 Task: Research Airbnb properties in Kenscoff, Haiti from 1st December, 2023 to 8th December, 2023 for 2 adults, 1 child.1  bedroom having 1 bed and 1 bathroom. Property type can be hotel. Look for 3 properties as per requirement.
Action: Mouse moved to (481, 103)
Screenshot: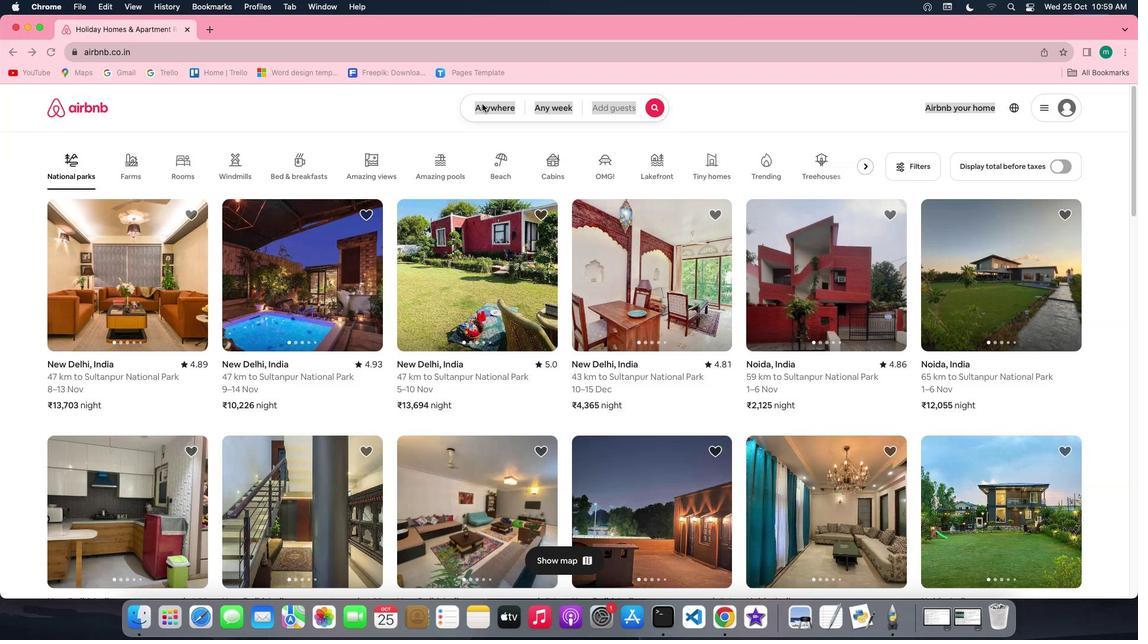 
Action: Mouse pressed left at (481, 103)
Screenshot: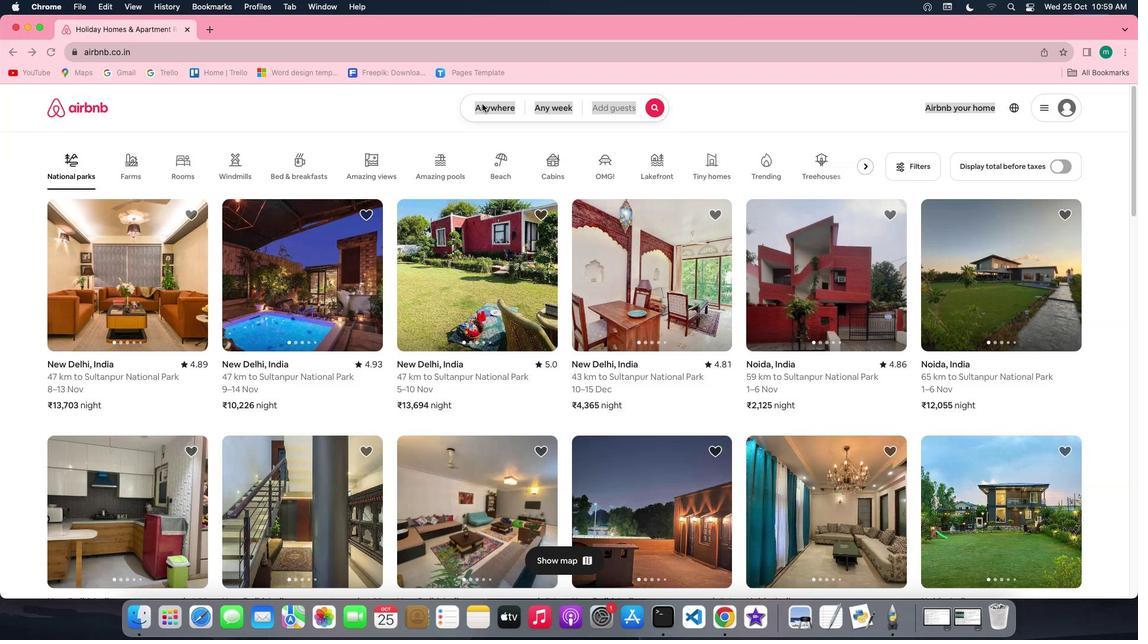 
Action: Mouse pressed left at (481, 103)
Screenshot: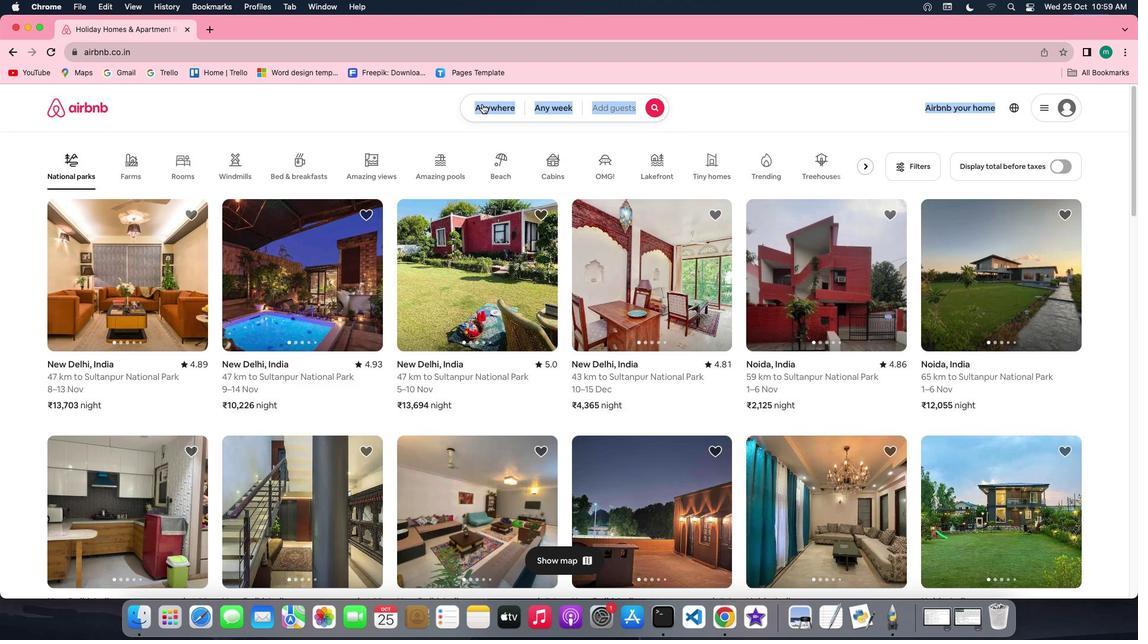 
Action: Mouse moved to (412, 151)
Screenshot: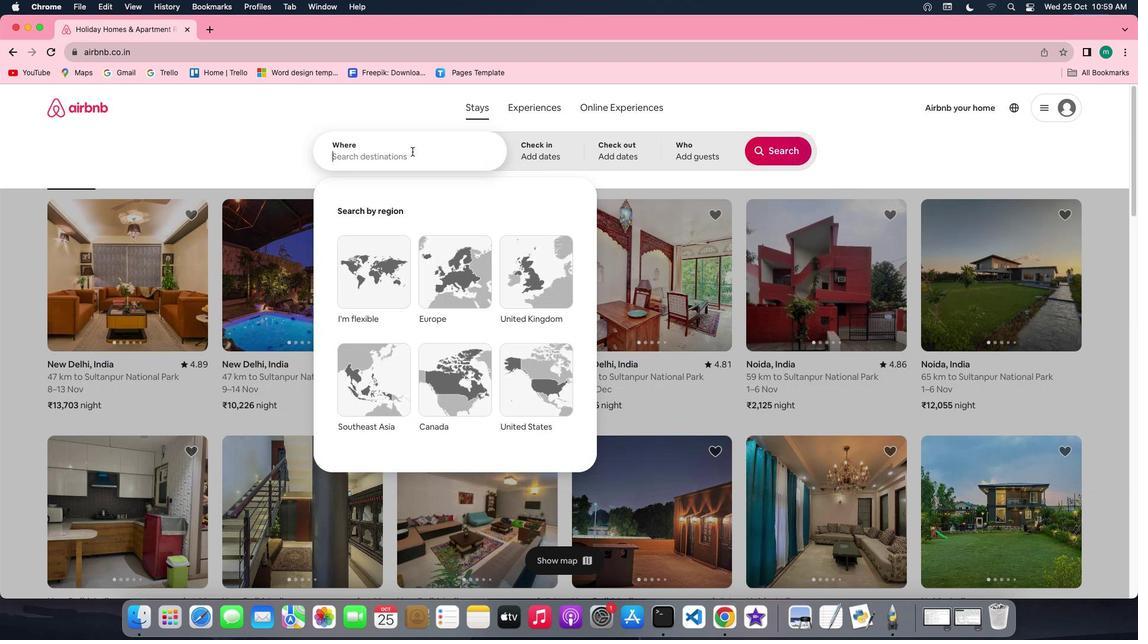 
Action: Key pressed Key.shift'K''e''n''s''c''o''f''f'','Key.spaceKey.shift'H''a''i''t''i'
Screenshot: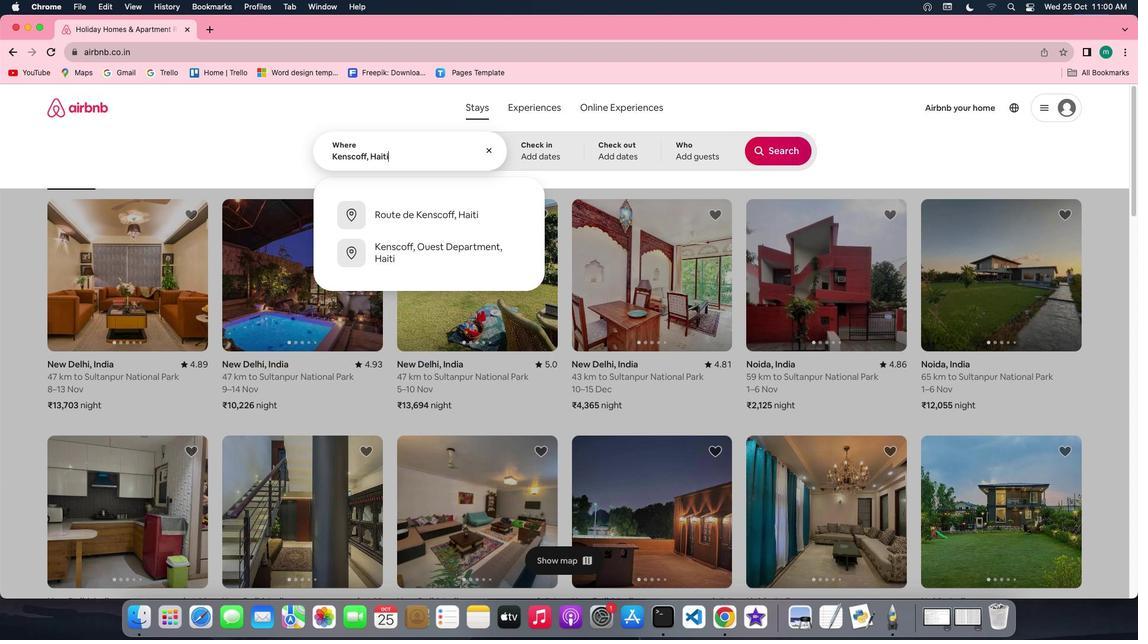 
Action: Mouse moved to (556, 154)
Screenshot: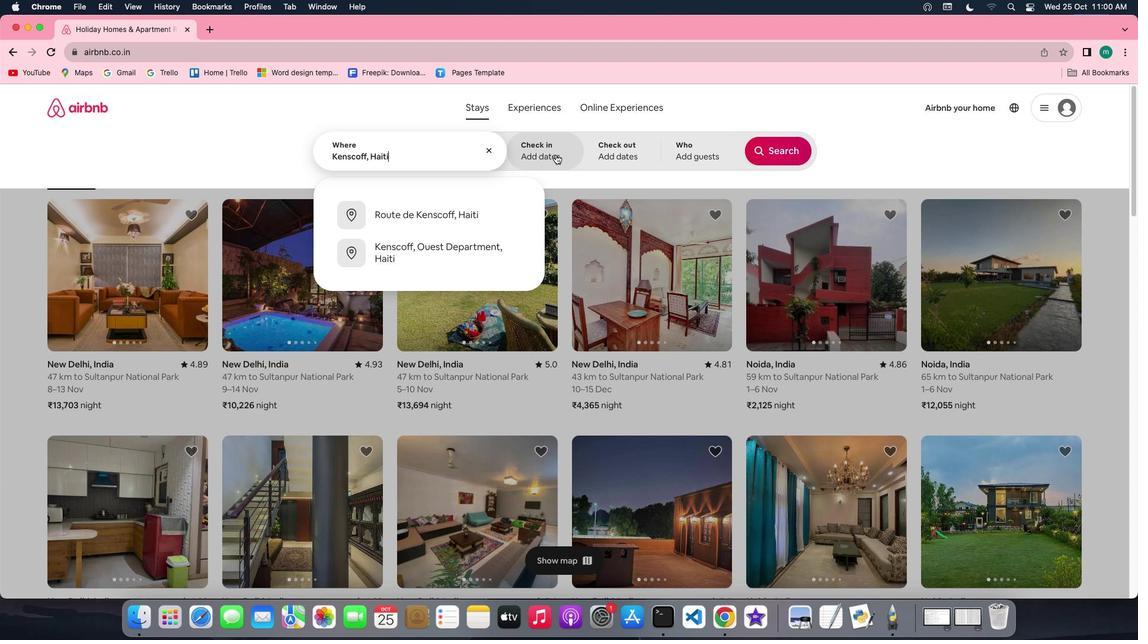 
Action: Mouse pressed left at (556, 154)
Screenshot: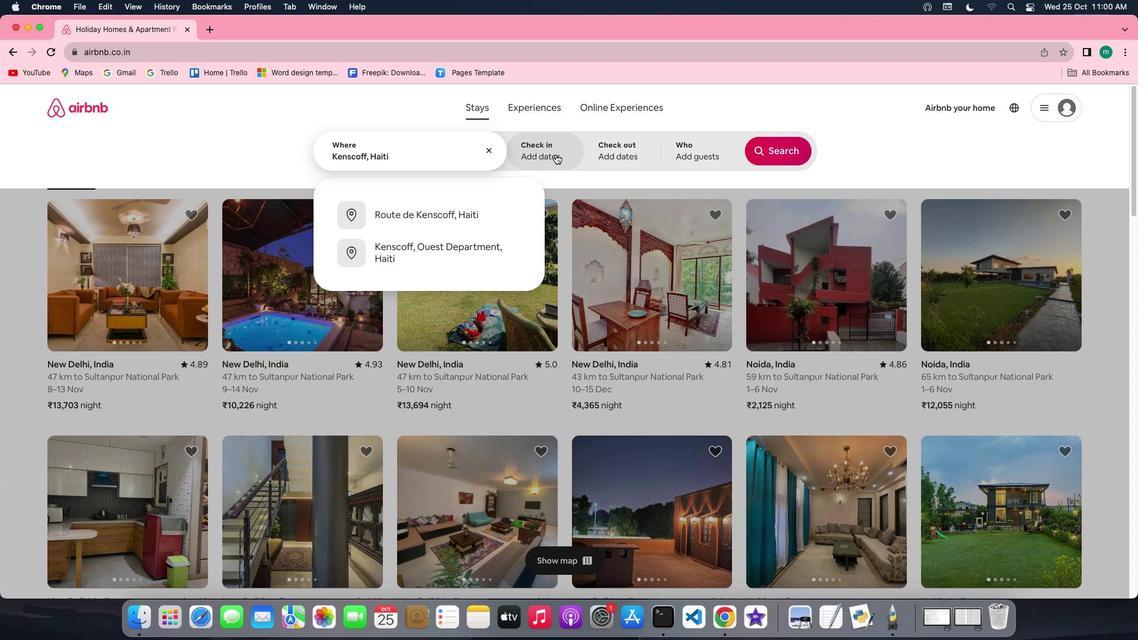 
Action: Mouse moved to (770, 242)
Screenshot: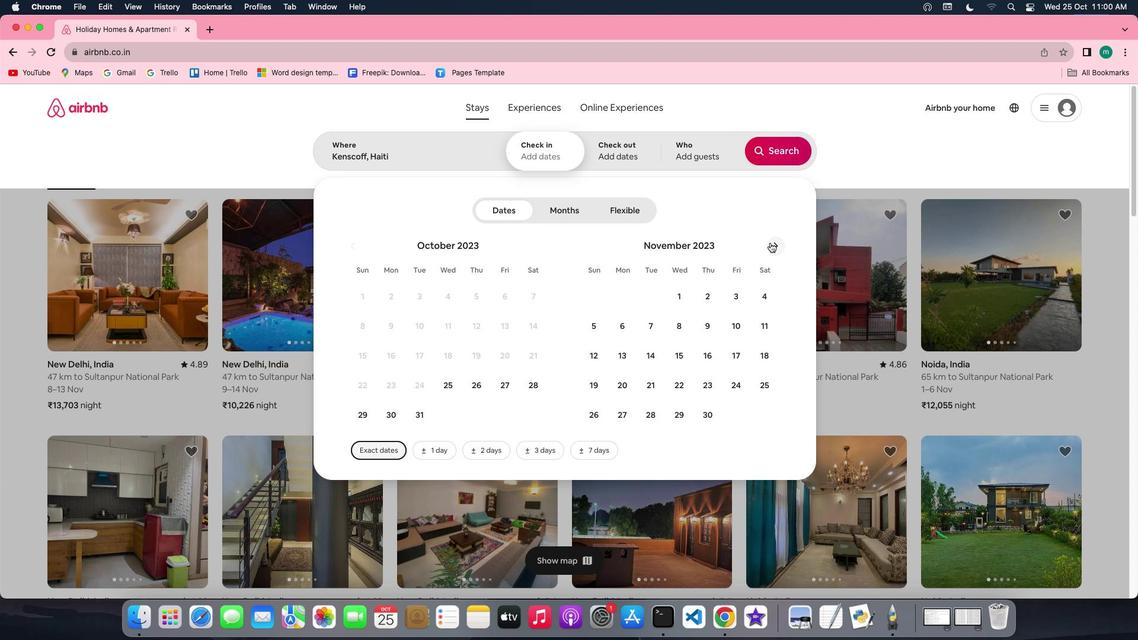 
Action: Mouse pressed left at (770, 242)
Screenshot: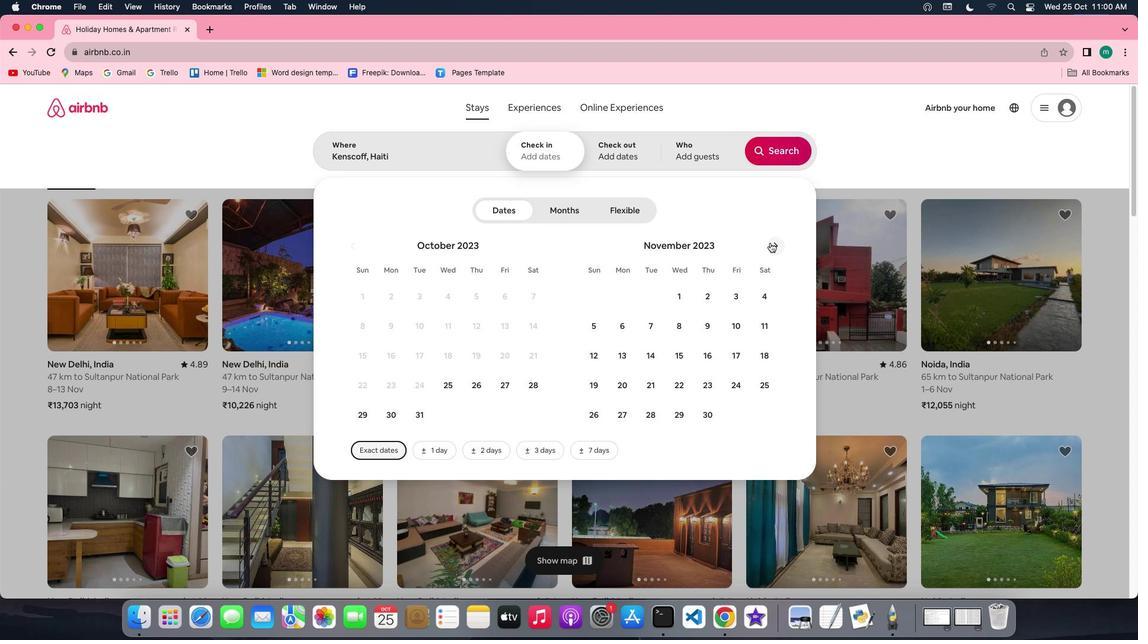 
Action: Mouse moved to (743, 298)
Screenshot: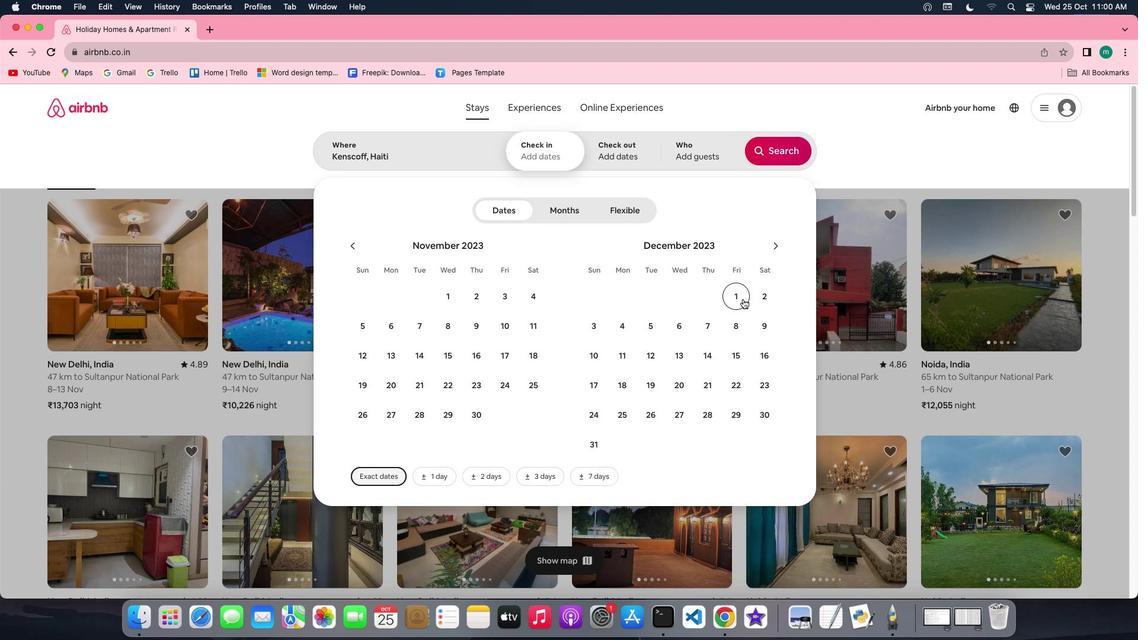 
Action: Mouse pressed left at (743, 298)
Screenshot: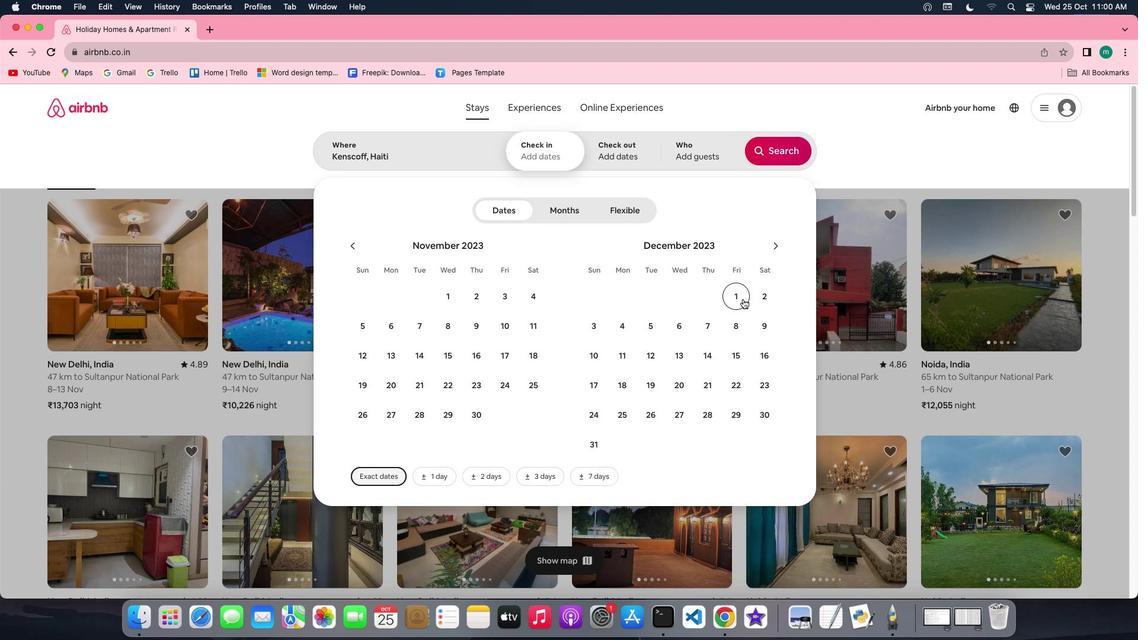 
Action: Mouse moved to (736, 322)
Screenshot: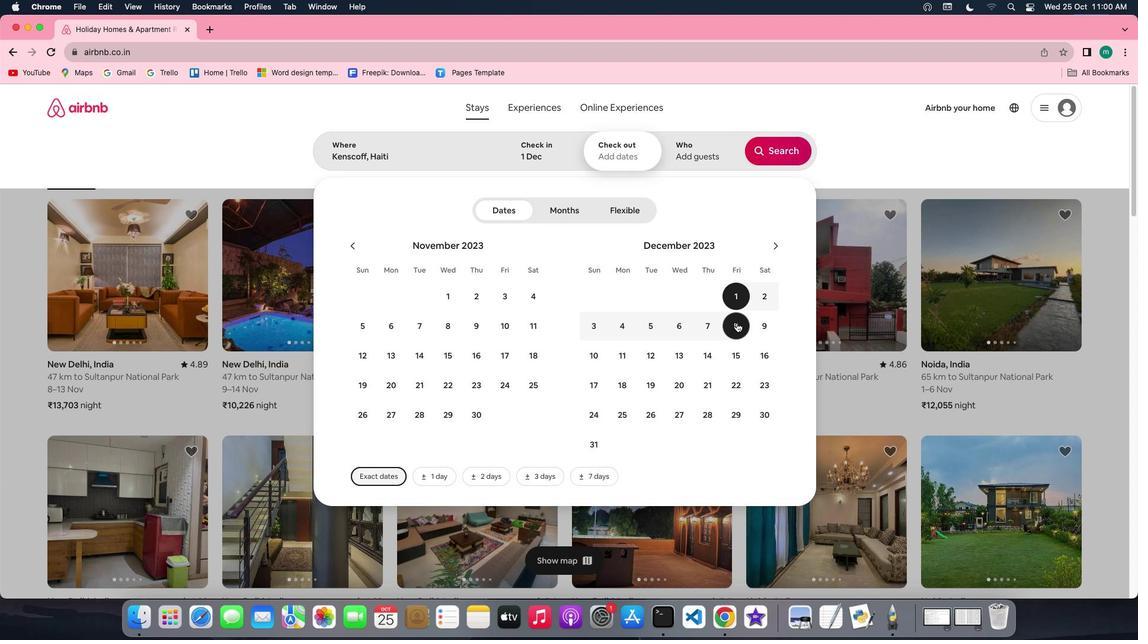 
Action: Mouse pressed left at (736, 322)
Screenshot: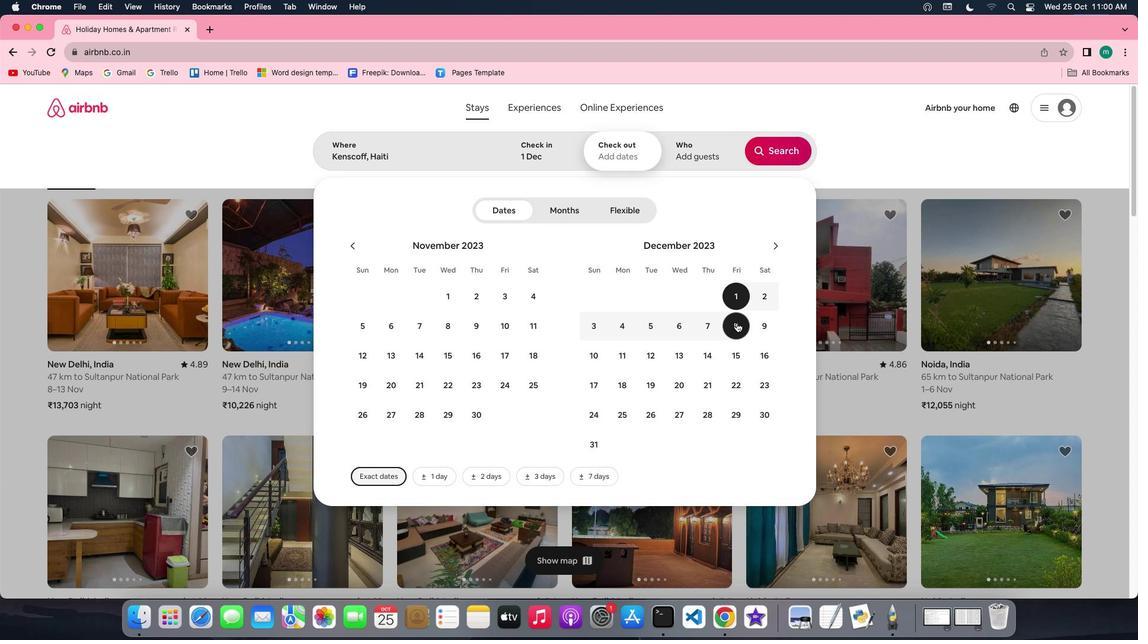 
Action: Mouse moved to (689, 154)
Screenshot: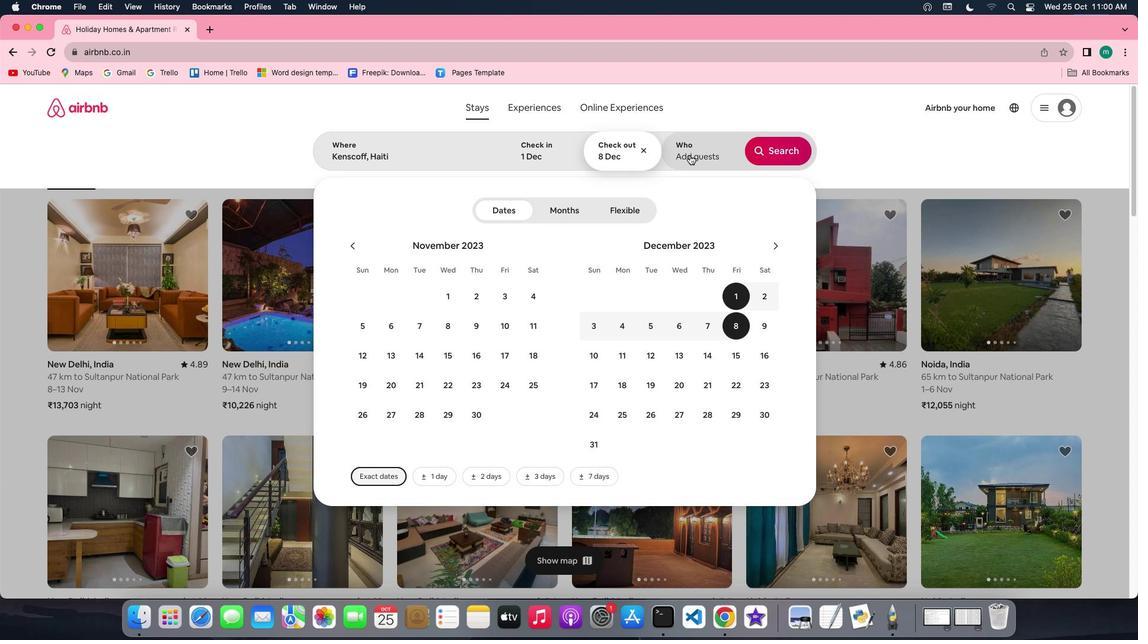 
Action: Mouse pressed left at (689, 154)
Screenshot: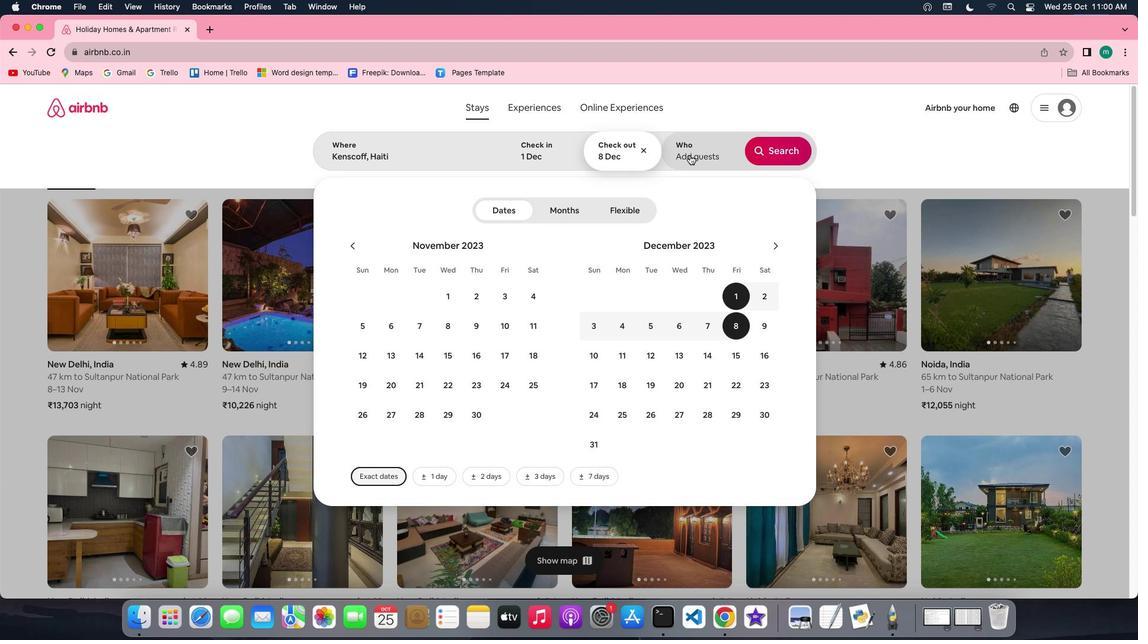 
Action: Mouse moved to (789, 213)
Screenshot: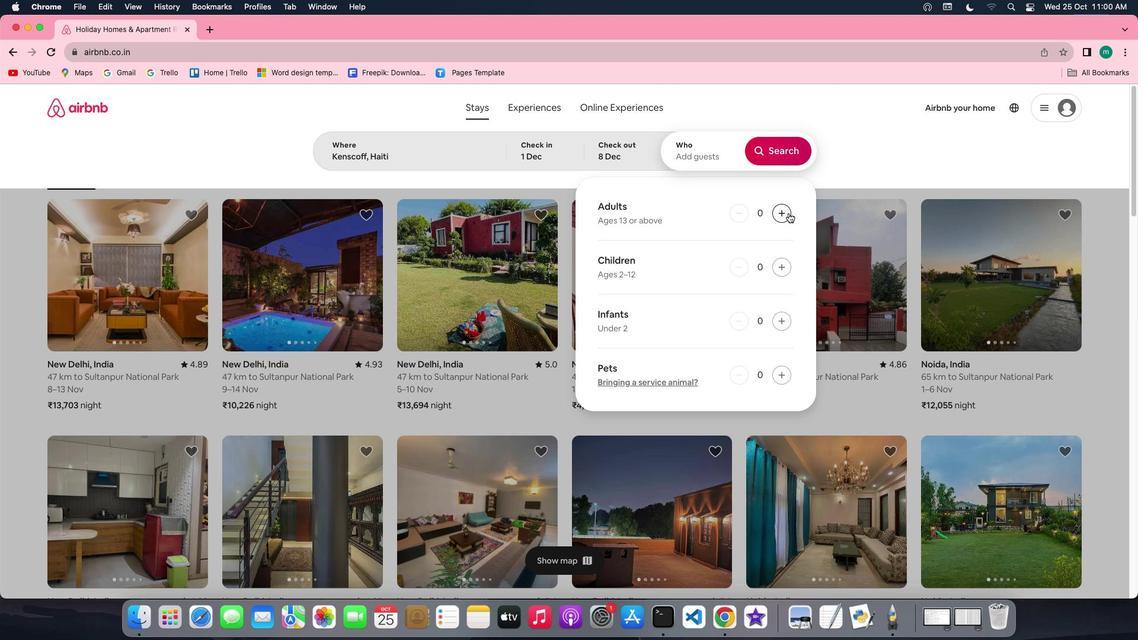 
Action: Mouse pressed left at (789, 213)
Screenshot: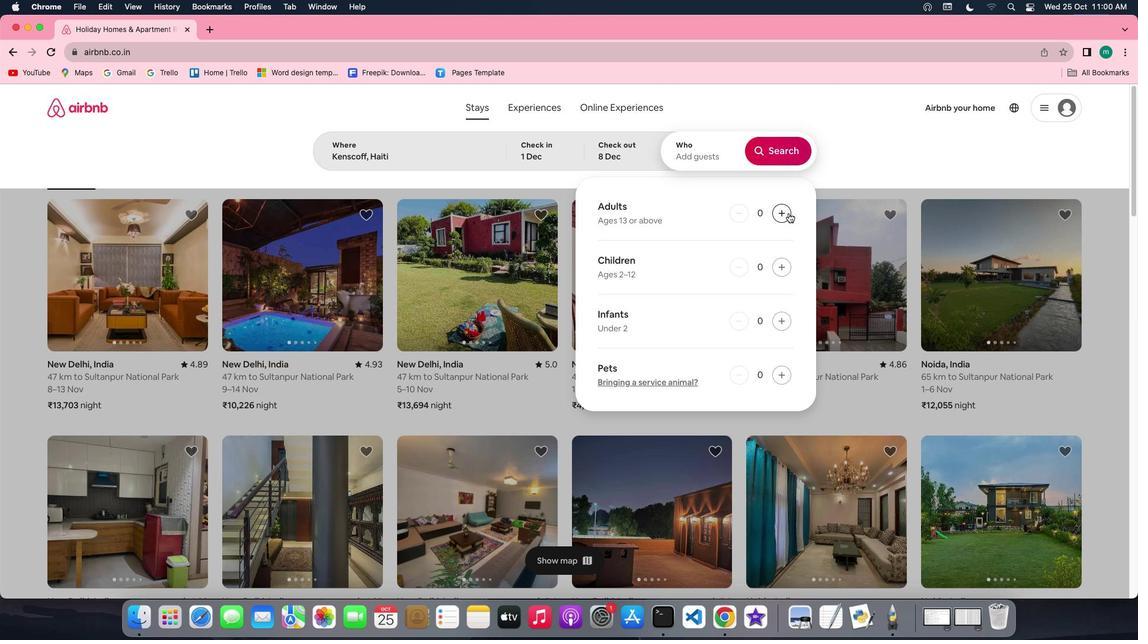 
Action: Mouse pressed left at (789, 213)
Screenshot: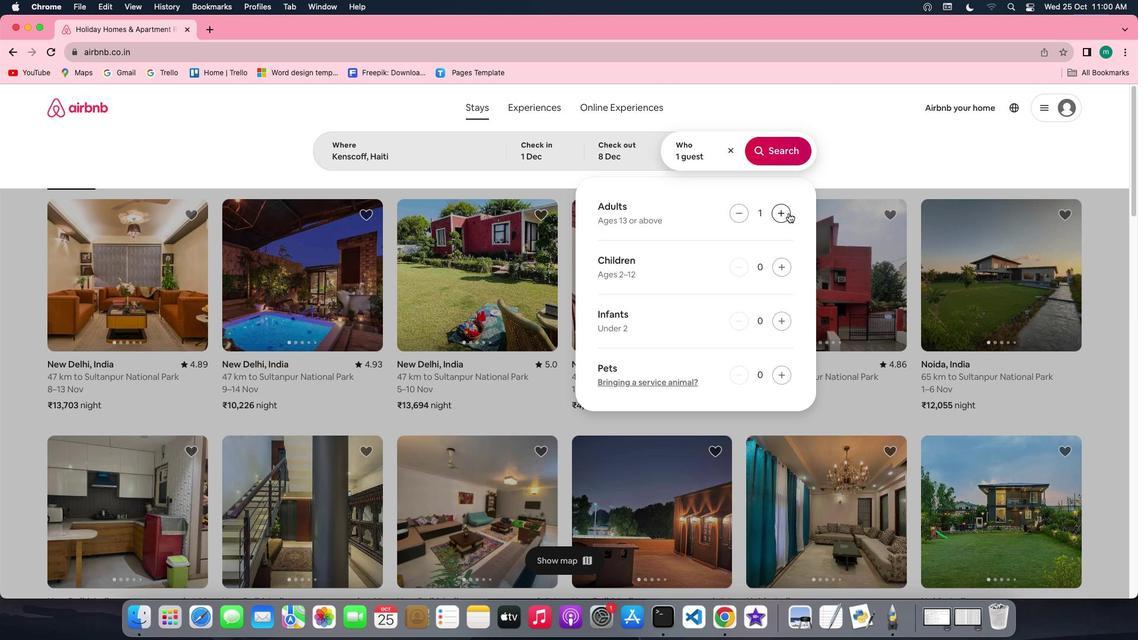 
Action: Mouse moved to (786, 148)
Screenshot: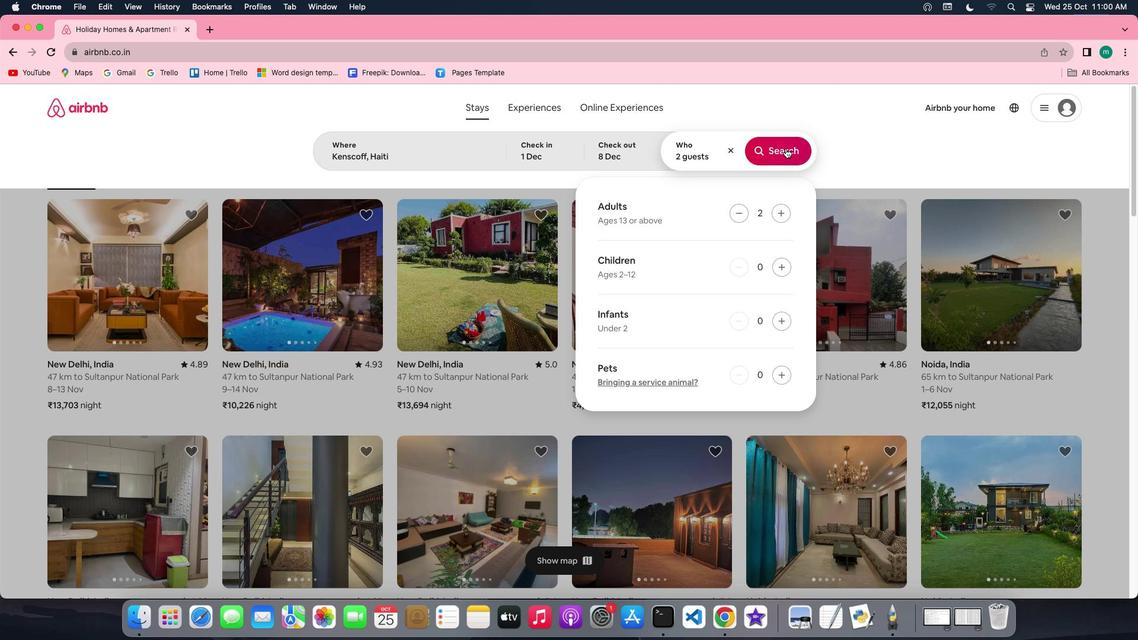 
Action: Mouse pressed left at (786, 148)
Screenshot: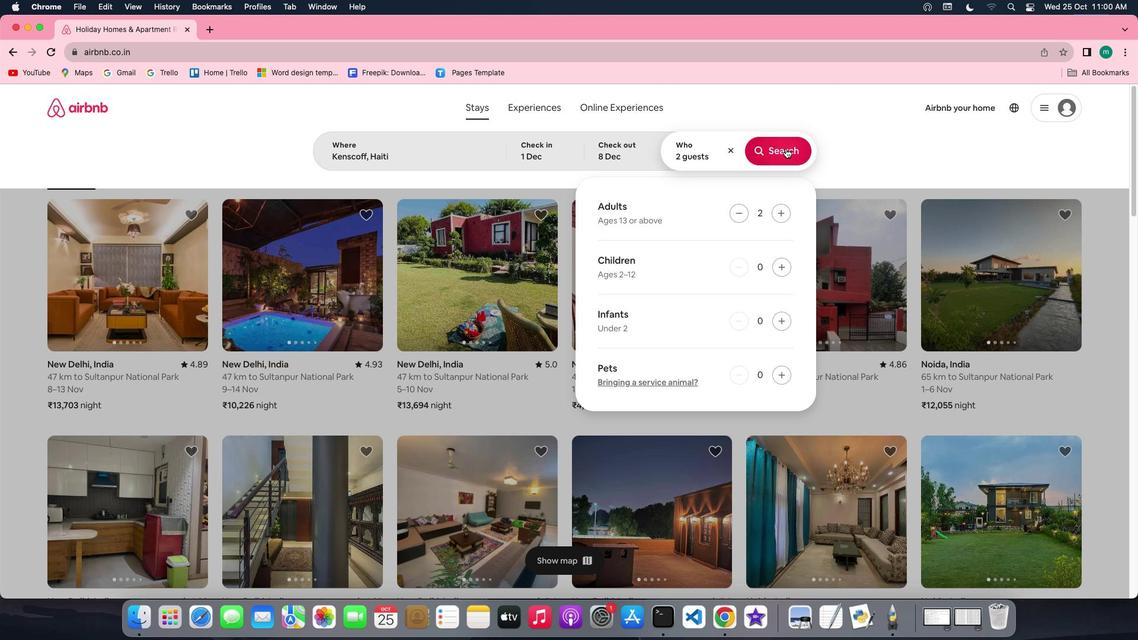 
Action: Mouse moved to (628, 117)
Screenshot: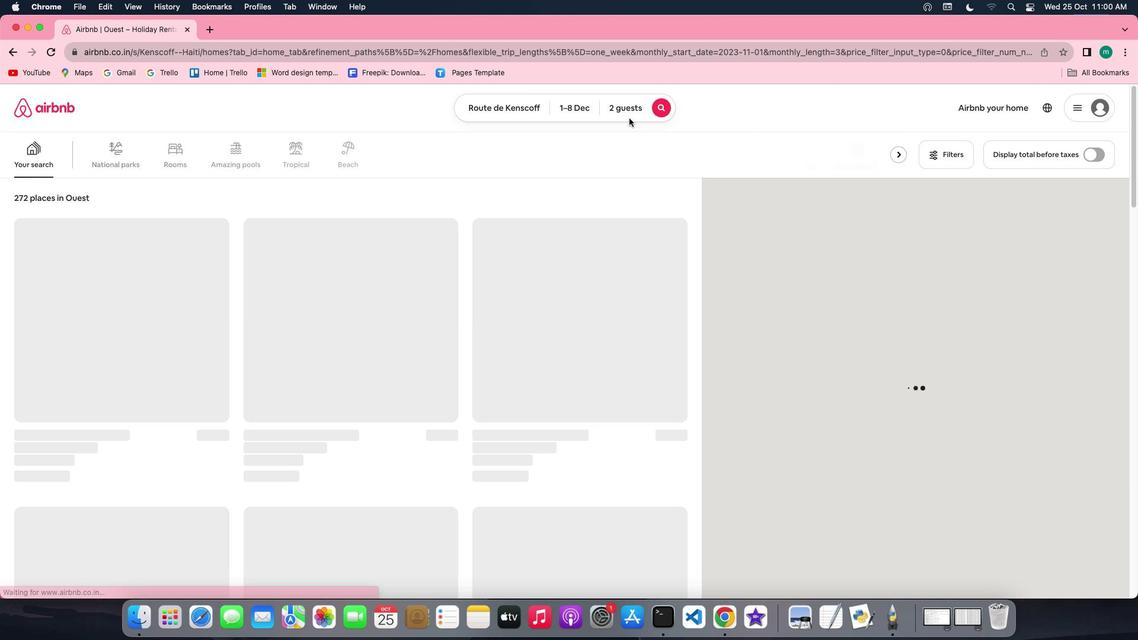 
Action: Mouse pressed left at (628, 117)
Screenshot: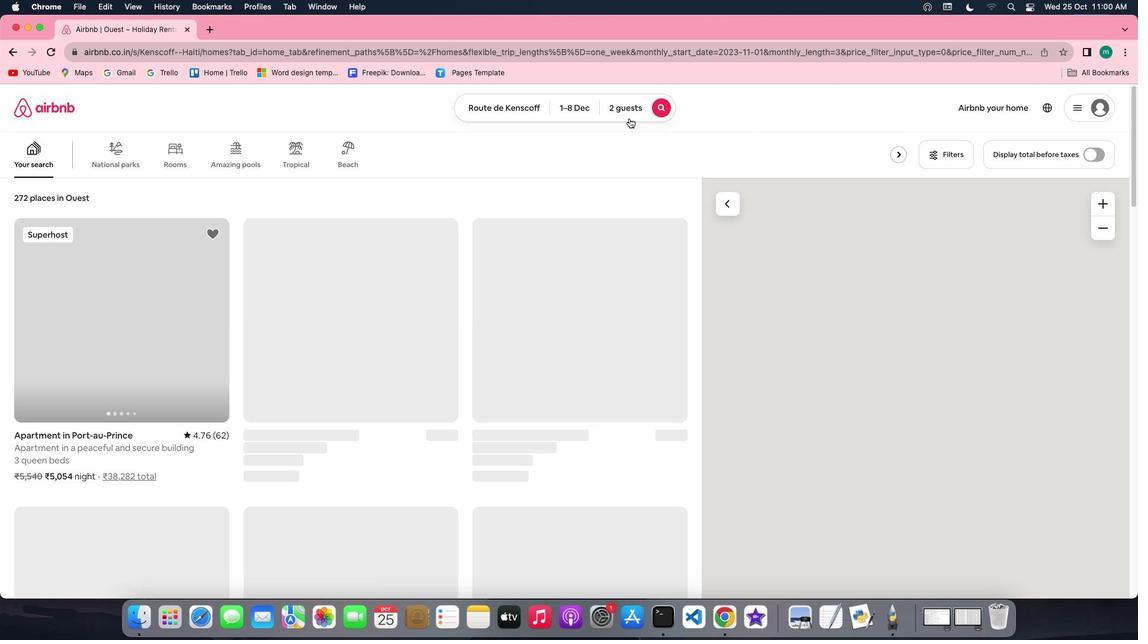 
Action: Mouse moved to (786, 270)
Screenshot: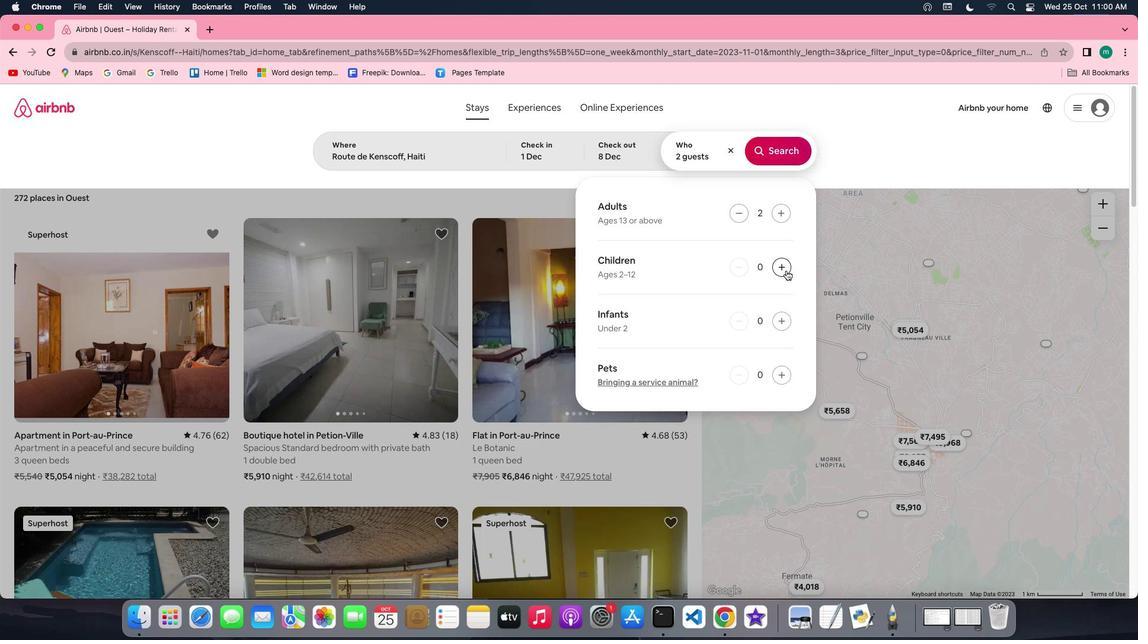 
Action: Mouse pressed left at (786, 270)
Screenshot: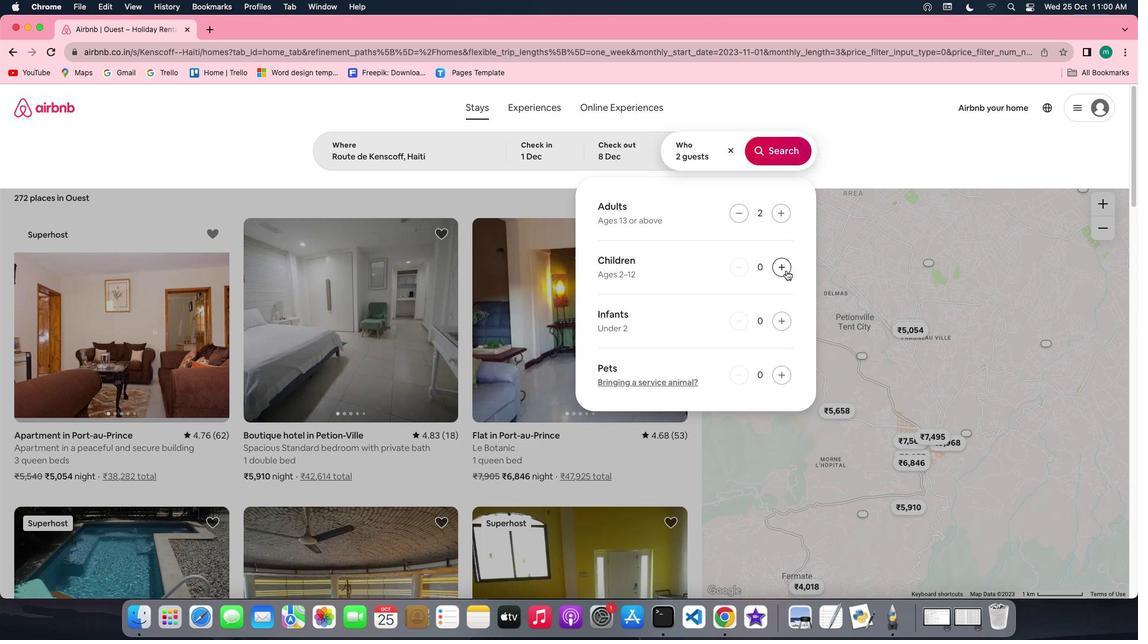 
Action: Mouse moved to (771, 154)
Screenshot: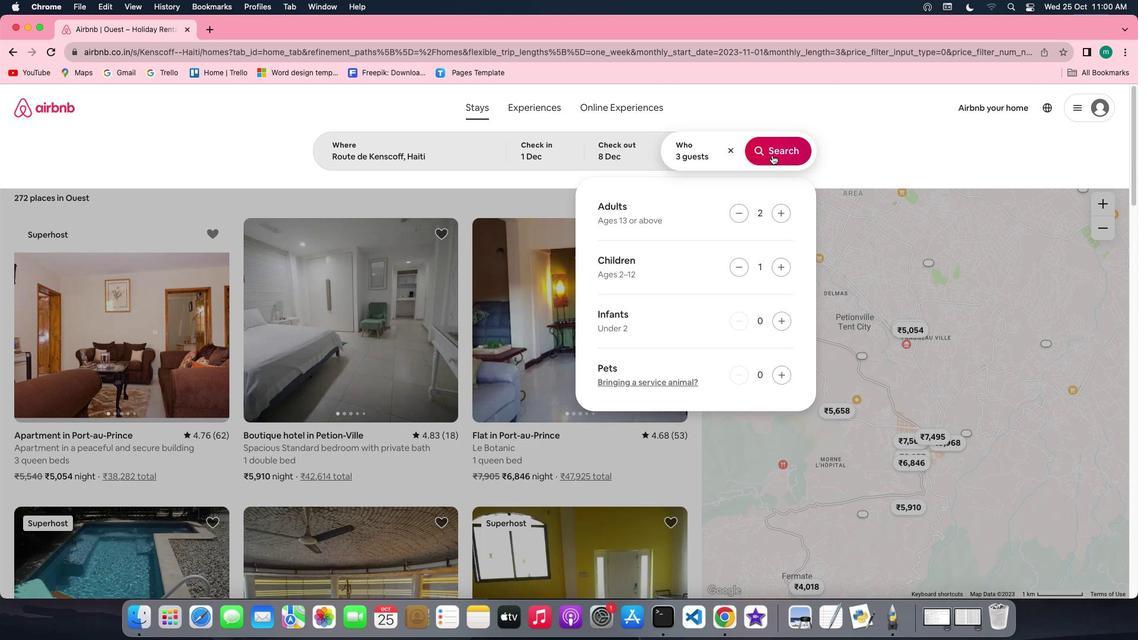 
Action: Mouse pressed left at (771, 154)
Screenshot: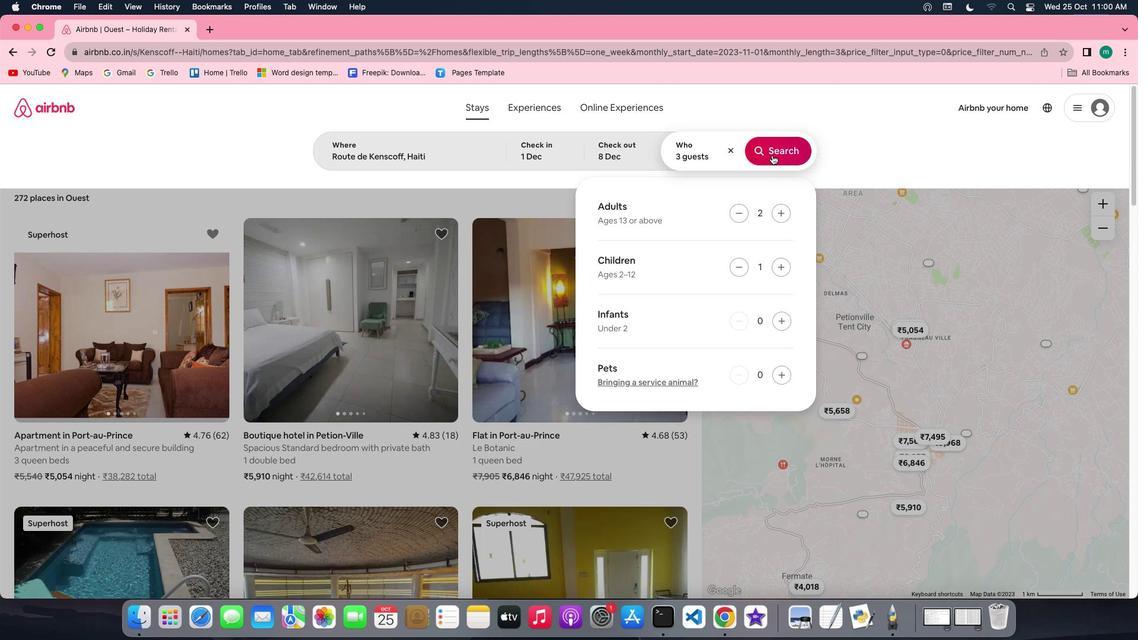
Action: Mouse moved to (963, 147)
Screenshot: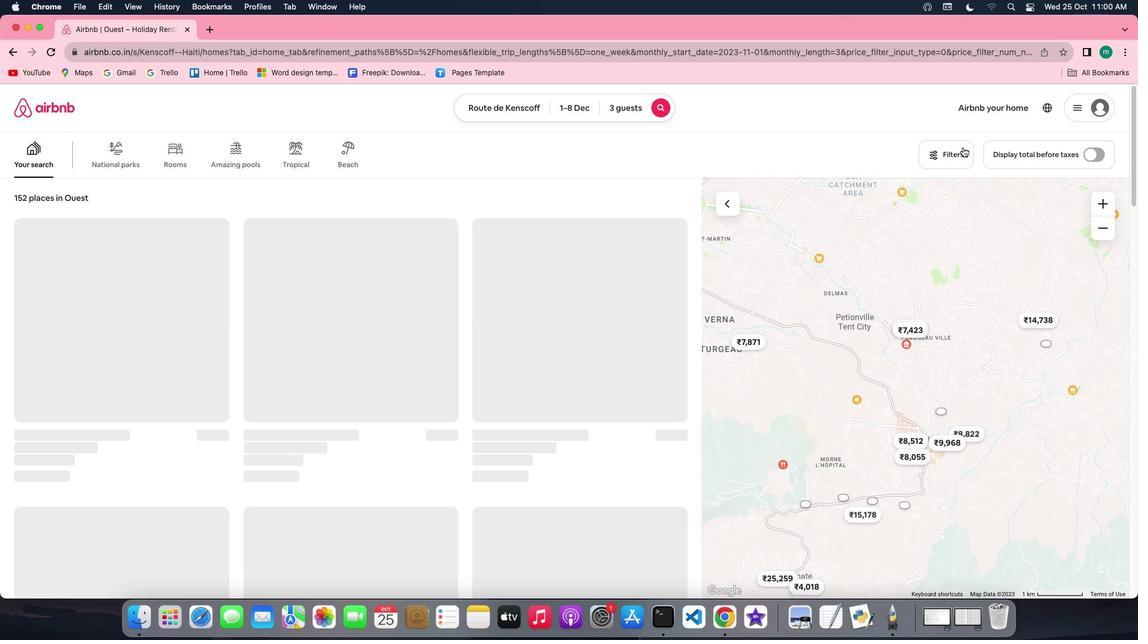 
Action: Mouse pressed left at (963, 147)
Screenshot: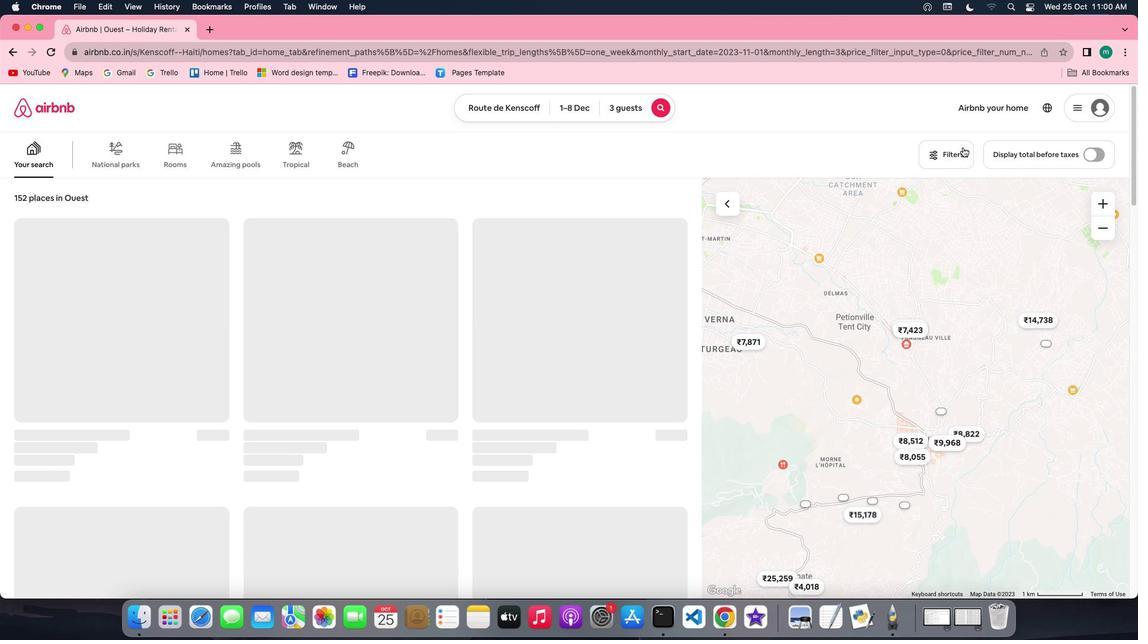 
Action: Mouse moved to (572, 300)
Screenshot: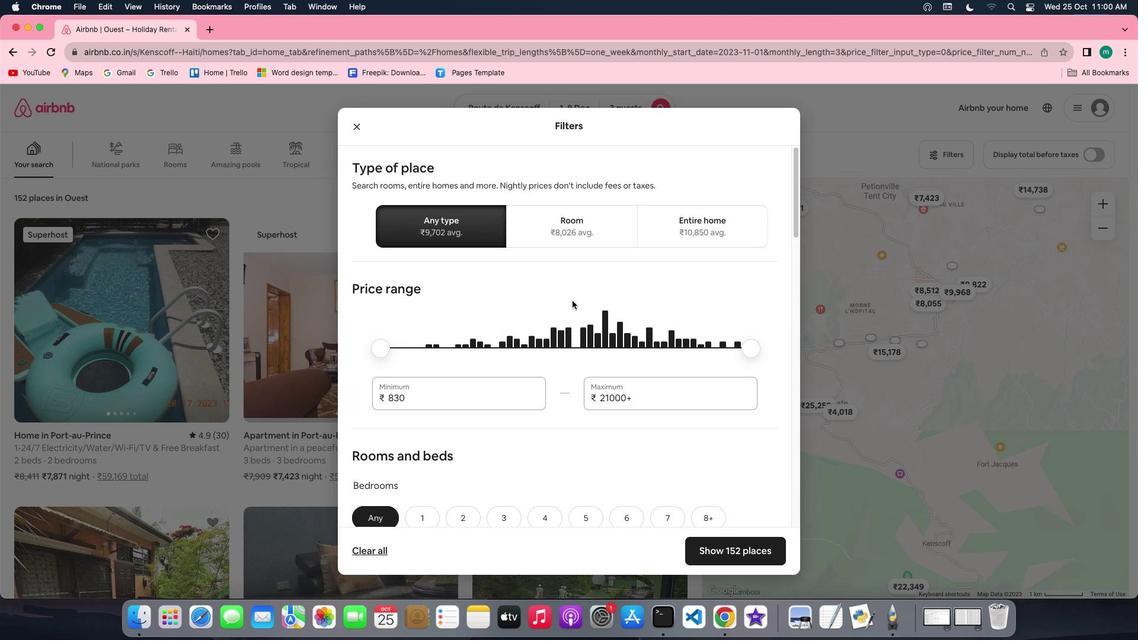 
Action: Mouse scrolled (572, 300) with delta (0, 0)
Screenshot: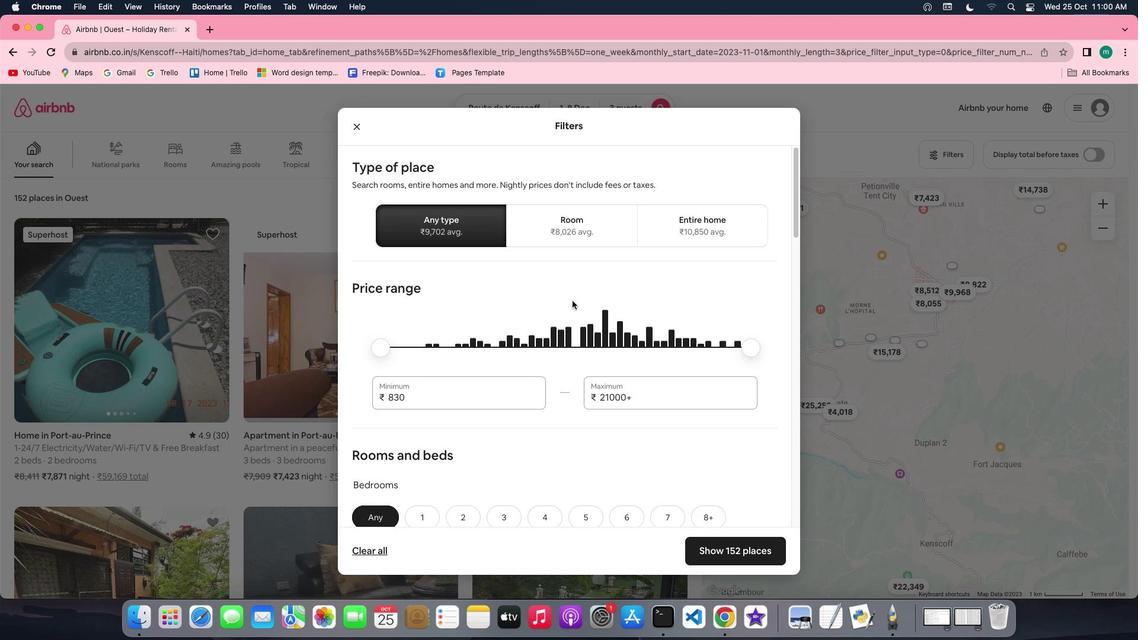 
Action: Mouse scrolled (572, 300) with delta (0, 0)
Screenshot: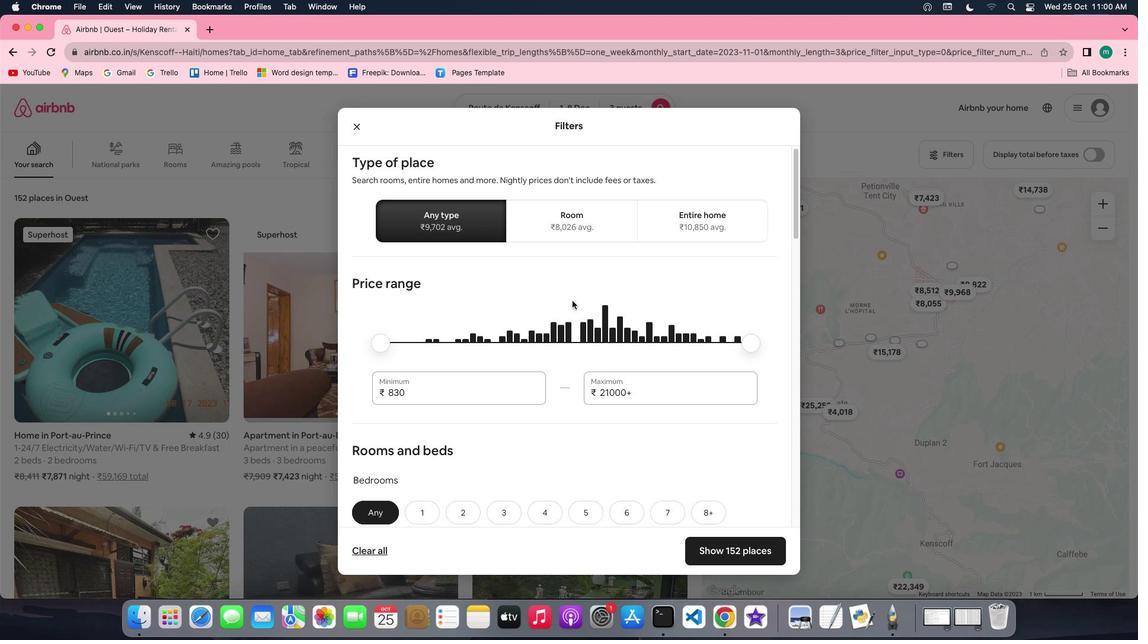 
Action: Mouse scrolled (572, 300) with delta (0, 0)
Screenshot: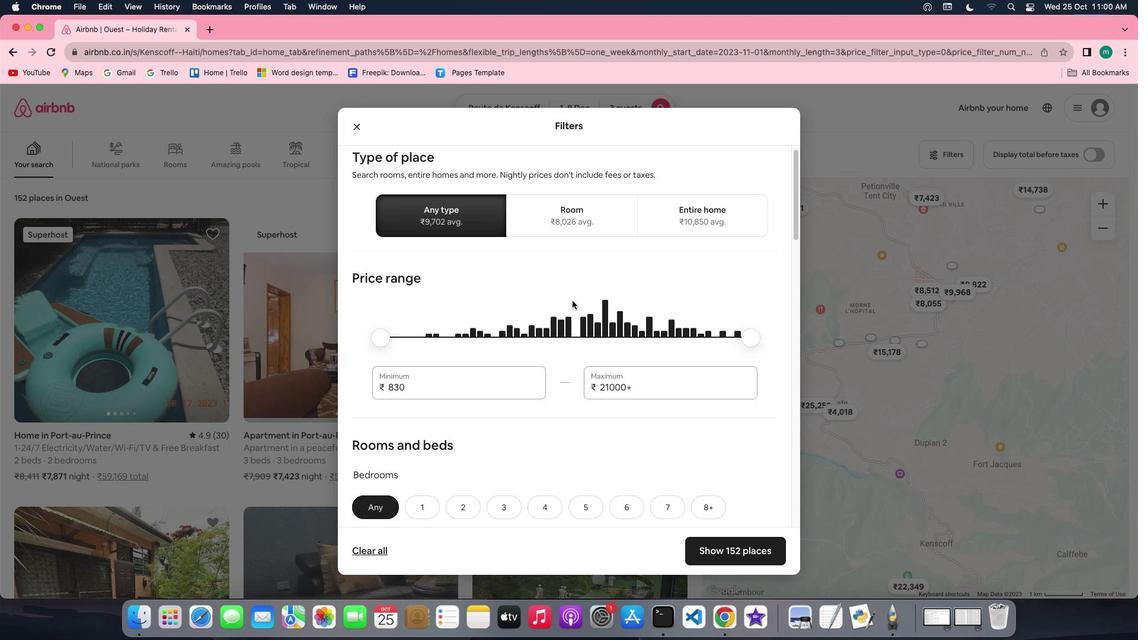 
Action: Mouse scrolled (572, 300) with delta (0, 0)
Screenshot: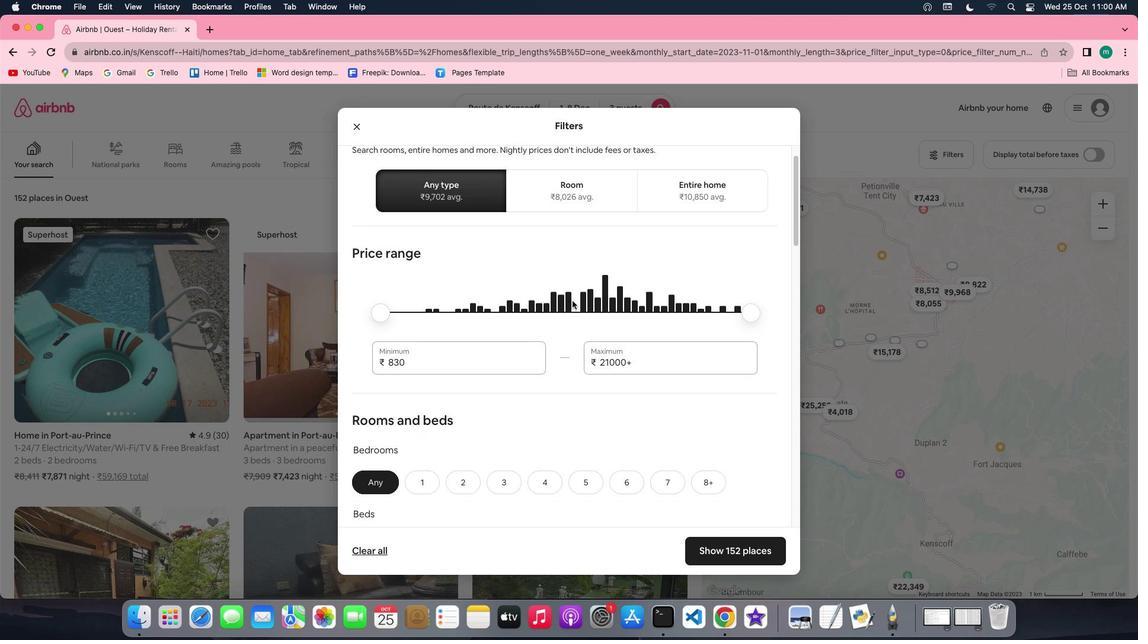 
Action: Mouse scrolled (572, 300) with delta (0, 0)
Screenshot: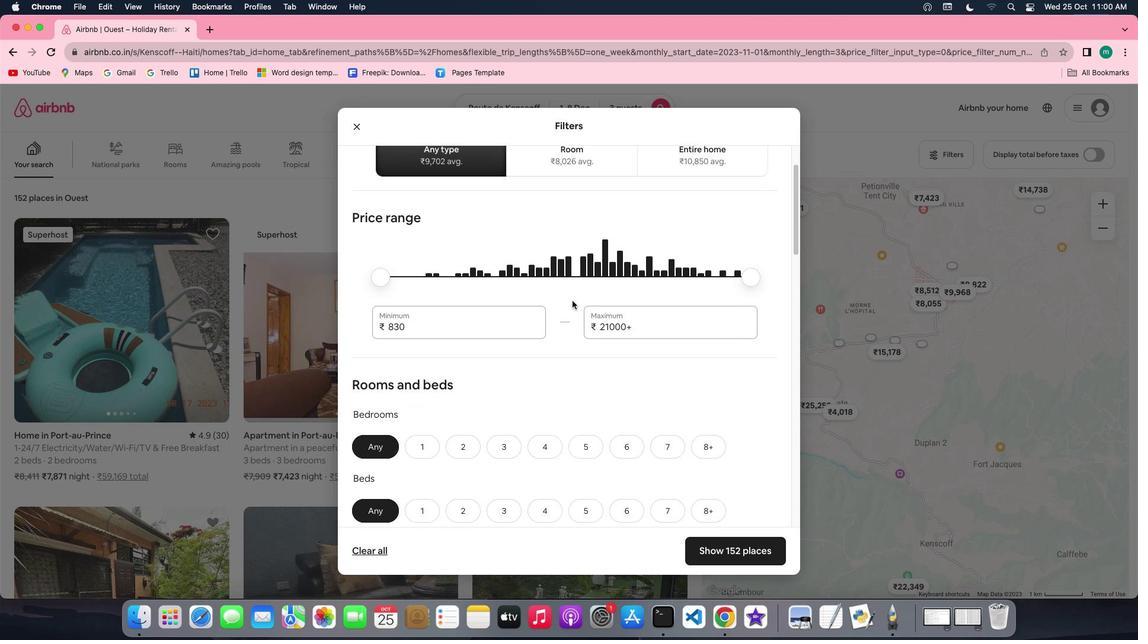 
Action: Mouse scrolled (572, 300) with delta (0, 0)
Screenshot: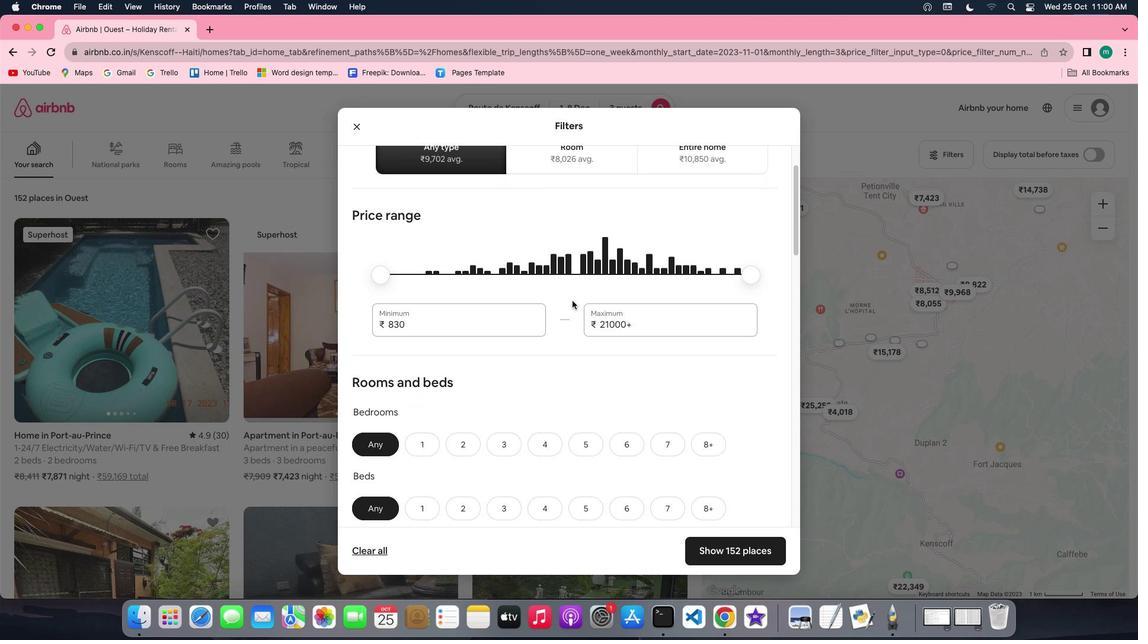 
Action: Mouse scrolled (572, 300) with delta (0, -1)
Screenshot: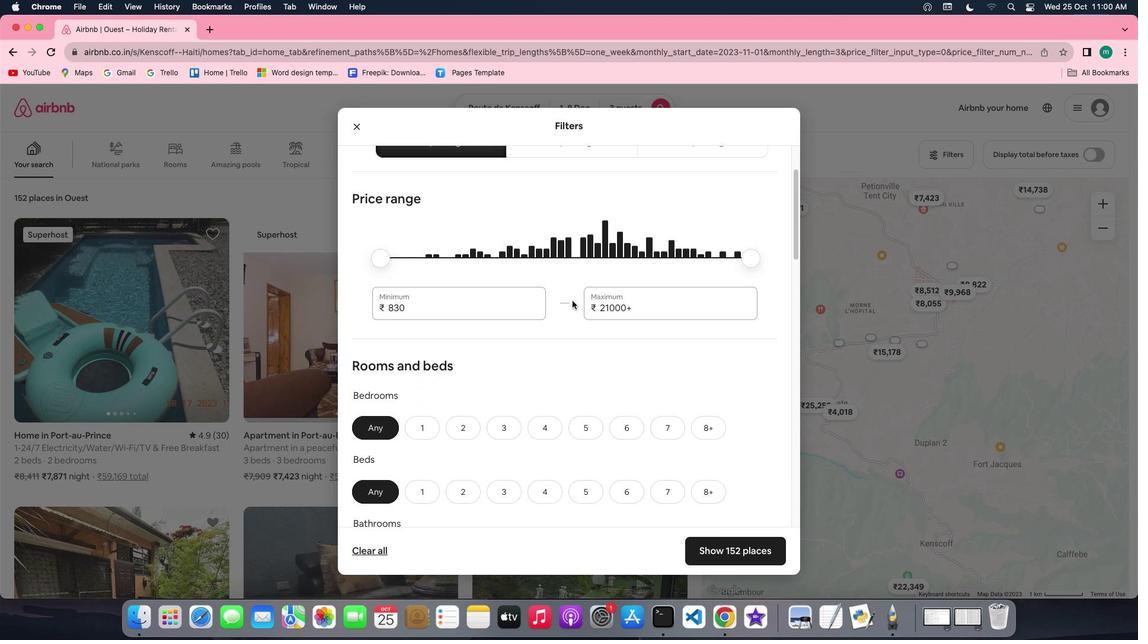 
Action: Mouse scrolled (572, 300) with delta (0, -1)
Screenshot: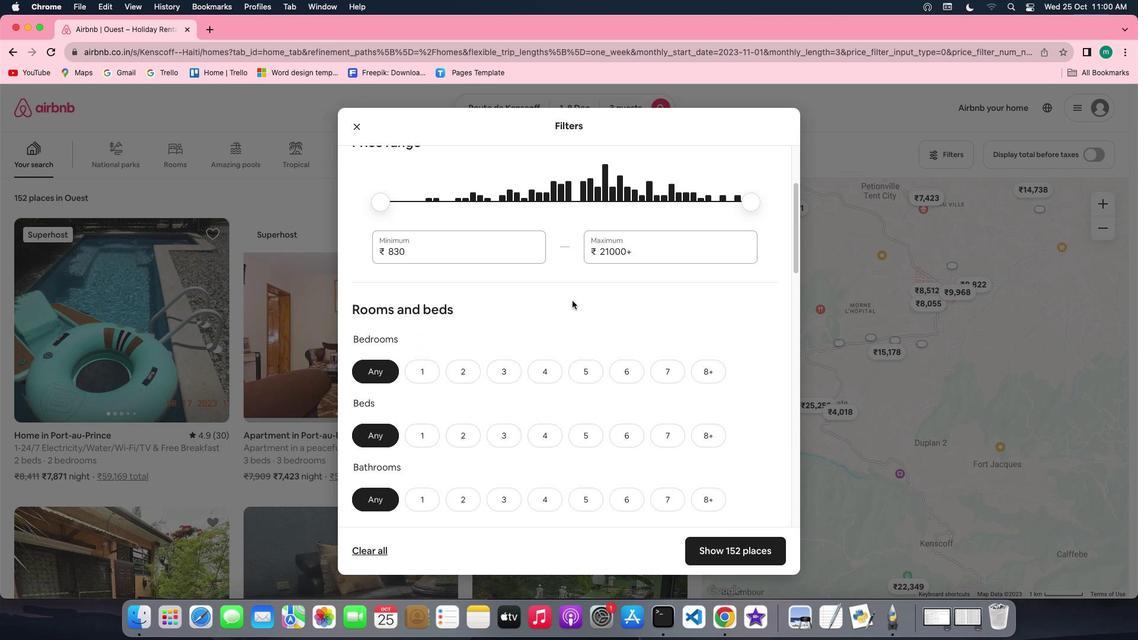 
Action: Mouse scrolled (572, 300) with delta (0, 0)
Screenshot: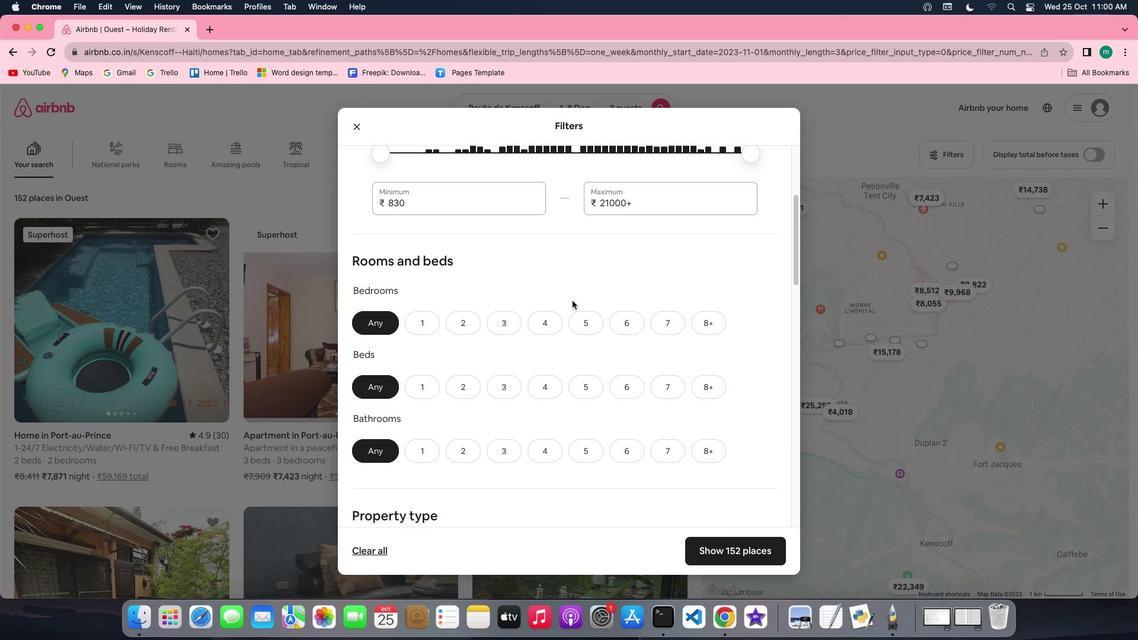 
Action: Mouse scrolled (572, 300) with delta (0, 0)
Screenshot: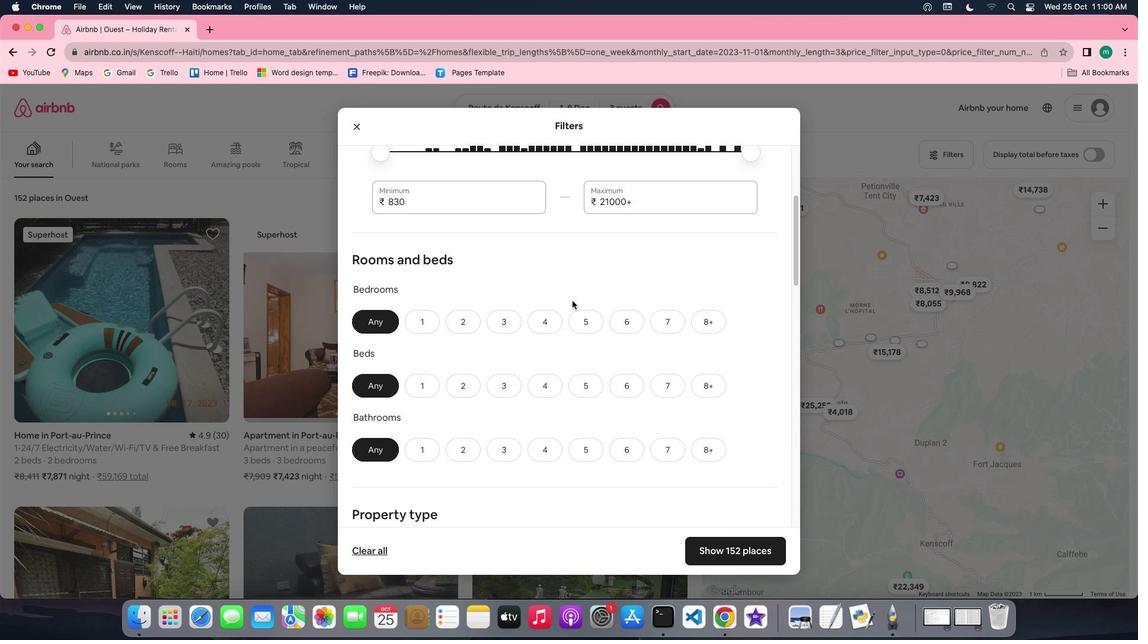 
Action: Mouse scrolled (572, 300) with delta (0, 0)
Screenshot: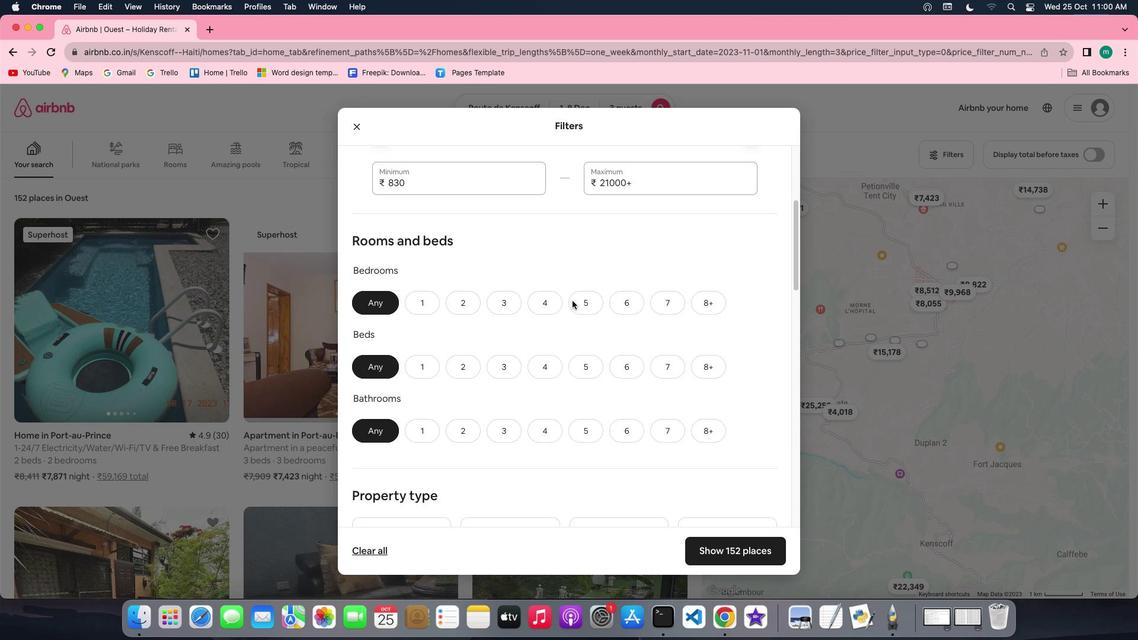 
Action: Mouse moved to (436, 287)
Screenshot: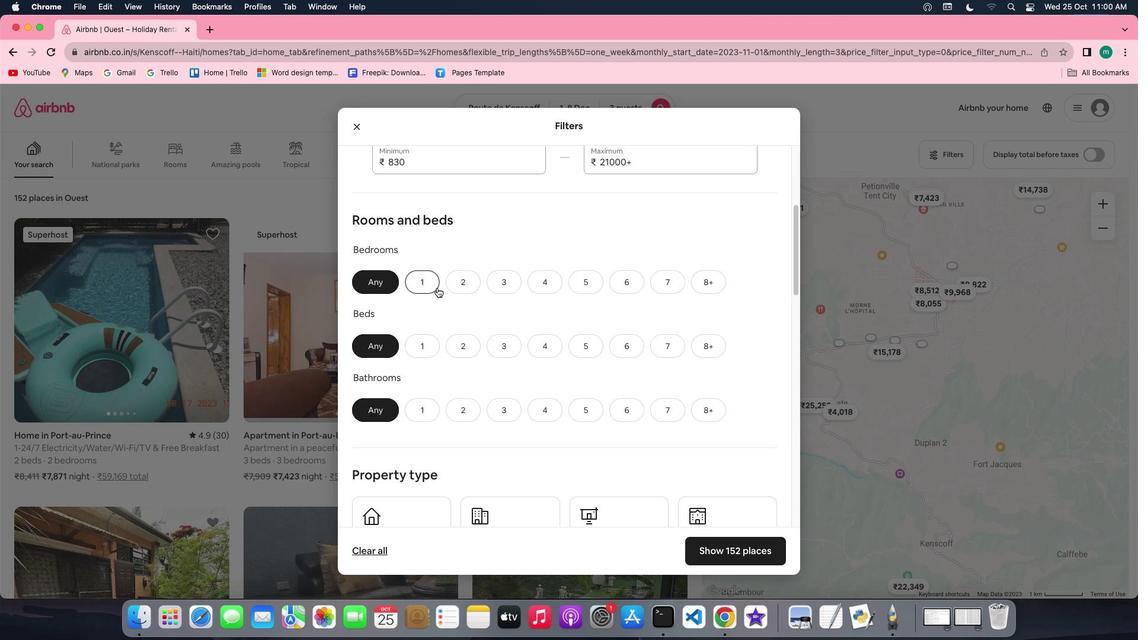 
Action: Mouse pressed left at (436, 287)
Screenshot: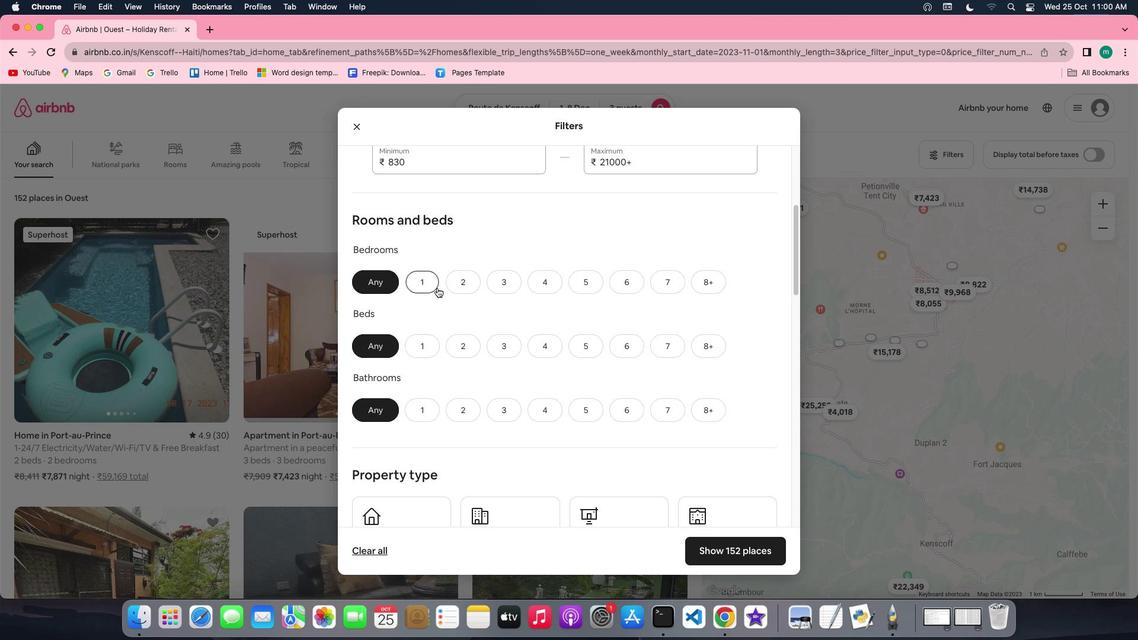 
Action: Mouse moved to (419, 280)
Screenshot: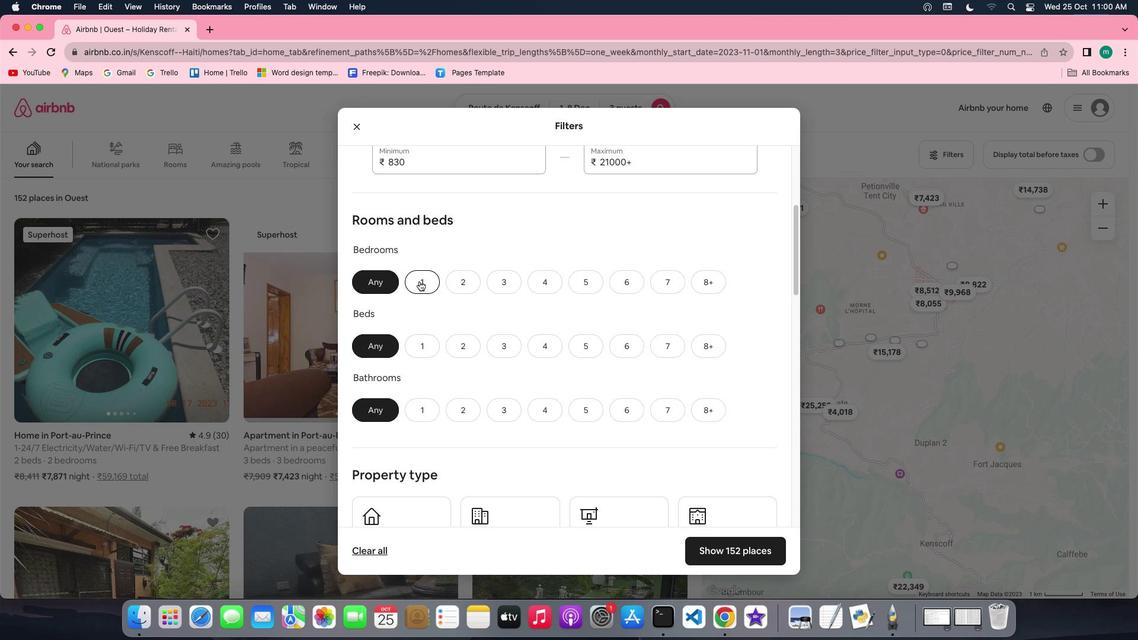 
Action: Mouse pressed left at (419, 280)
Screenshot: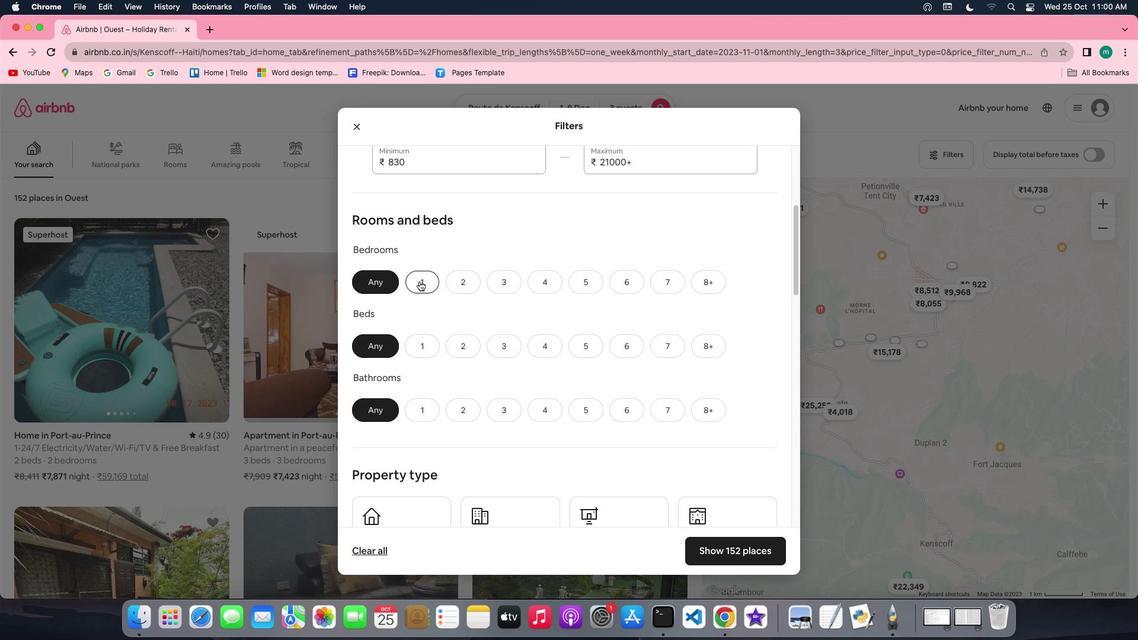 
Action: Mouse moved to (422, 346)
Screenshot: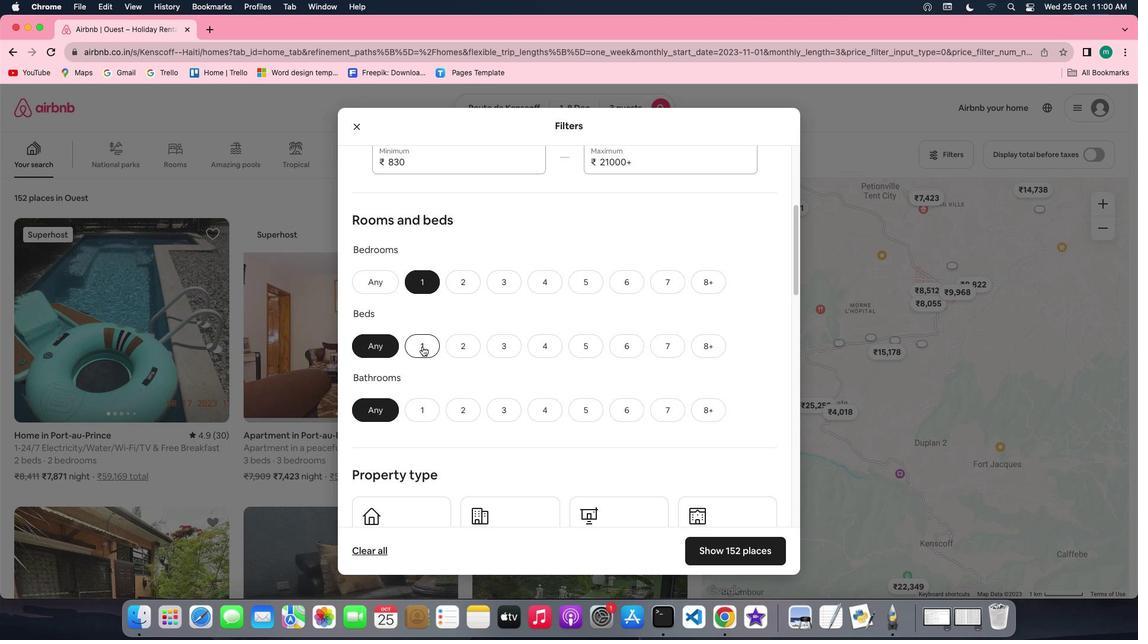 
Action: Mouse pressed left at (422, 346)
Screenshot: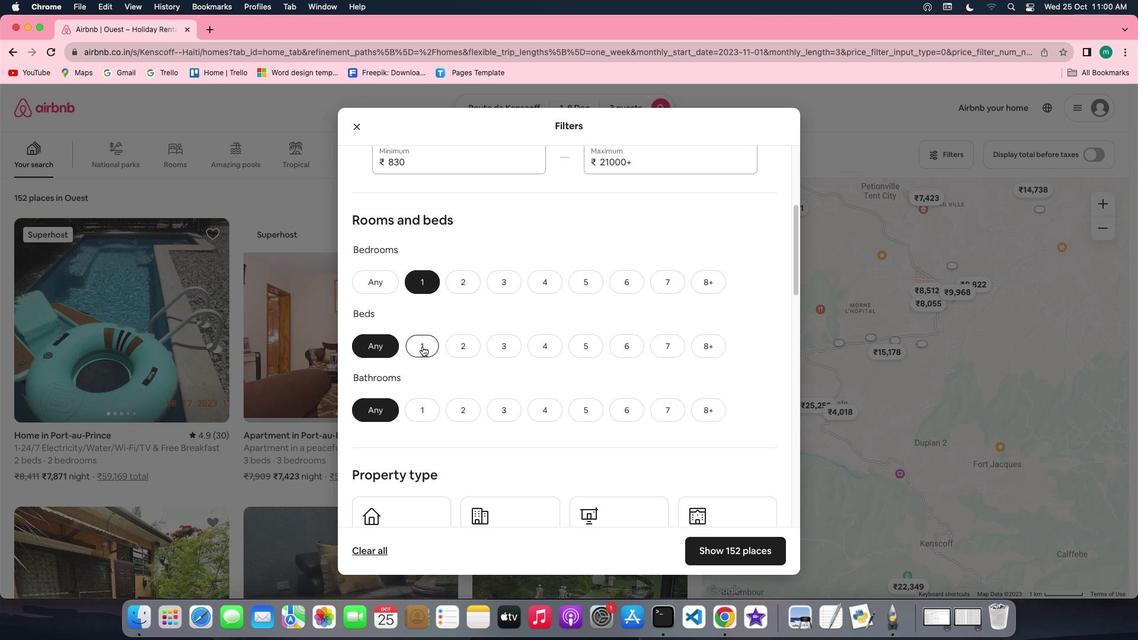 
Action: Mouse moved to (422, 412)
Screenshot: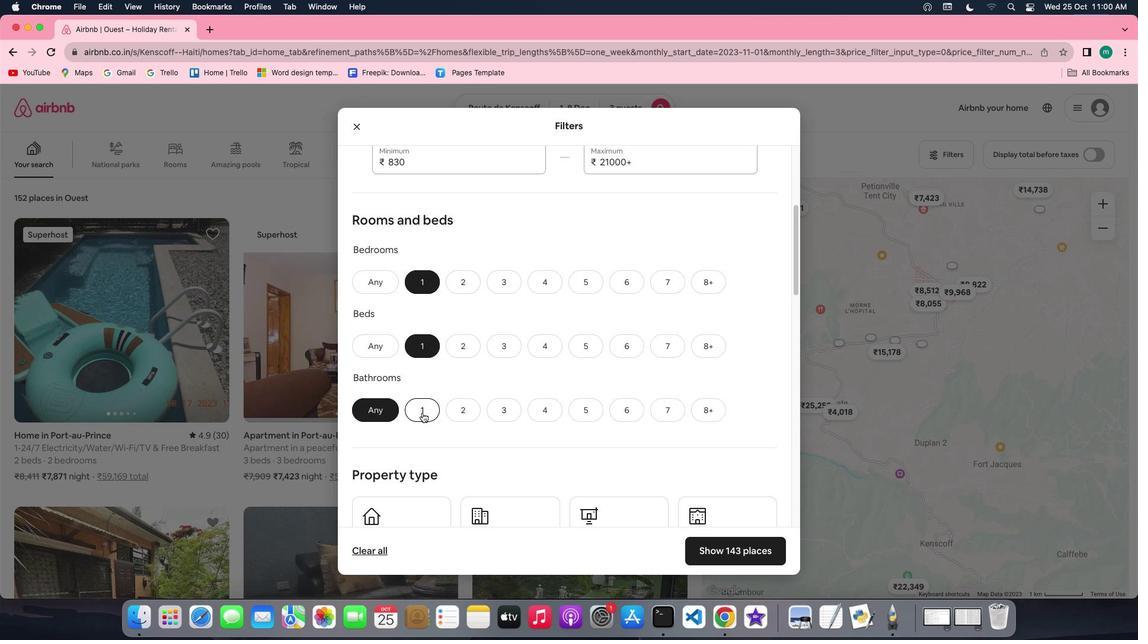 
Action: Mouse pressed left at (422, 412)
Screenshot: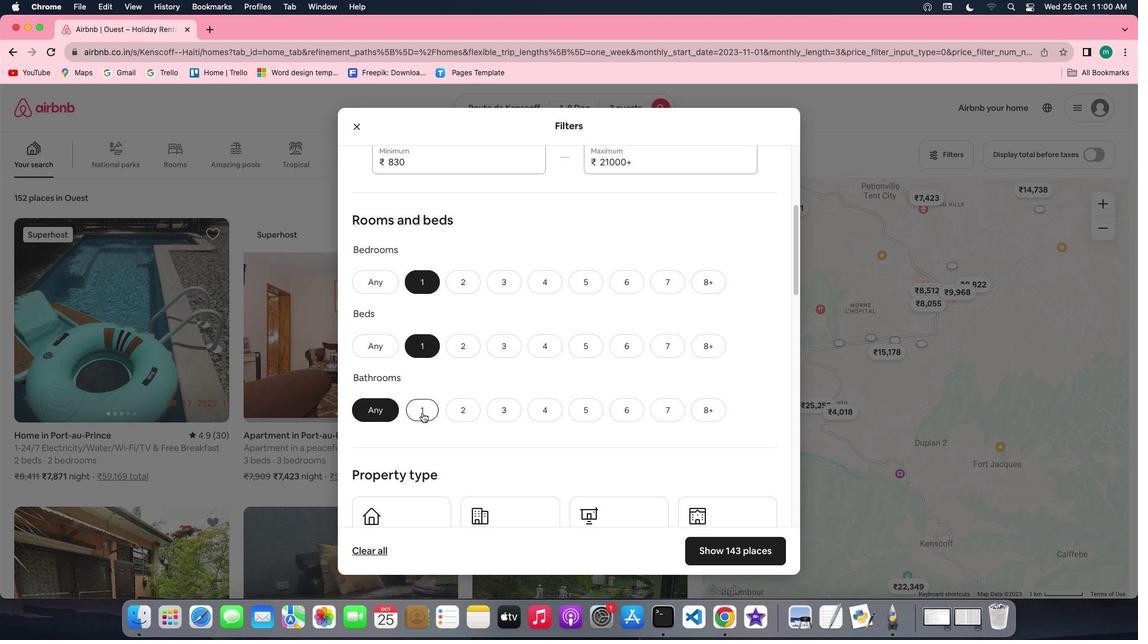 
Action: Mouse moved to (573, 404)
Screenshot: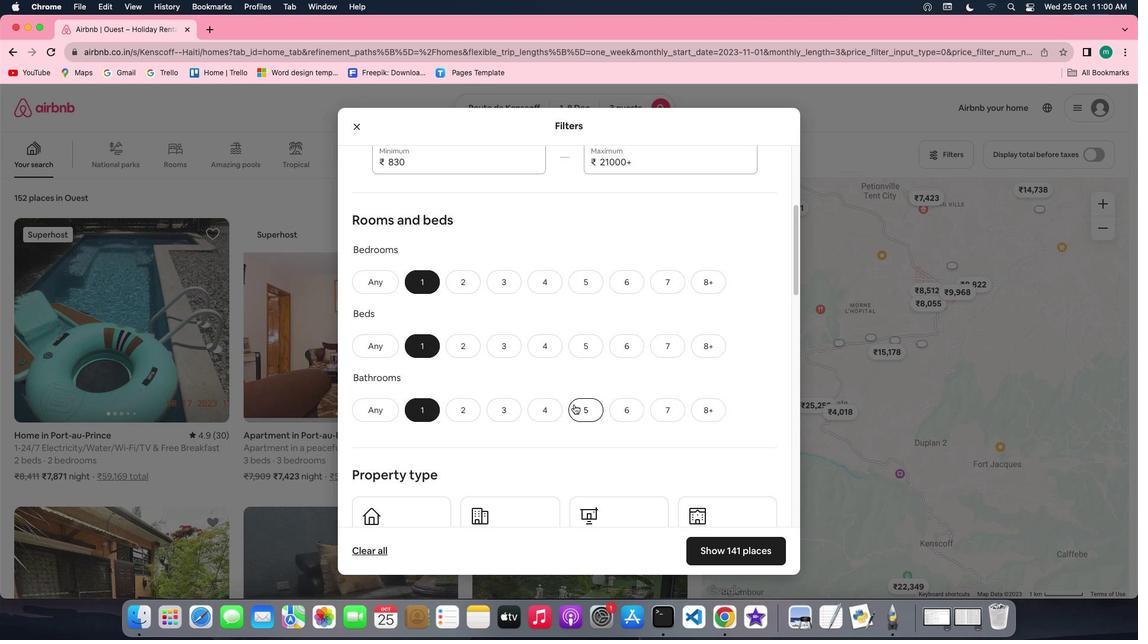 
Action: Mouse scrolled (573, 404) with delta (0, 0)
Screenshot: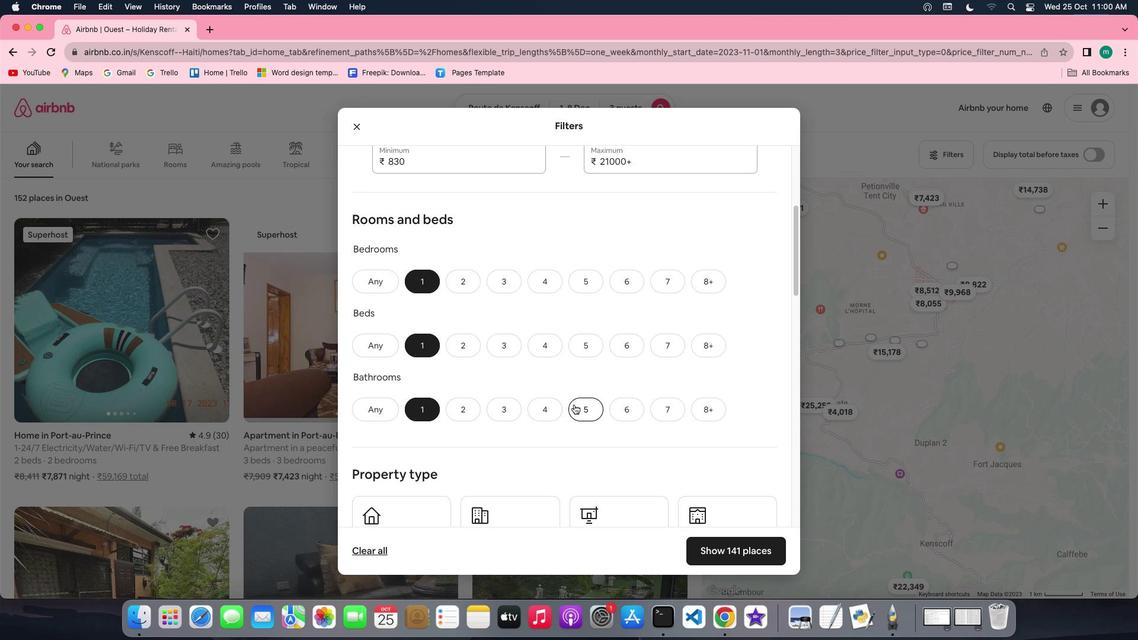 
Action: Mouse scrolled (573, 404) with delta (0, 0)
Screenshot: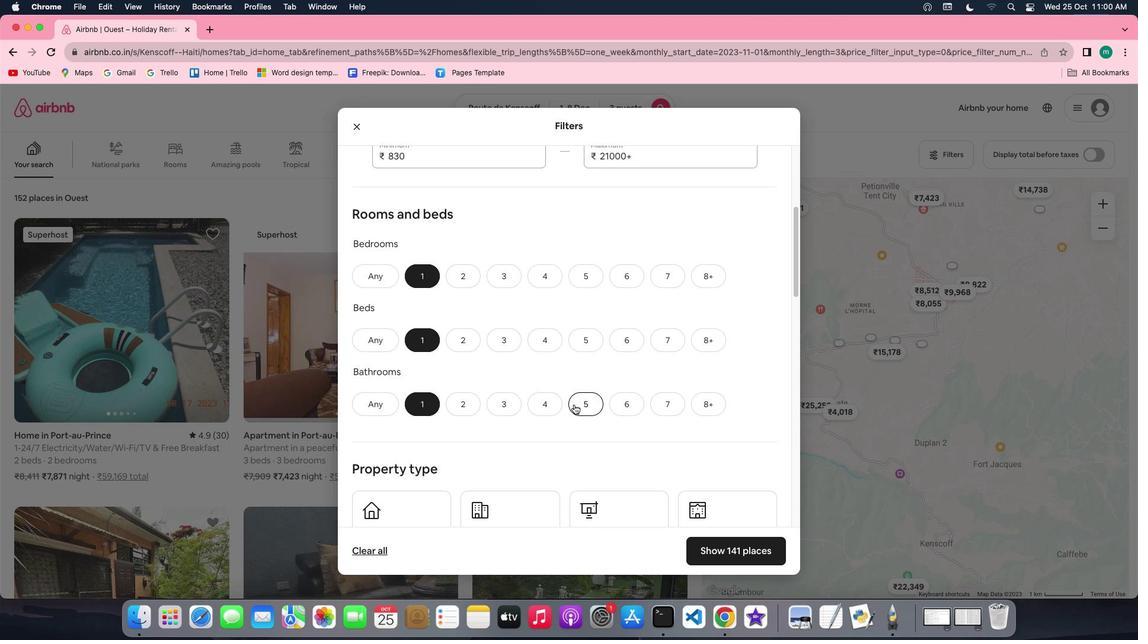 
Action: Mouse scrolled (573, 404) with delta (0, 0)
Screenshot: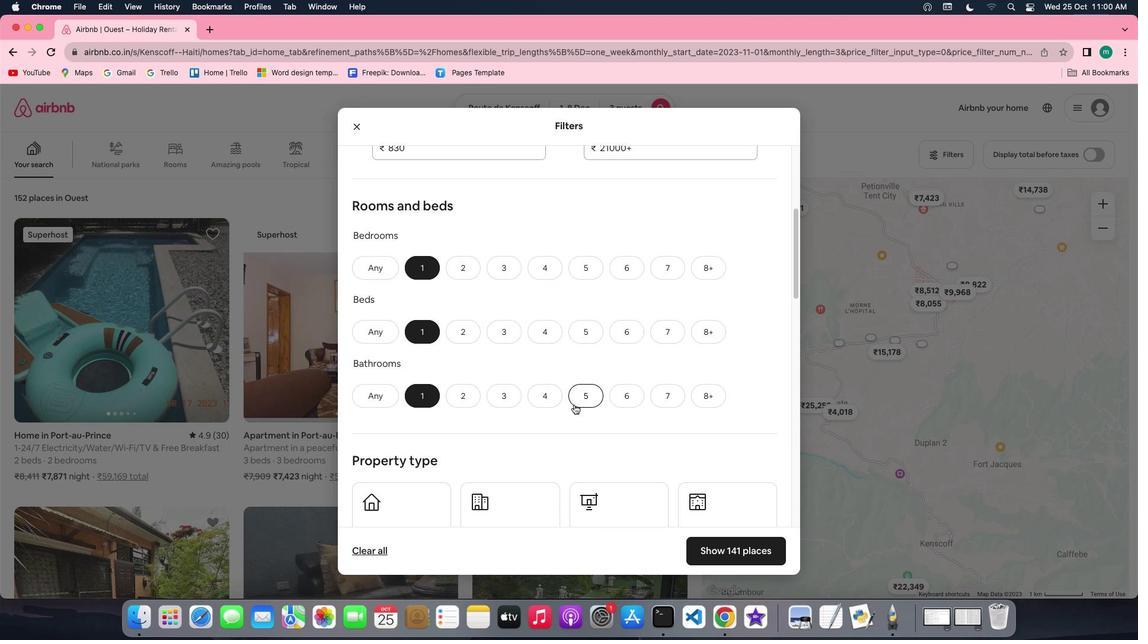 
Action: Mouse scrolled (573, 404) with delta (0, 0)
Screenshot: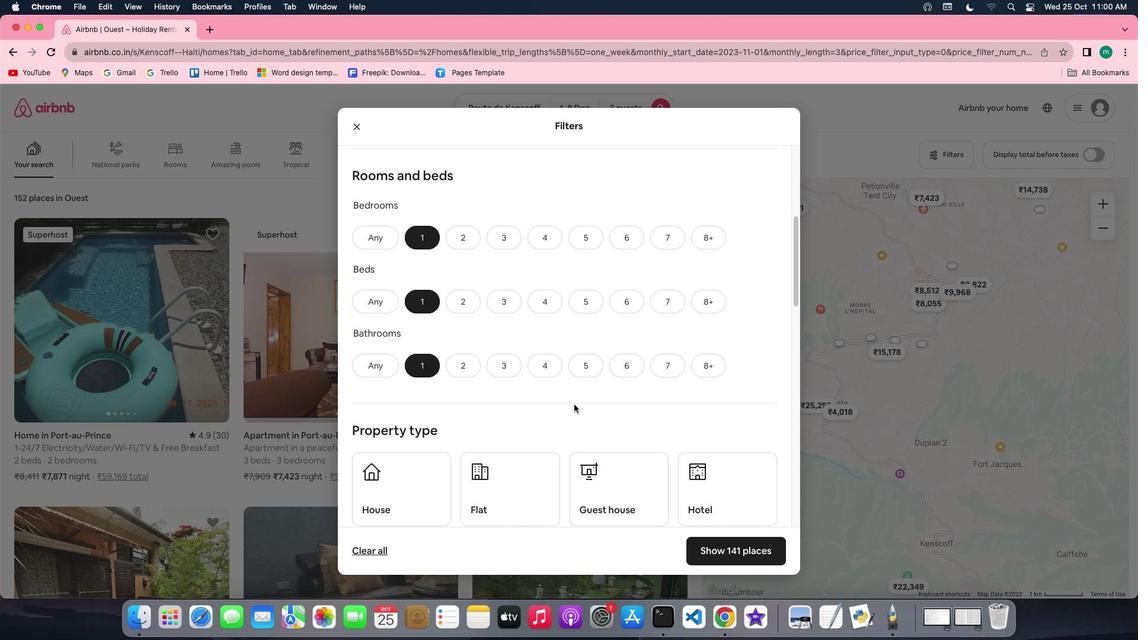 
Action: Mouse scrolled (573, 404) with delta (0, 0)
Screenshot: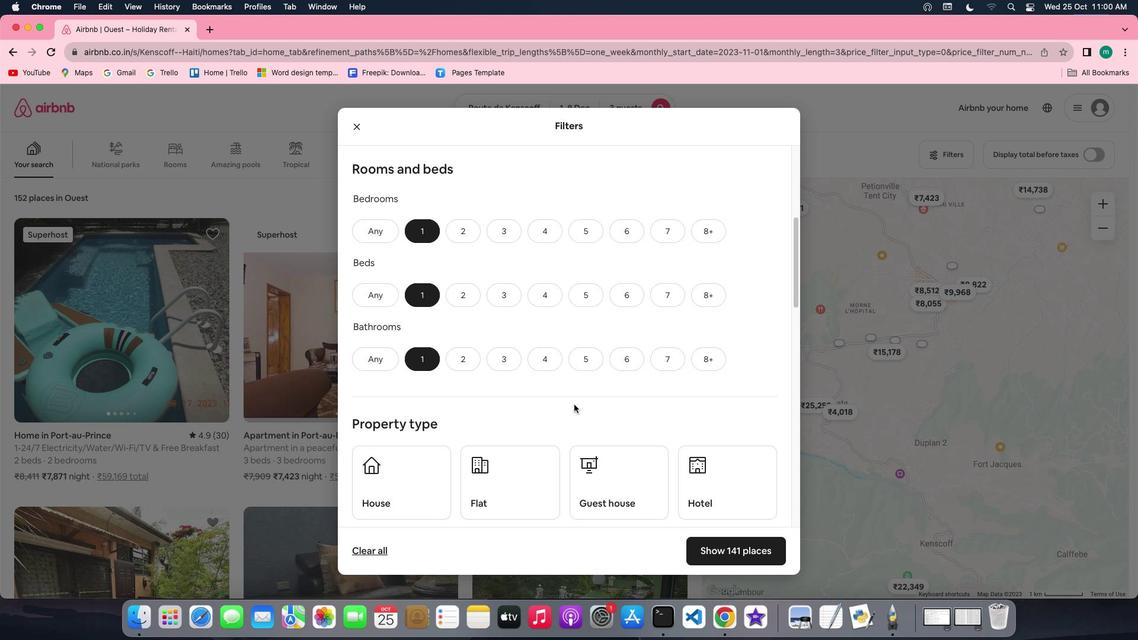 
Action: Mouse scrolled (573, 404) with delta (0, 0)
Screenshot: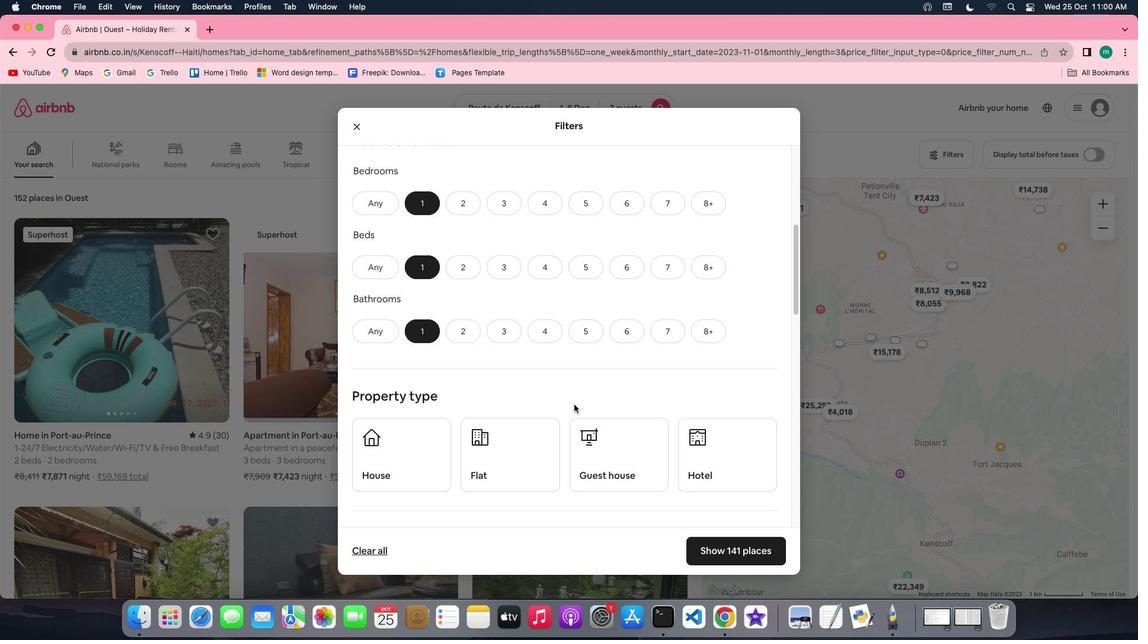 
Action: Mouse scrolled (573, 404) with delta (0, -1)
Screenshot: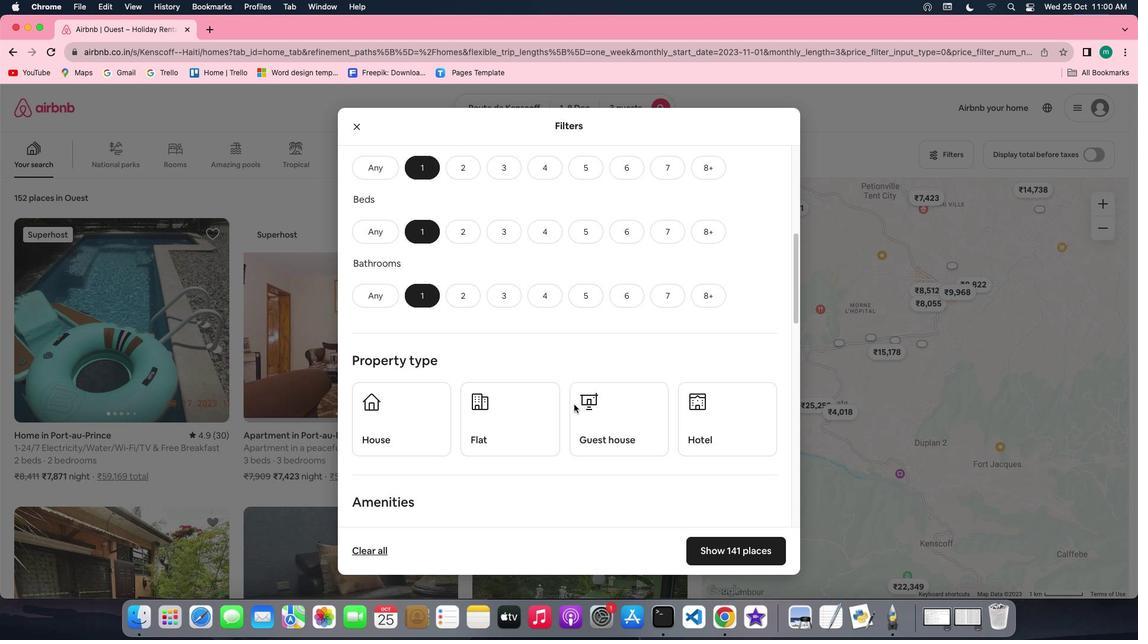 
Action: Mouse scrolled (573, 404) with delta (0, 0)
Screenshot: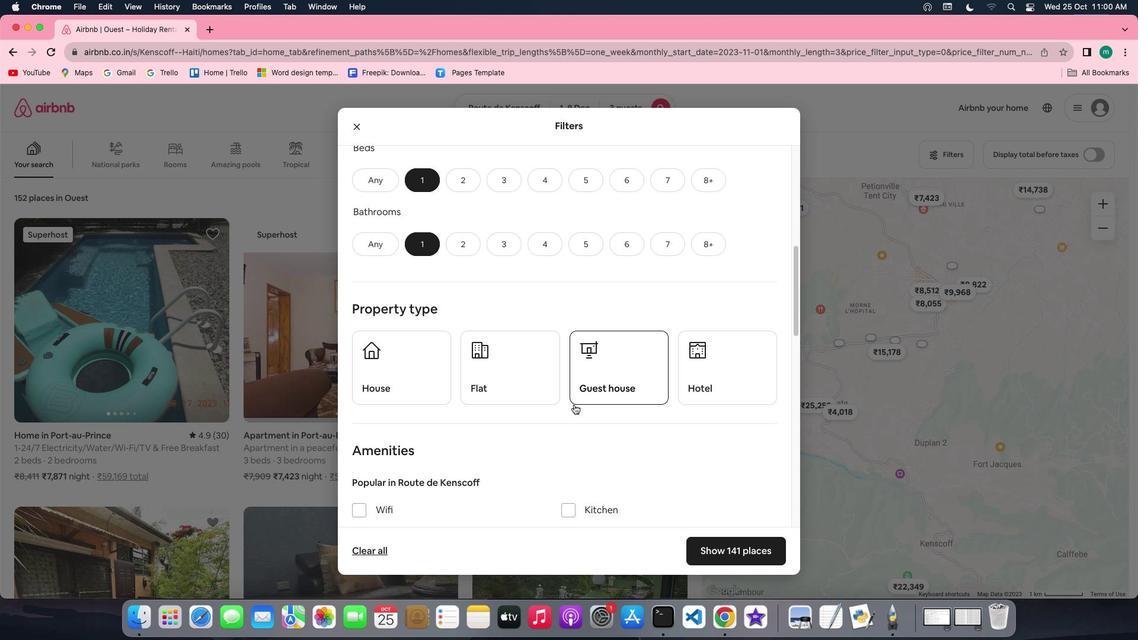 
Action: Mouse scrolled (573, 404) with delta (0, 0)
Screenshot: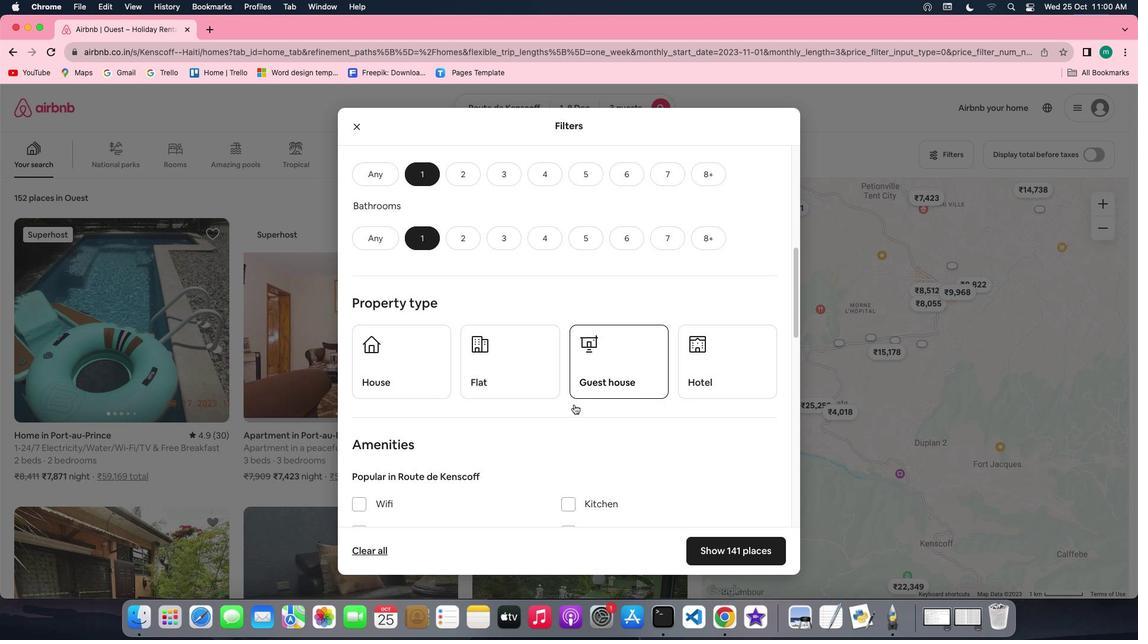 
Action: Mouse scrolled (573, 404) with delta (0, 0)
Screenshot: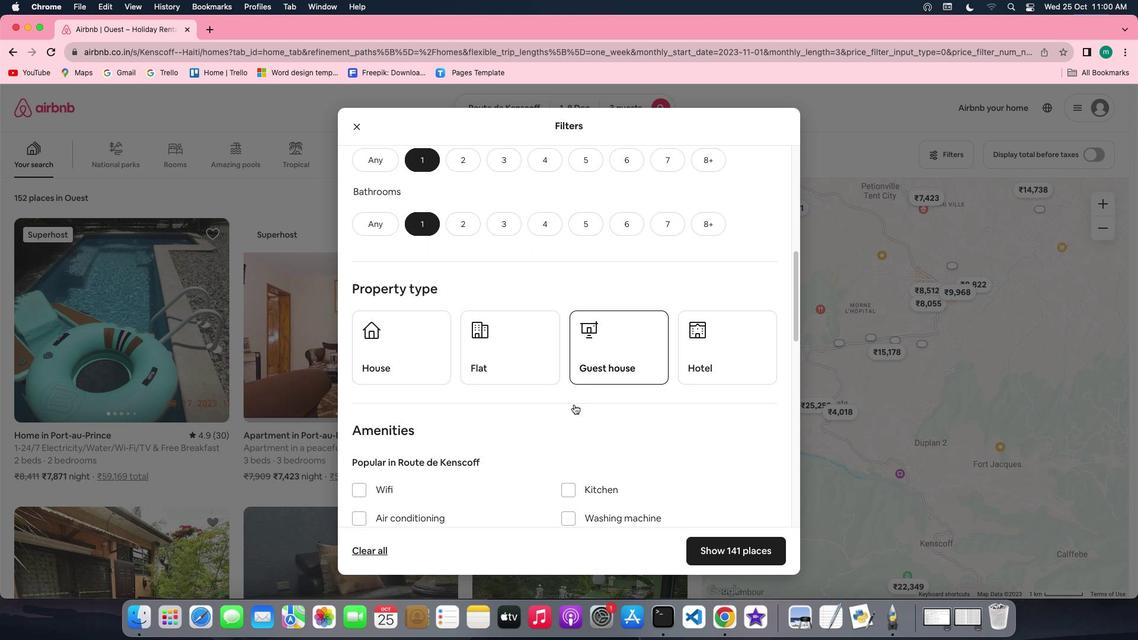 
Action: Mouse scrolled (573, 404) with delta (0, 0)
Screenshot: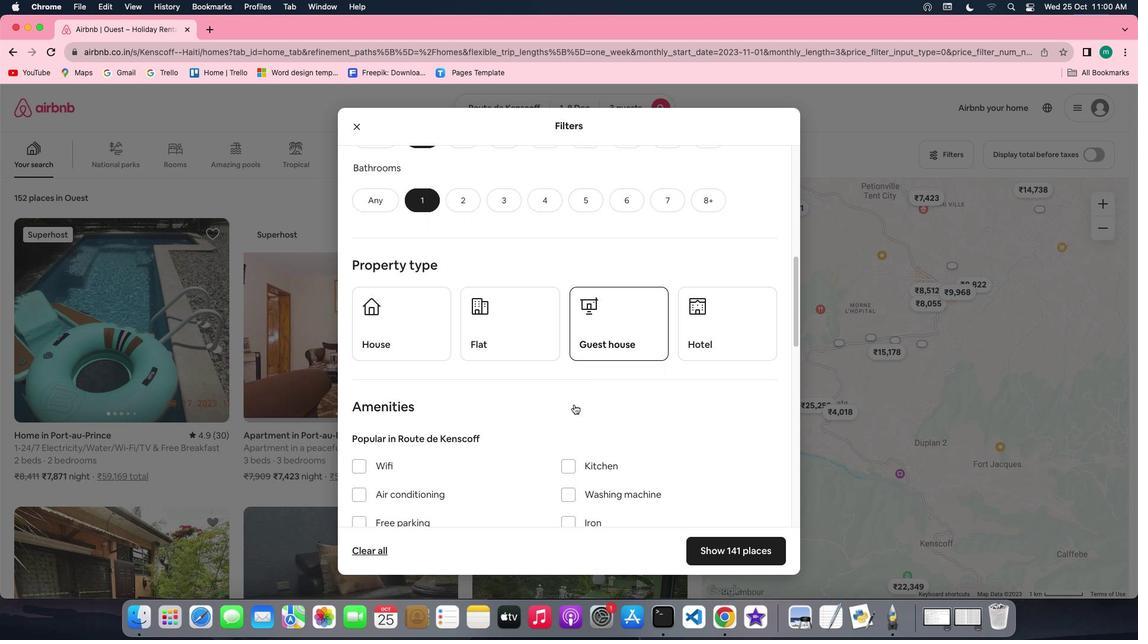 
Action: Mouse moved to (705, 282)
Screenshot: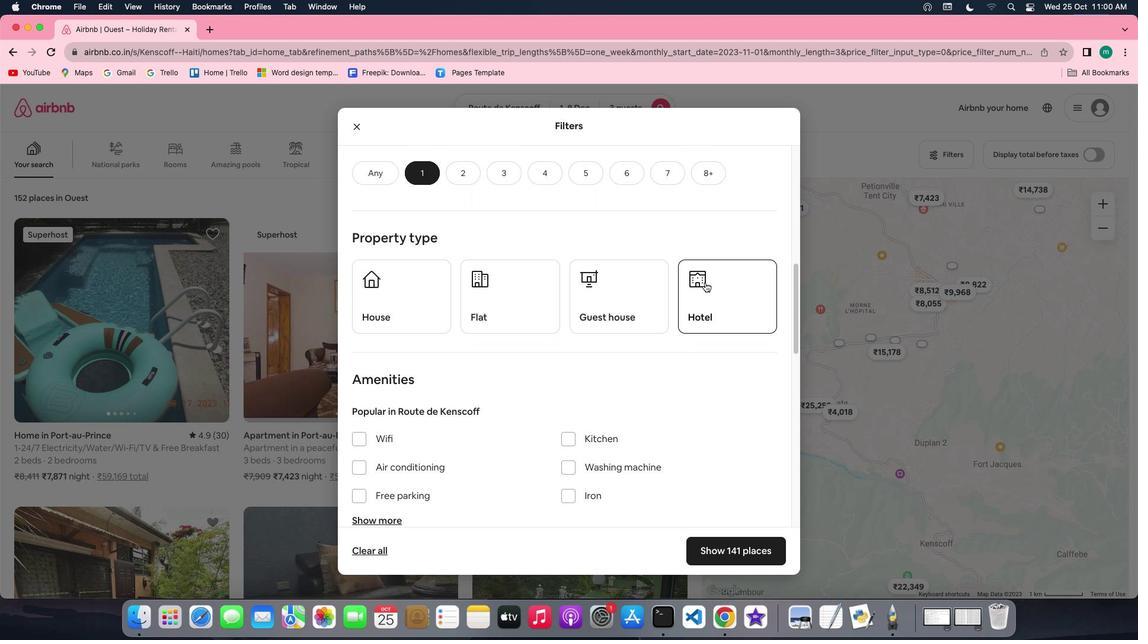 
Action: Mouse pressed left at (705, 282)
Screenshot: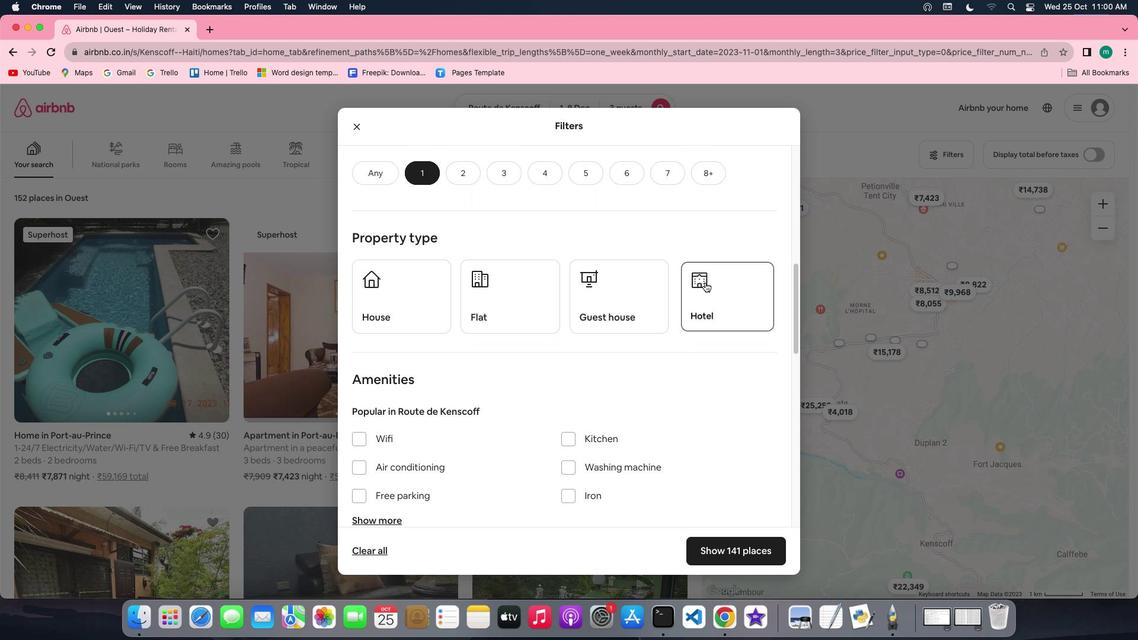 
Action: Mouse moved to (755, 386)
Screenshot: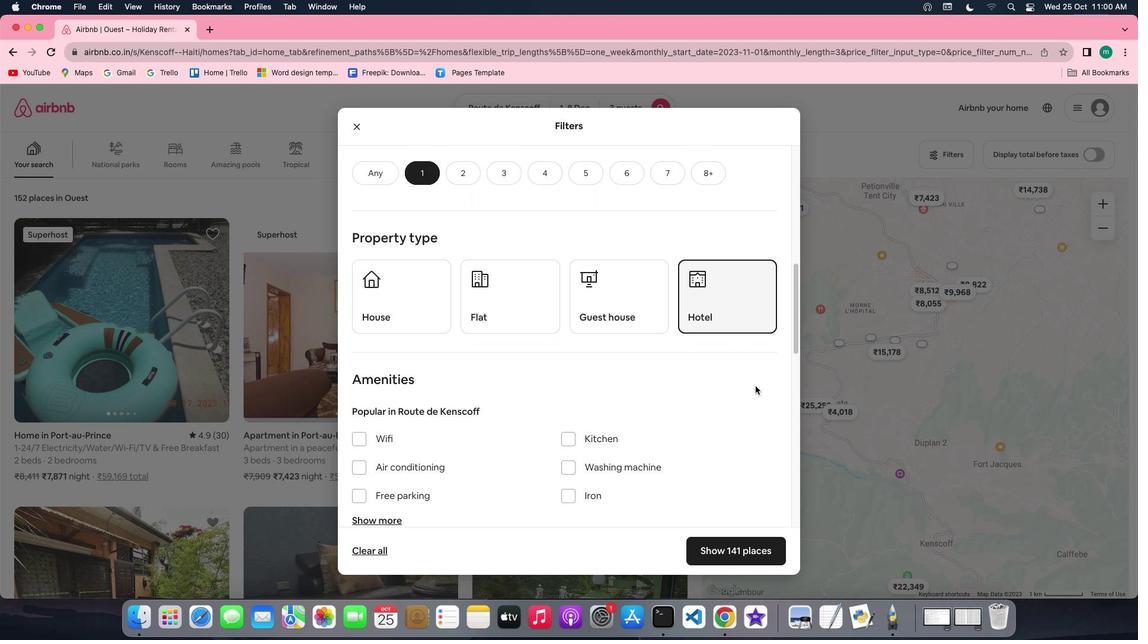 
Action: Mouse scrolled (755, 386) with delta (0, 0)
Screenshot: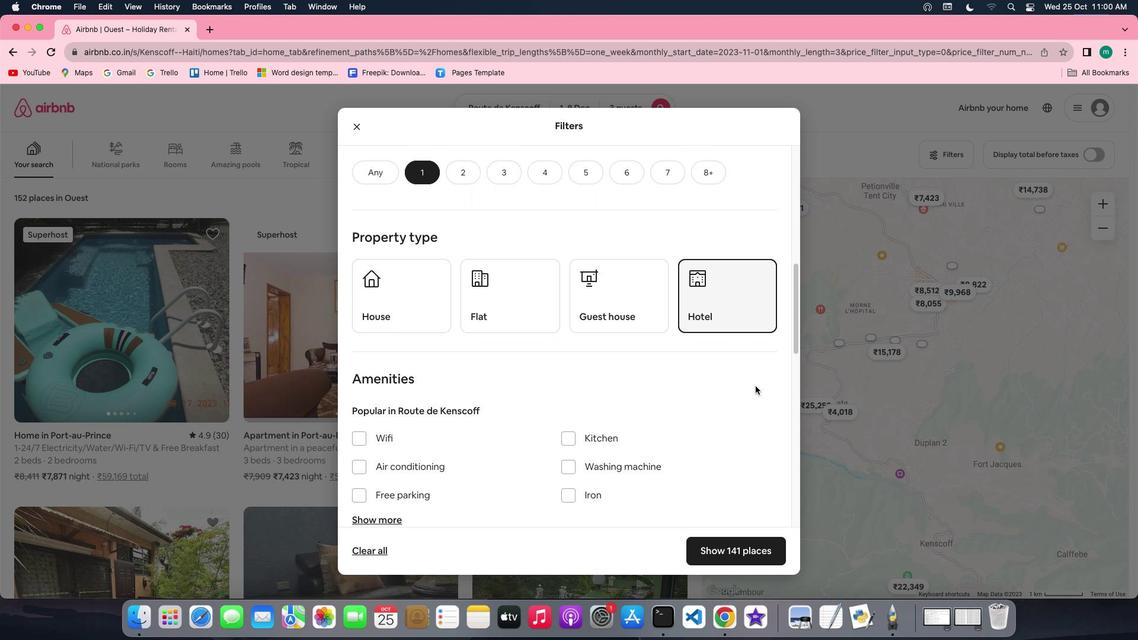 
Action: Mouse scrolled (755, 386) with delta (0, 0)
Screenshot: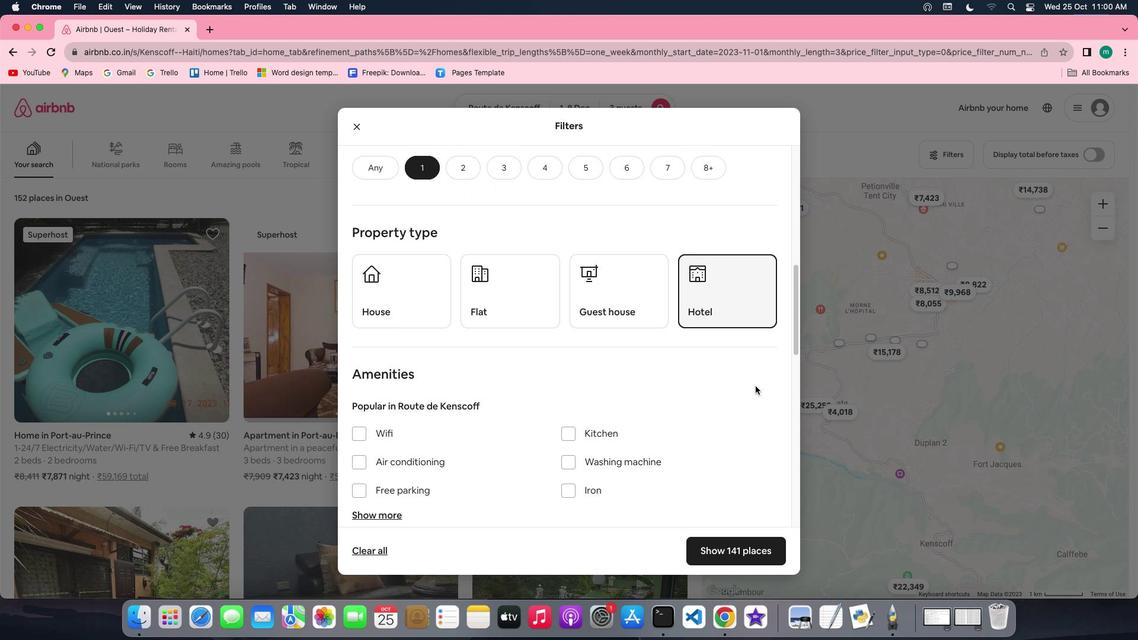 
Action: Mouse scrolled (755, 386) with delta (0, 0)
Screenshot: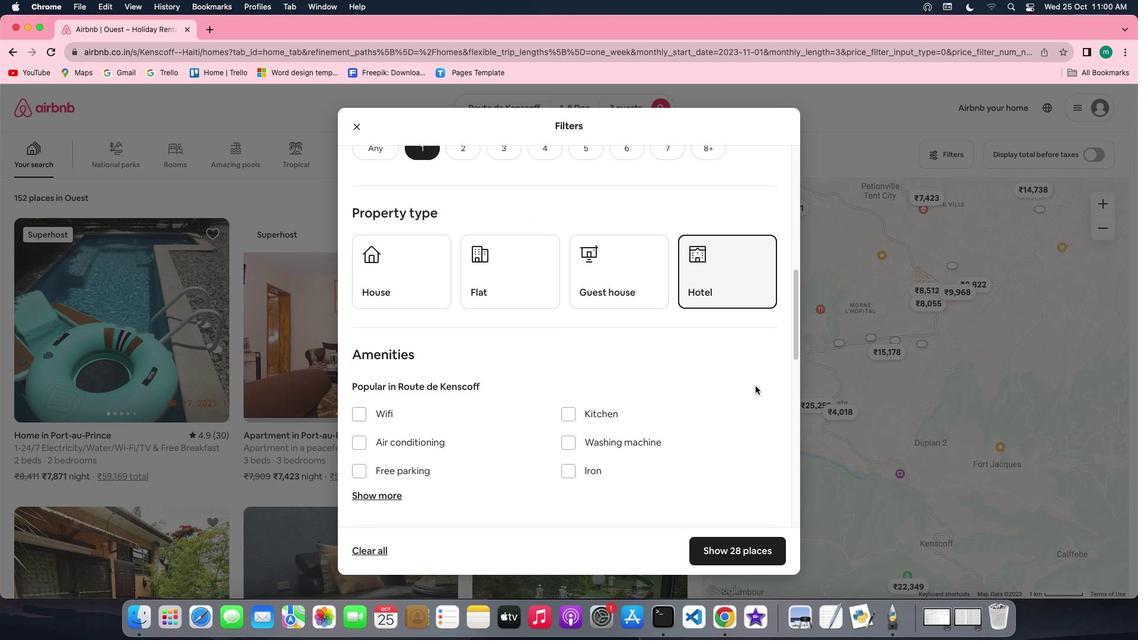 
Action: Mouse scrolled (755, 386) with delta (0, -1)
Screenshot: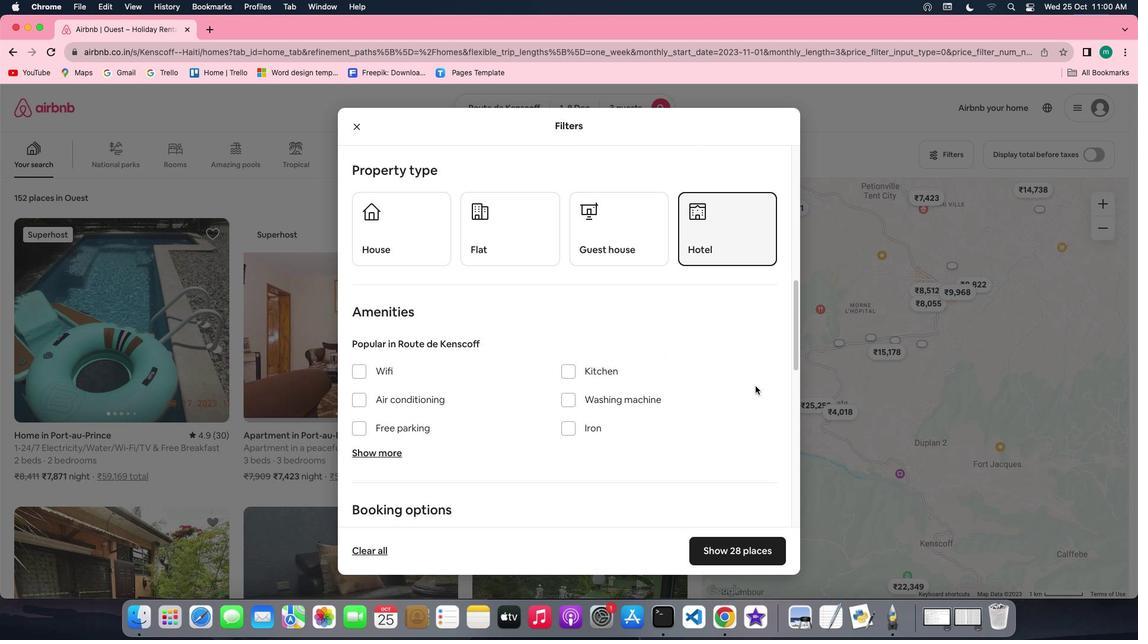 
Action: Mouse scrolled (755, 386) with delta (0, 0)
Screenshot: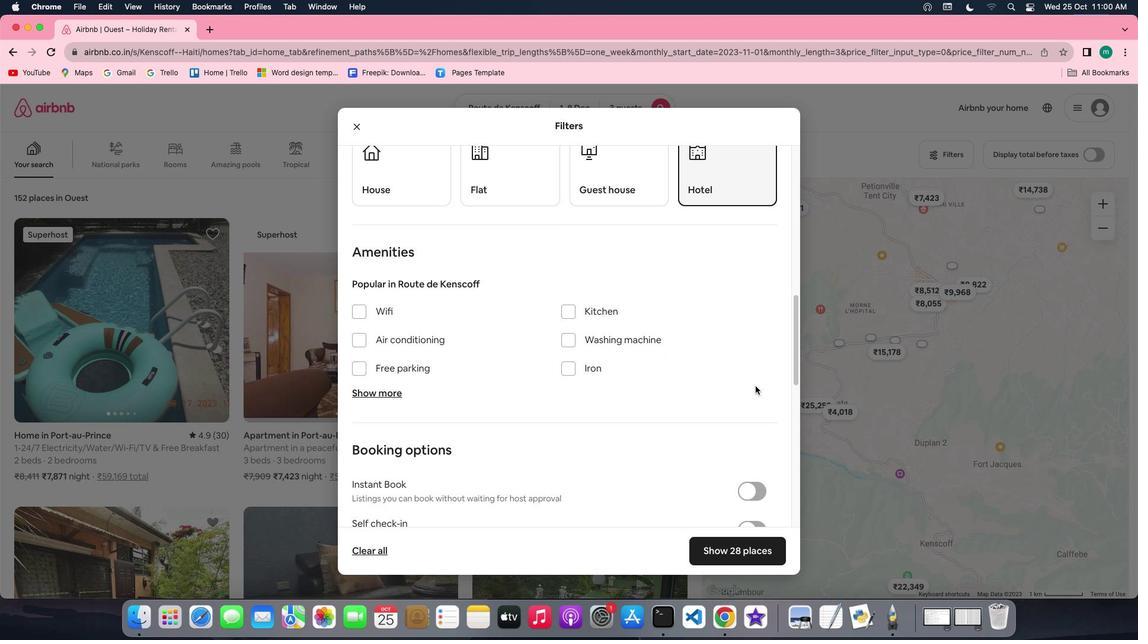 
Action: Mouse scrolled (755, 386) with delta (0, 0)
Screenshot: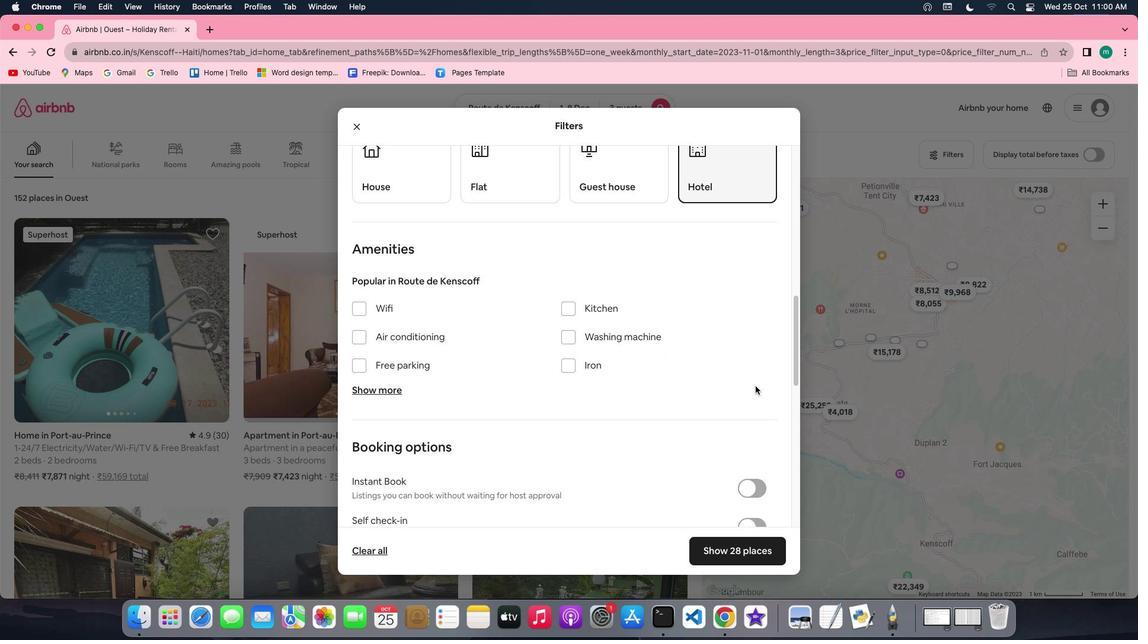 
Action: Mouse scrolled (755, 386) with delta (0, 0)
Screenshot: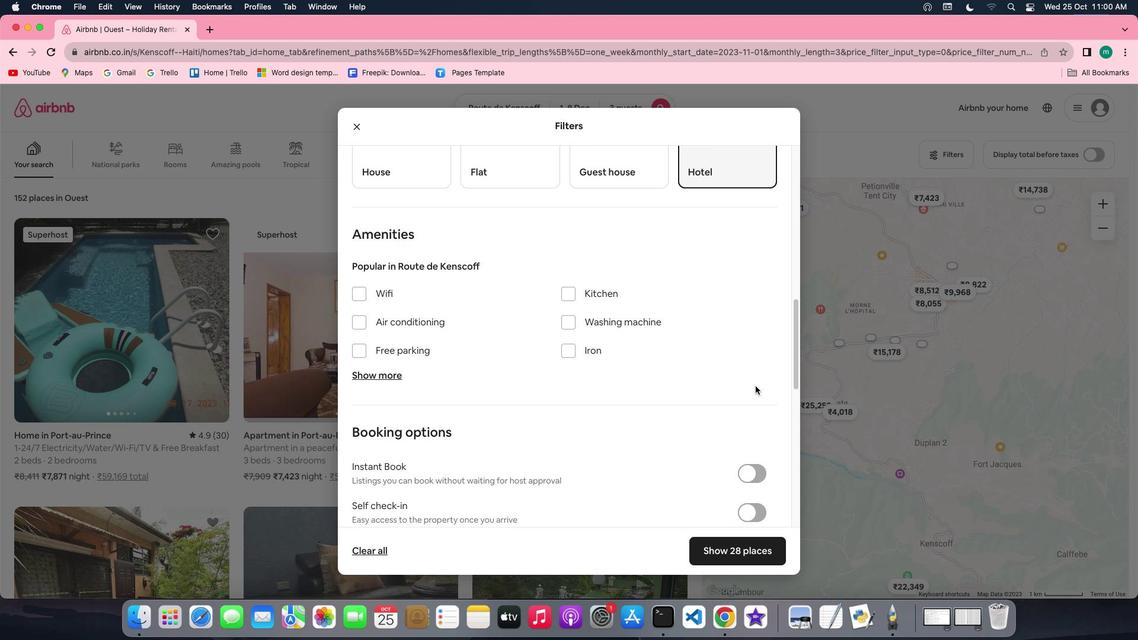 
Action: Mouse scrolled (755, 386) with delta (0, 0)
Screenshot: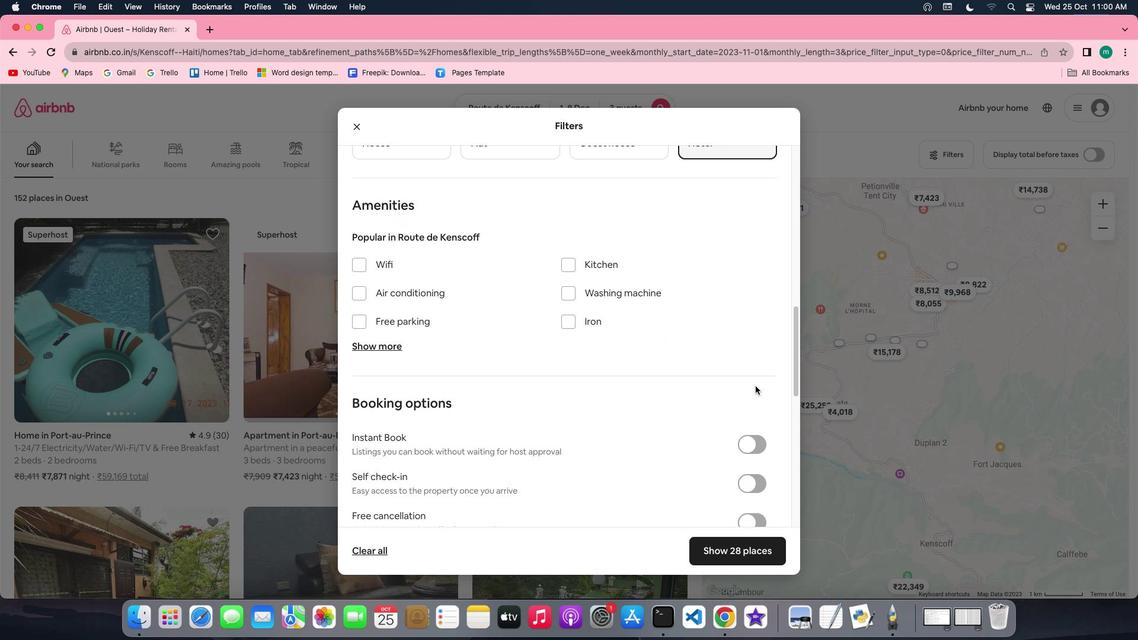 
Action: Mouse scrolled (755, 386) with delta (0, 0)
Screenshot: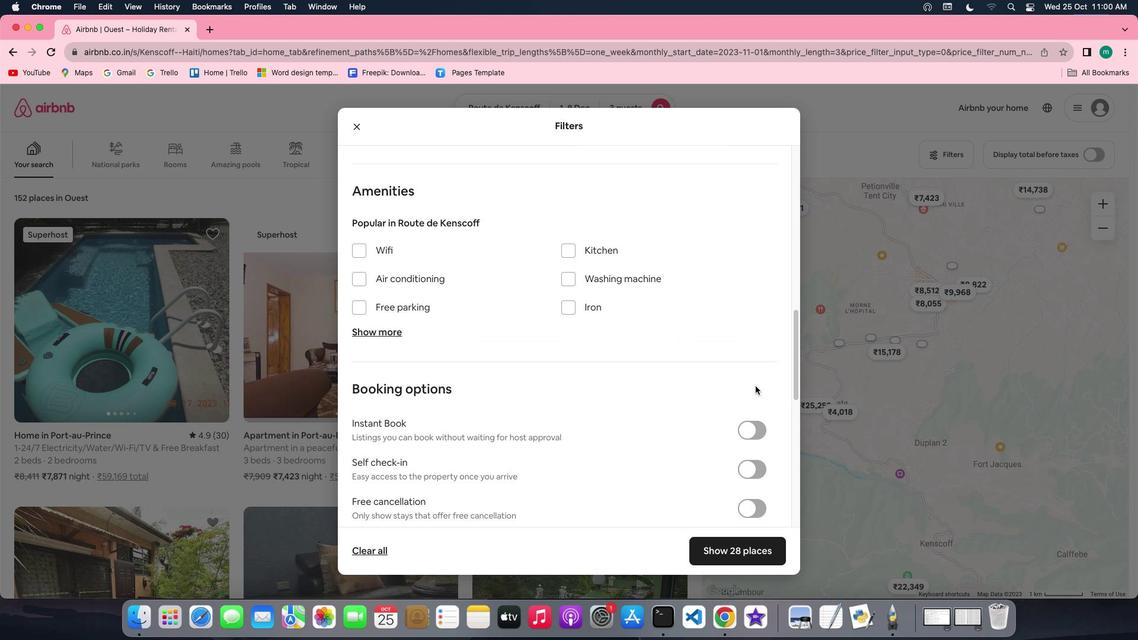 
Action: Mouse scrolled (755, 386) with delta (0, 0)
Screenshot: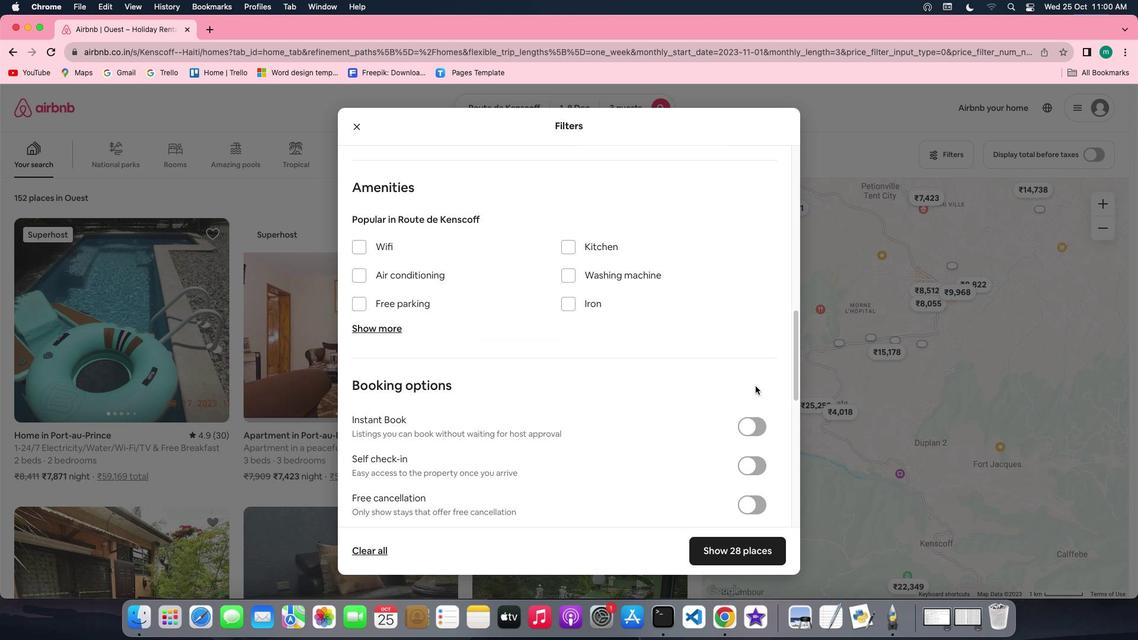 
Action: Mouse scrolled (755, 386) with delta (0, 0)
Screenshot: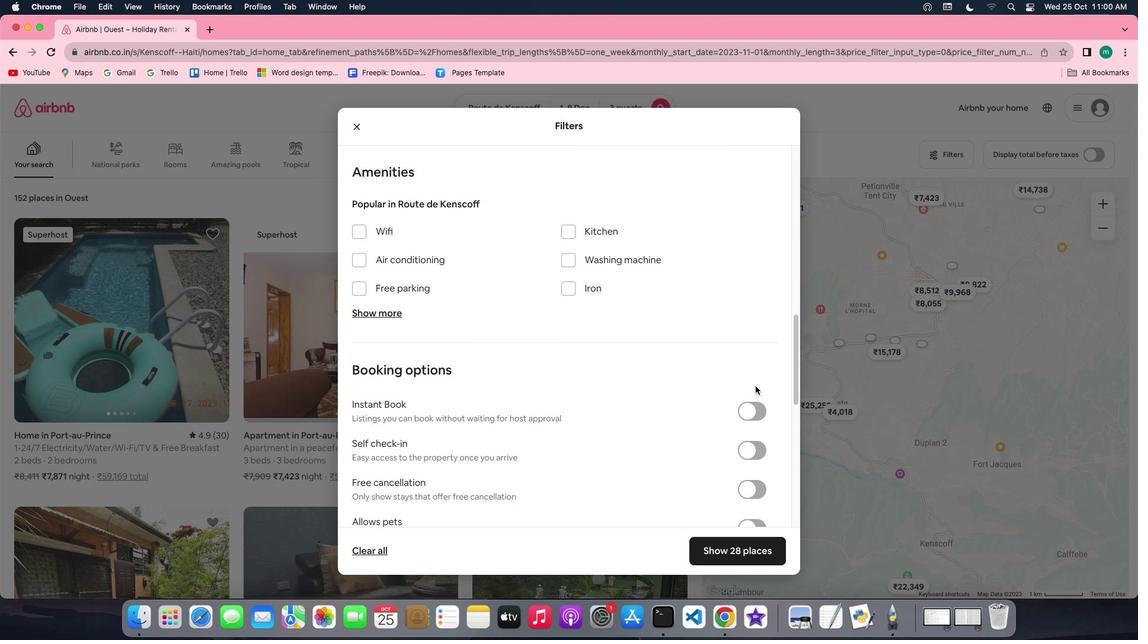 
Action: Mouse scrolled (755, 386) with delta (0, -1)
Screenshot: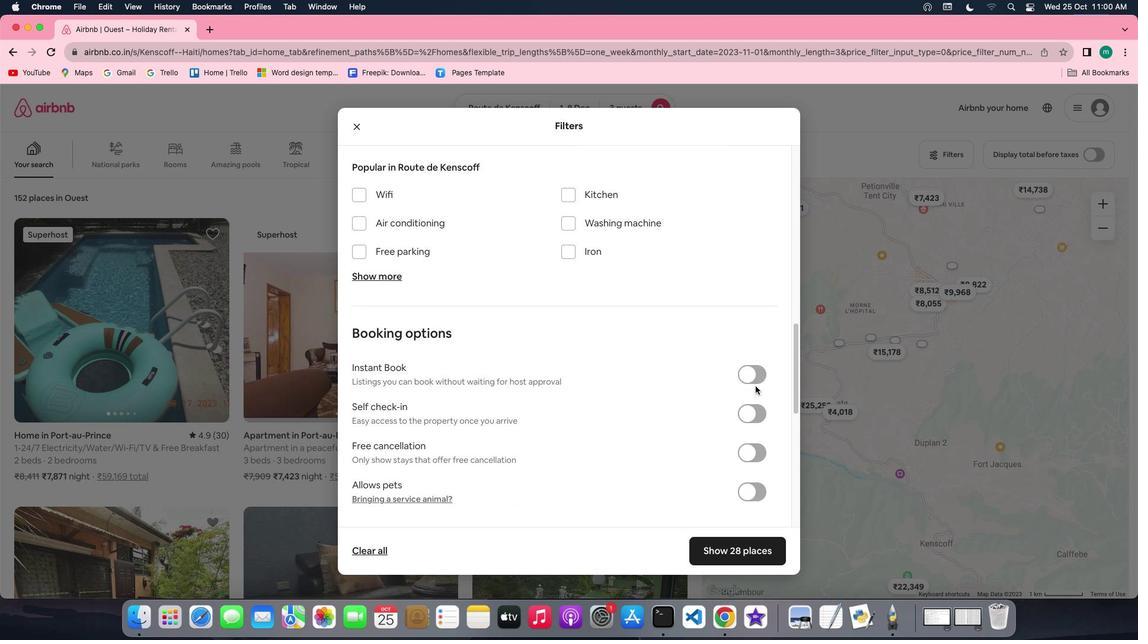 
Action: Mouse scrolled (755, 386) with delta (0, 0)
Screenshot: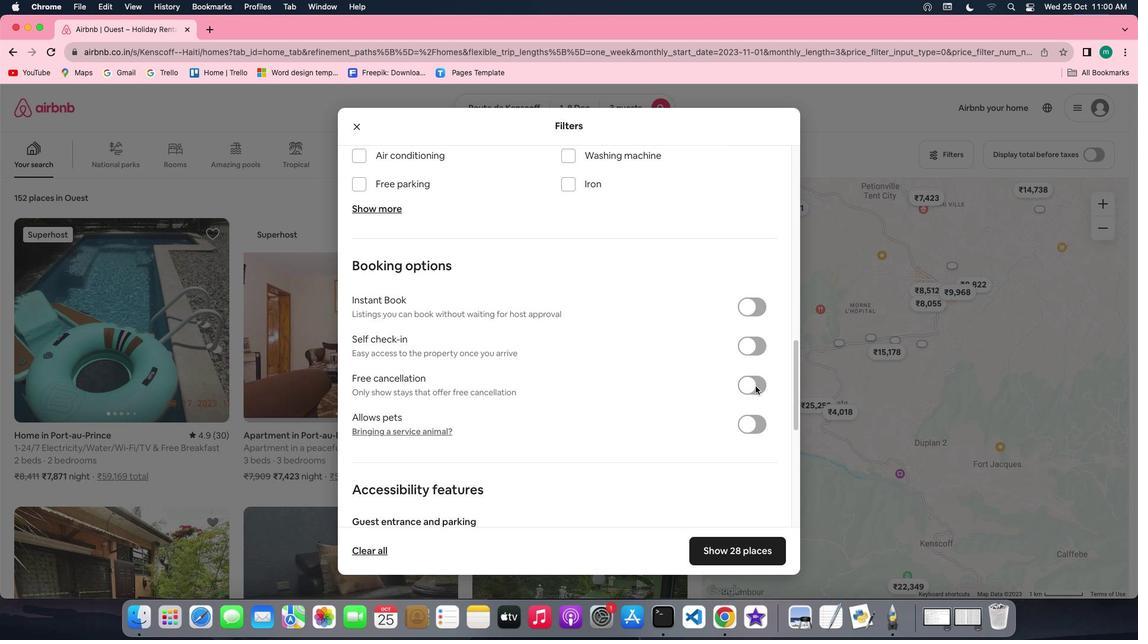
Action: Mouse scrolled (755, 386) with delta (0, 0)
Screenshot: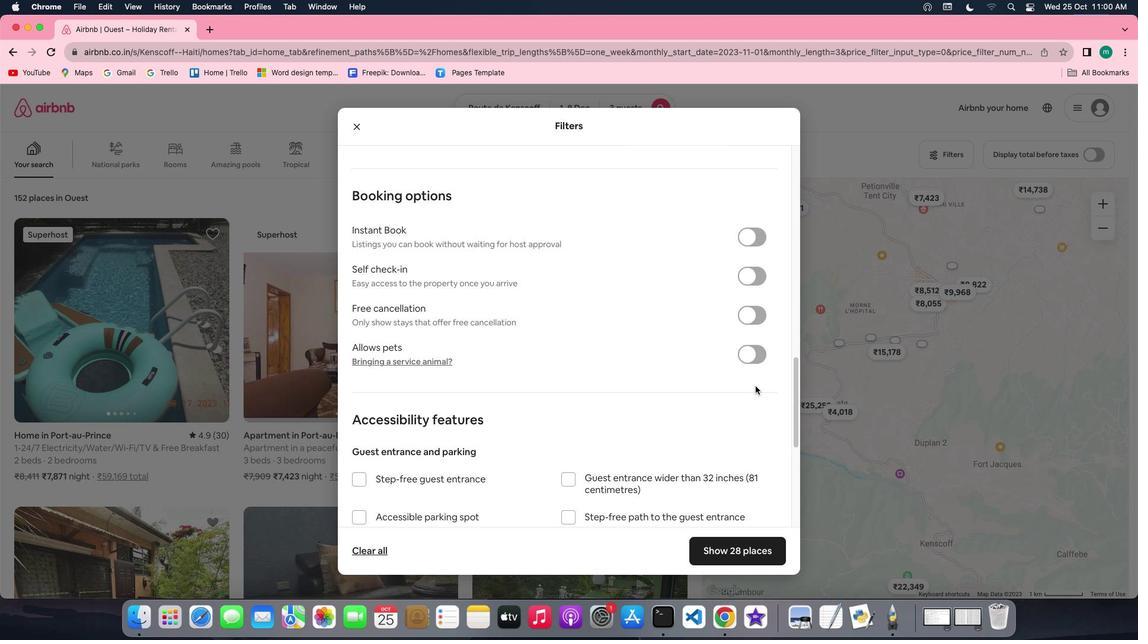 
Action: Mouse scrolled (755, 386) with delta (0, -1)
Screenshot: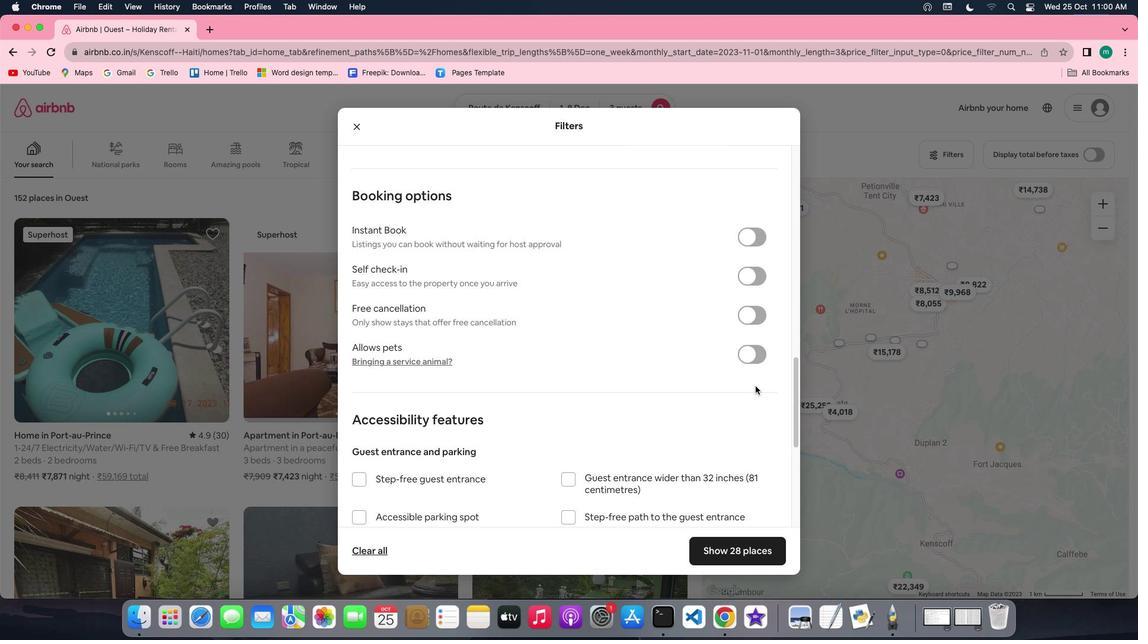 
Action: Mouse scrolled (755, 386) with delta (0, -2)
Screenshot: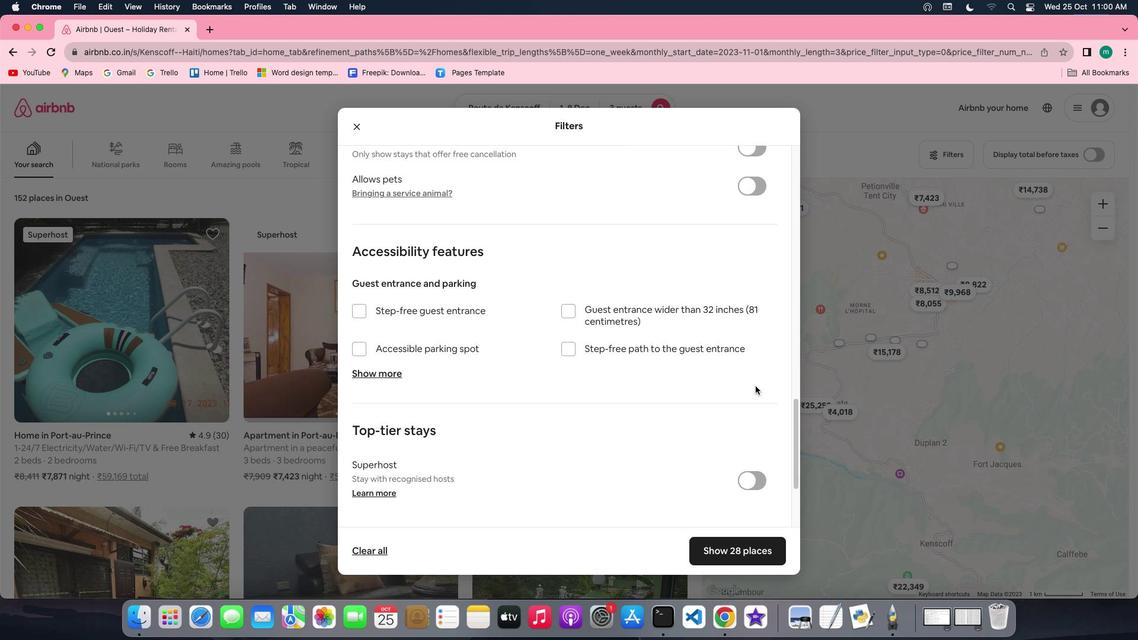 
Action: Mouse scrolled (755, 386) with delta (0, -3)
Screenshot: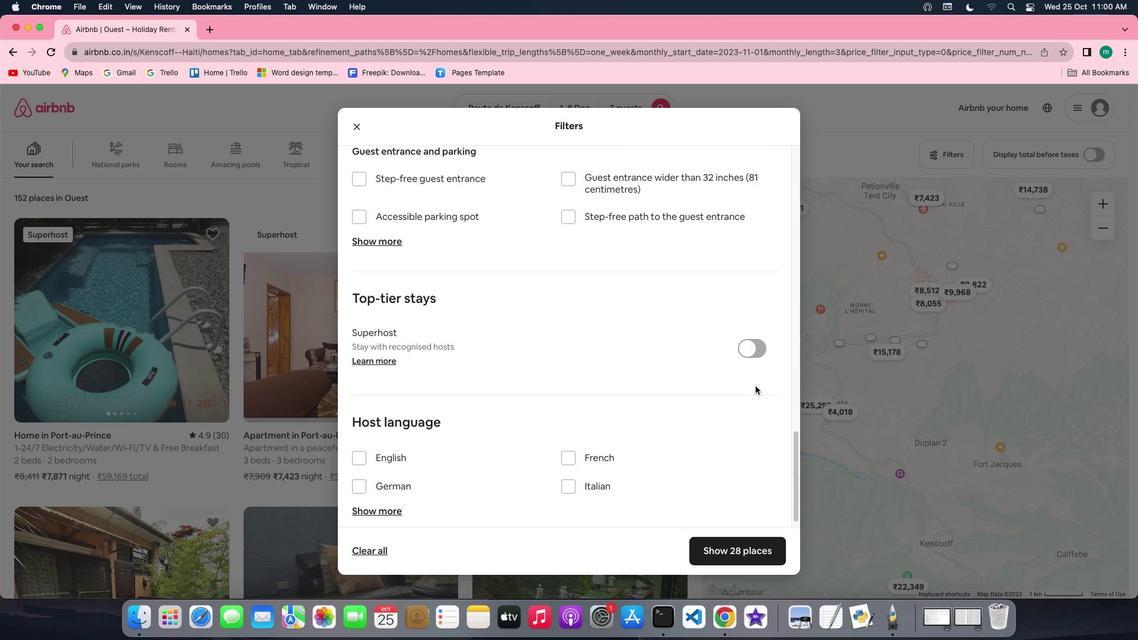
Action: Mouse scrolled (755, 386) with delta (0, -3)
Screenshot: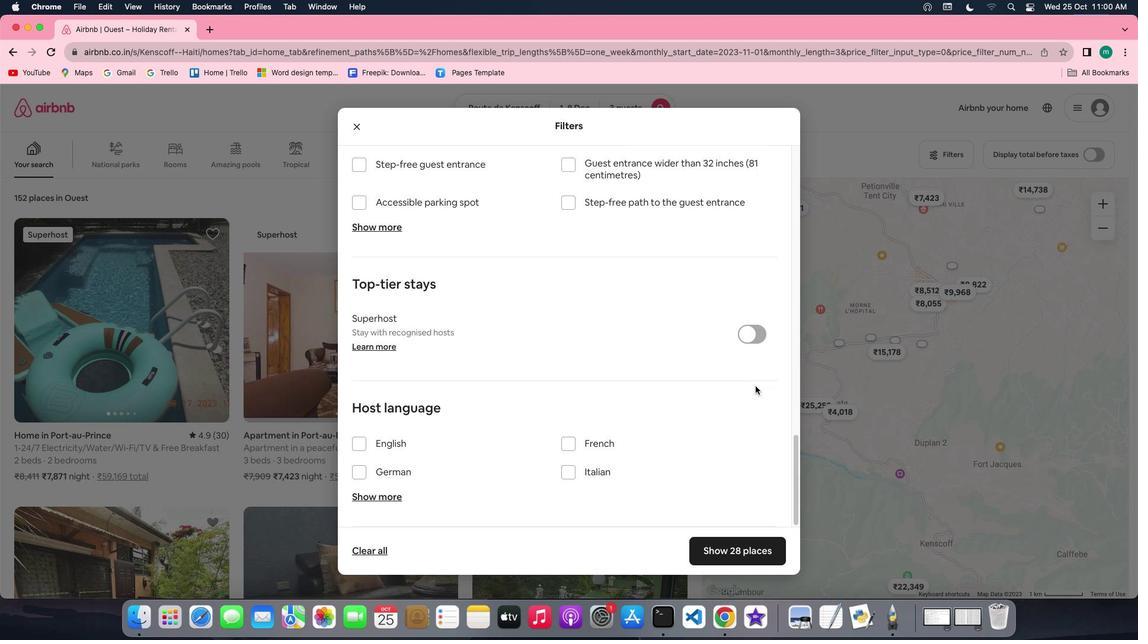 
Action: Mouse scrolled (755, 386) with delta (0, 0)
Screenshot: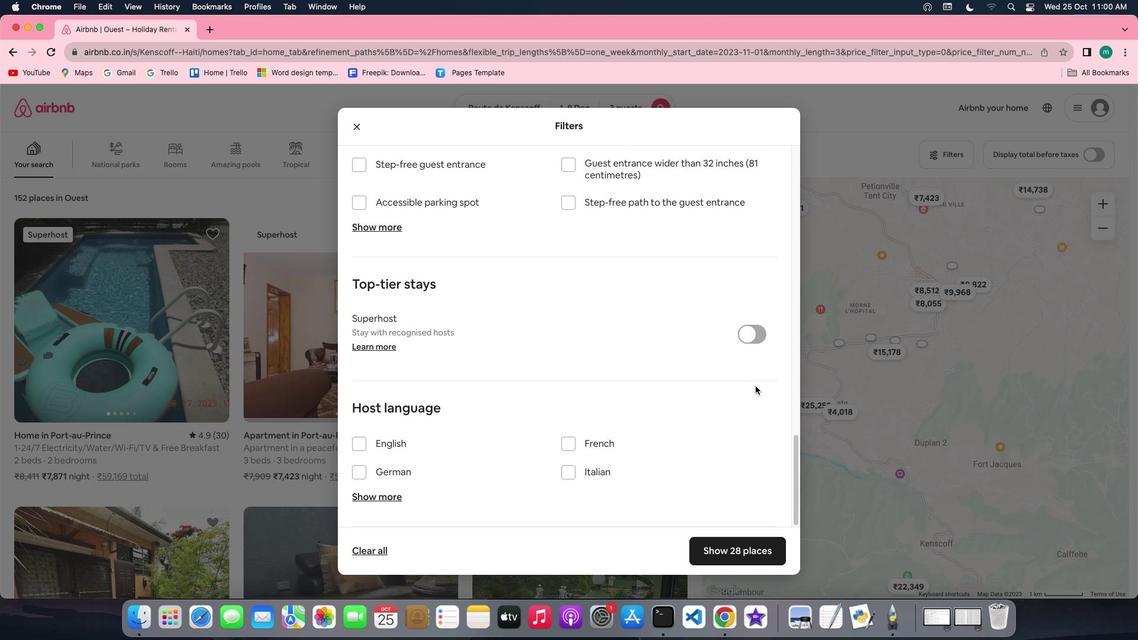 
Action: Mouse scrolled (755, 386) with delta (0, 0)
Screenshot: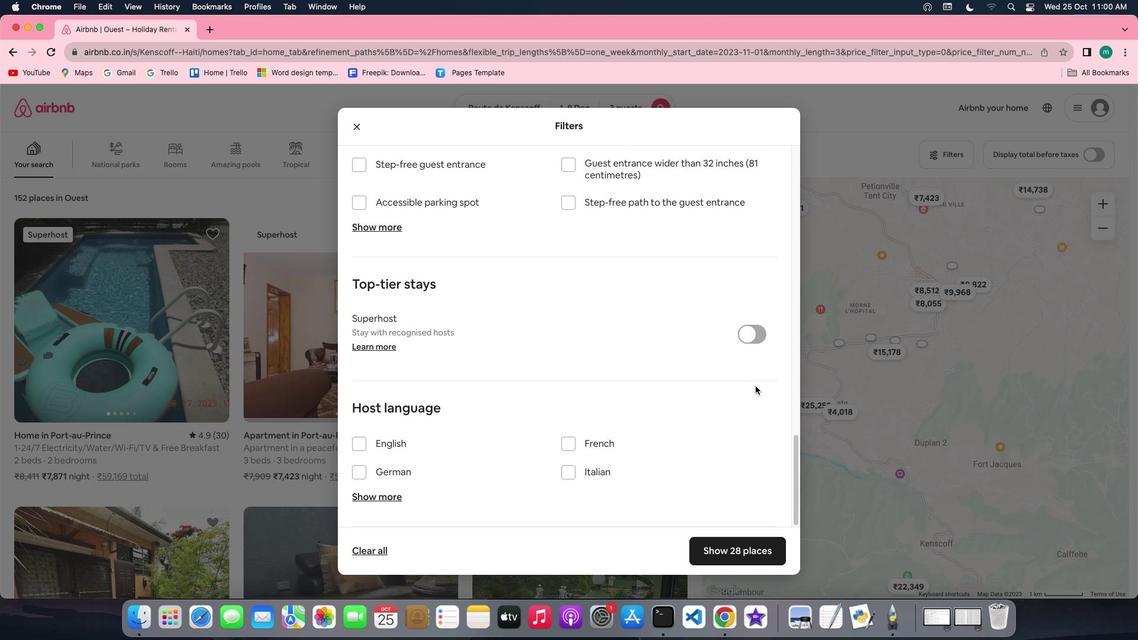 
Action: Mouse scrolled (755, 386) with delta (0, -1)
Screenshot: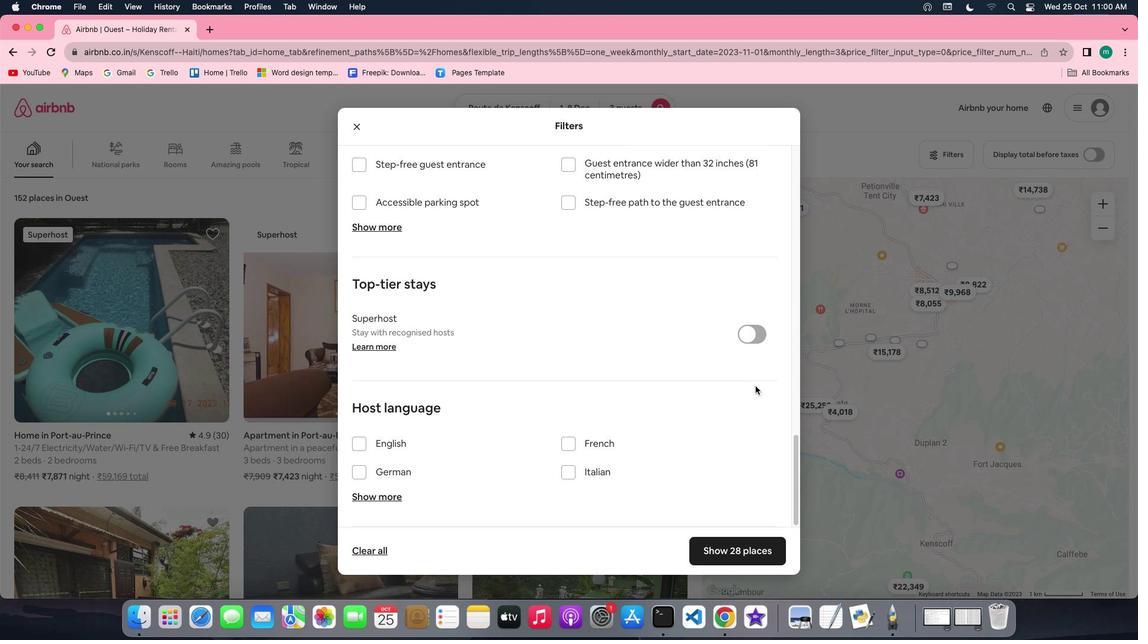 
Action: Mouse scrolled (755, 386) with delta (0, -2)
Screenshot: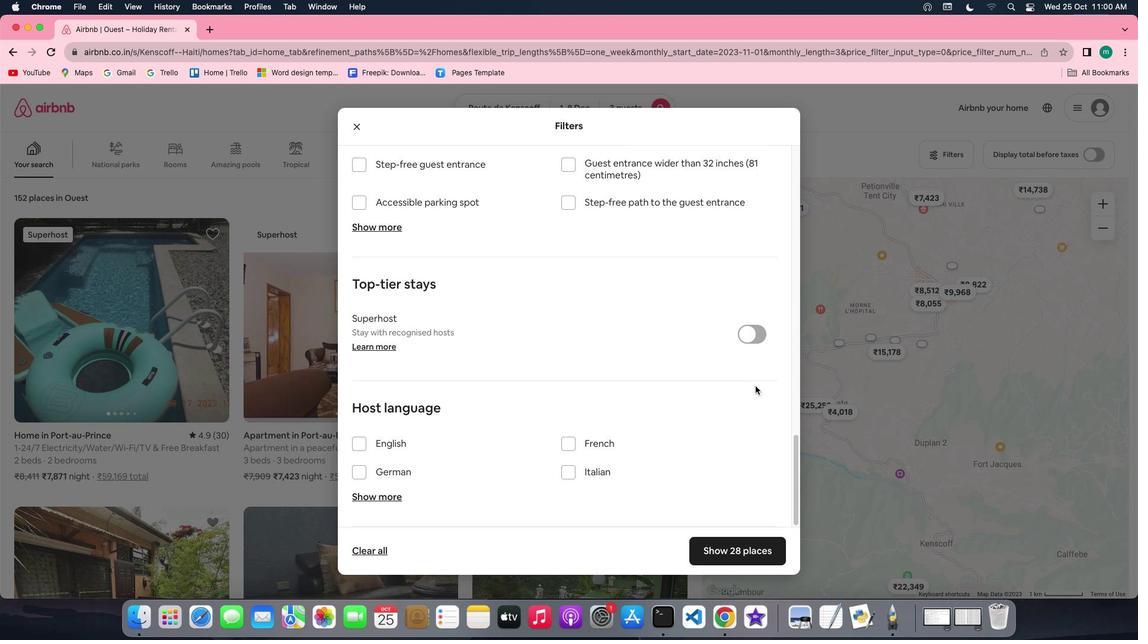 
Action: Mouse scrolled (755, 386) with delta (0, -3)
Screenshot: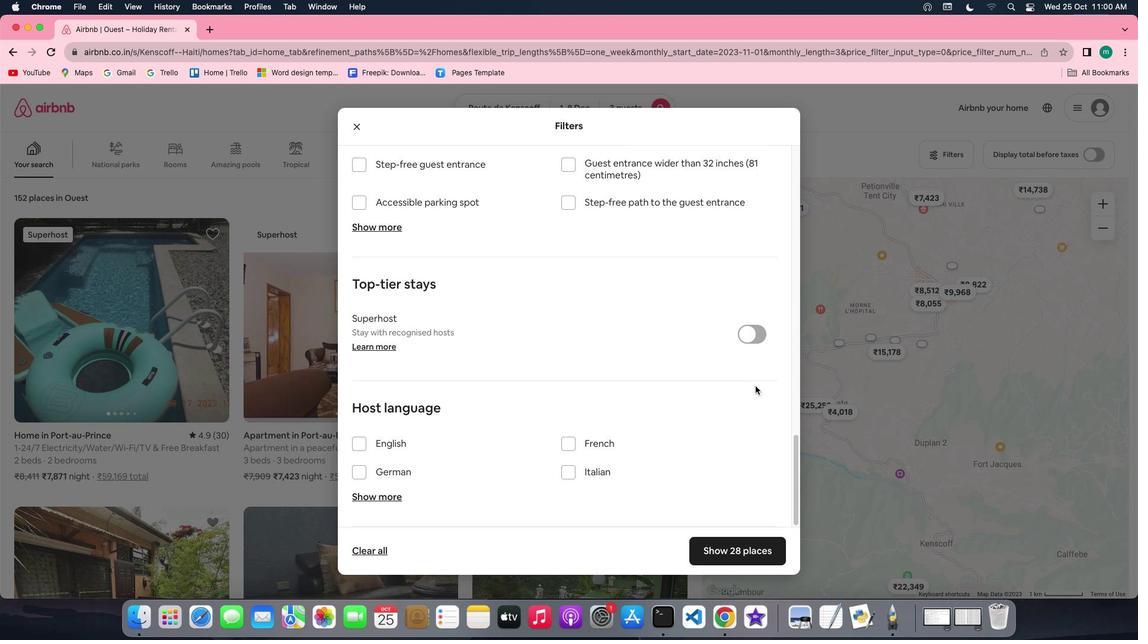 
Action: Mouse moved to (768, 559)
Screenshot: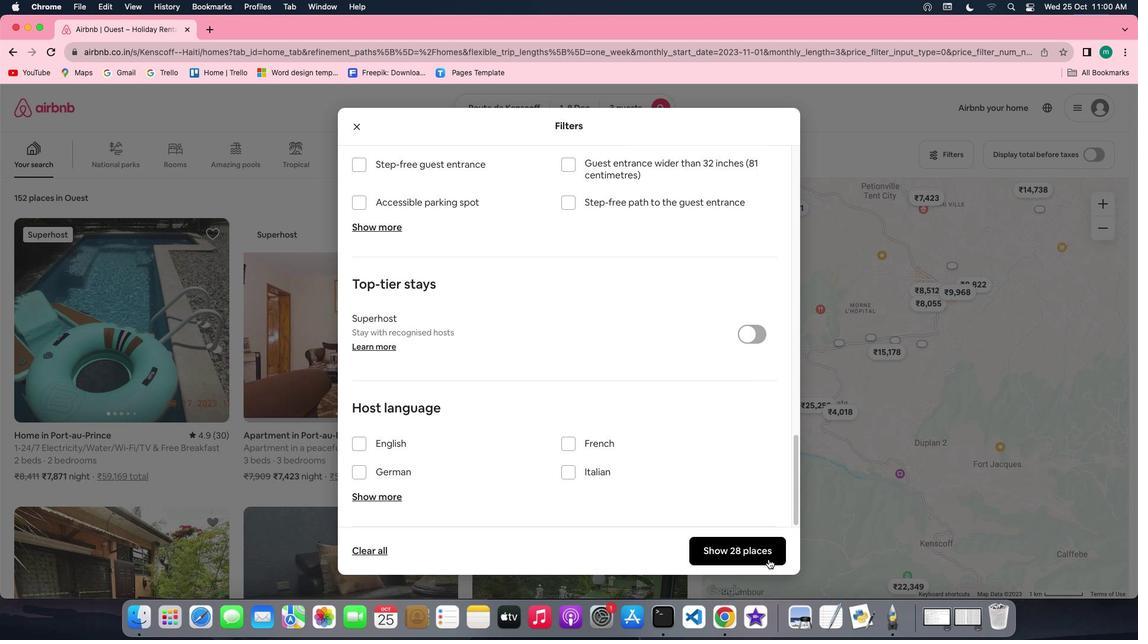 
Action: Mouse pressed left at (768, 559)
Screenshot: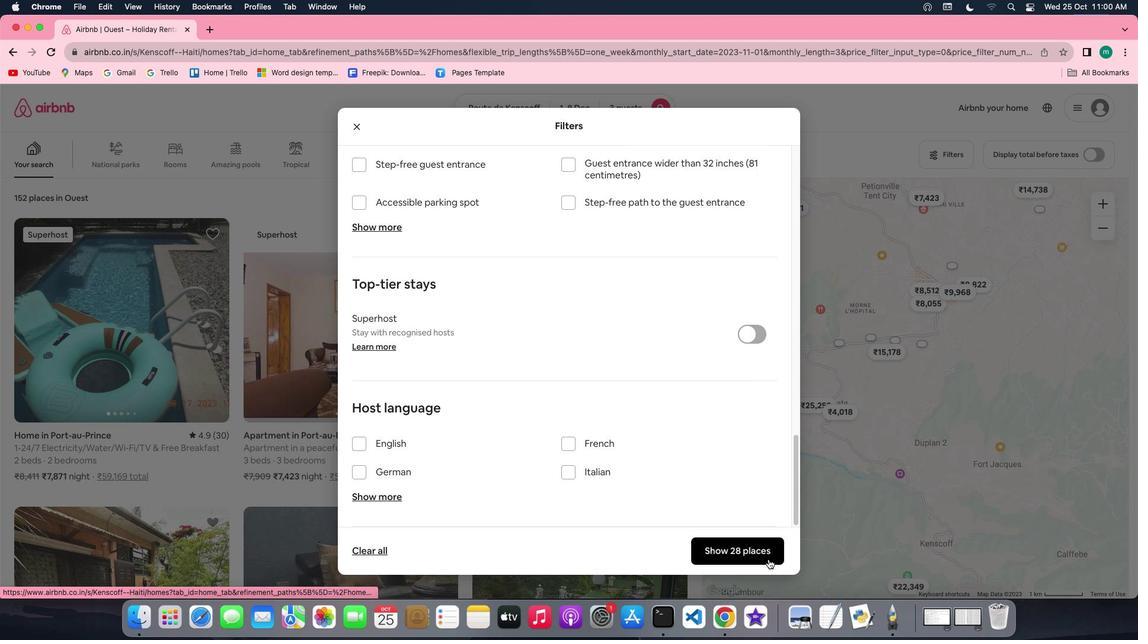 
Action: Mouse moved to (426, 384)
Screenshot: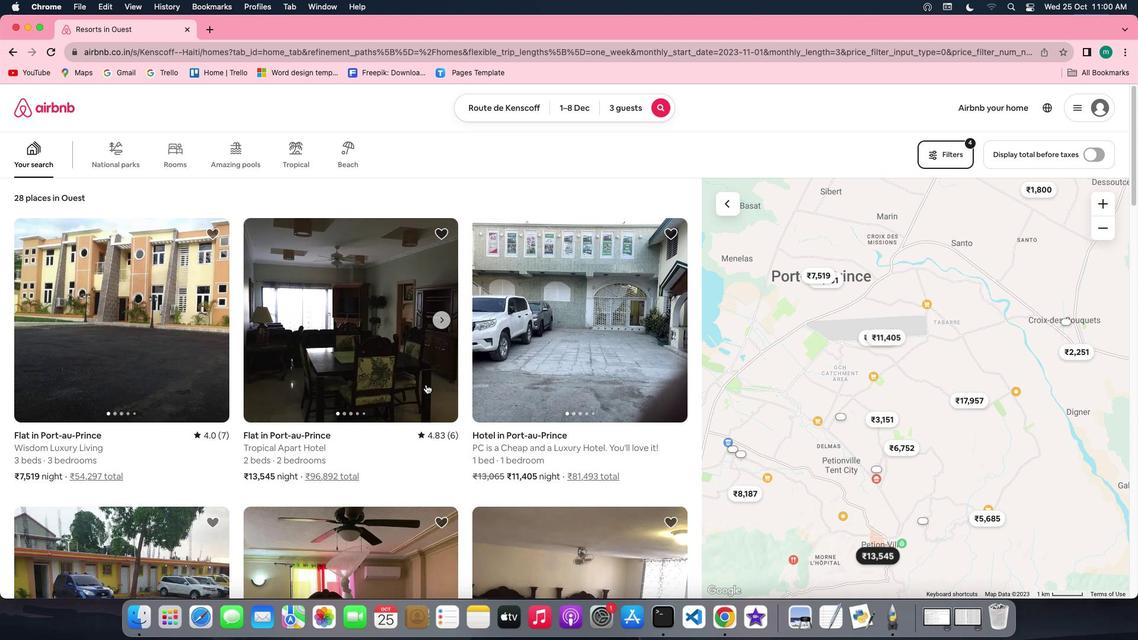 
Action: Mouse scrolled (426, 384) with delta (0, 0)
Screenshot: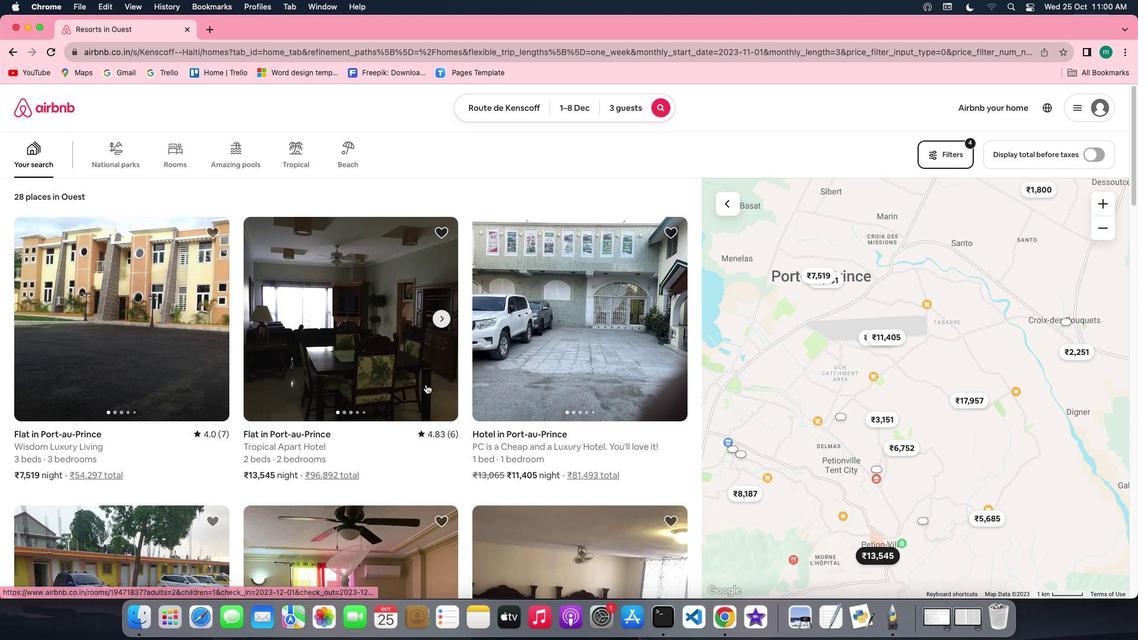 
Action: Mouse scrolled (426, 384) with delta (0, 0)
Screenshot: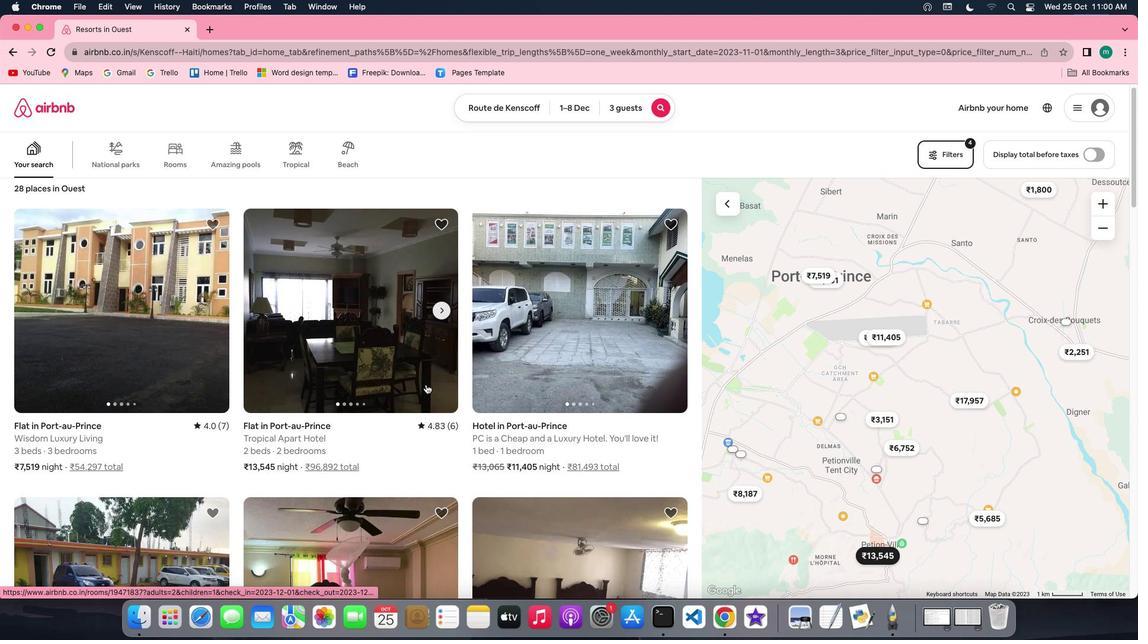 
Action: Mouse scrolled (426, 384) with delta (0, -1)
Screenshot: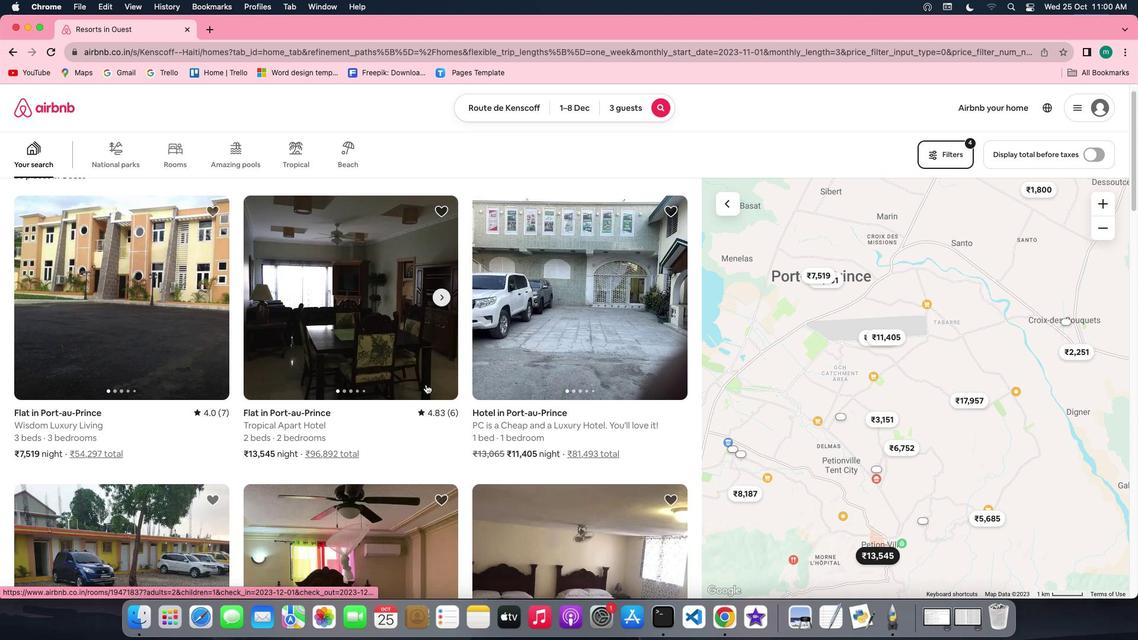 
Action: Mouse scrolled (426, 384) with delta (0, -1)
Screenshot: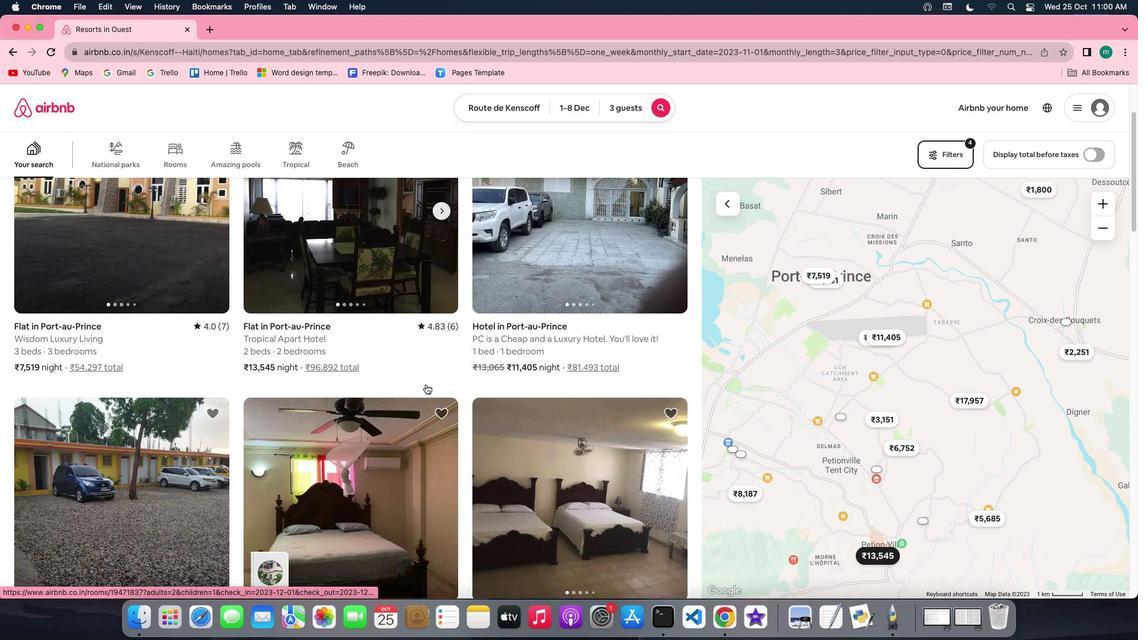 
Action: Mouse scrolled (426, 384) with delta (0, 0)
Screenshot: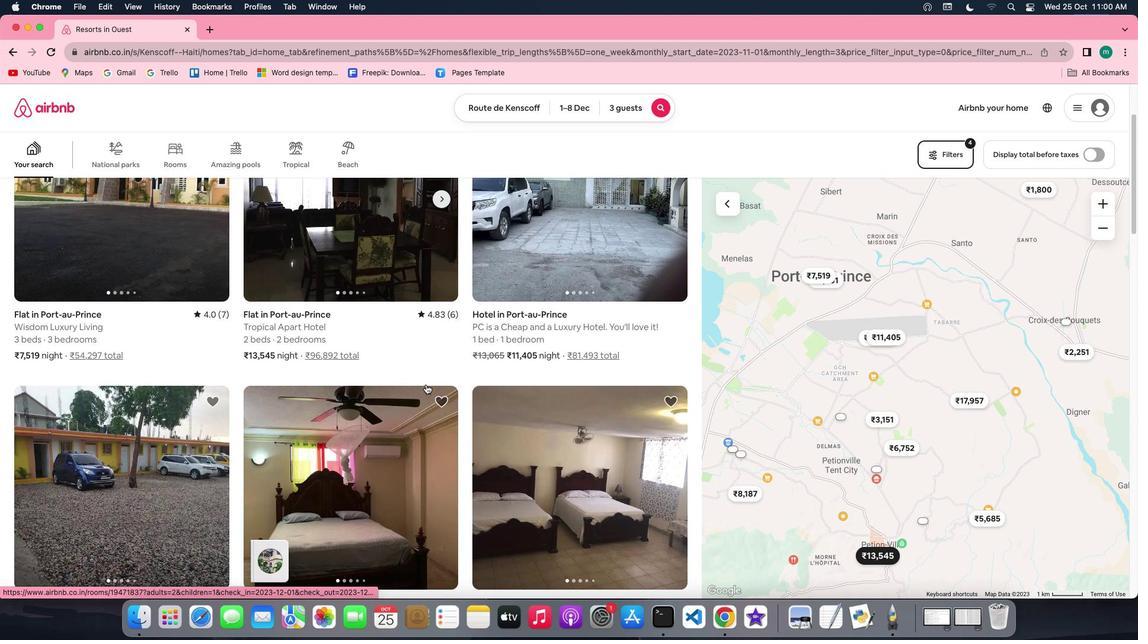 
Action: Mouse scrolled (426, 384) with delta (0, 0)
Screenshot: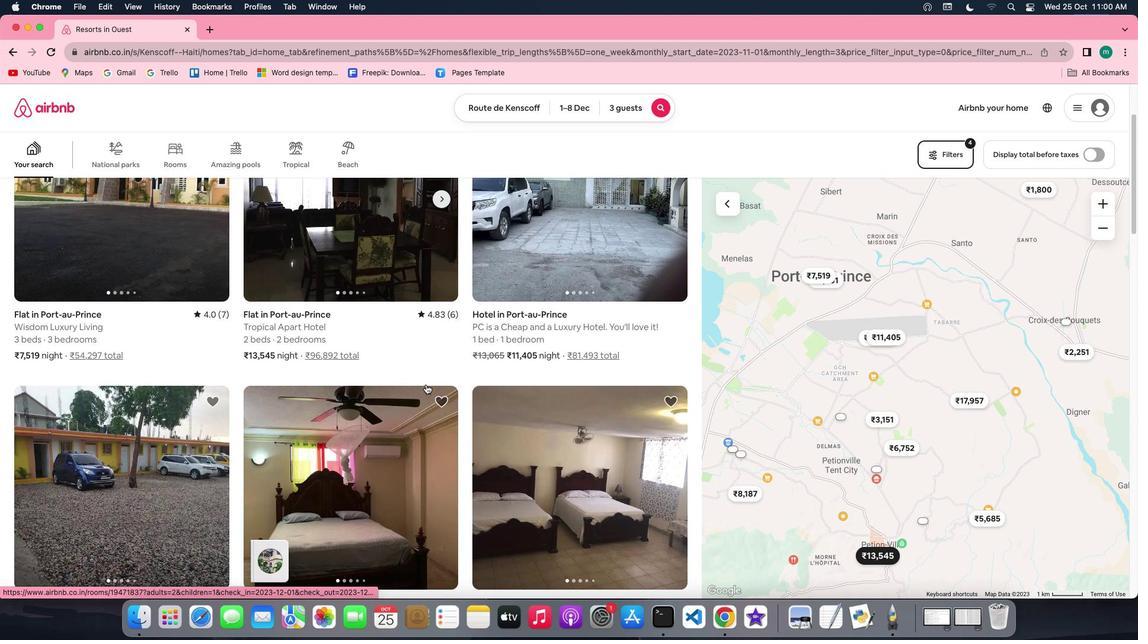 
Action: Mouse scrolled (426, 384) with delta (0, 1)
Screenshot: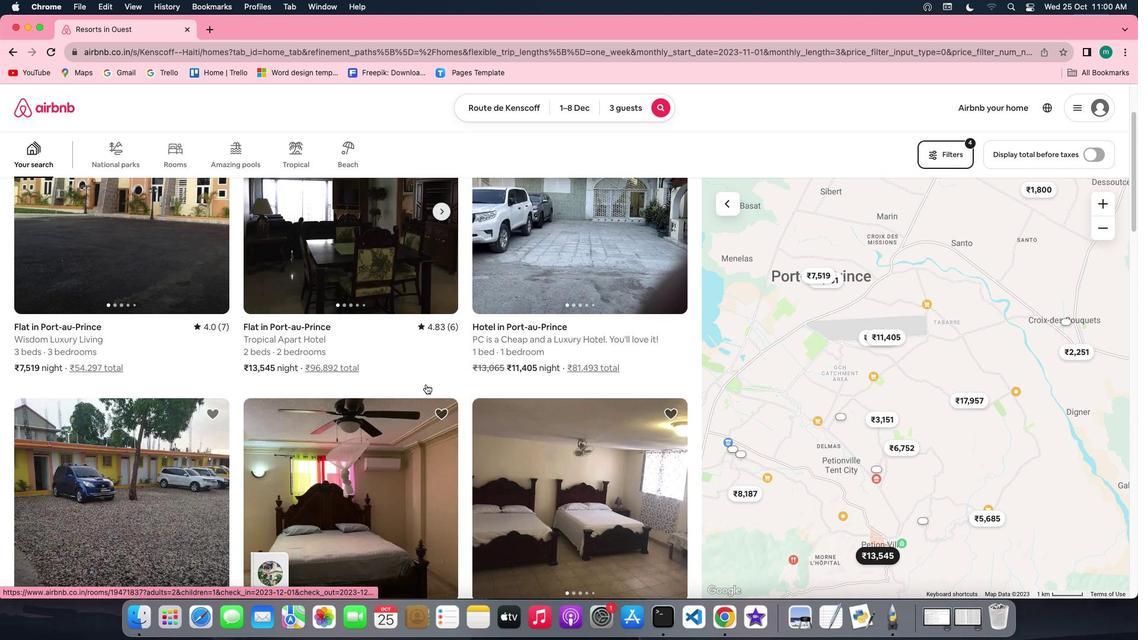 
Action: Mouse scrolled (426, 384) with delta (0, 2)
Screenshot: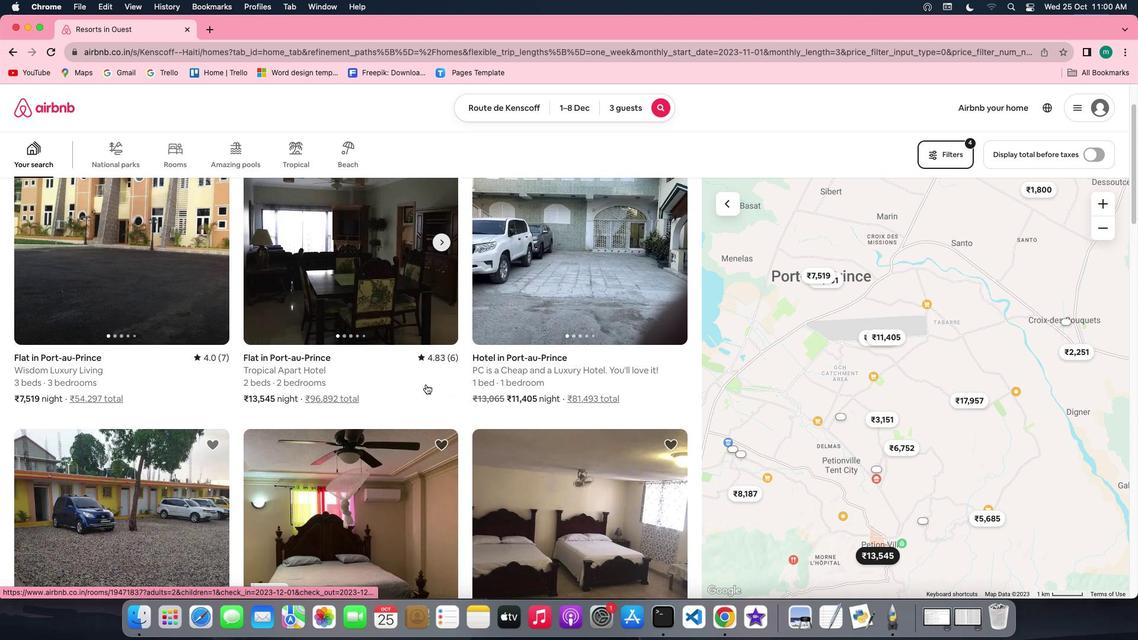 
Action: Mouse moved to (93, 280)
Screenshot: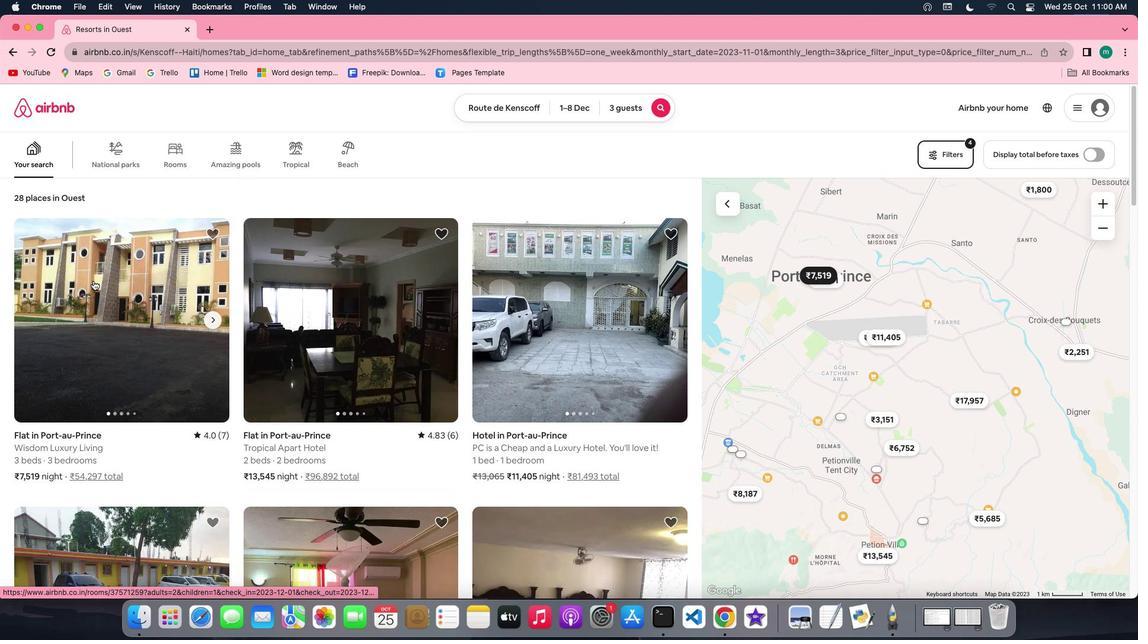 
Action: Mouse pressed left at (93, 280)
Screenshot: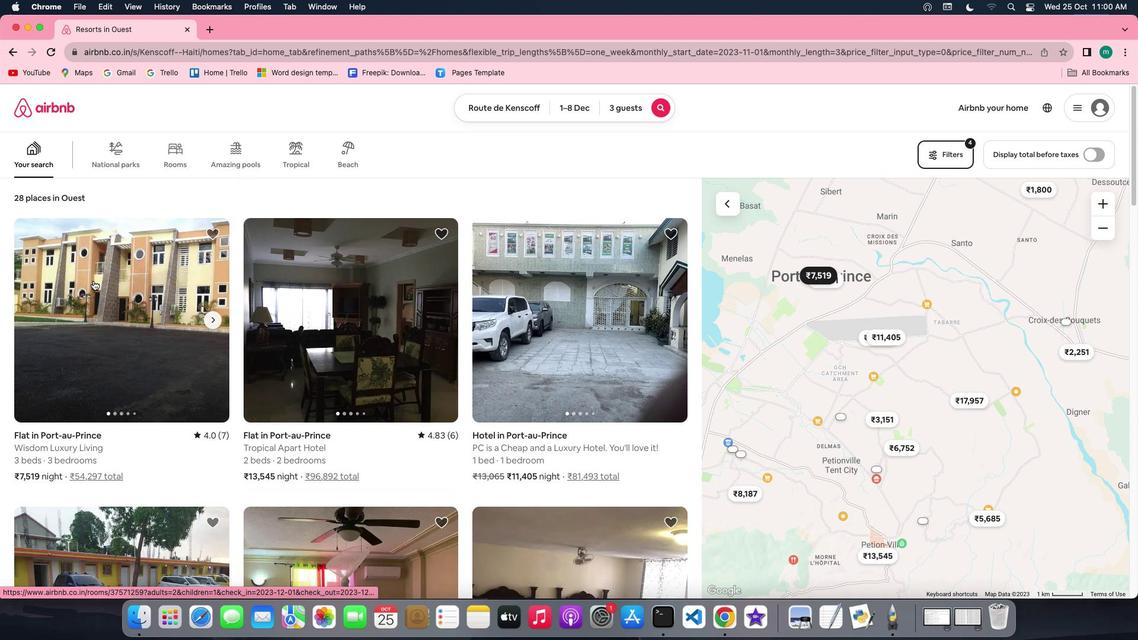 
Action: Mouse moved to (871, 446)
Screenshot: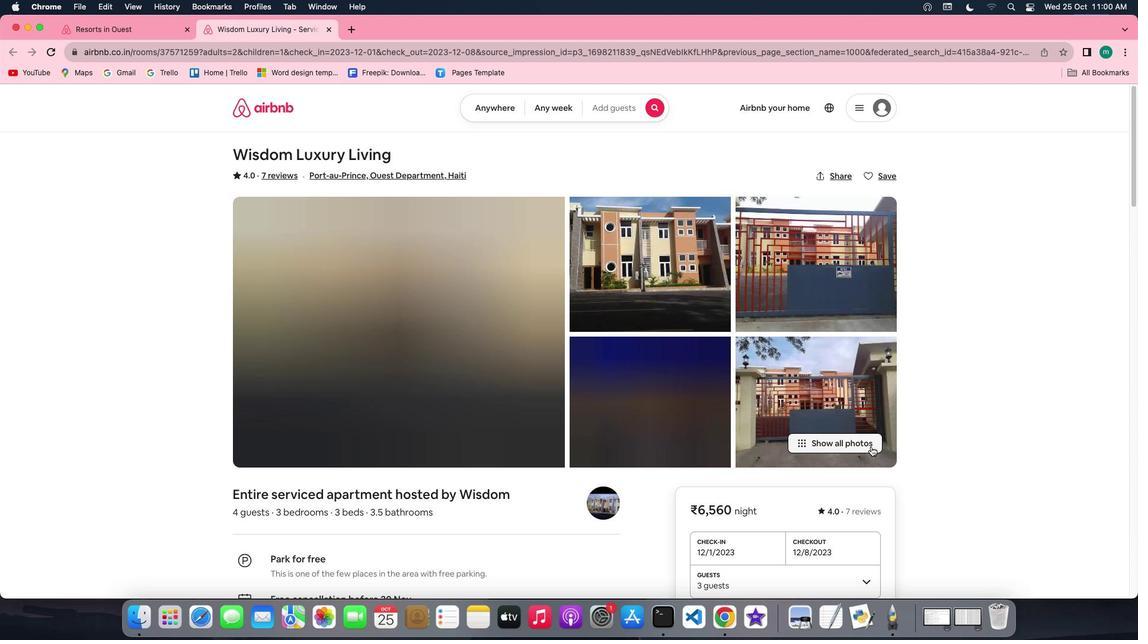 
Action: Mouse pressed left at (871, 446)
Screenshot: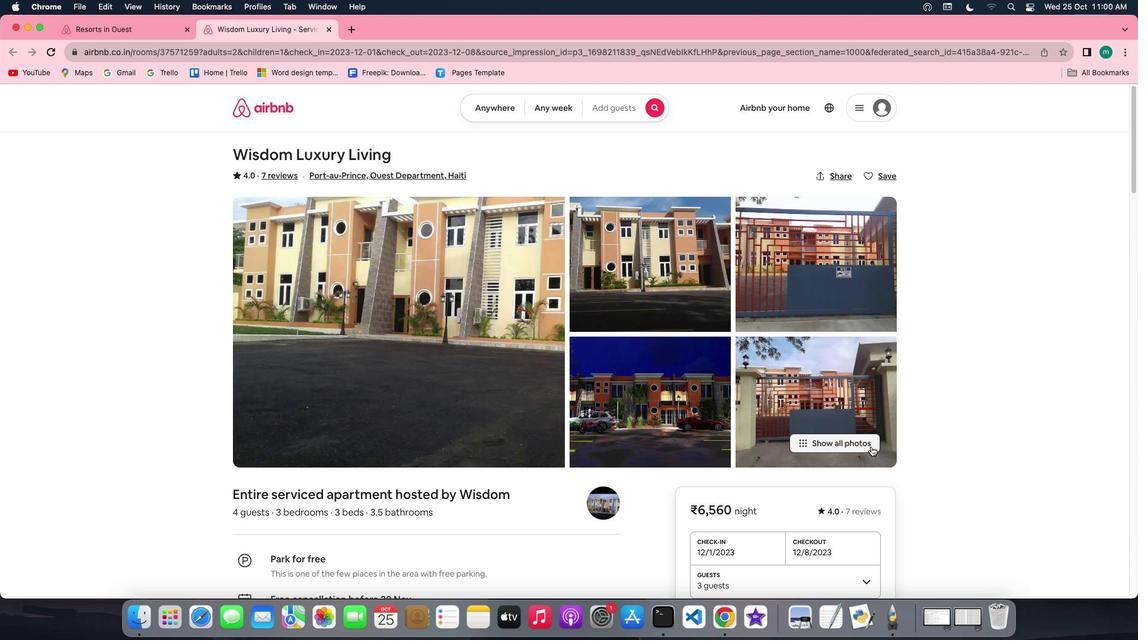 
Action: Mouse moved to (656, 425)
Screenshot: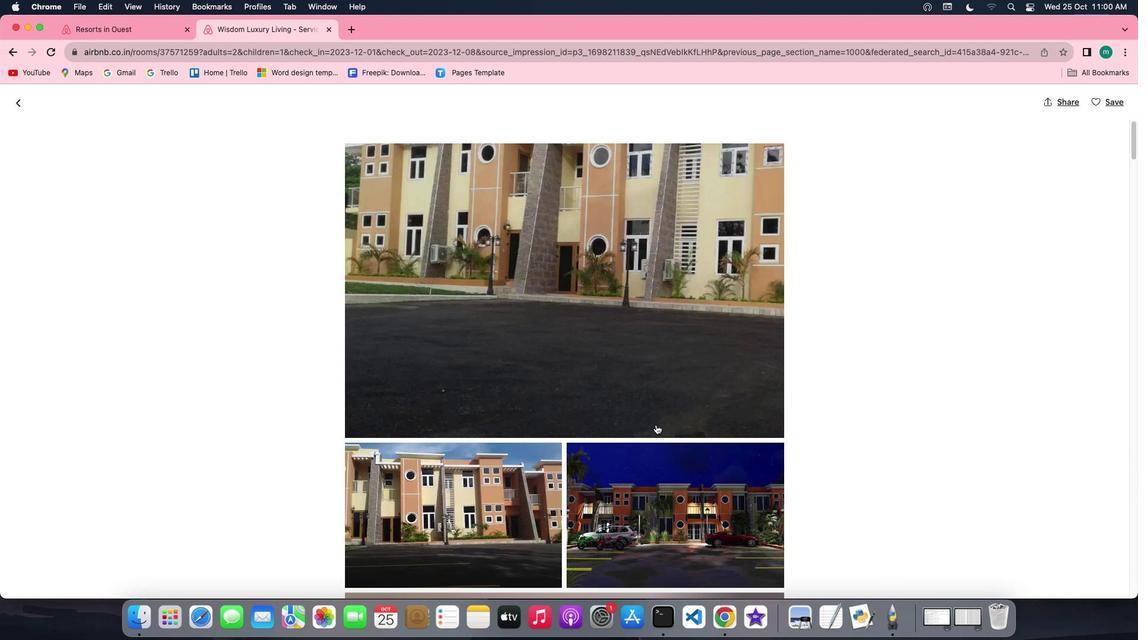 
Action: Mouse scrolled (656, 425) with delta (0, 0)
Screenshot: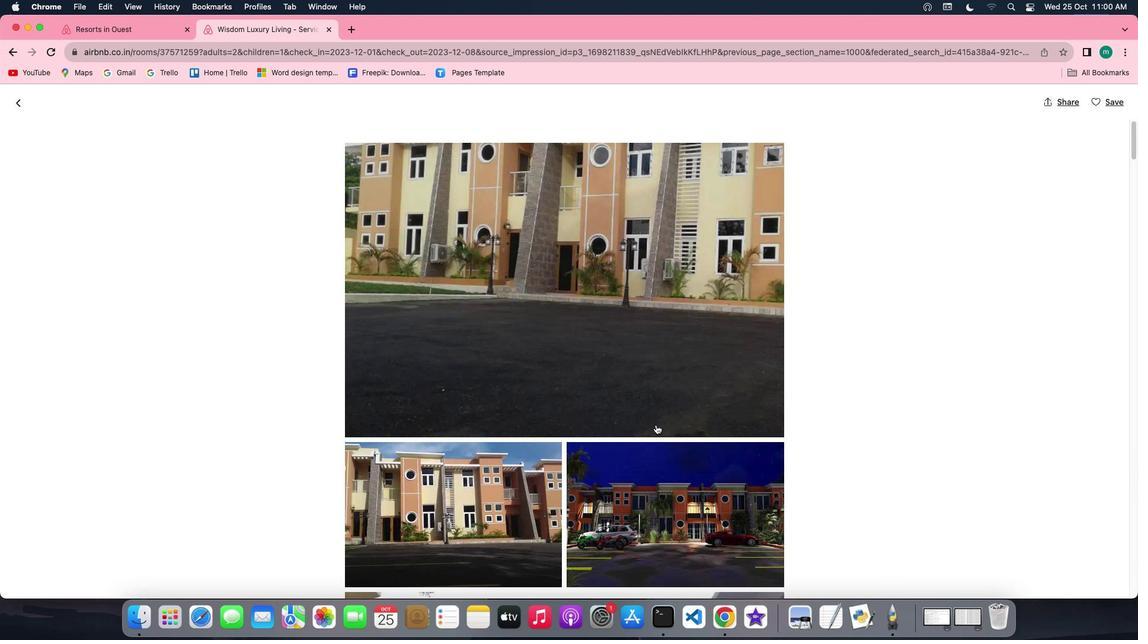 
Action: Mouse scrolled (656, 425) with delta (0, 0)
Screenshot: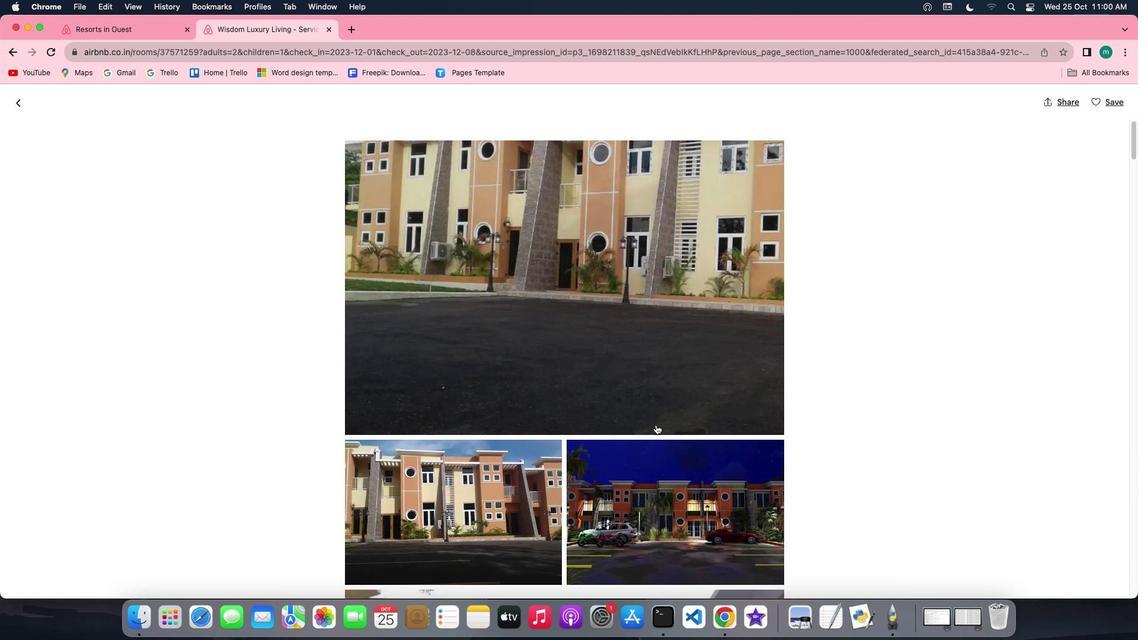 
Action: Mouse scrolled (656, 425) with delta (0, 0)
Screenshot: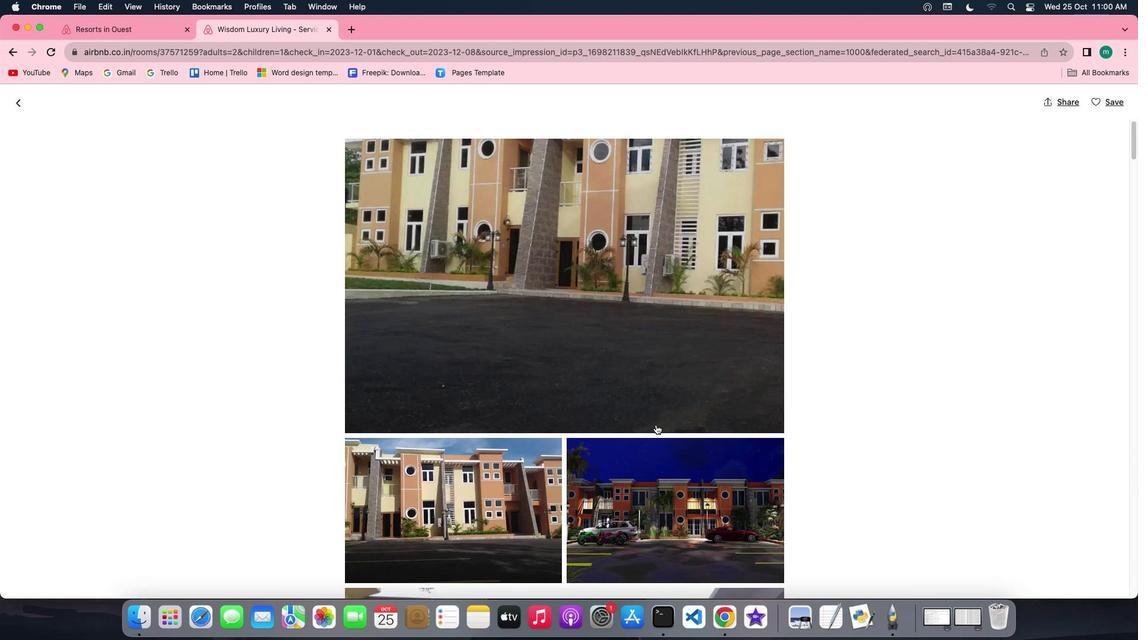 
Action: Mouse scrolled (656, 425) with delta (0, 0)
Screenshot: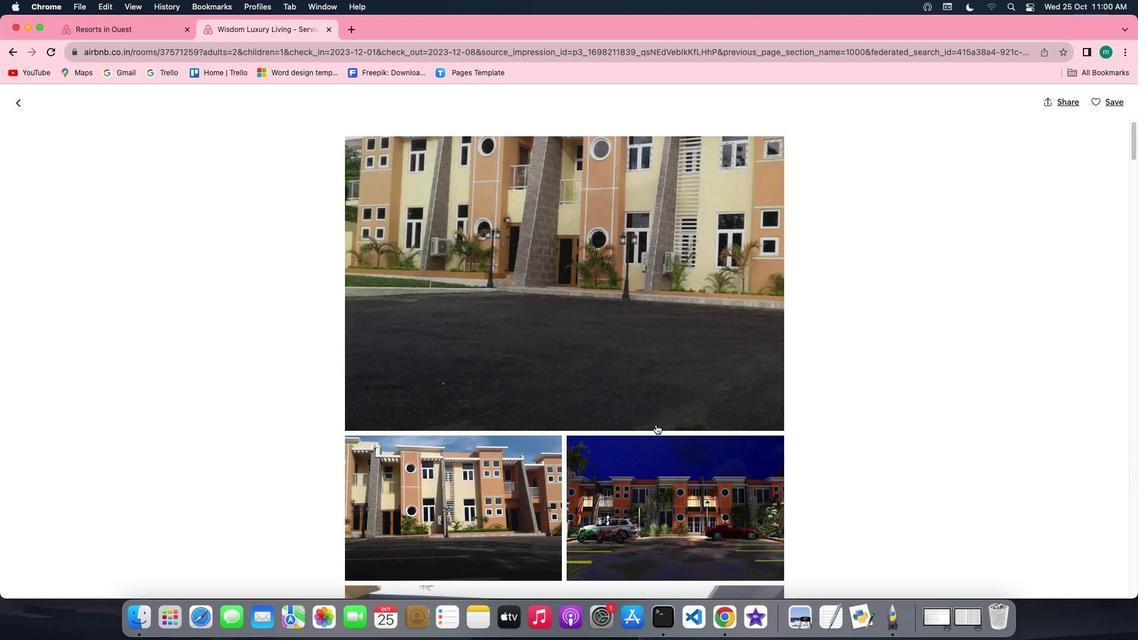 
Action: Mouse scrolled (656, 425) with delta (0, 0)
Screenshot: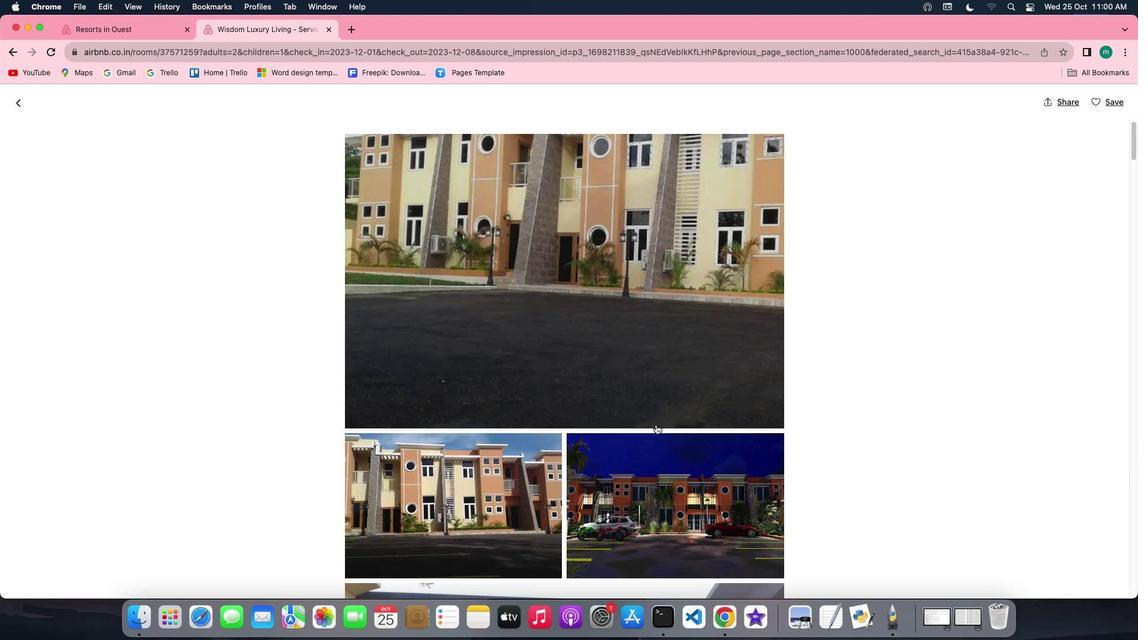 
Action: Mouse scrolled (656, 425) with delta (0, 0)
Screenshot: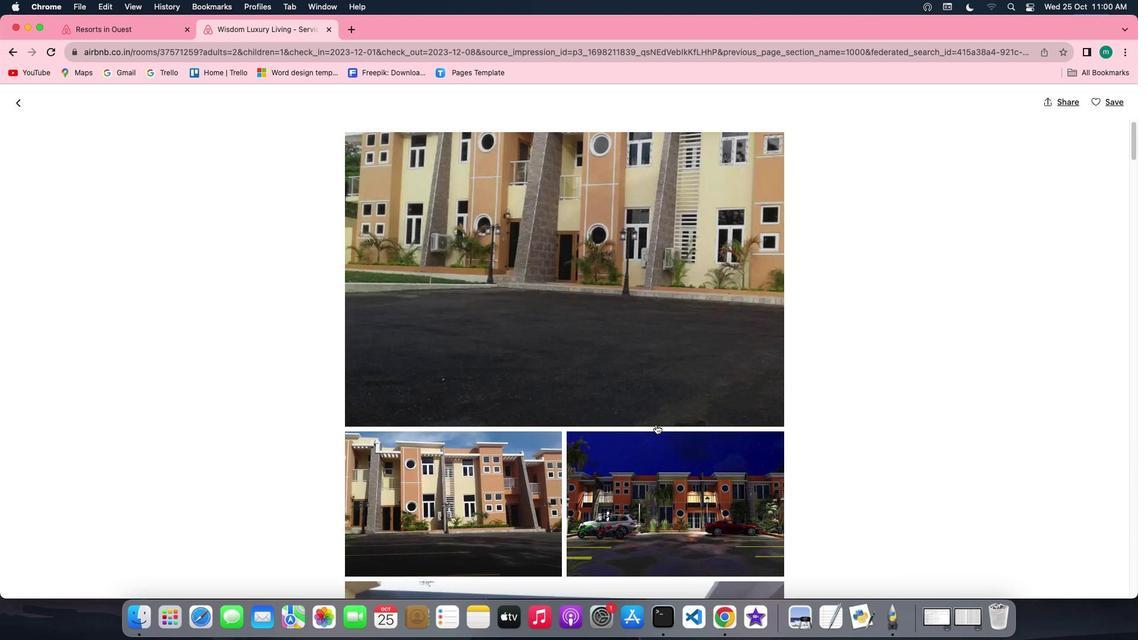 
Action: Mouse scrolled (656, 425) with delta (0, 0)
Screenshot: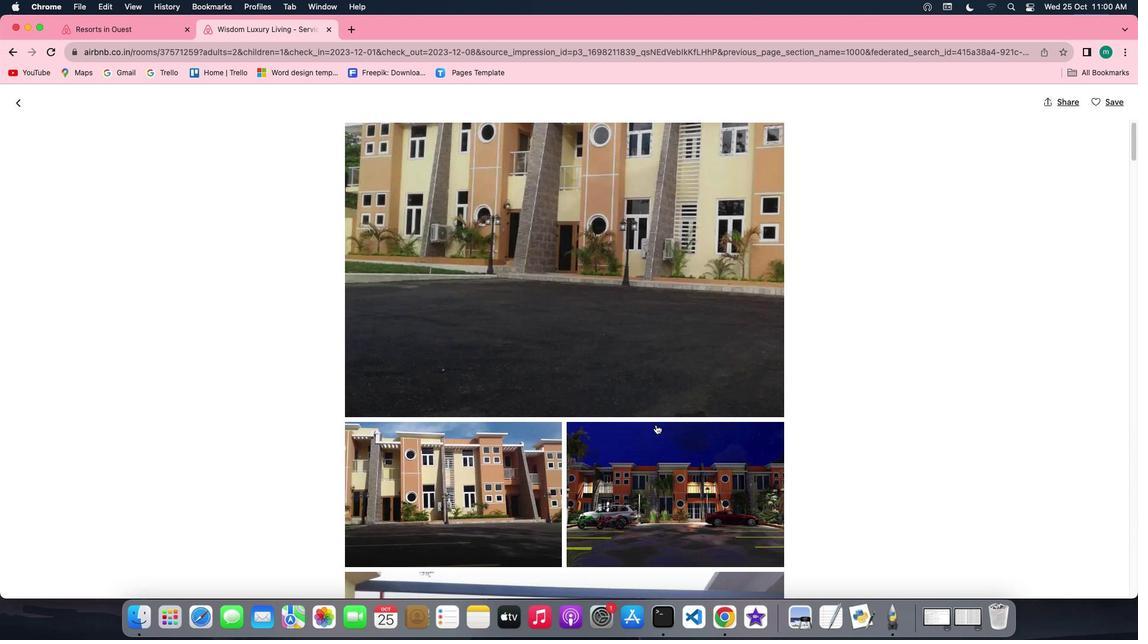 
Action: Mouse scrolled (656, 425) with delta (0, -1)
Screenshot: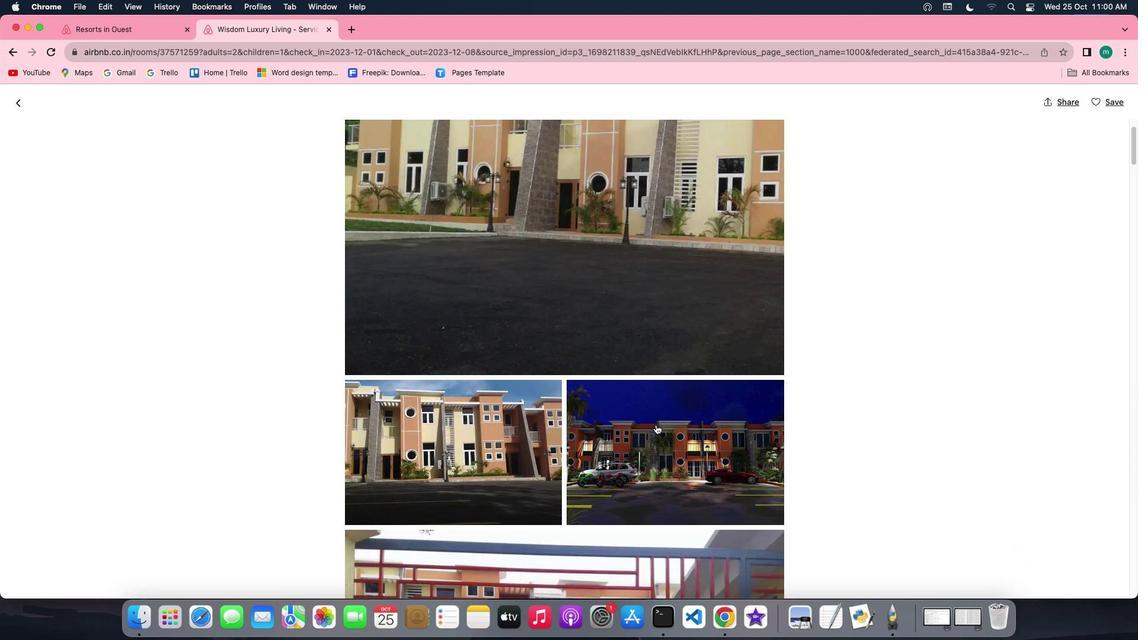 
Action: Mouse scrolled (656, 425) with delta (0, 0)
Screenshot: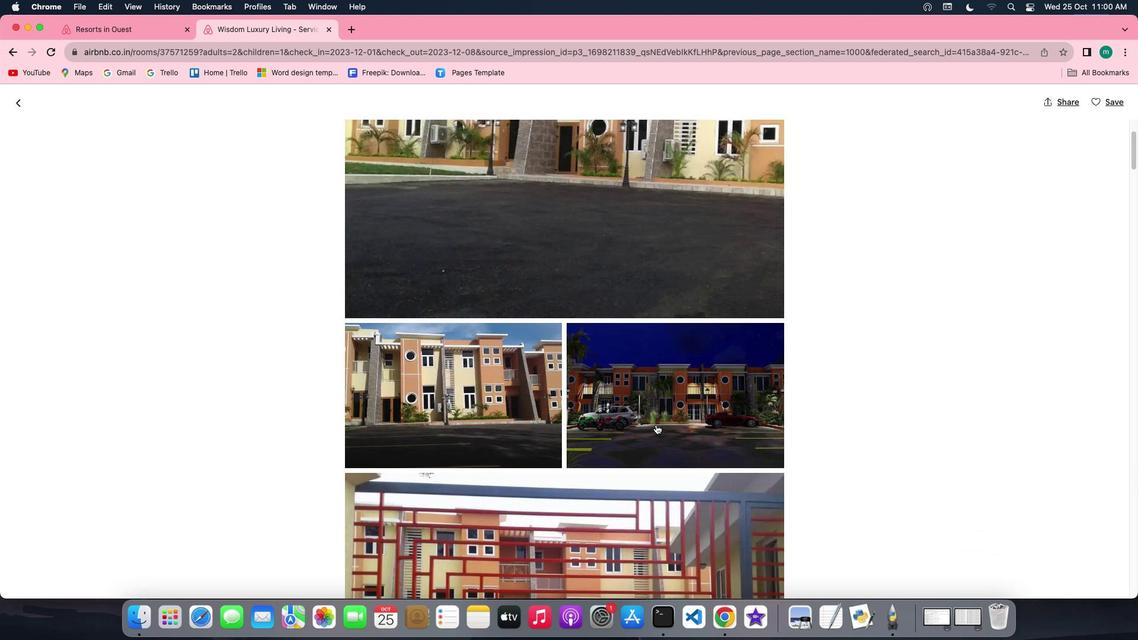 
Action: Mouse scrolled (656, 425) with delta (0, 0)
Screenshot: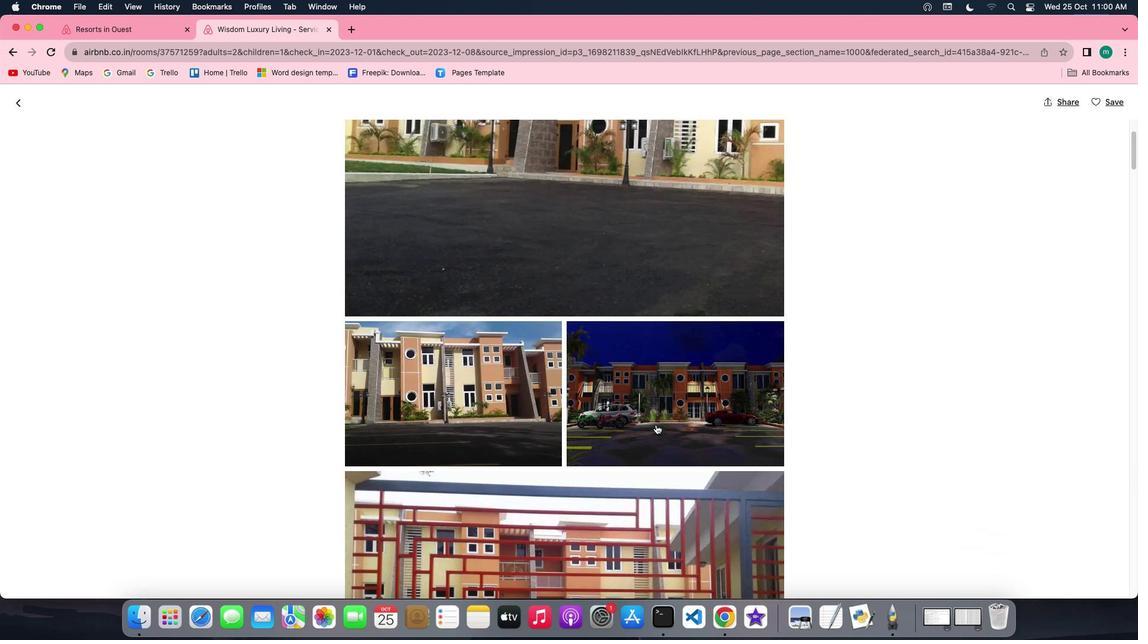
Action: Mouse scrolled (656, 425) with delta (0, 0)
Screenshot: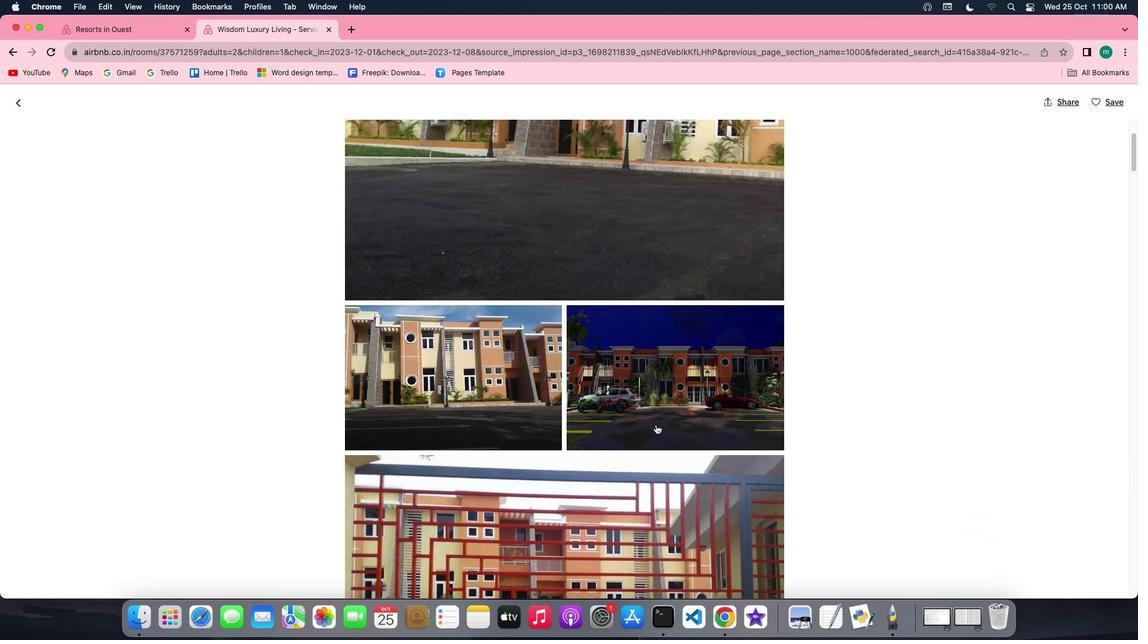 
Action: Mouse scrolled (656, 425) with delta (0, 0)
Screenshot: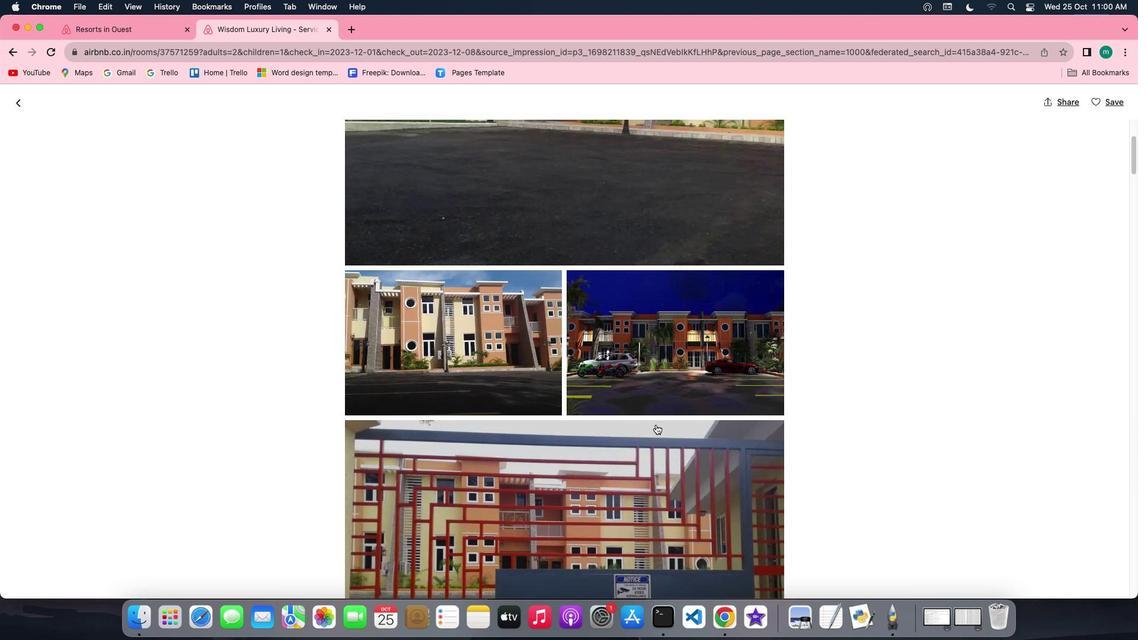 
Action: Mouse scrolled (656, 425) with delta (0, 0)
Screenshot: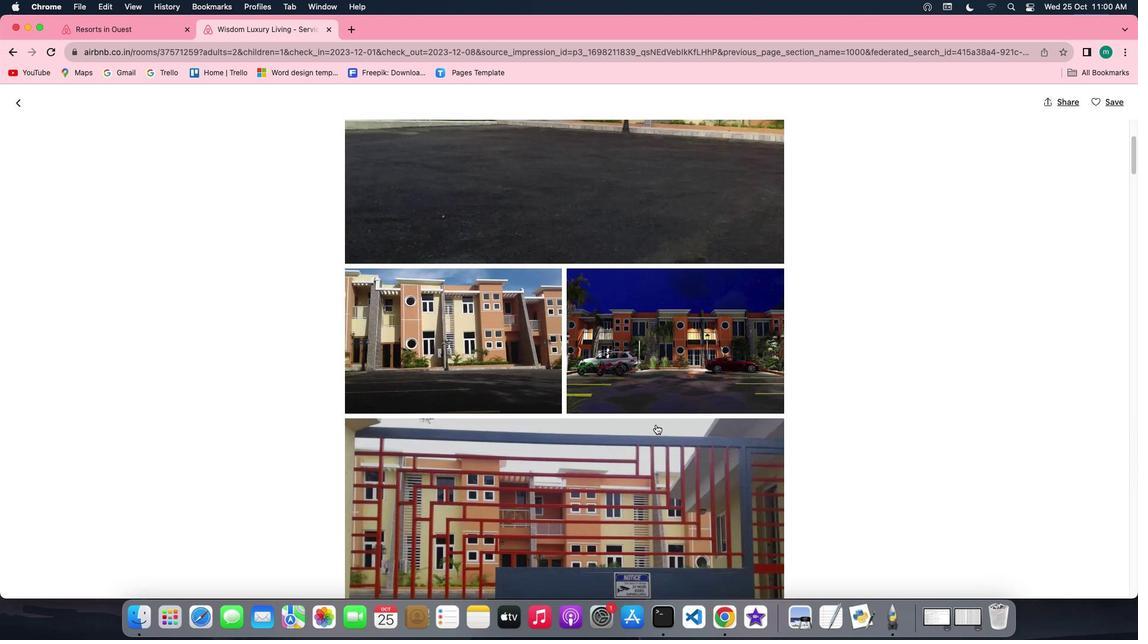 
Action: Mouse scrolled (656, 425) with delta (0, 0)
Screenshot: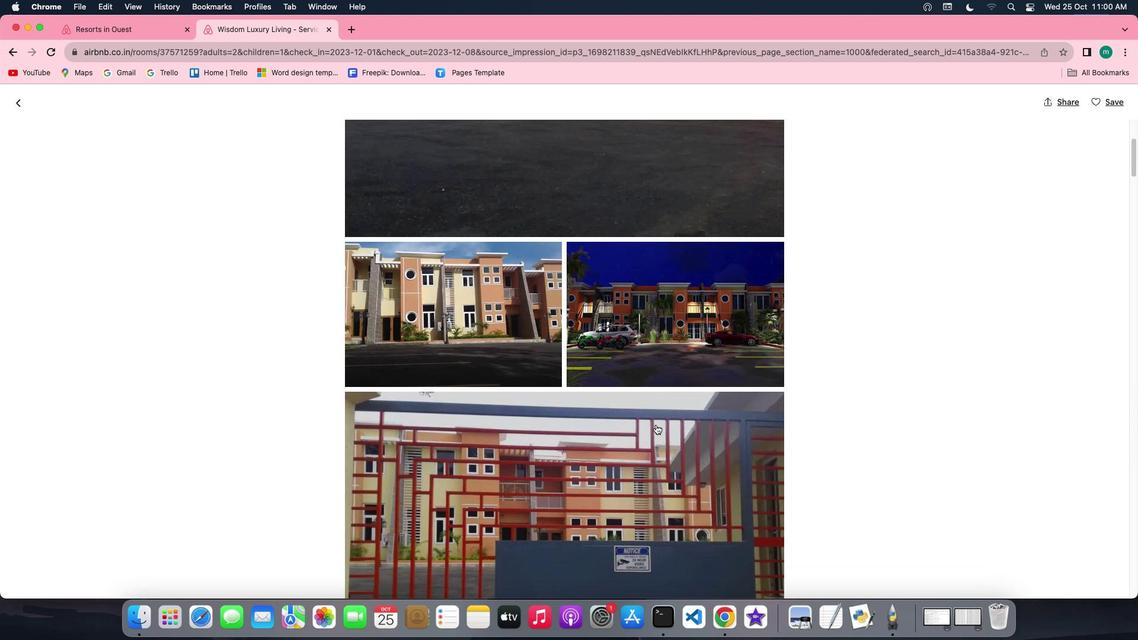 
Action: Mouse scrolled (656, 425) with delta (0, 0)
Screenshot: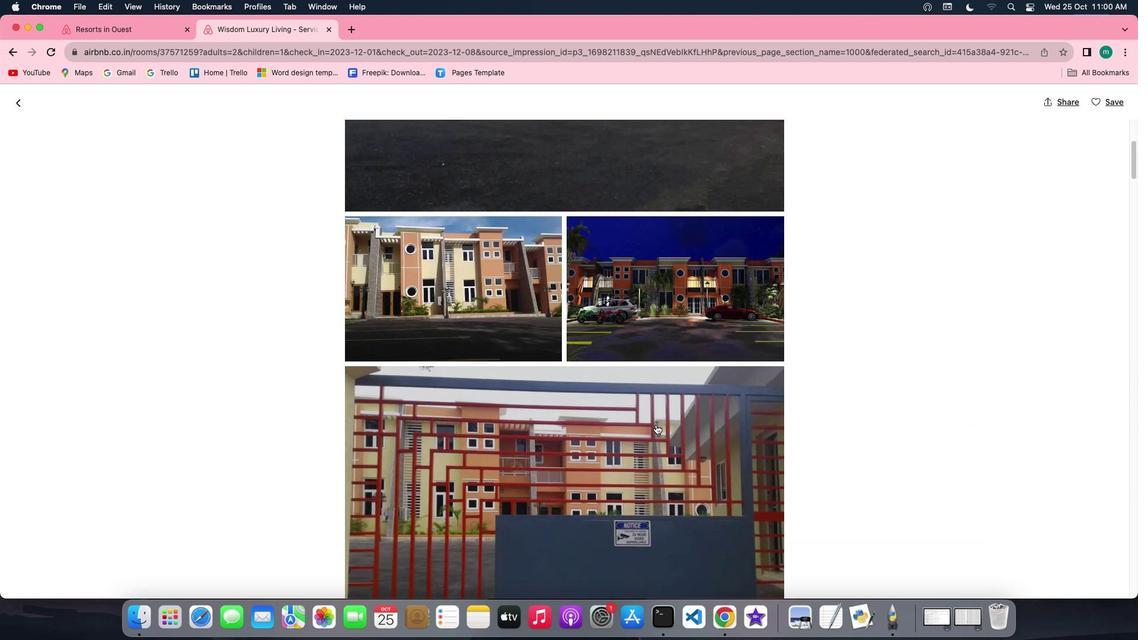 
Action: Mouse scrolled (656, 425) with delta (0, 0)
Screenshot: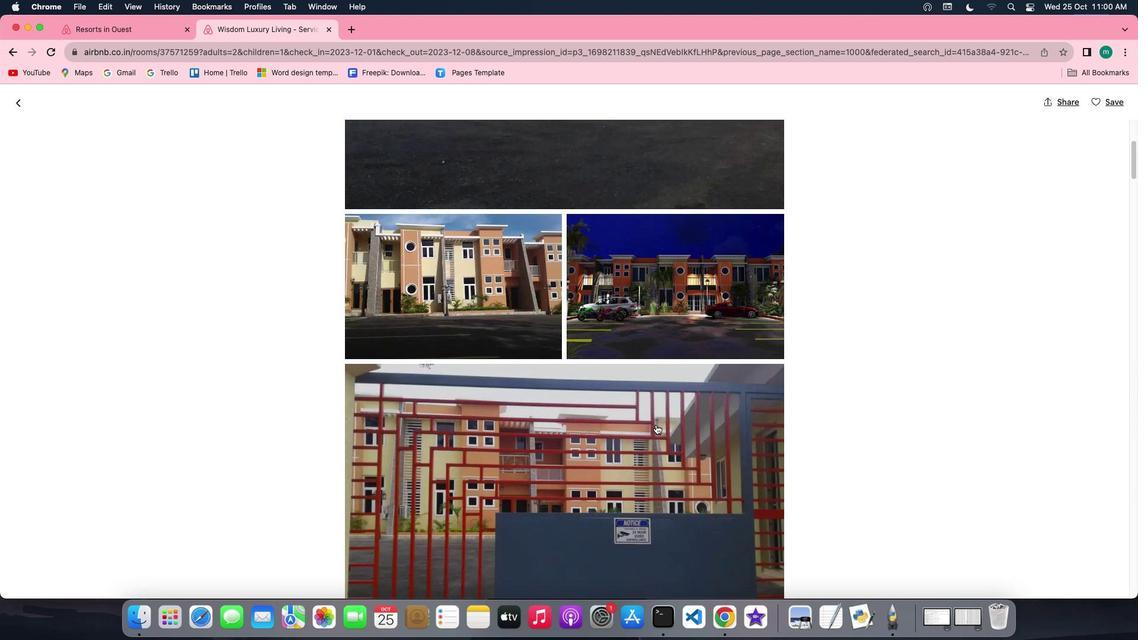 
Action: Mouse scrolled (656, 425) with delta (0, 0)
Screenshot: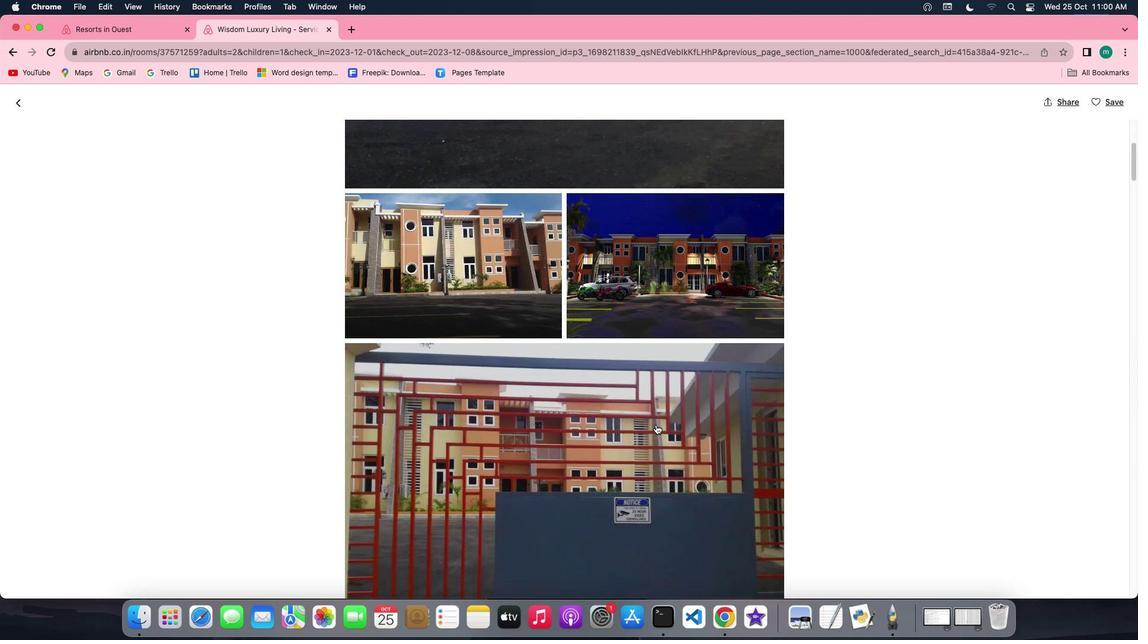 
Action: Mouse scrolled (656, 425) with delta (0, 0)
Screenshot: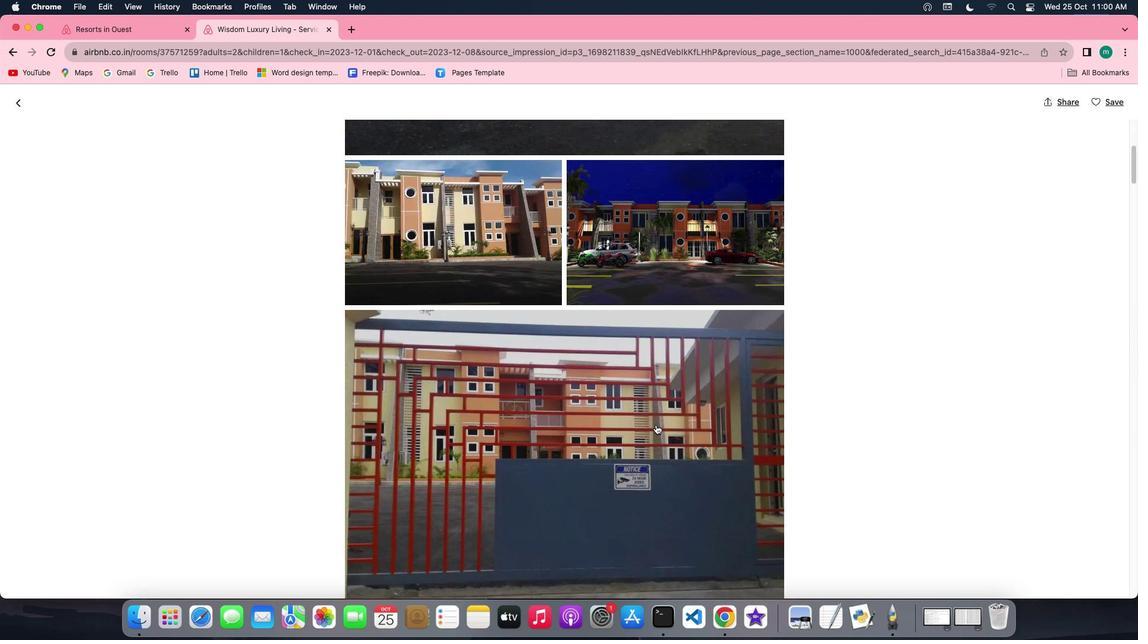 
Action: Mouse scrolled (656, 425) with delta (0, 0)
Screenshot: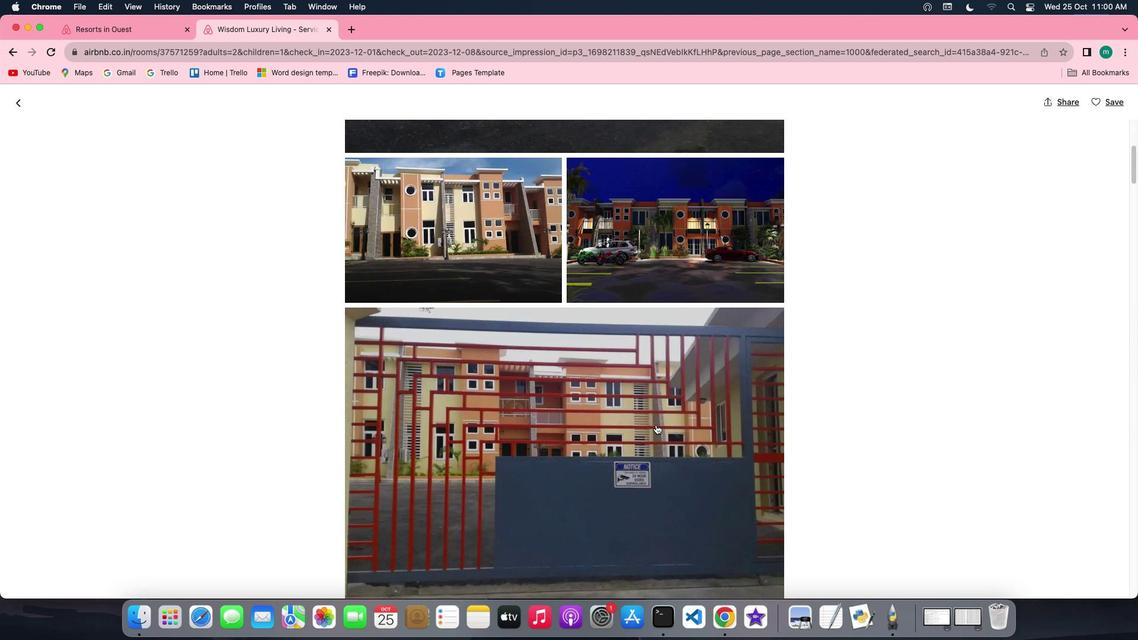 
Action: Mouse scrolled (656, 425) with delta (0, 0)
Screenshot: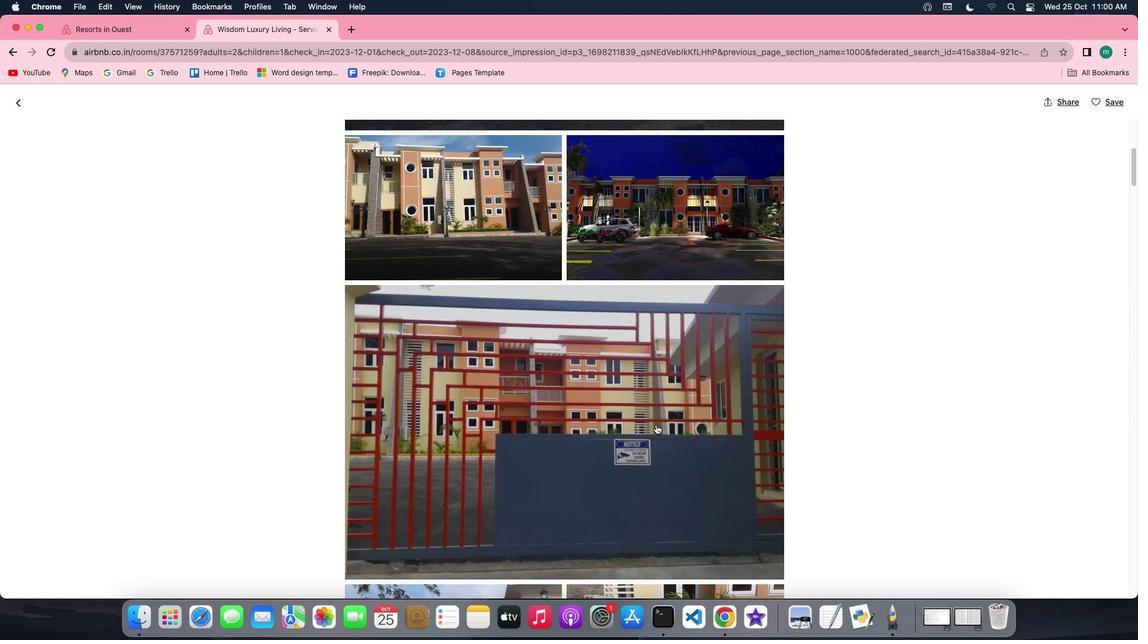 
Action: Mouse scrolled (656, 425) with delta (0, 0)
Screenshot: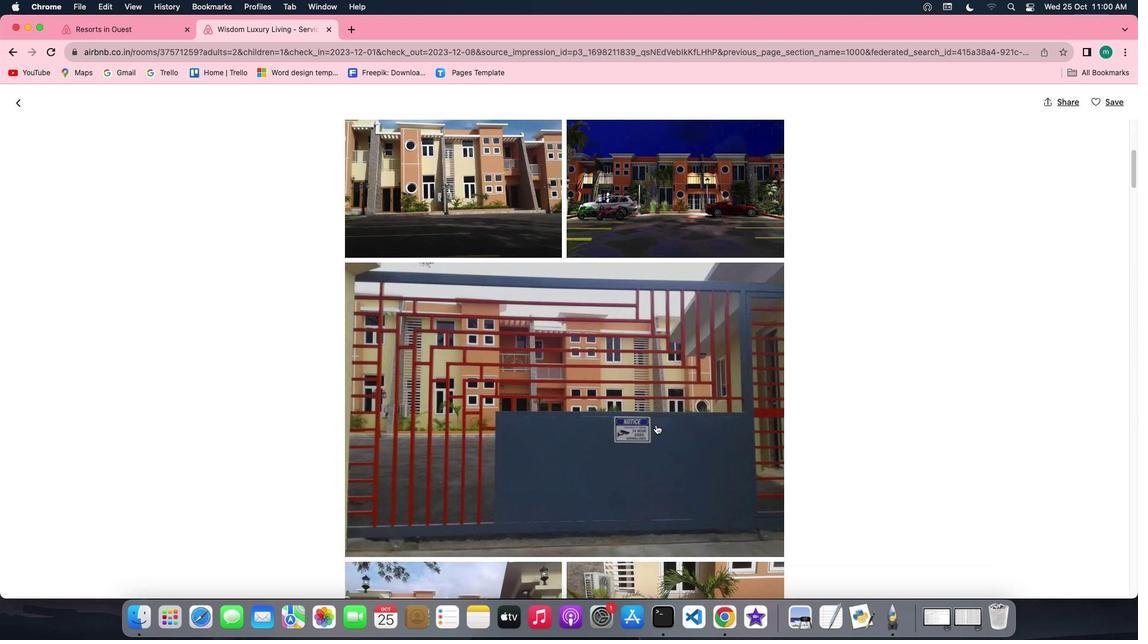 
Action: Mouse scrolled (656, 425) with delta (0, 0)
Screenshot: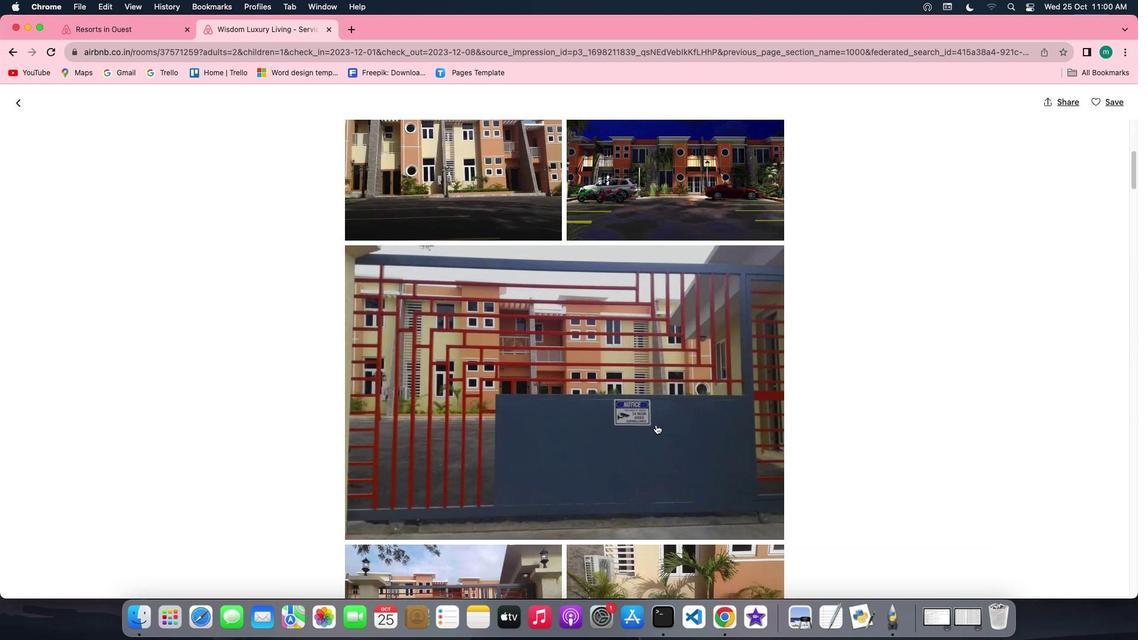 
Action: Mouse scrolled (656, 425) with delta (0, 0)
Screenshot: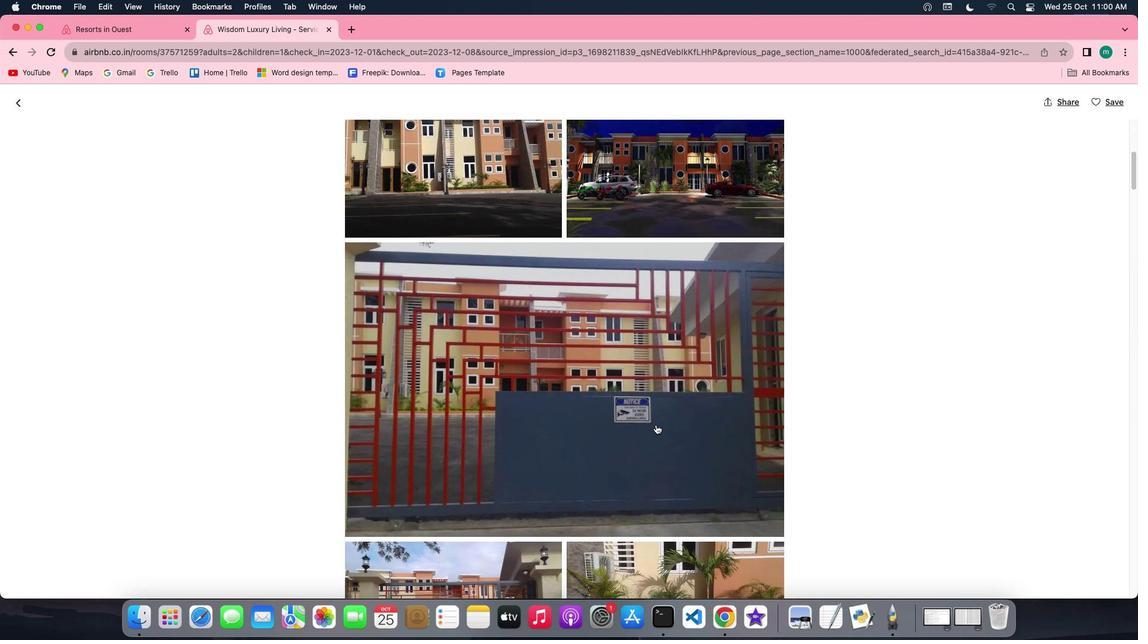
Action: Mouse scrolled (656, 425) with delta (0, -1)
Screenshot: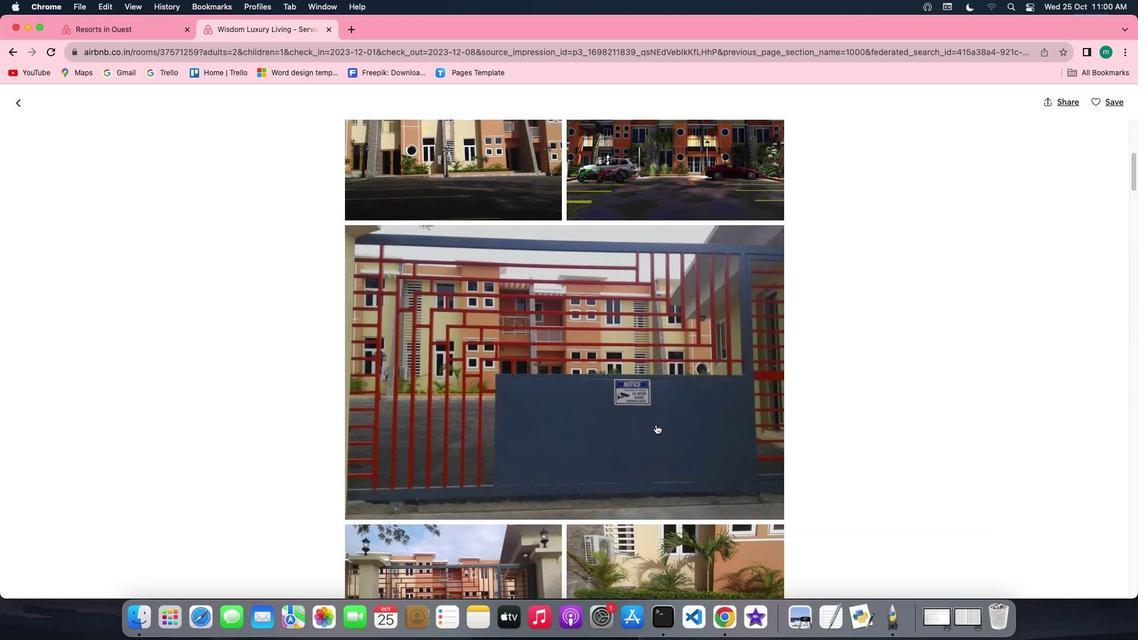 
Action: Mouse scrolled (656, 425) with delta (0, 0)
Screenshot: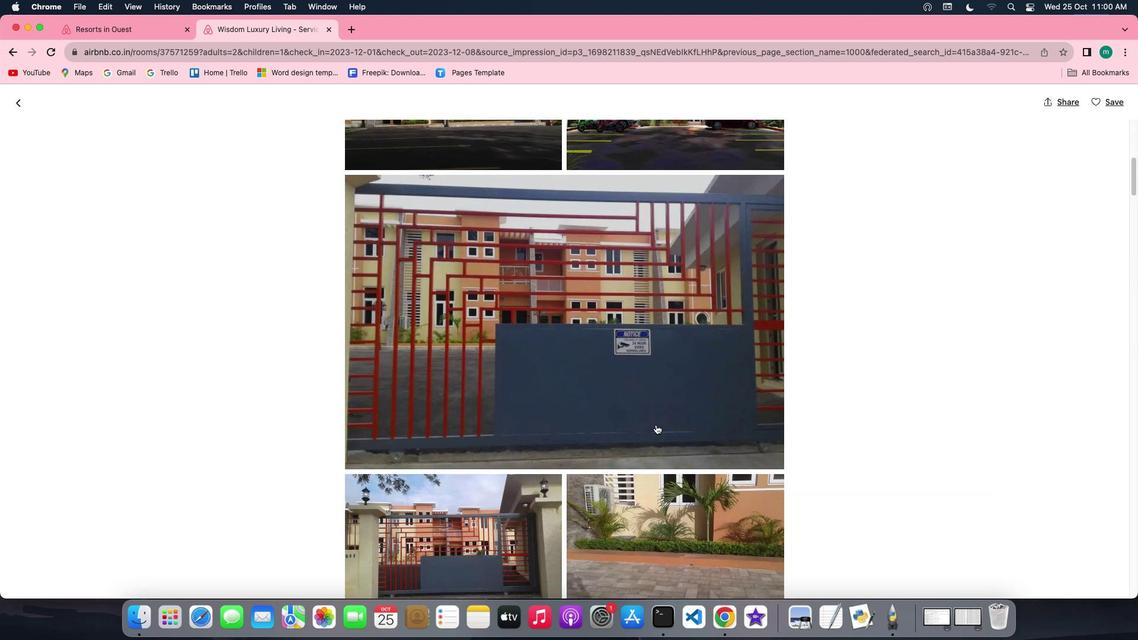 
Action: Mouse scrolled (656, 425) with delta (0, 0)
Screenshot: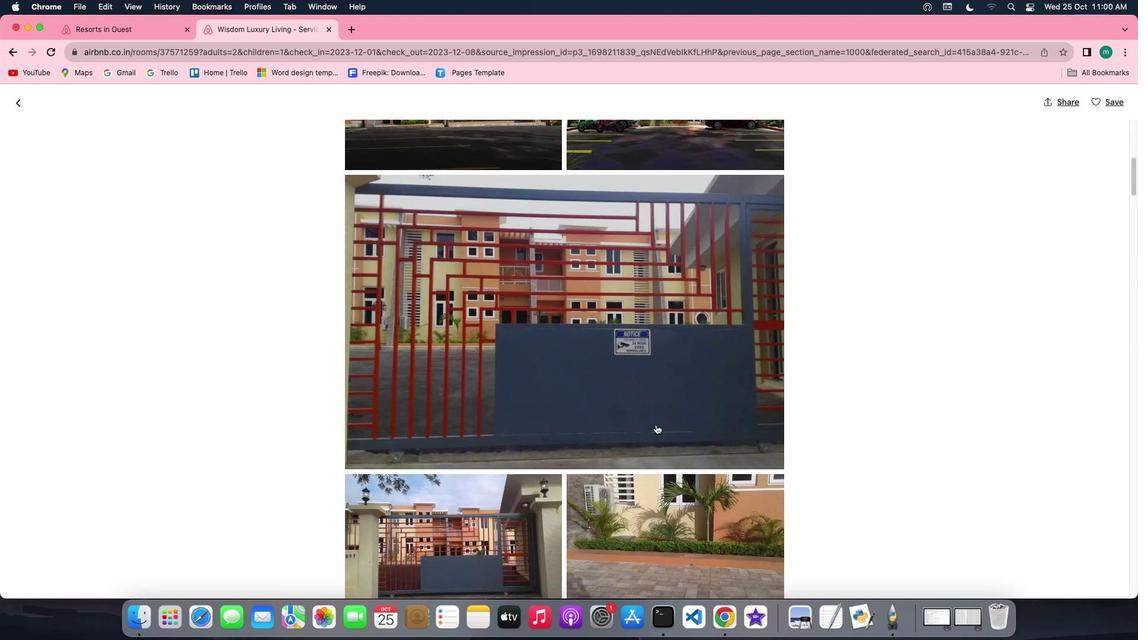 
Action: Mouse scrolled (656, 425) with delta (0, 0)
Screenshot: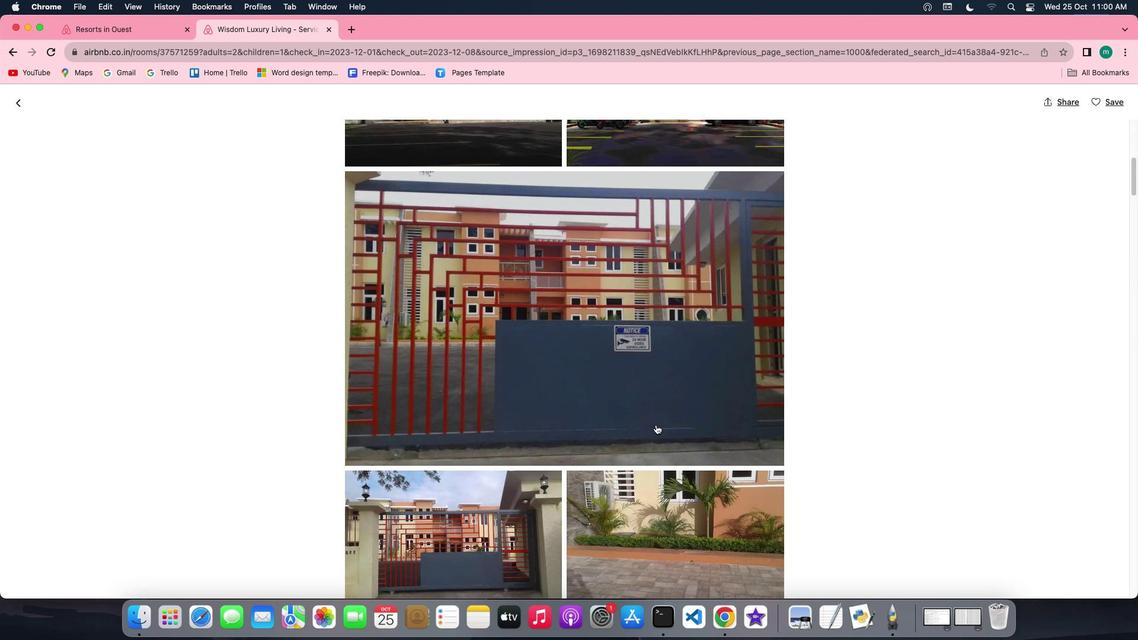 
Action: Mouse scrolled (656, 425) with delta (0, 0)
Screenshot: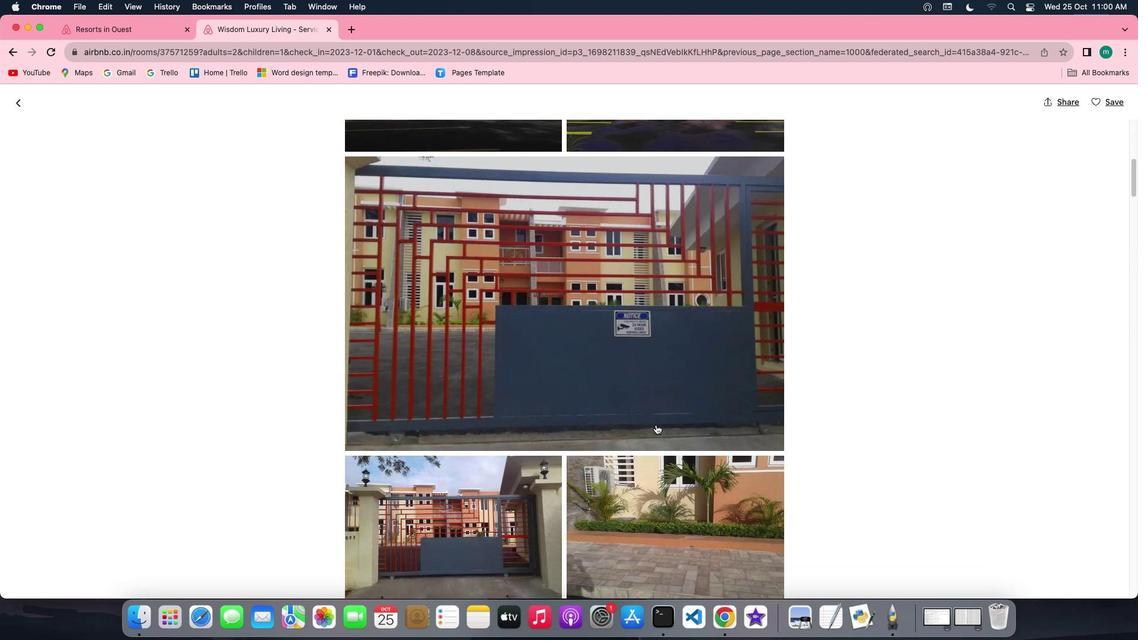
Action: Mouse scrolled (656, 425) with delta (0, 0)
Screenshot: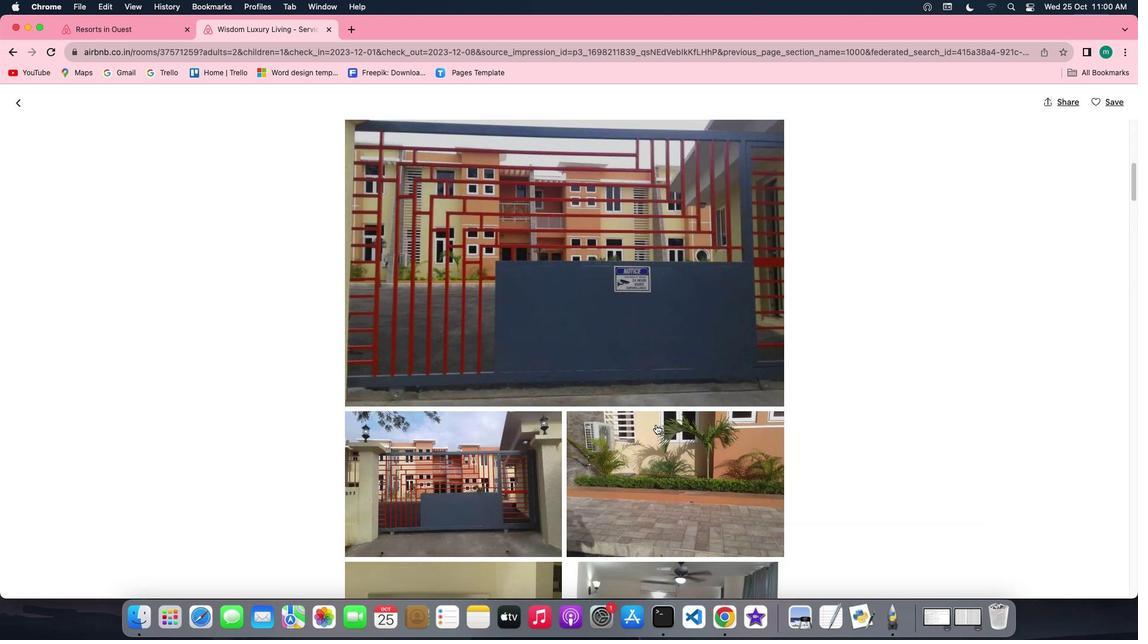 
Action: Mouse scrolled (656, 425) with delta (0, 0)
Screenshot: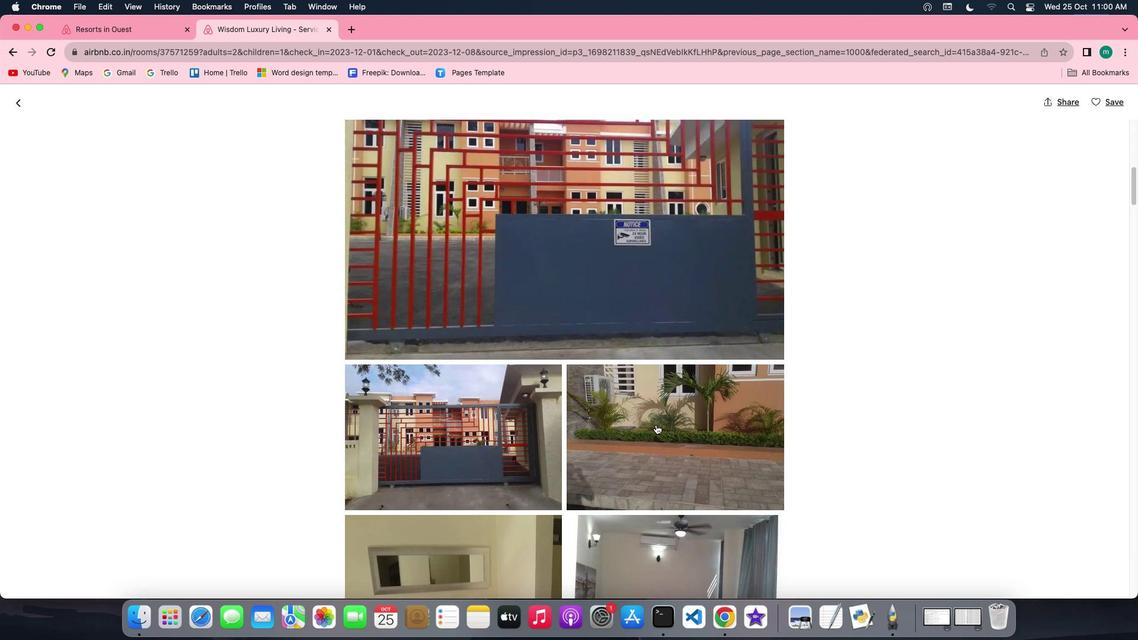 
Action: Mouse scrolled (656, 425) with delta (0, 0)
Screenshot: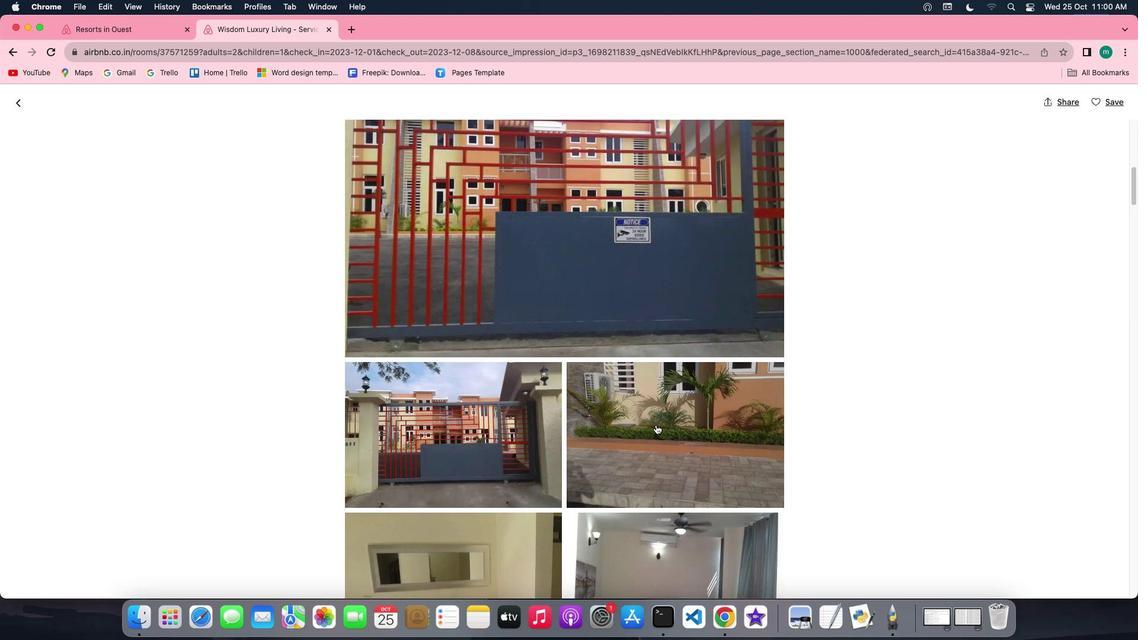 
Action: Mouse scrolled (656, 425) with delta (0, -1)
Screenshot: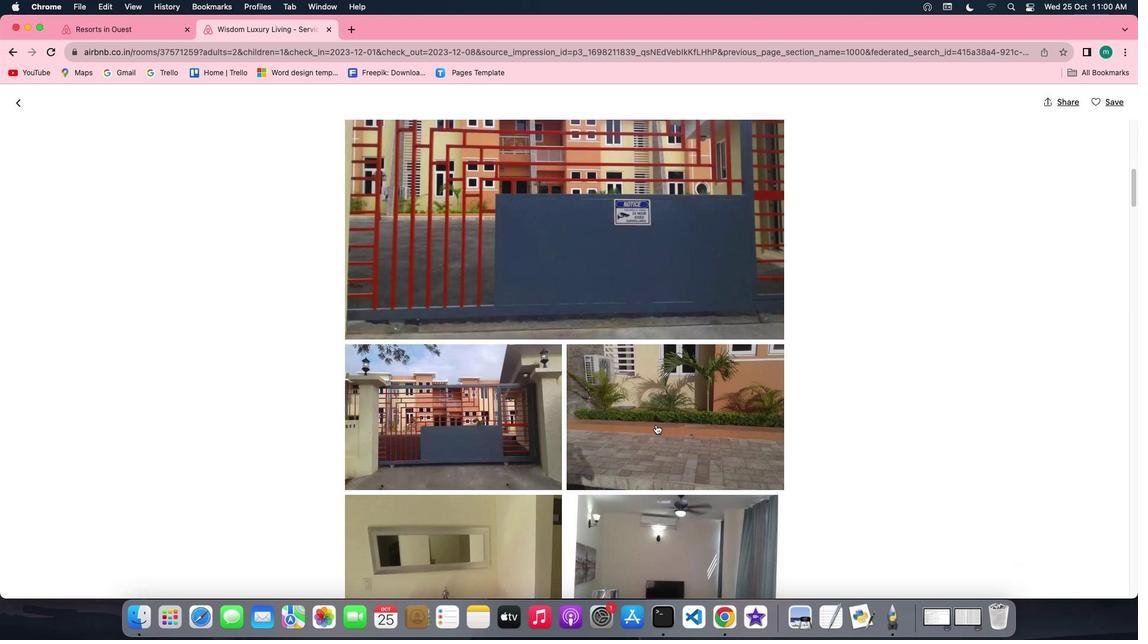 
Action: Mouse scrolled (656, 425) with delta (0, 0)
Screenshot: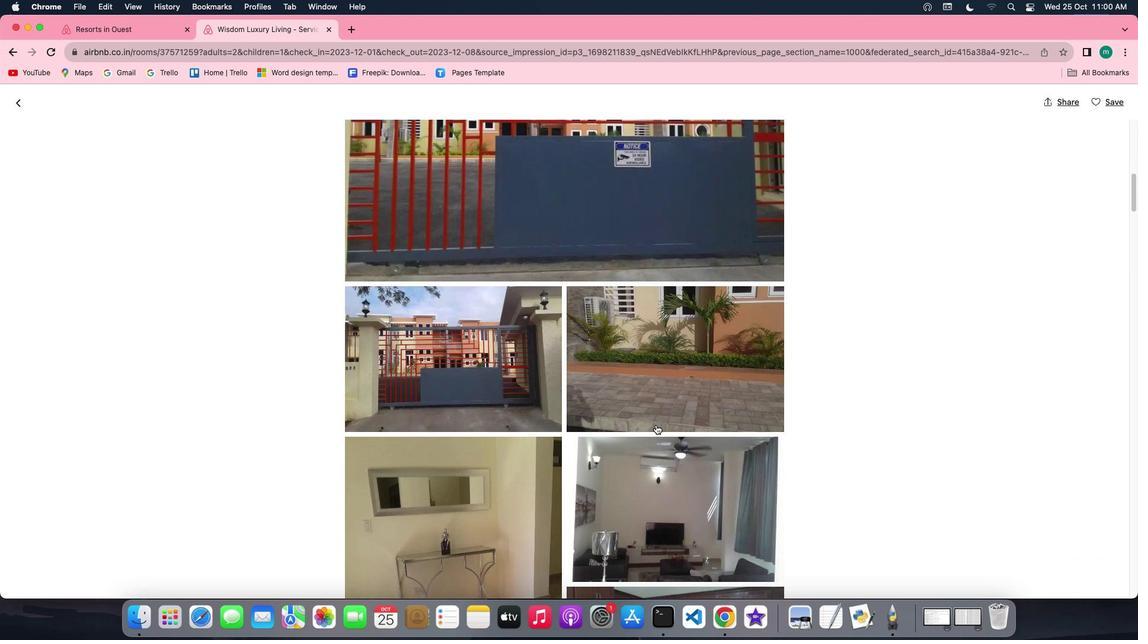 
Action: Mouse scrolled (656, 425) with delta (0, 0)
Screenshot: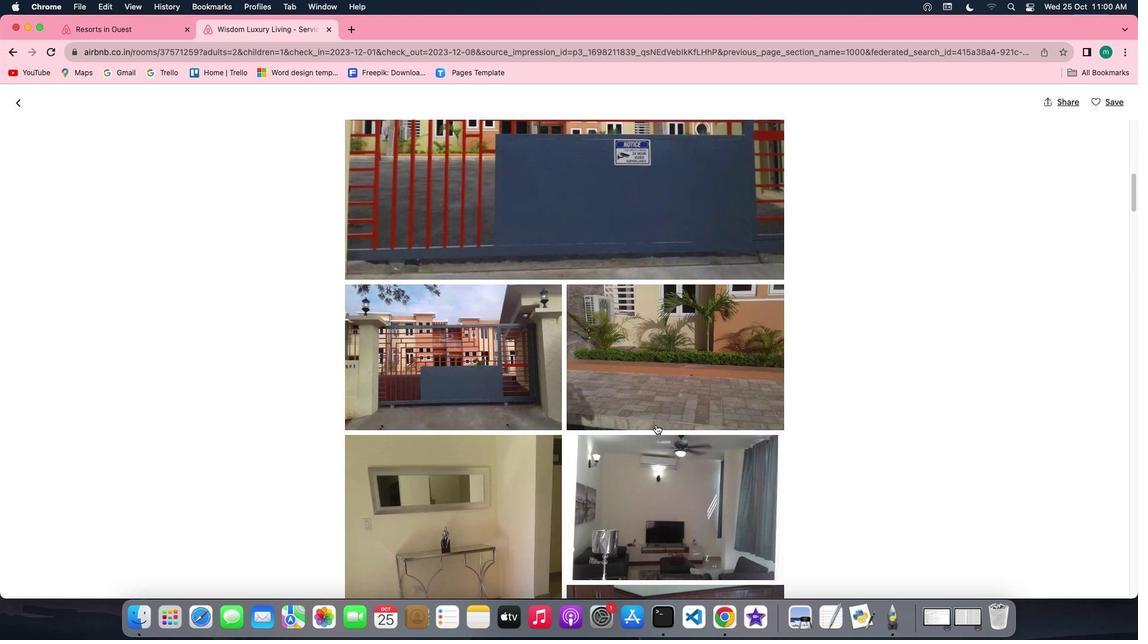 
Action: Mouse scrolled (656, 425) with delta (0, 0)
Screenshot: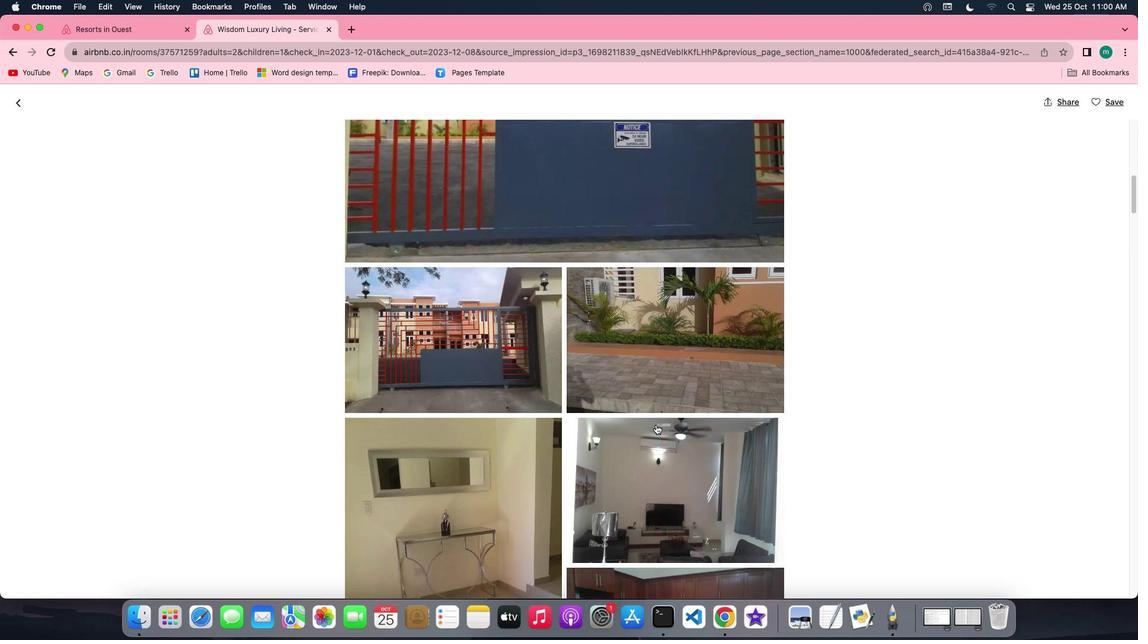 
Action: Mouse scrolled (656, 425) with delta (0, 0)
Screenshot: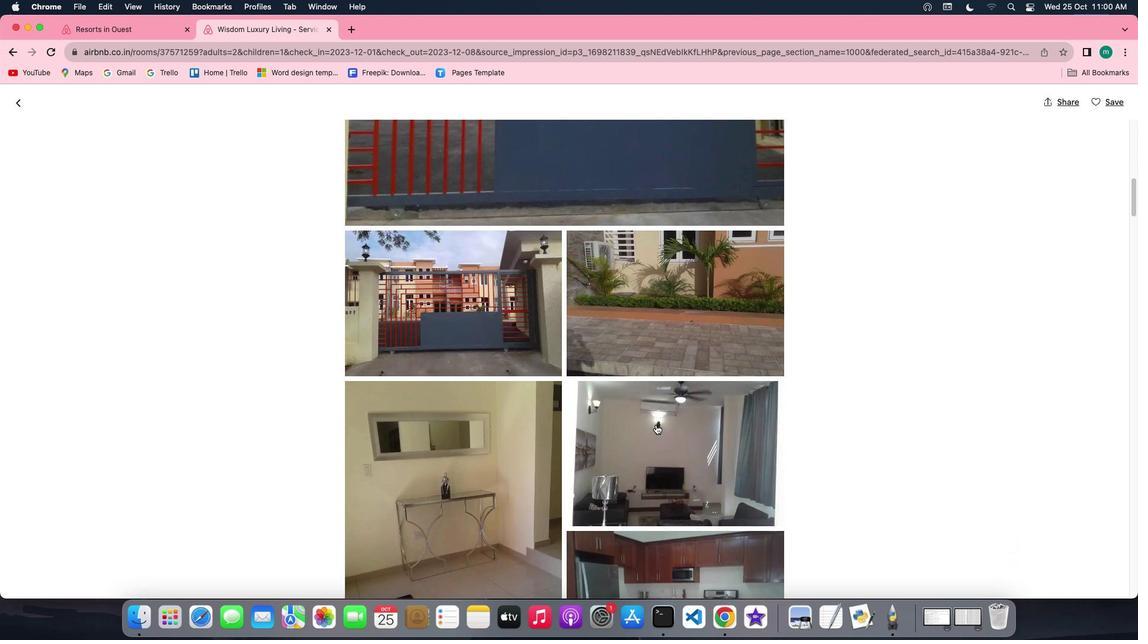 
Action: Mouse scrolled (656, 425) with delta (0, 0)
Screenshot: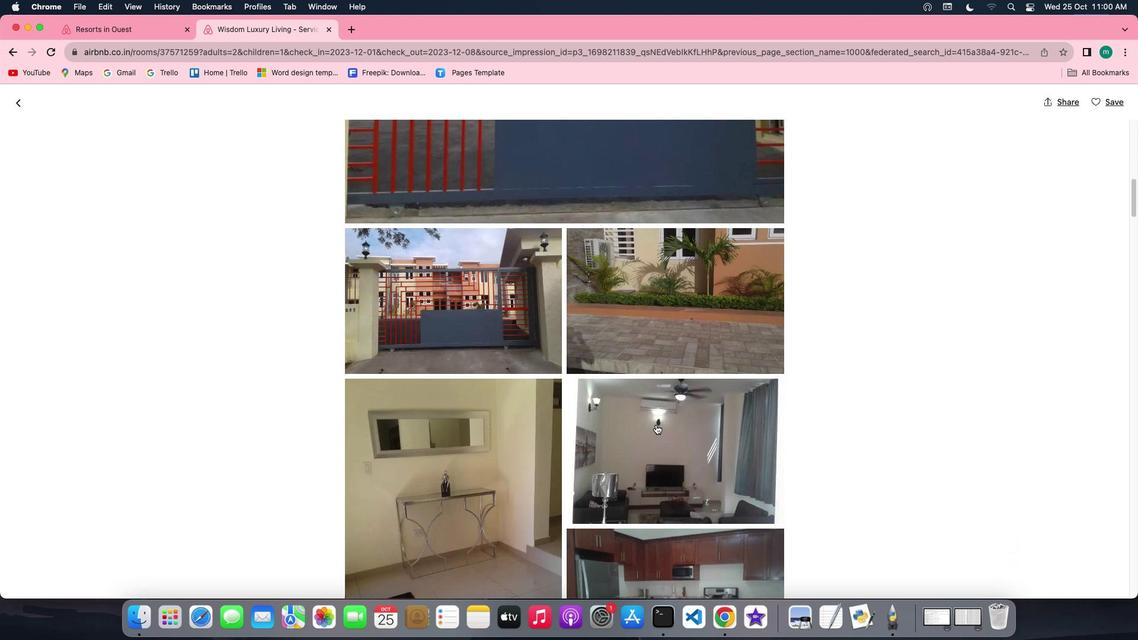
Action: Mouse scrolled (656, 425) with delta (0, -1)
Screenshot: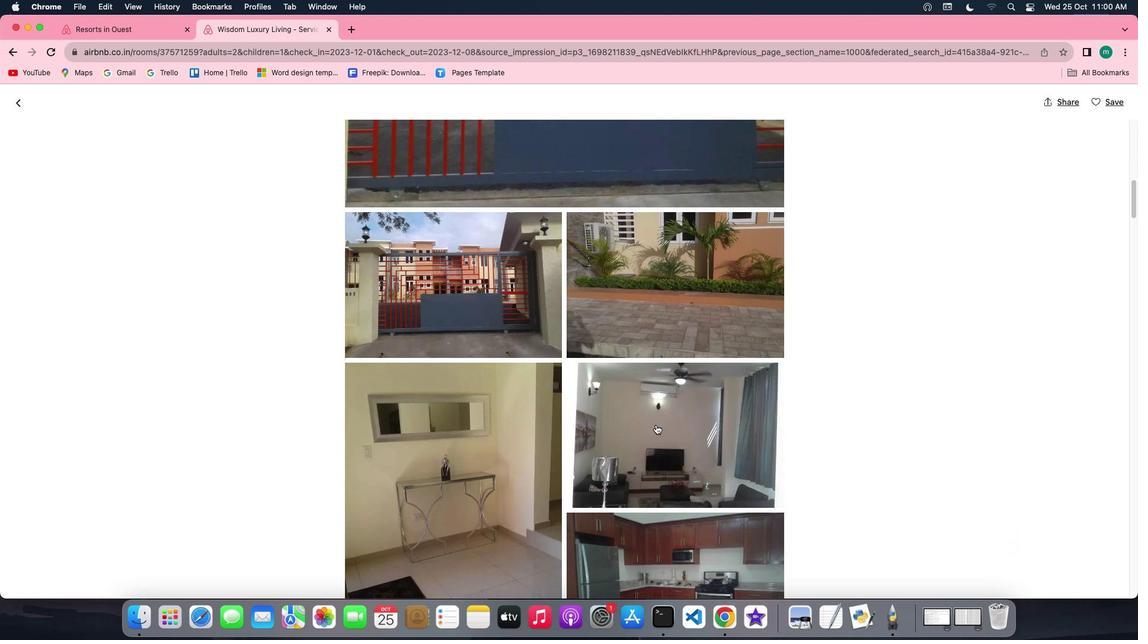 
Action: Mouse scrolled (656, 425) with delta (0, 0)
Screenshot: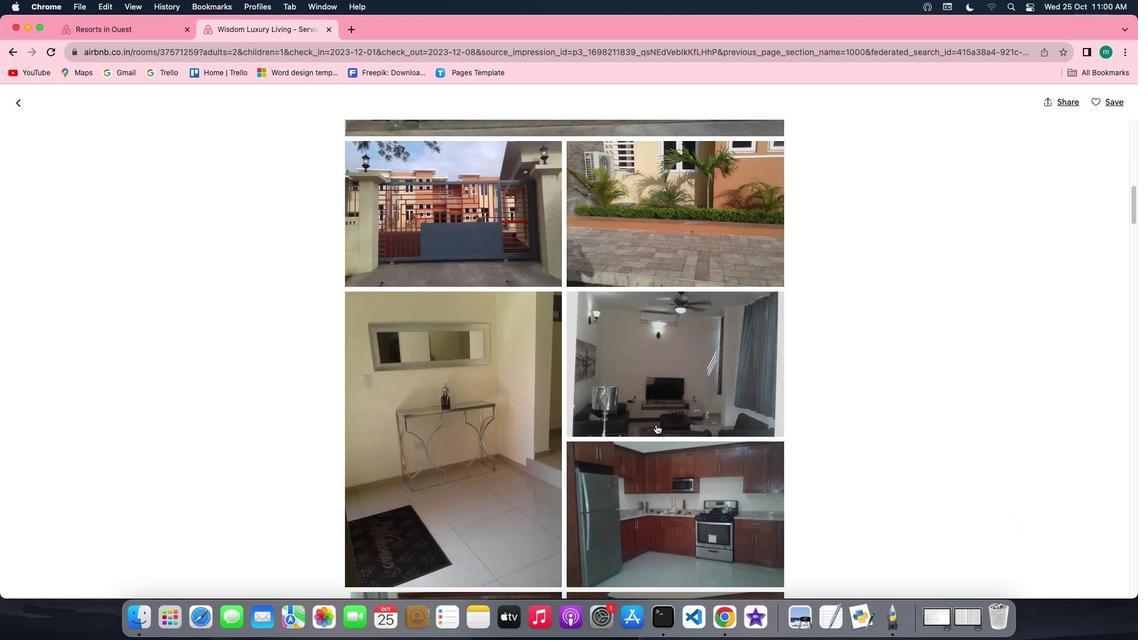 
Action: Mouse scrolled (656, 425) with delta (0, 0)
Screenshot: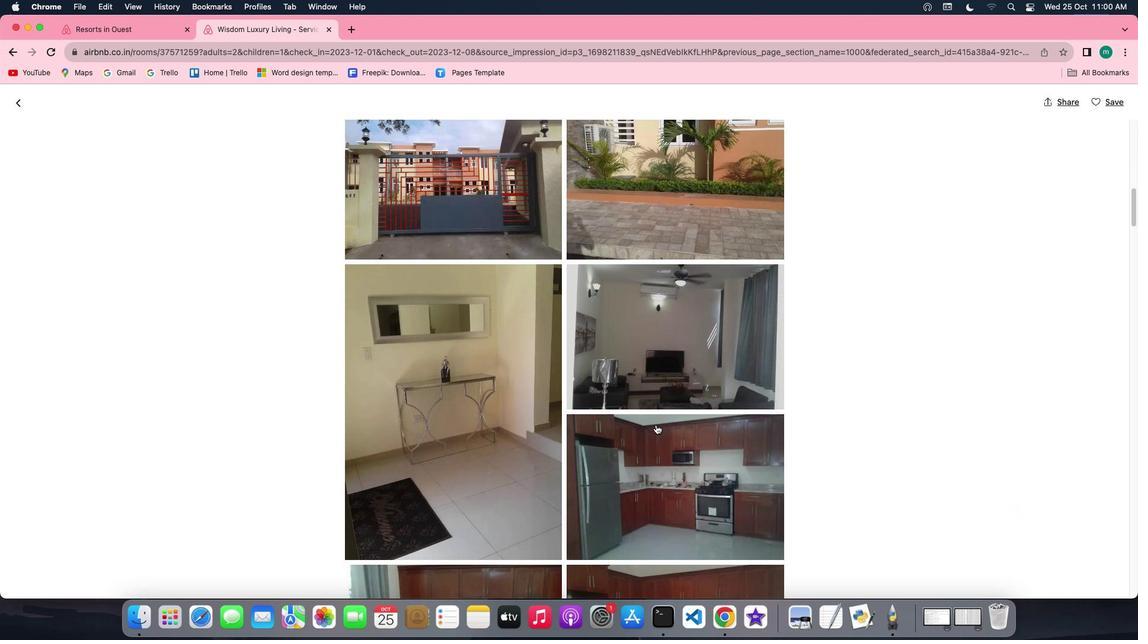 
Action: Mouse scrolled (656, 425) with delta (0, 0)
Screenshot: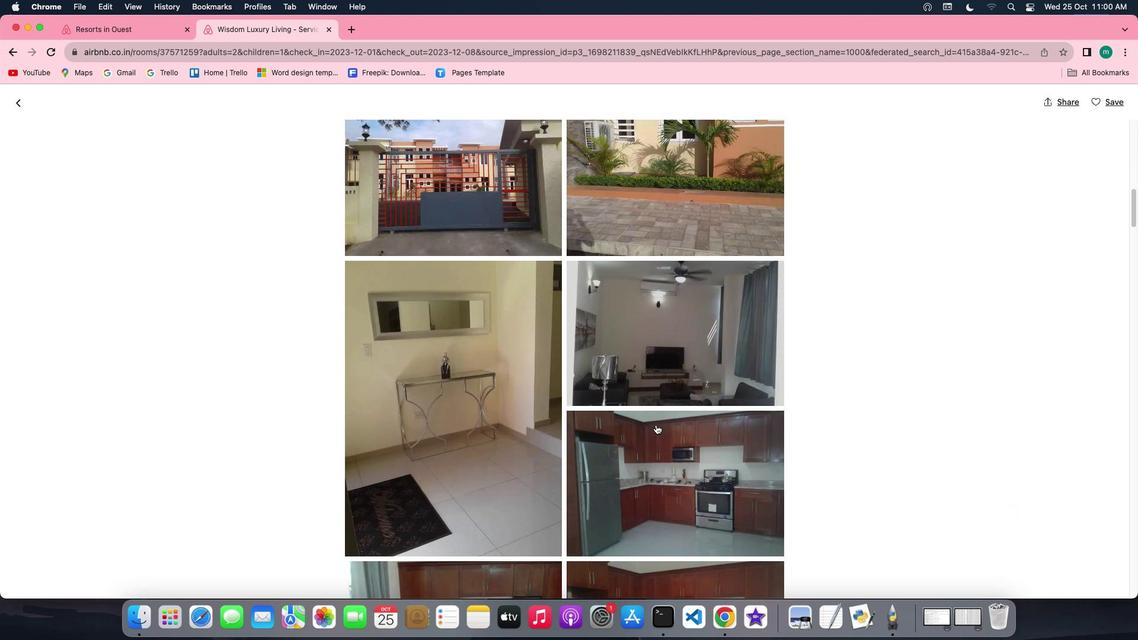 
Action: Mouse scrolled (656, 425) with delta (0, -1)
Screenshot: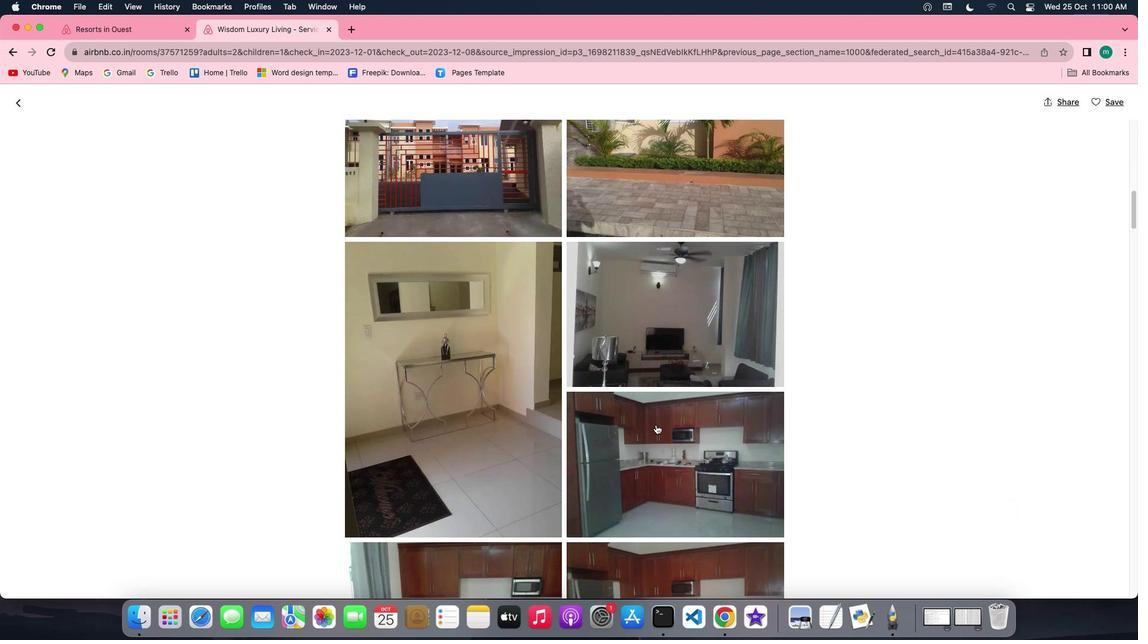 
Action: Mouse scrolled (656, 425) with delta (0, 0)
Screenshot: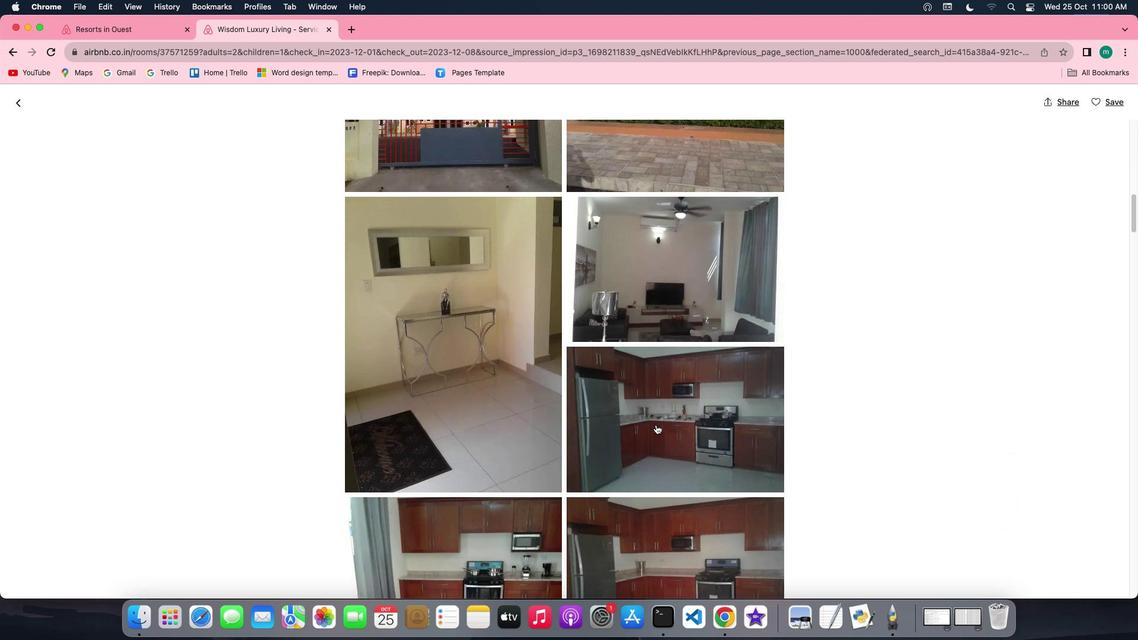 
Action: Mouse scrolled (656, 425) with delta (0, 0)
Screenshot: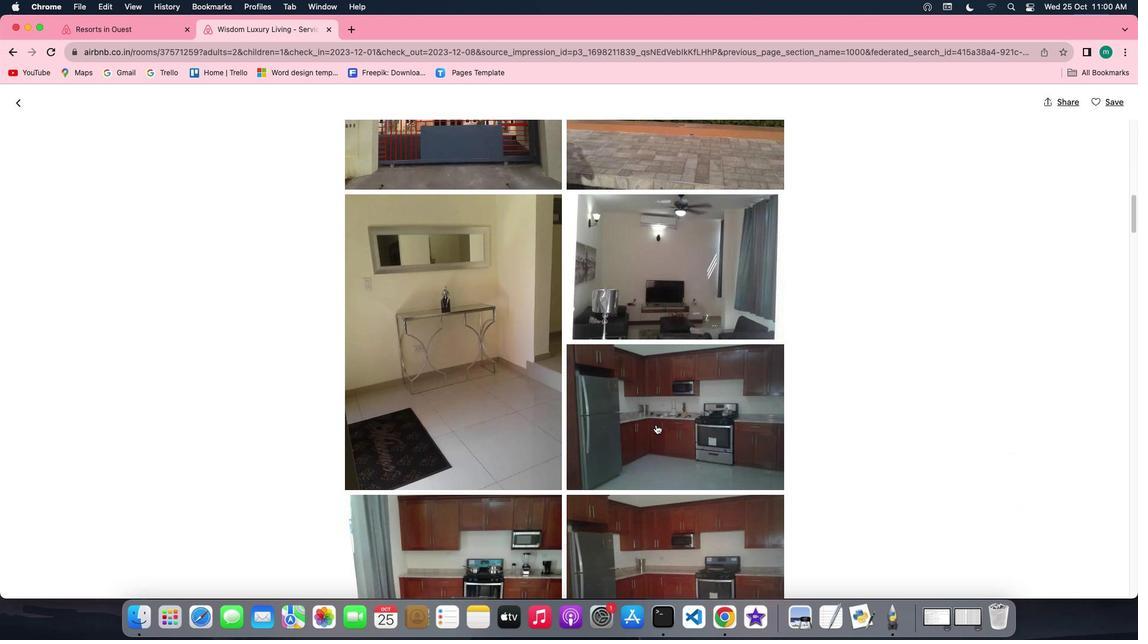 
Action: Mouse scrolled (656, 425) with delta (0, 0)
Screenshot: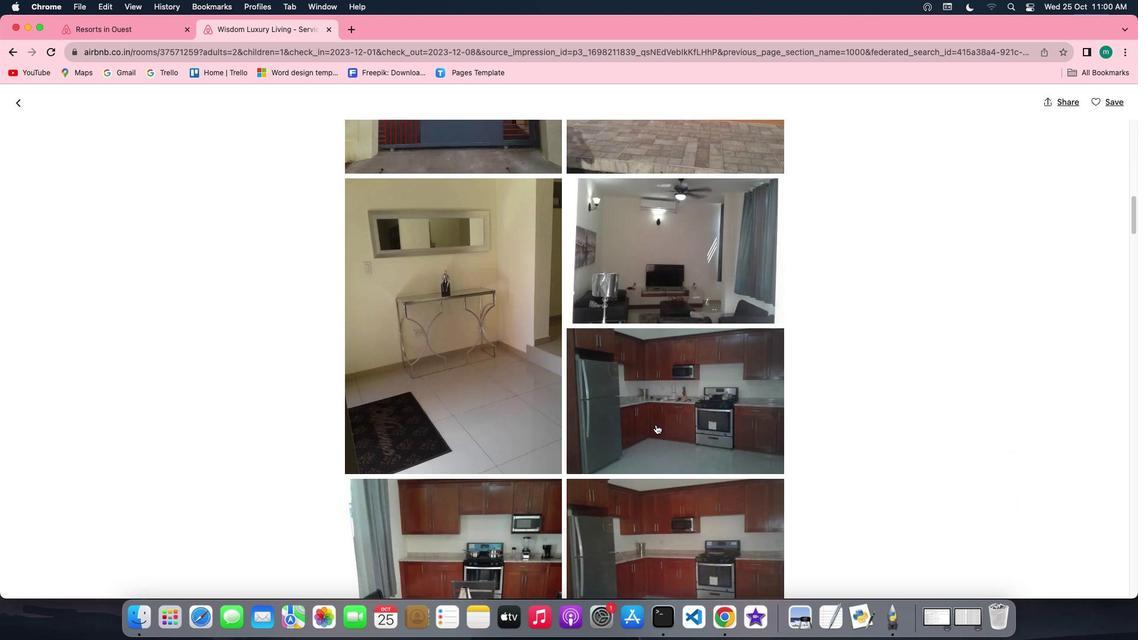 
Action: Mouse scrolled (656, 425) with delta (0, 0)
Screenshot: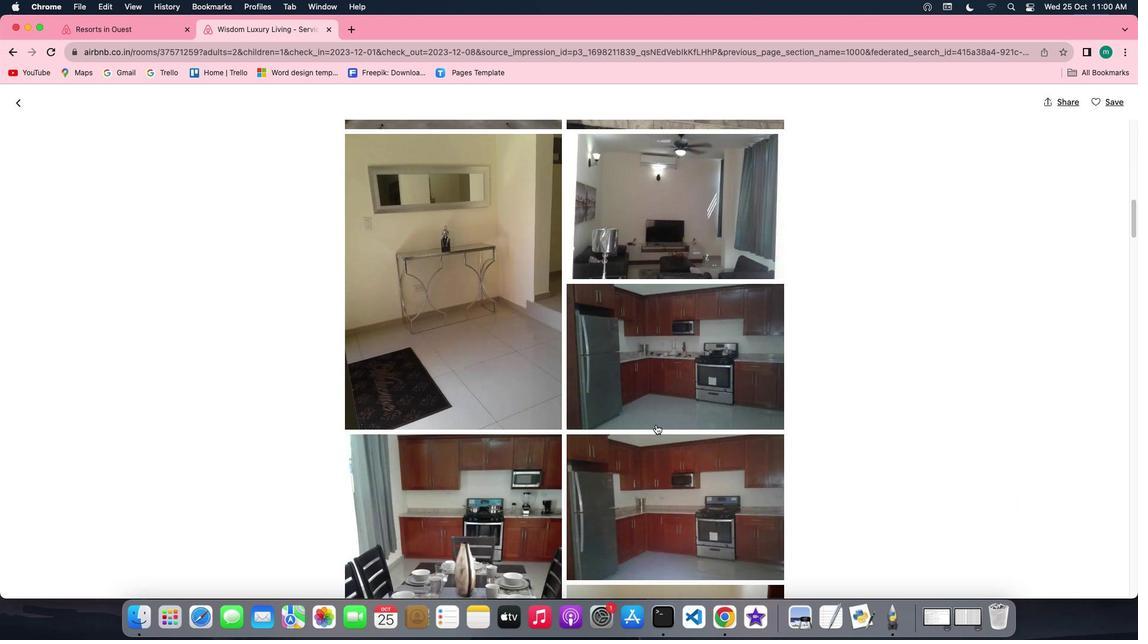 
Action: Mouse scrolled (656, 425) with delta (0, 0)
Screenshot: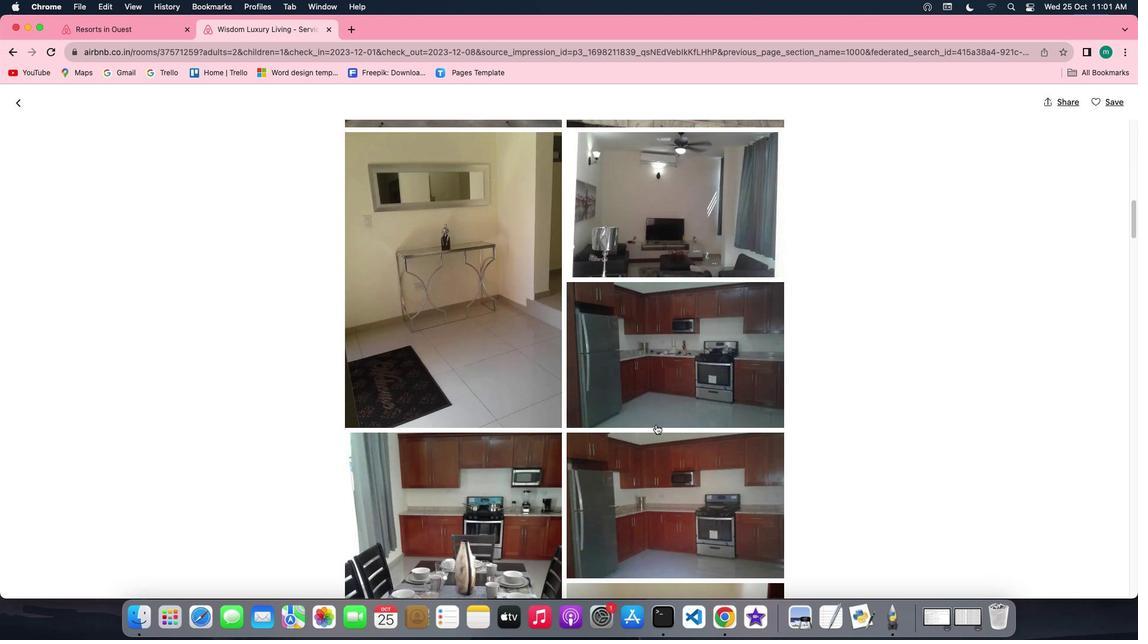 
Action: Mouse scrolled (656, 425) with delta (0, 0)
Screenshot: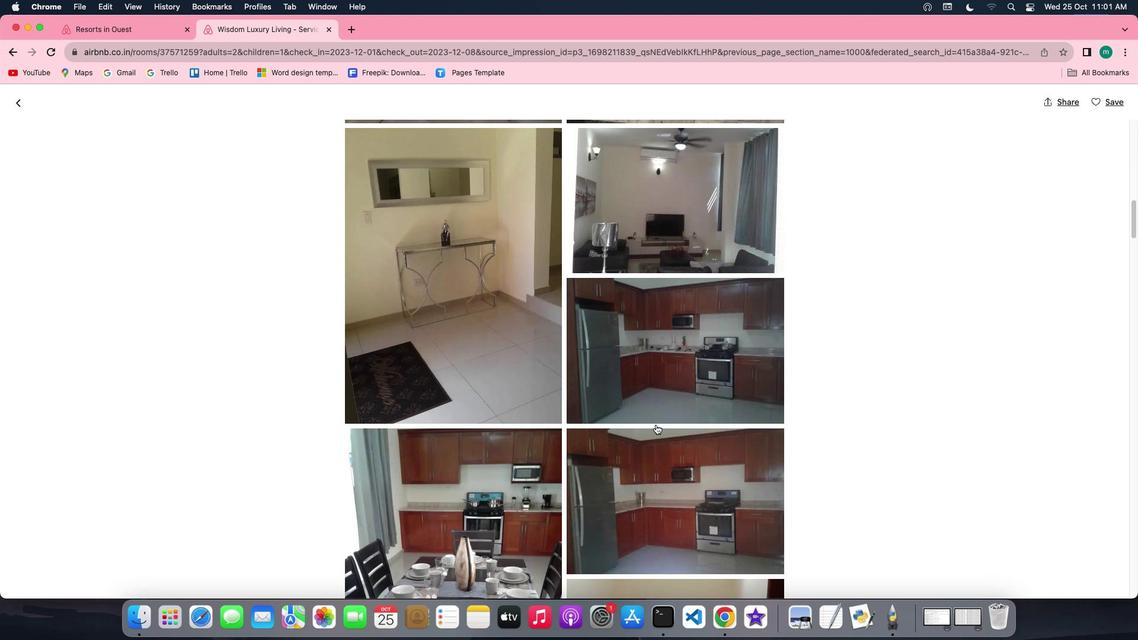 
Action: Mouse scrolled (656, 425) with delta (0, -1)
Screenshot: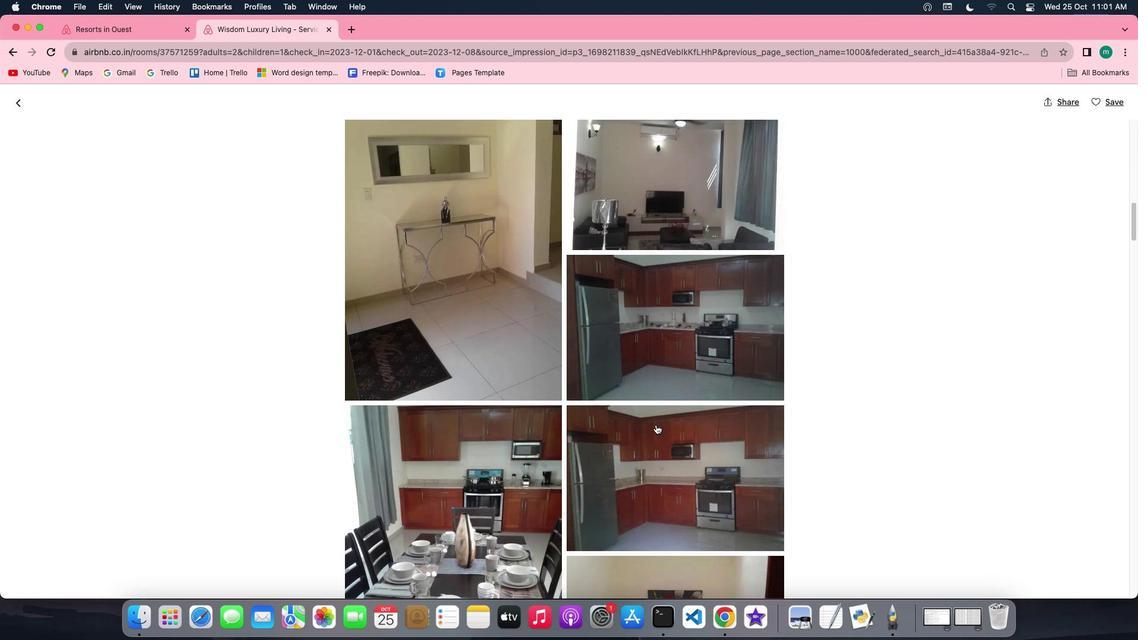 
Action: Mouse scrolled (656, 425) with delta (0, 0)
Screenshot: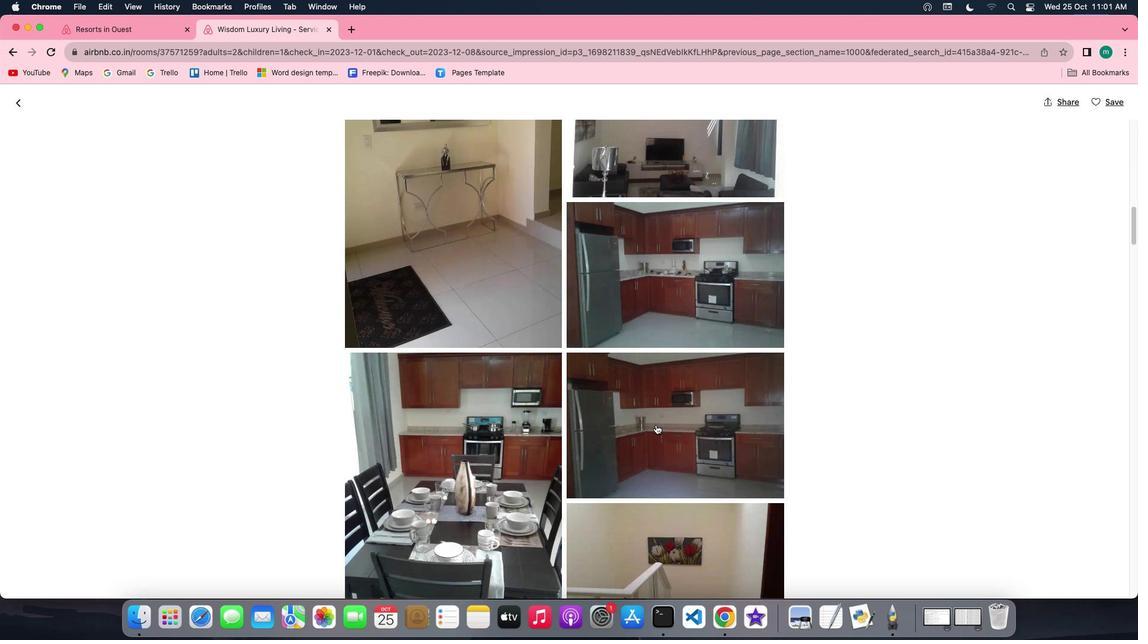 
Action: Mouse scrolled (656, 425) with delta (0, 0)
Screenshot: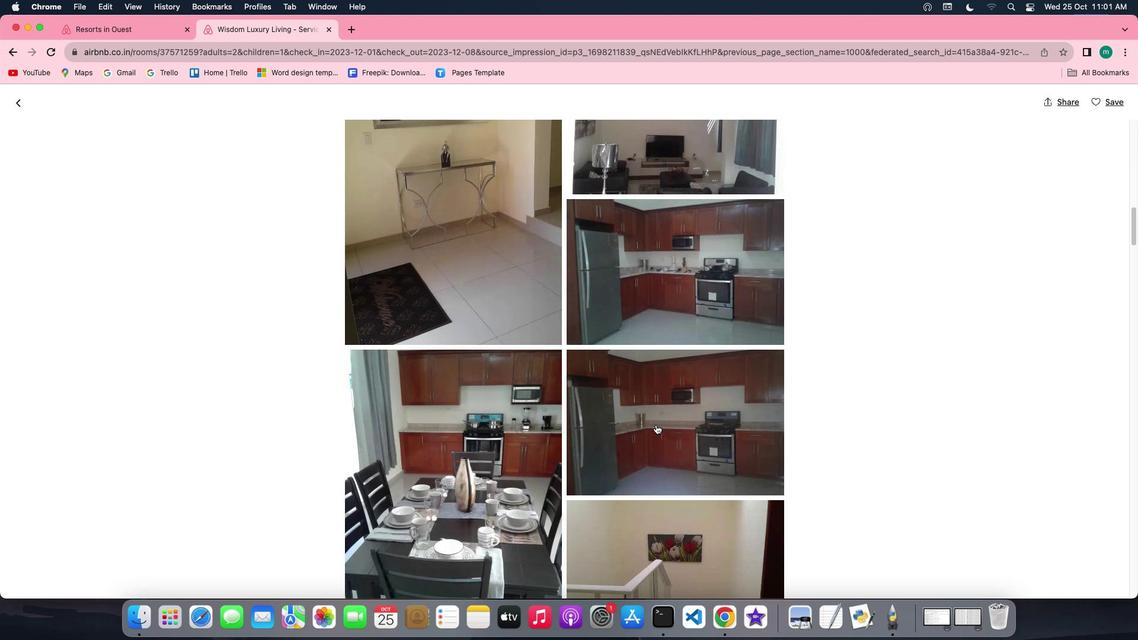 
Action: Mouse scrolled (656, 425) with delta (0, -1)
Screenshot: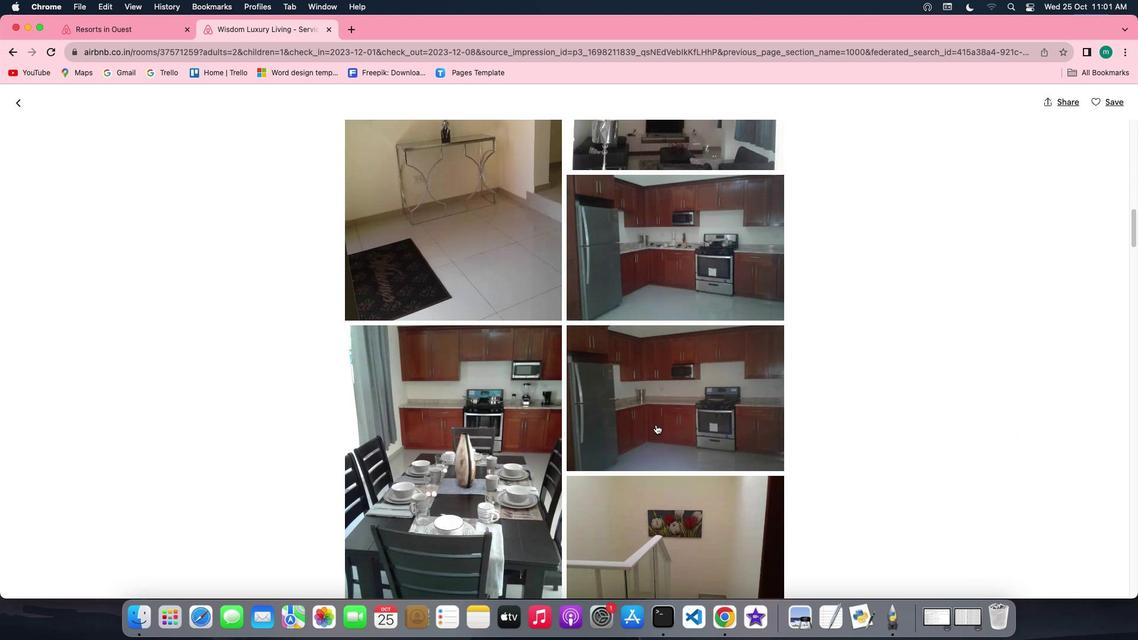 
Action: Mouse scrolled (656, 425) with delta (0, 0)
Screenshot: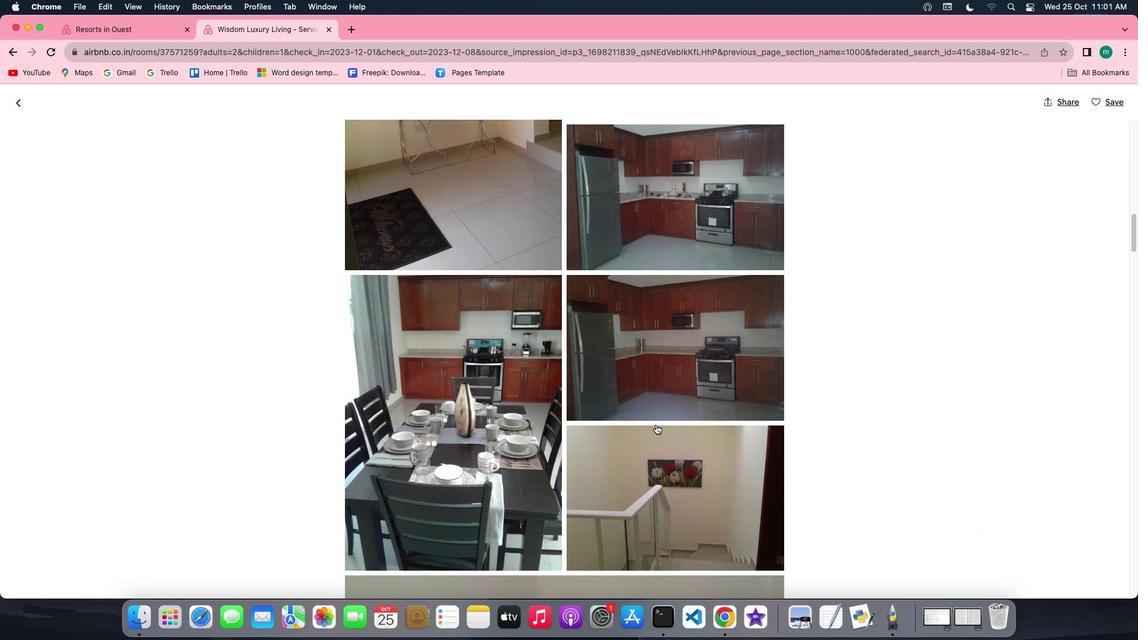 
Action: Mouse scrolled (656, 425) with delta (0, 0)
Screenshot: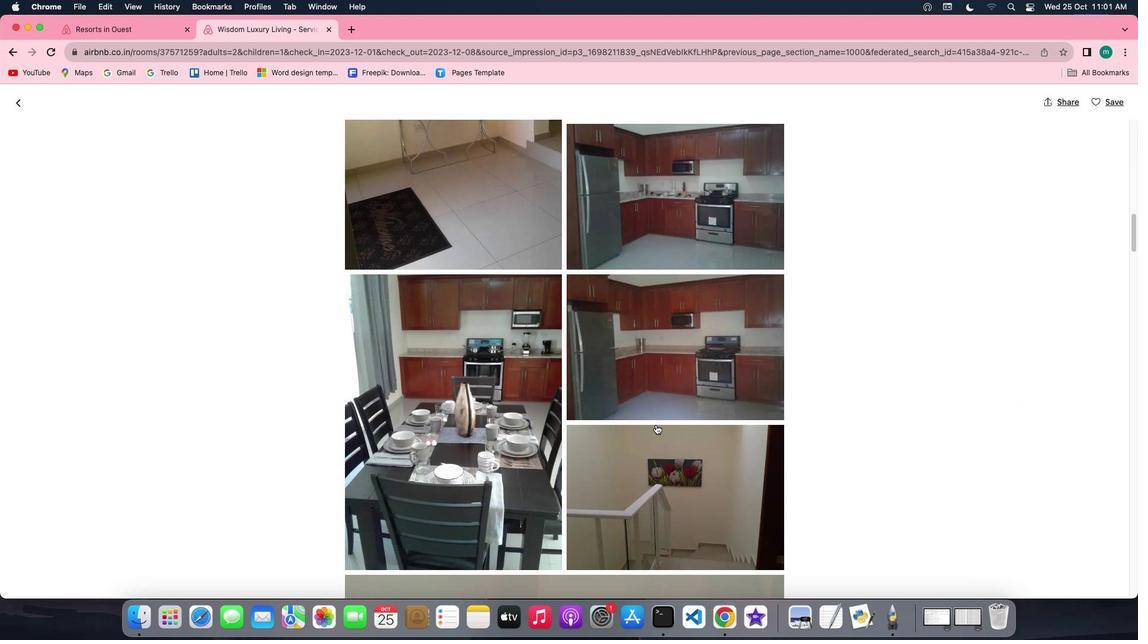 
Action: Mouse scrolled (656, 425) with delta (0, 0)
Screenshot: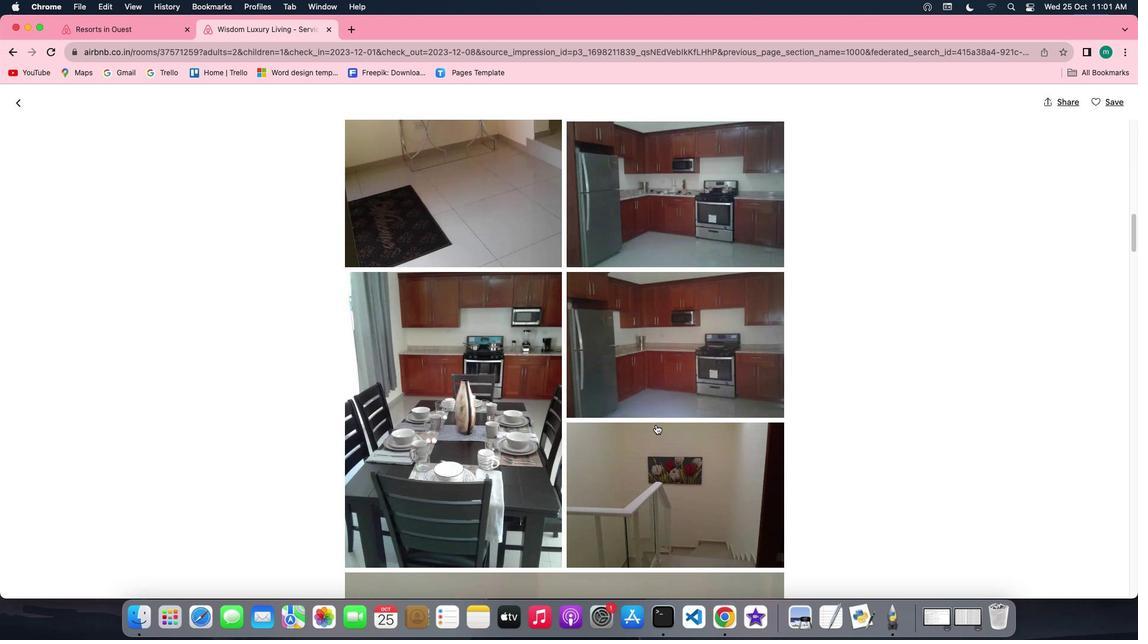 
Action: Mouse scrolled (656, 425) with delta (0, -1)
Screenshot: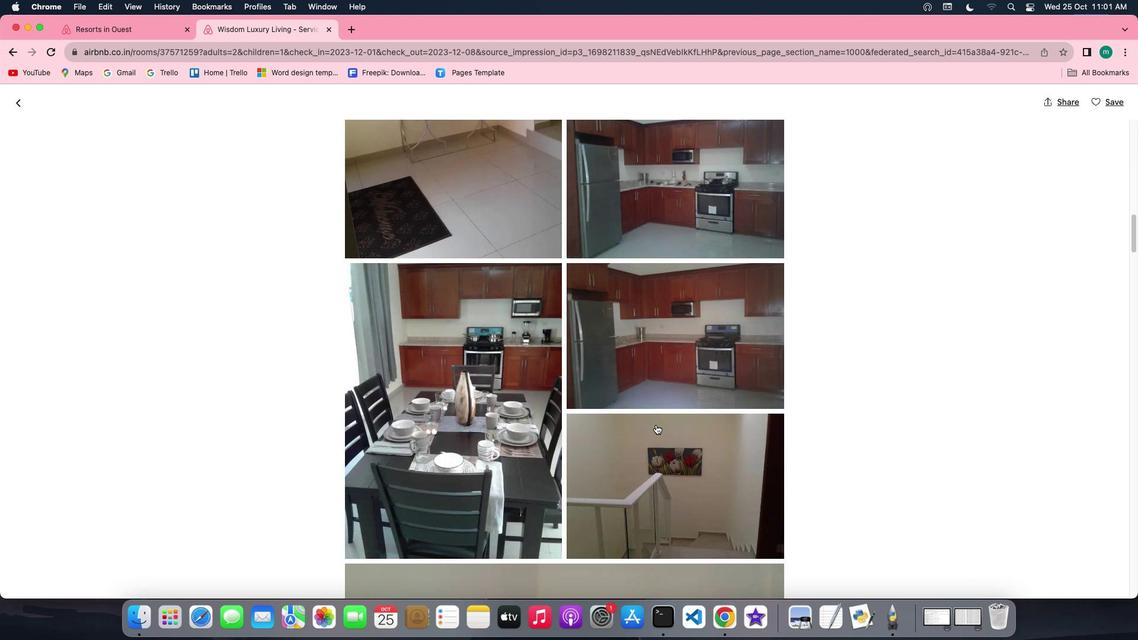 
Action: Mouse scrolled (656, 425) with delta (0, 0)
Screenshot: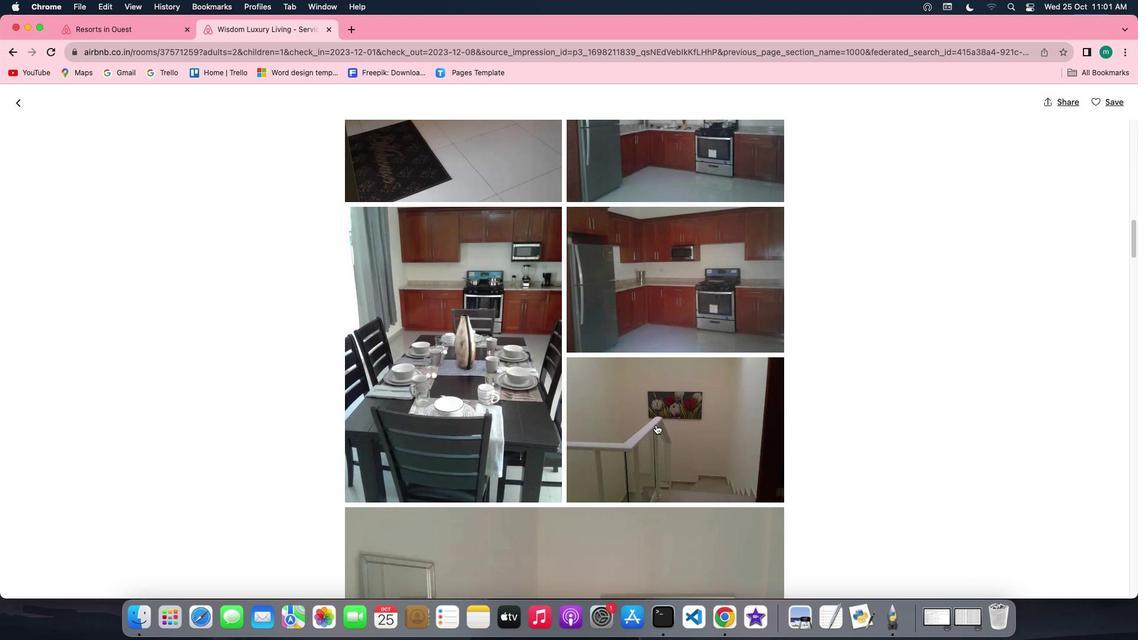 
Action: Mouse scrolled (656, 425) with delta (0, 0)
Screenshot: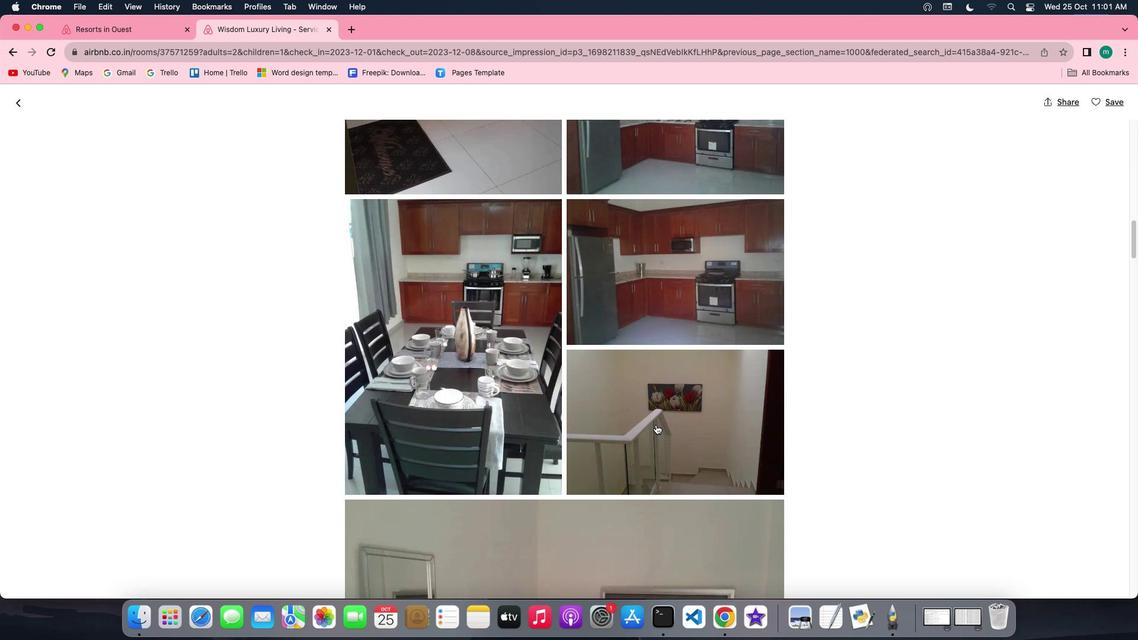 
Action: Mouse scrolled (656, 425) with delta (0, -1)
Screenshot: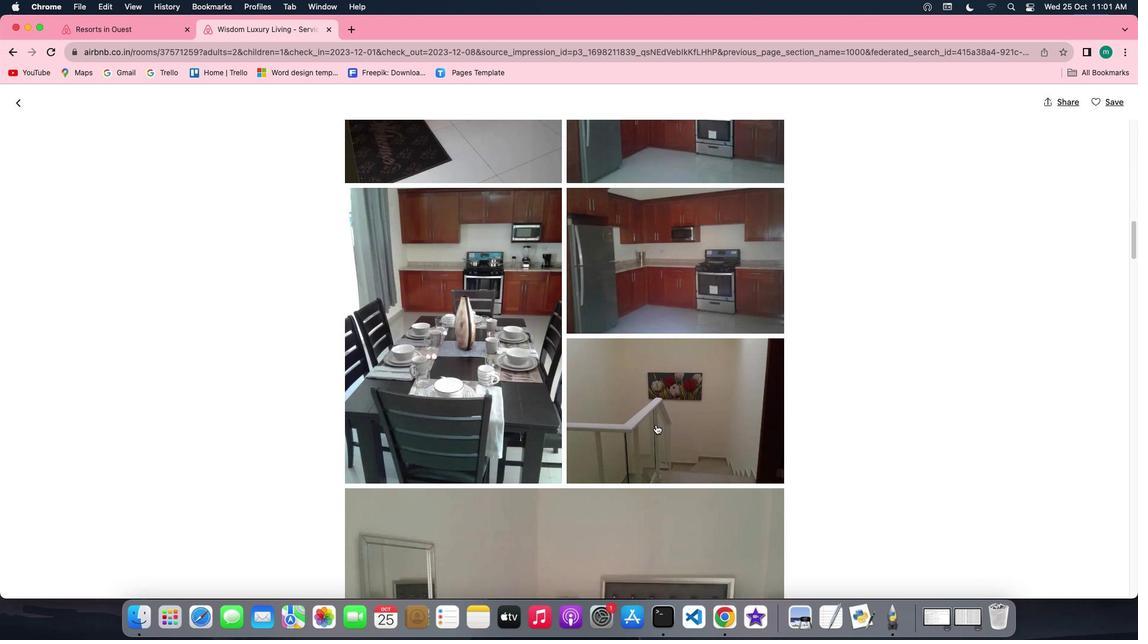
Action: Mouse scrolled (656, 425) with delta (0, 0)
Screenshot: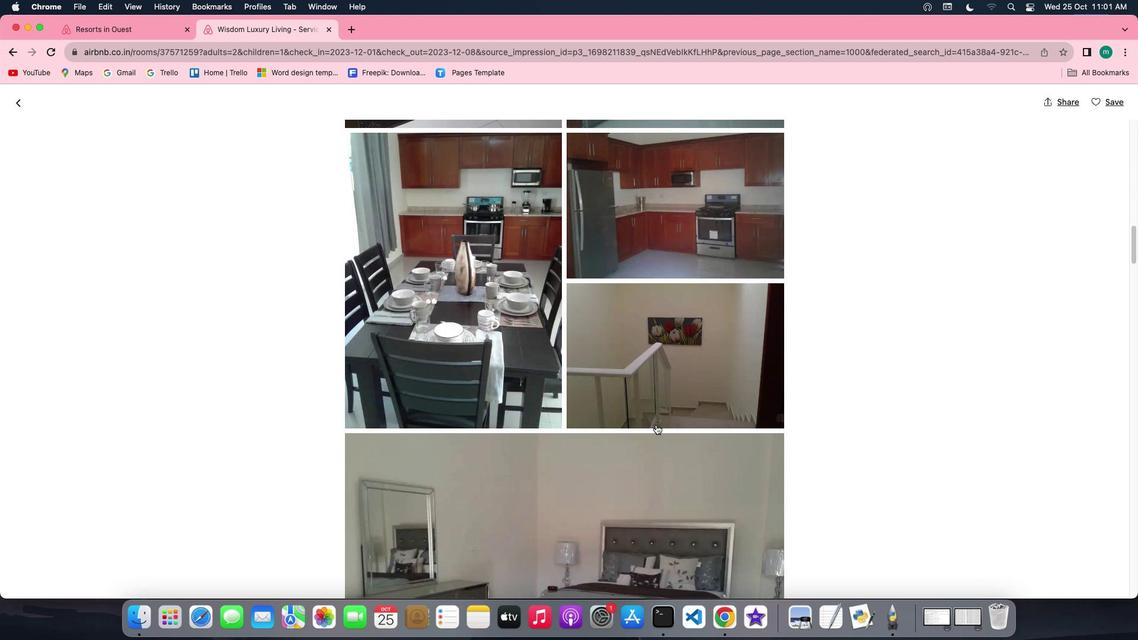 
Action: Mouse scrolled (656, 425) with delta (0, 0)
Screenshot: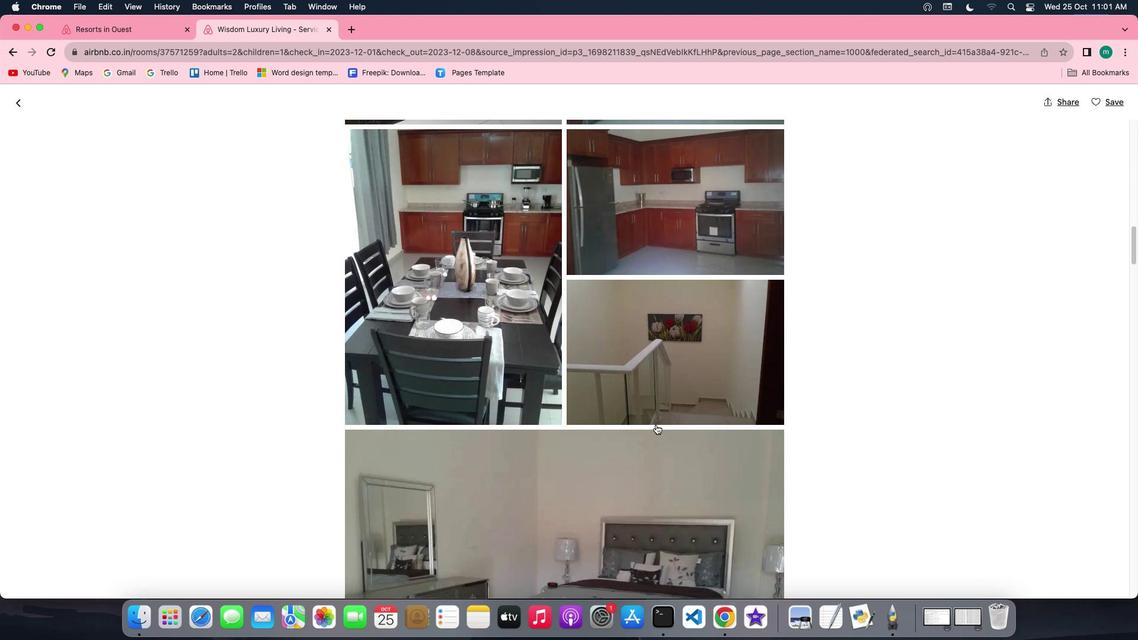 
Action: Mouse scrolled (656, 425) with delta (0, 0)
Screenshot: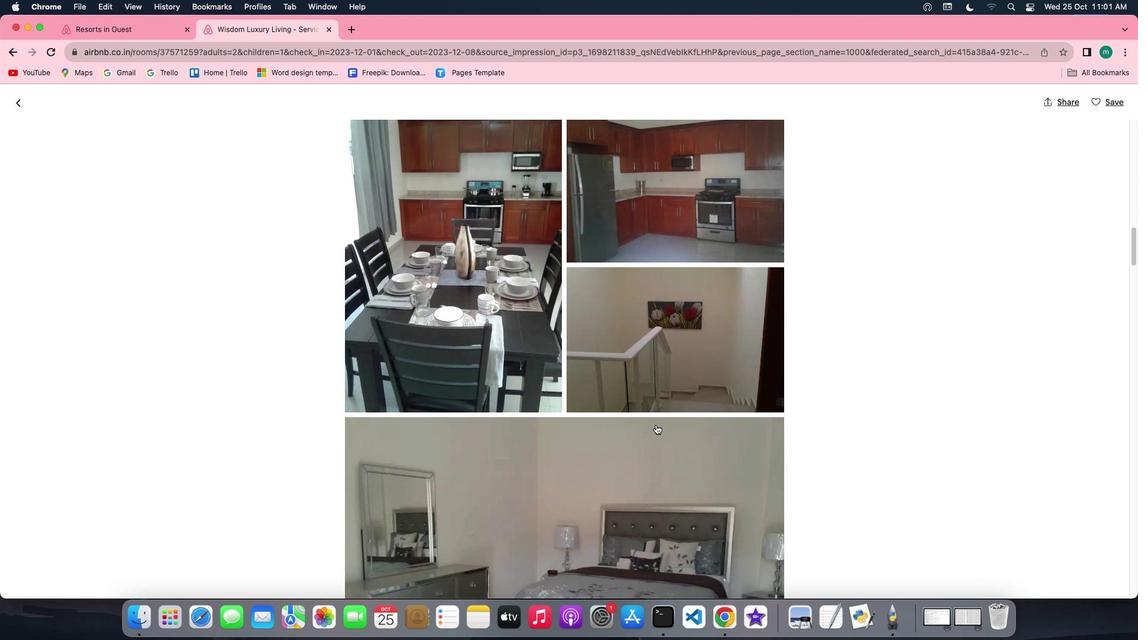 
Action: Mouse scrolled (656, 425) with delta (0, 0)
Screenshot: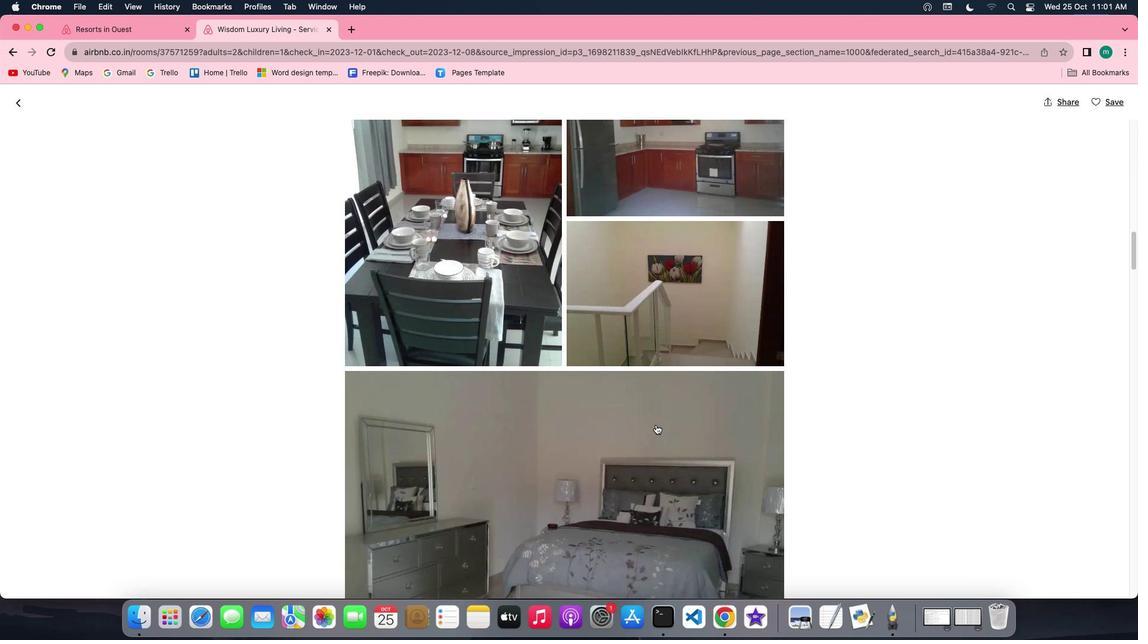 
Action: Mouse scrolled (656, 425) with delta (0, 0)
Screenshot: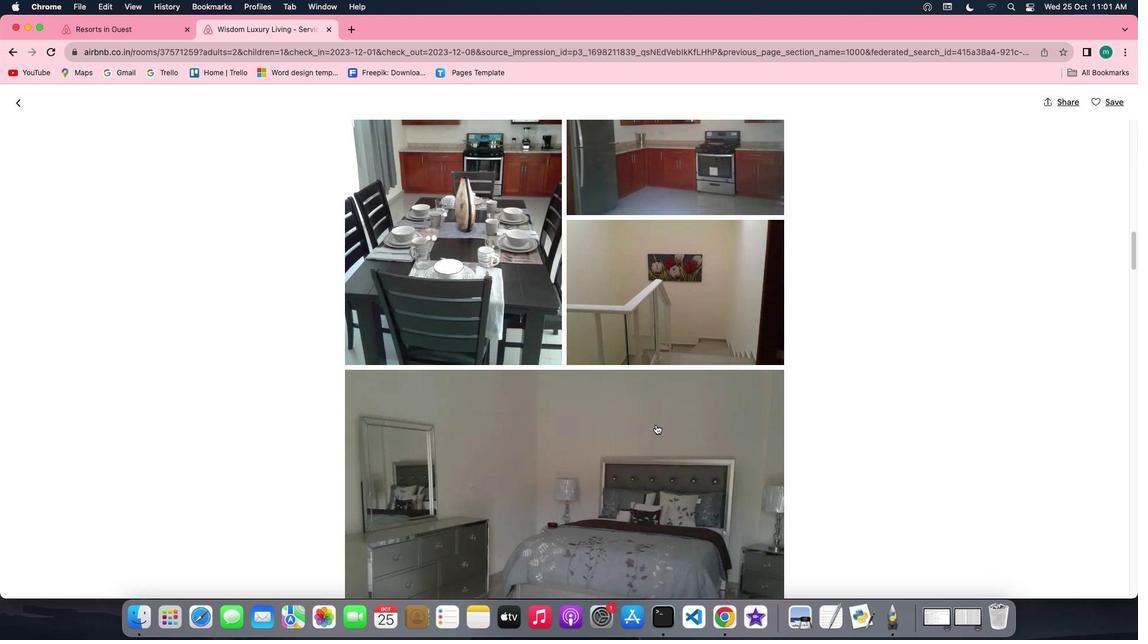 
Action: Mouse scrolled (656, 425) with delta (0, 0)
Screenshot: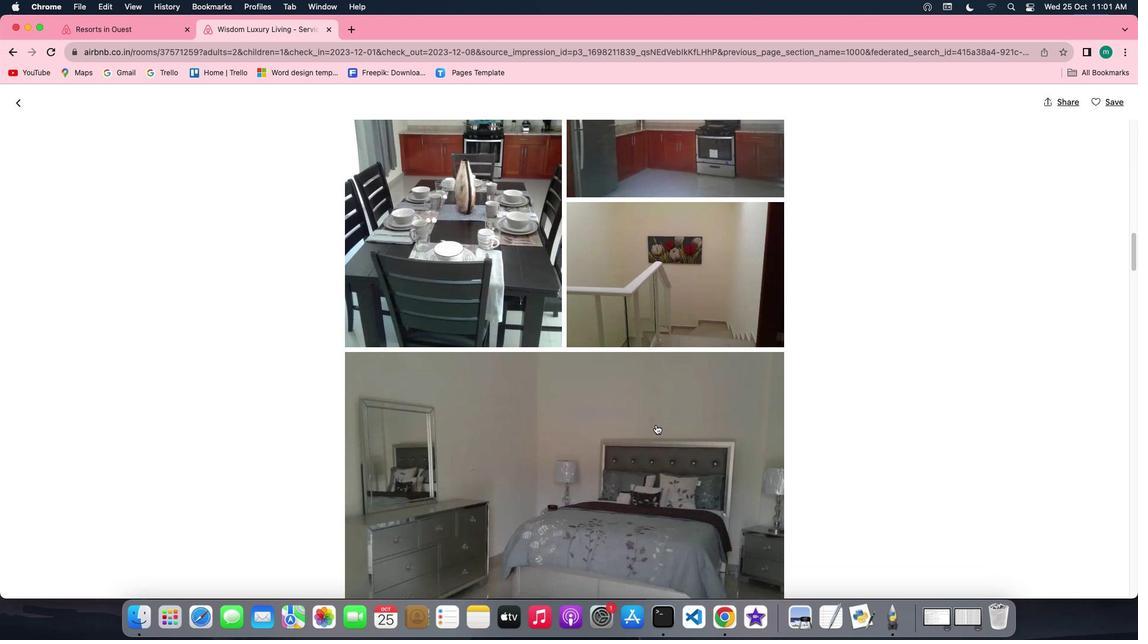 
Action: Mouse scrolled (656, 425) with delta (0, 0)
Screenshot: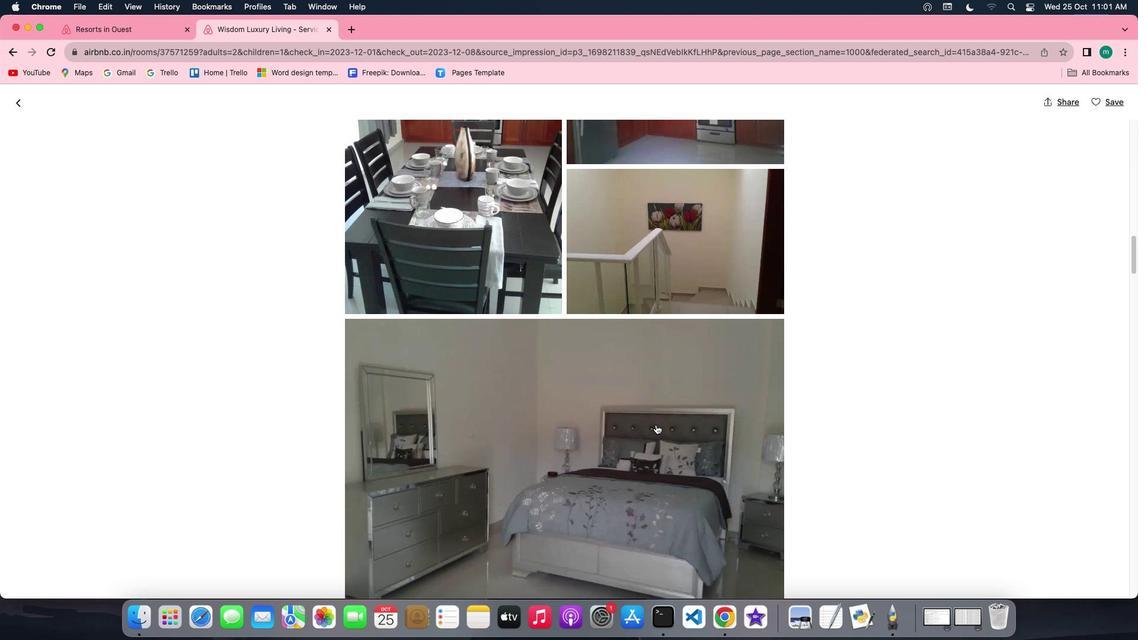 
Action: Mouse scrolled (656, 425) with delta (0, 0)
Screenshot: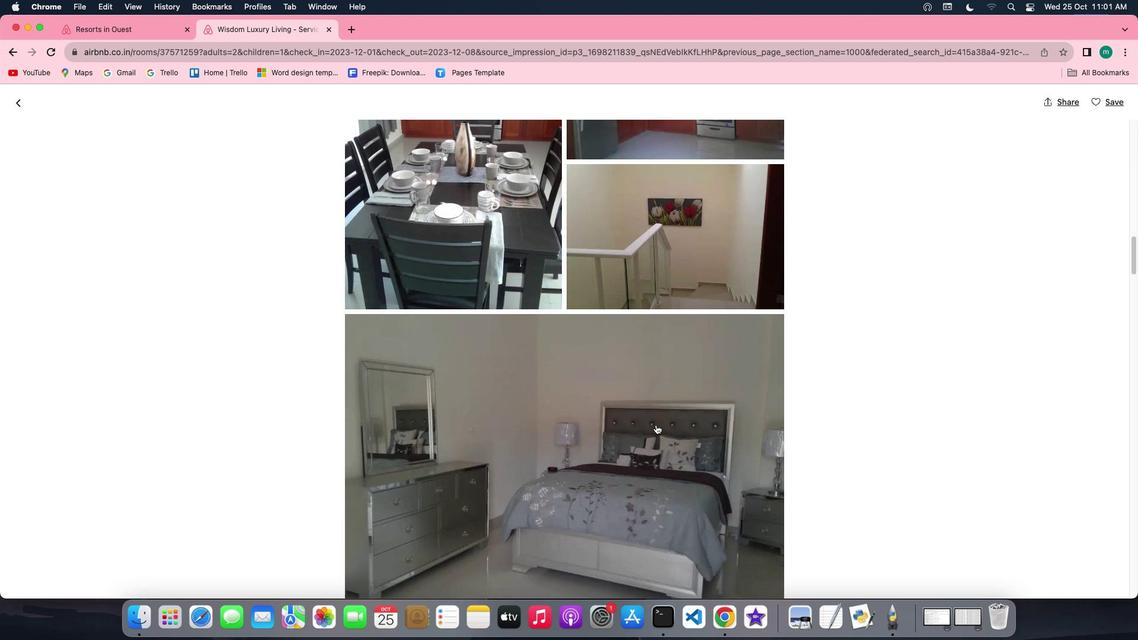 
Action: Mouse scrolled (656, 425) with delta (0, 0)
Screenshot: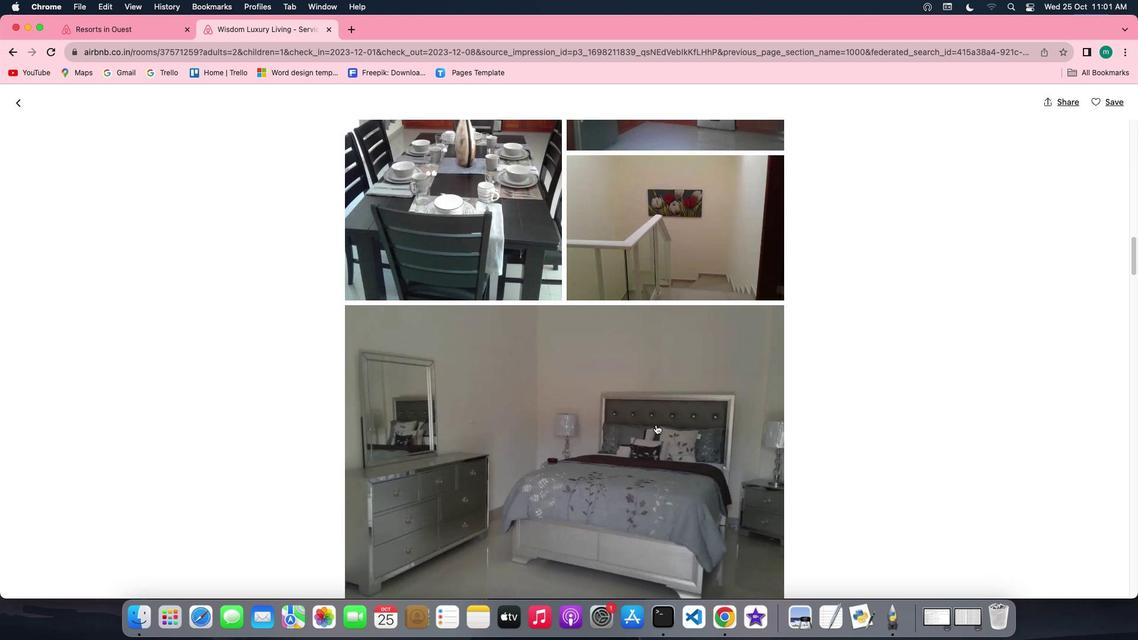 
Action: Mouse scrolled (656, 425) with delta (0, 0)
Screenshot: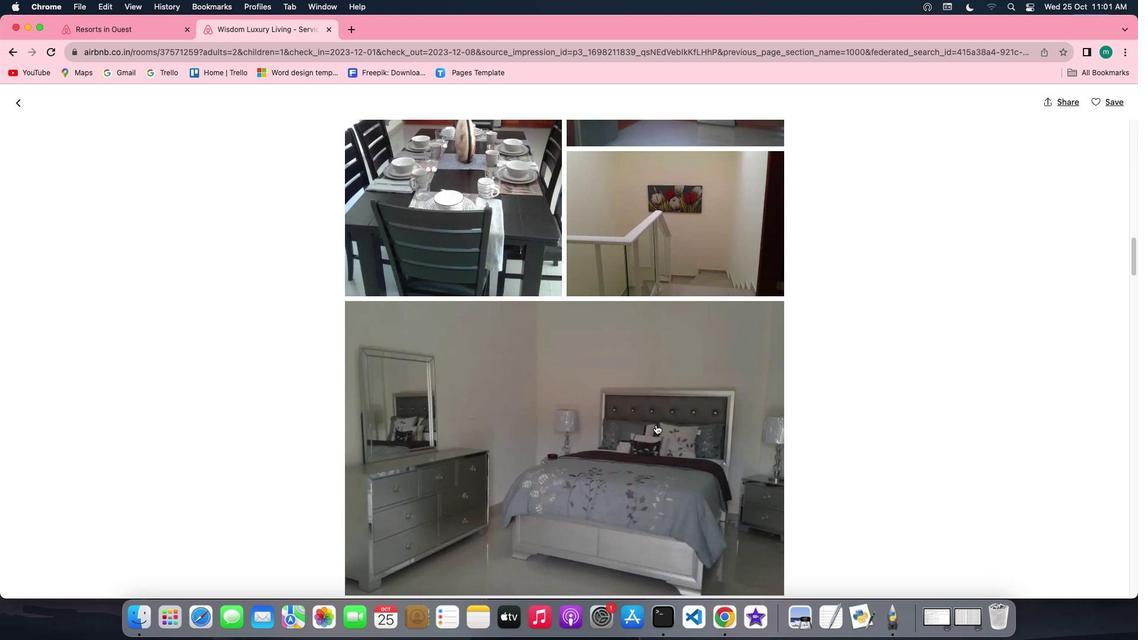 
Action: Mouse scrolled (656, 425) with delta (0, -1)
Screenshot: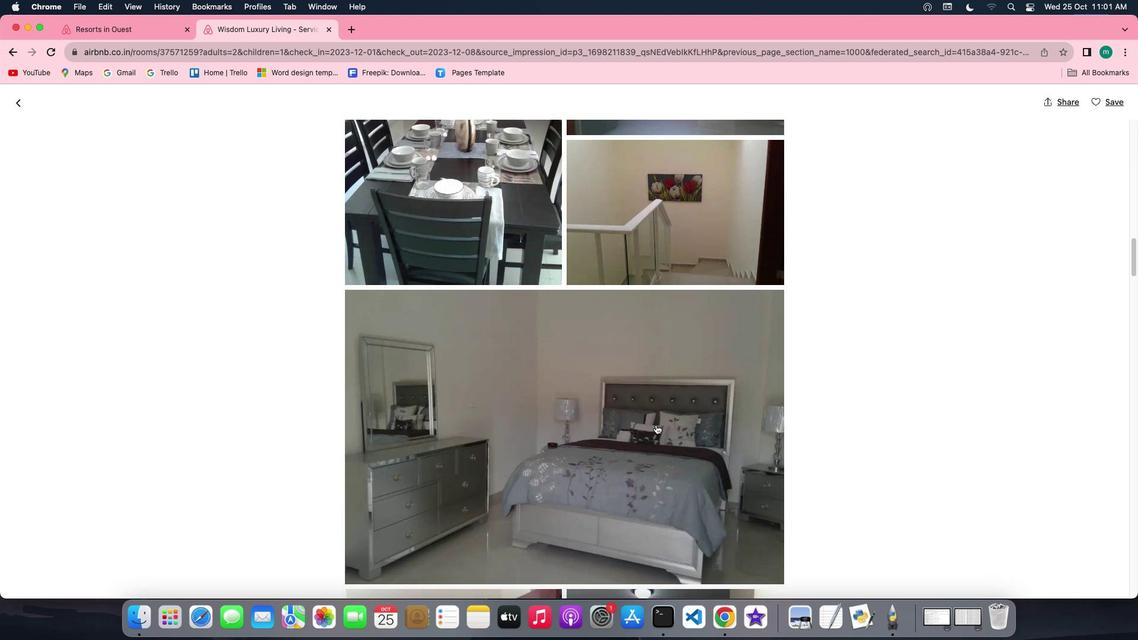 
Action: Mouse scrolled (656, 425) with delta (0, -1)
Screenshot: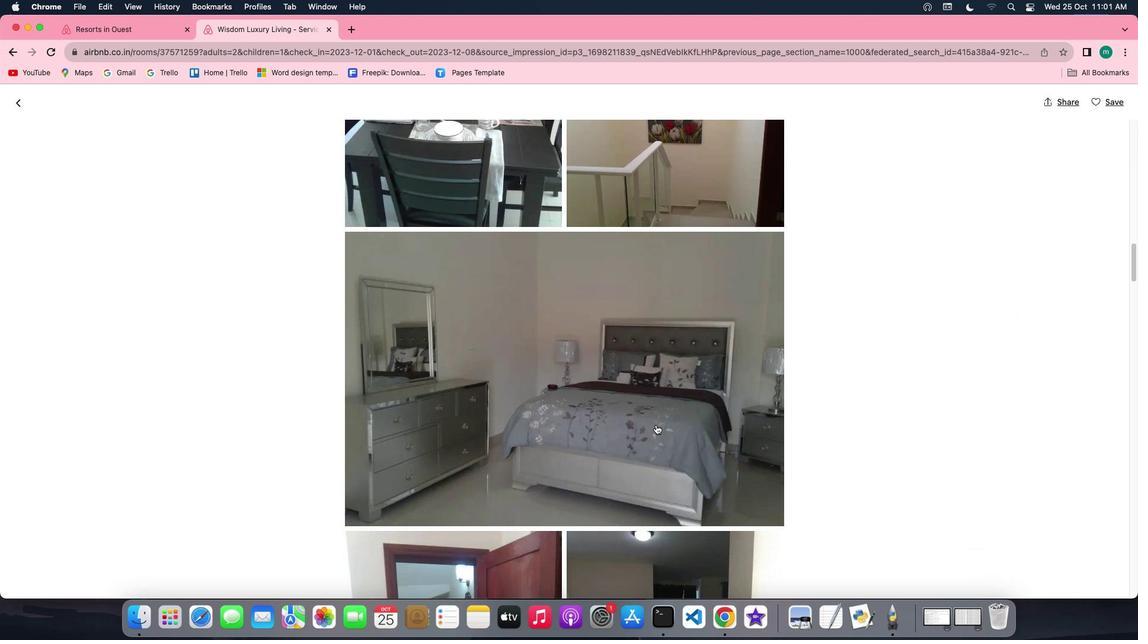 
Action: Mouse scrolled (656, 425) with delta (0, 0)
Screenshot: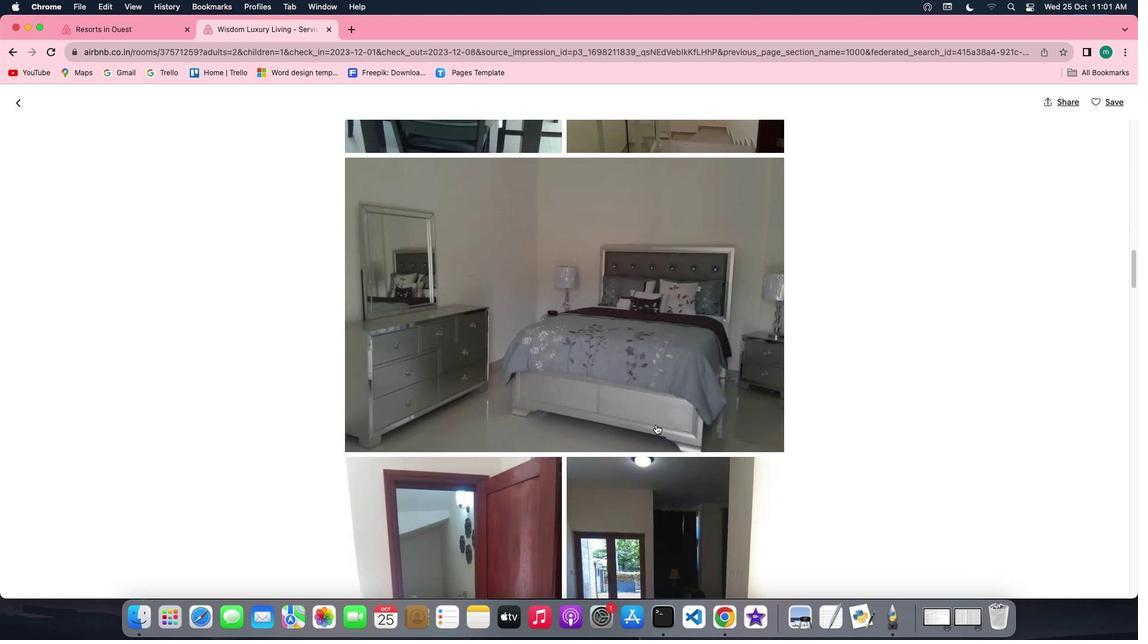 
Action: Mouse scrolled (656, 425) with delta (0, 0)
Screenshot: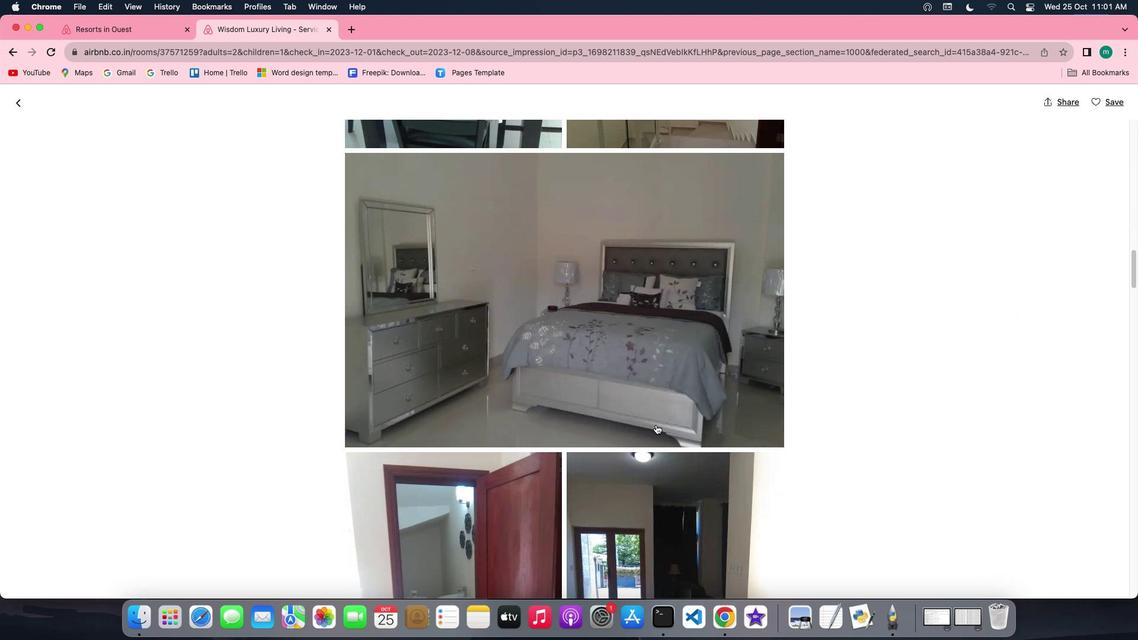 
Action: Mouse scrolled (656, 425) with delta (0, 0)
Screenshot: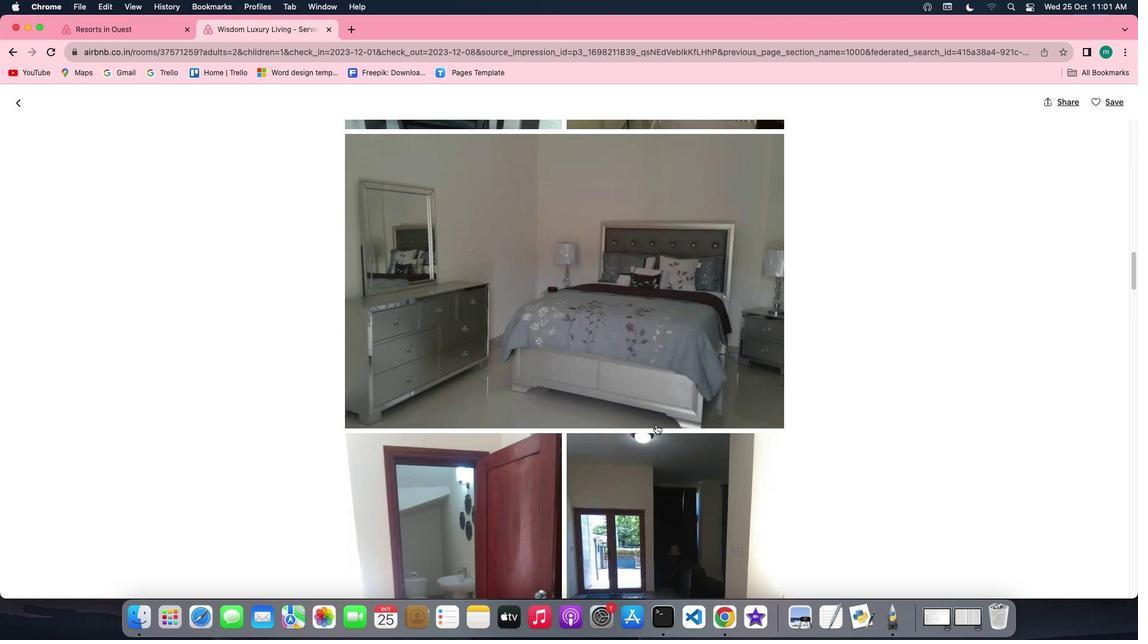 
Action: Mouse scrolled (656, 425) with delta (0, 0)
Screenshot: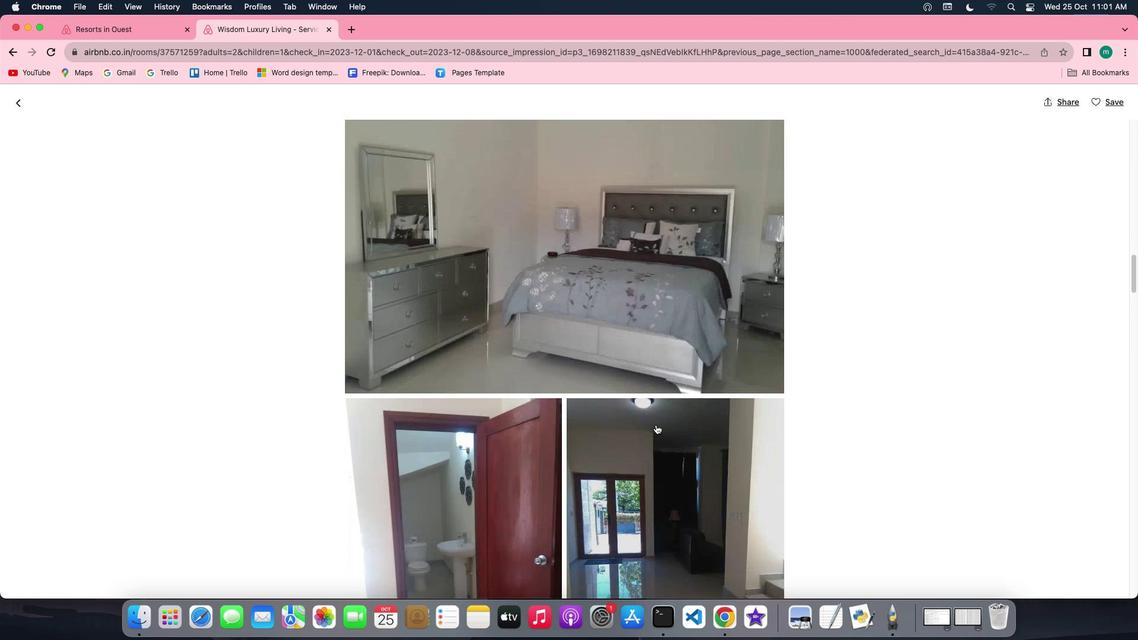 
Action: Mouse scrolled (656, 425) with delta (0, 0)
Screenshot: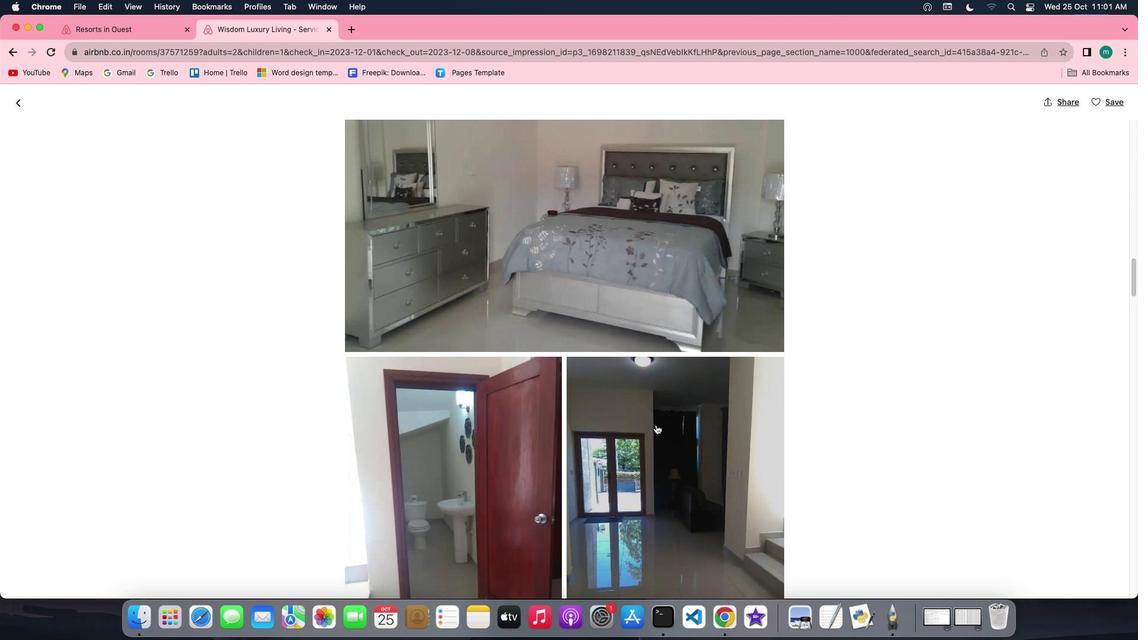 
Action: Mouse scrolled (656, 425) with delta (0, 0)
Screenshot: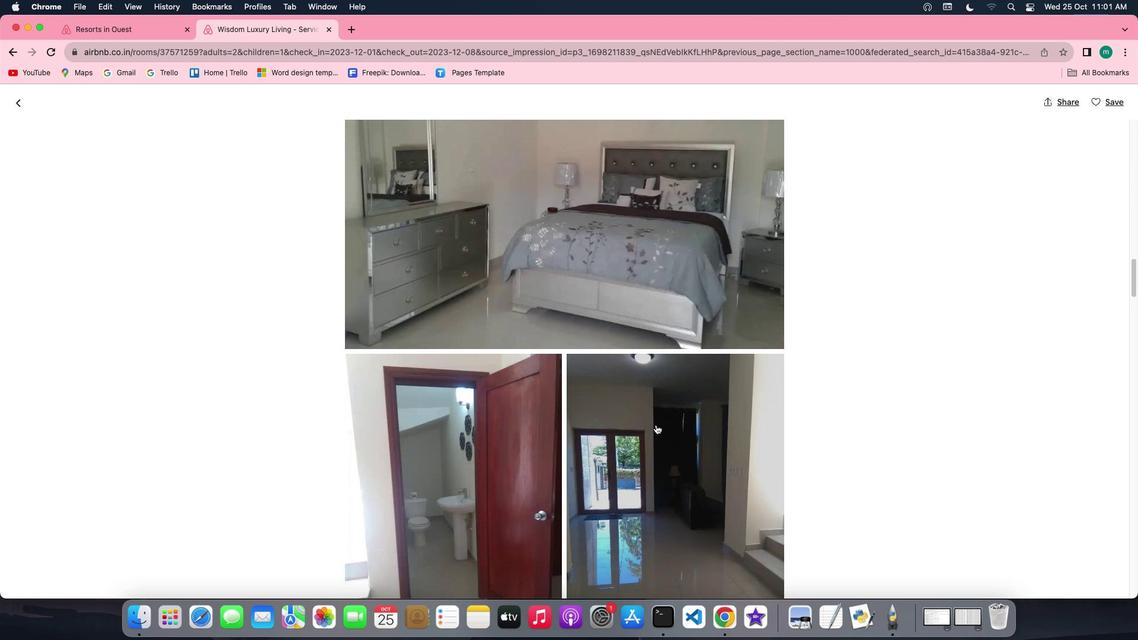 
Action: Mouse scrolled (656, 425) with delta (0, -1)
Screenshot: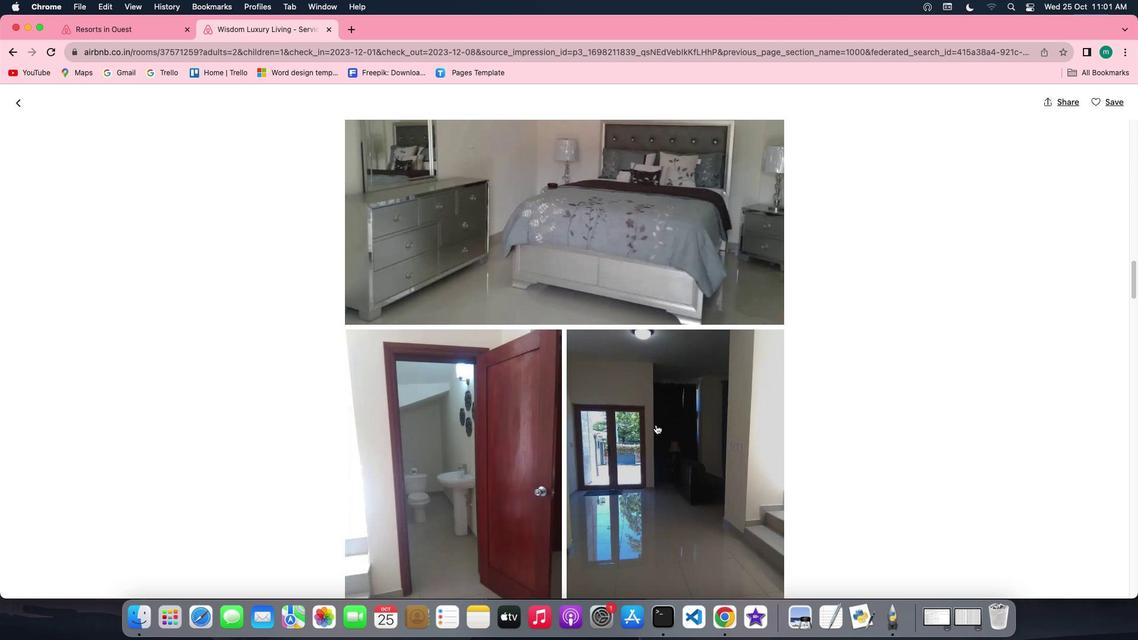 
Action: Mouse scrolled (656, 425) with delta (0, -1)
Screenshot: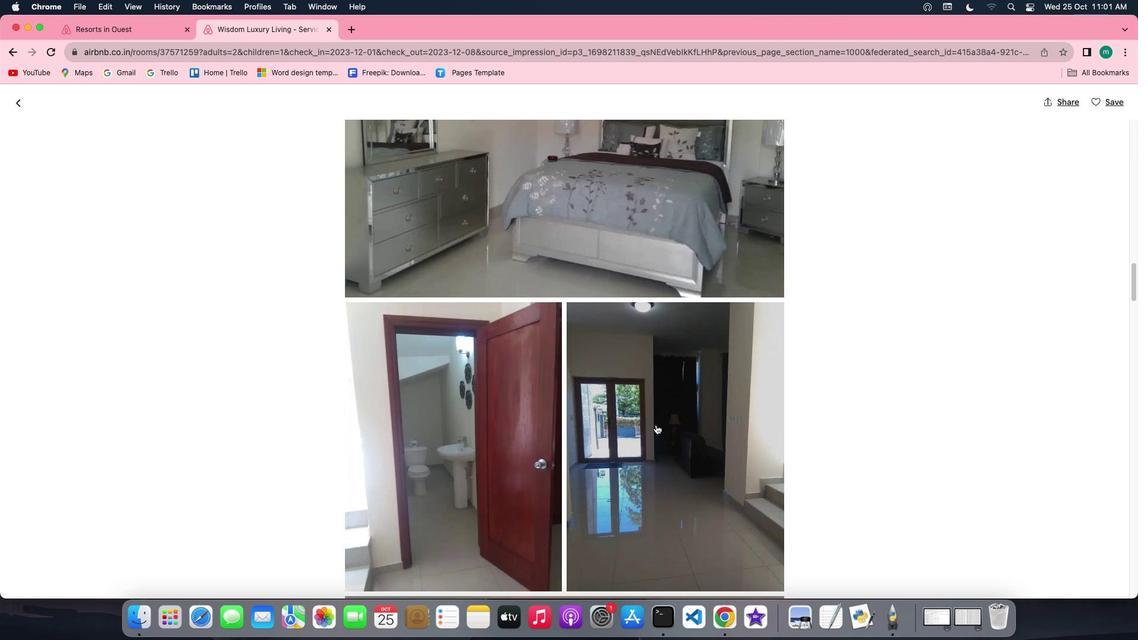 
Action: Mouse scrolled (656, 425) with delta (0, 0)
Screenshot: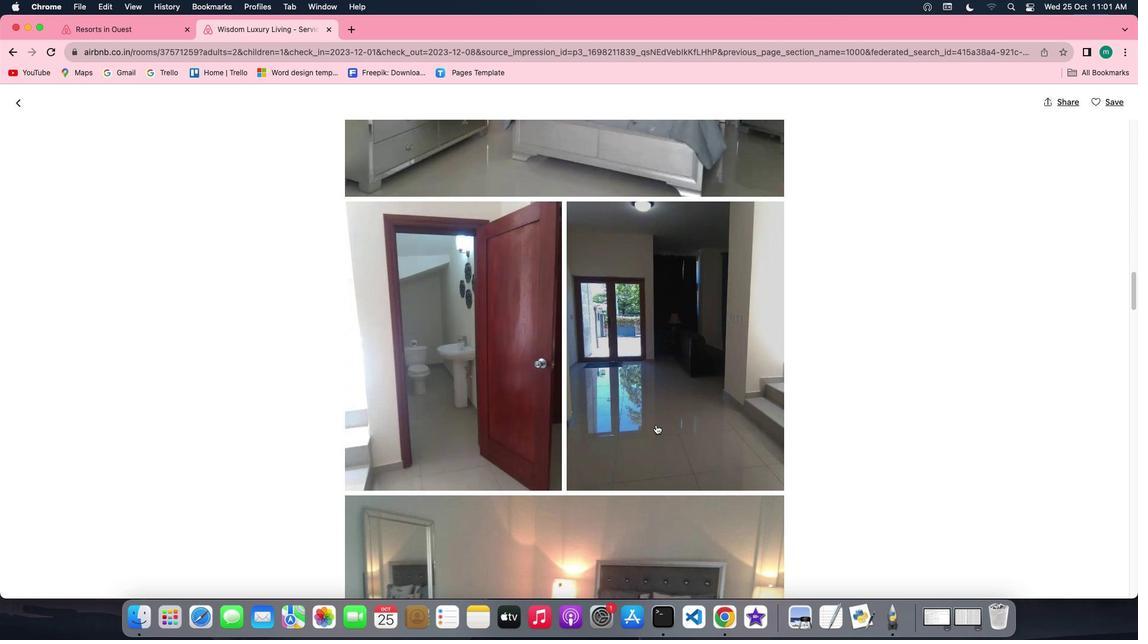 
Action: Mouse scrolled (656, 425) with delta (0, 0)
Screenshot: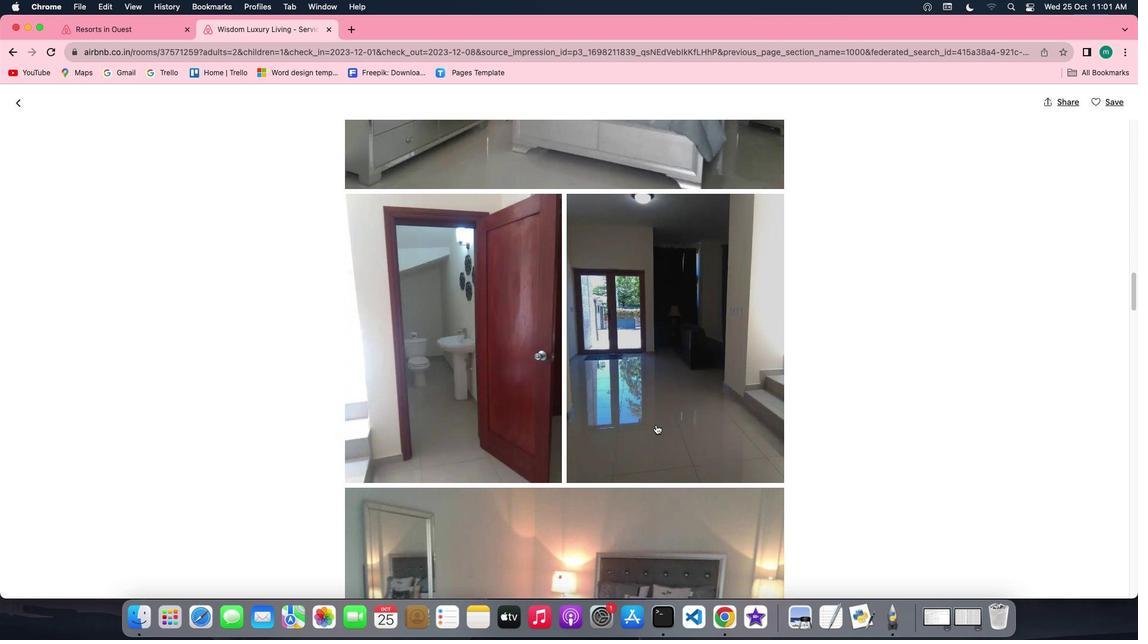 
Action: Mouse scrolled (656, 425) with delta (0, 0)
Screenshot: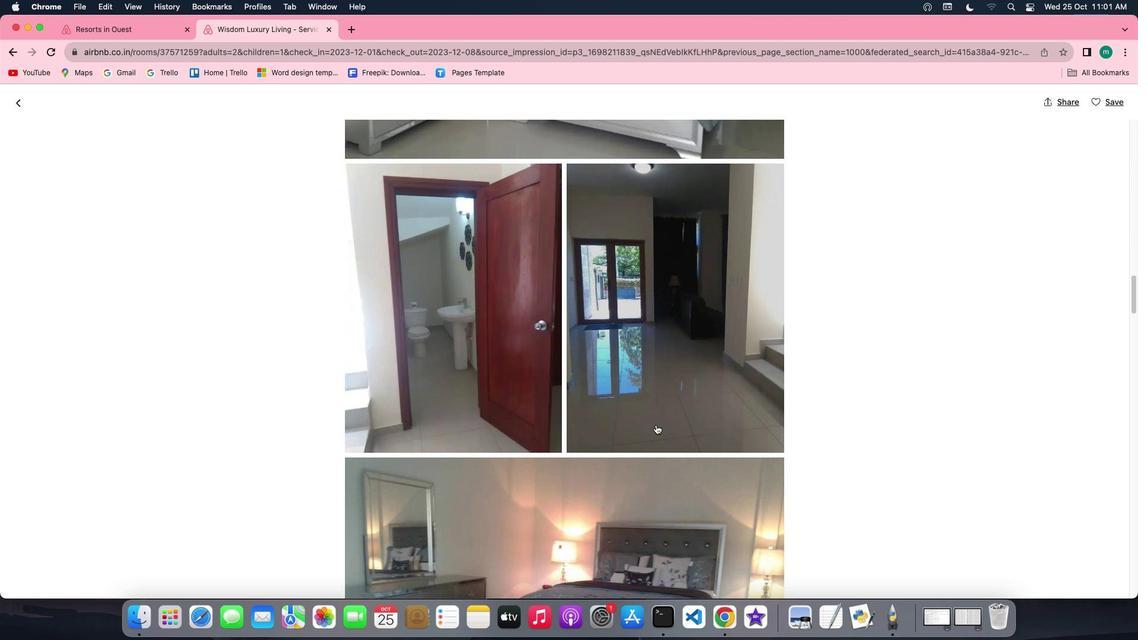 
Action: Mouse scrolled (656, 425) with delta (0, 0)
Screenshot: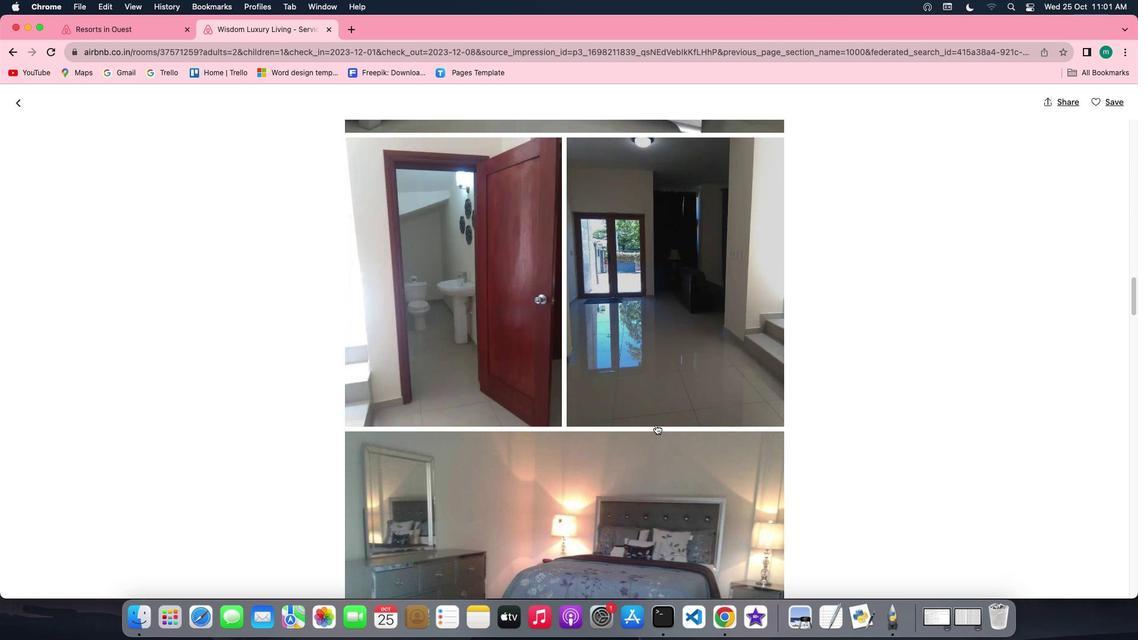 
Action: Mouse scrolled (656, 425) with delta (0, 0)
Screenshot: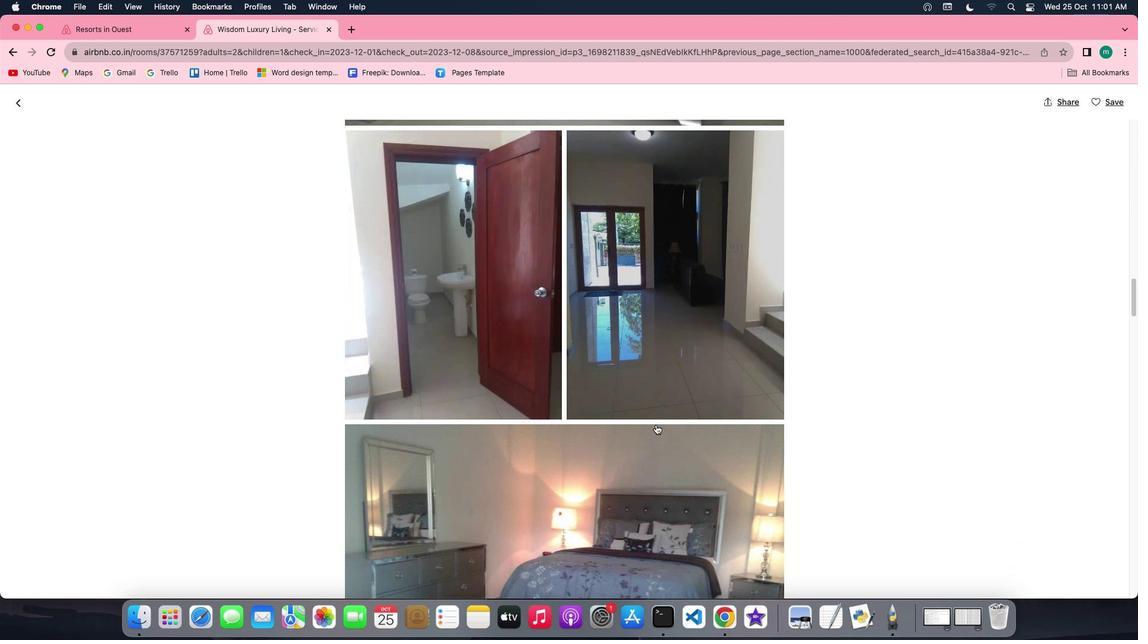 
Action: Mouse scrolled (656, 425) with delta (0, -1)
Screenshot: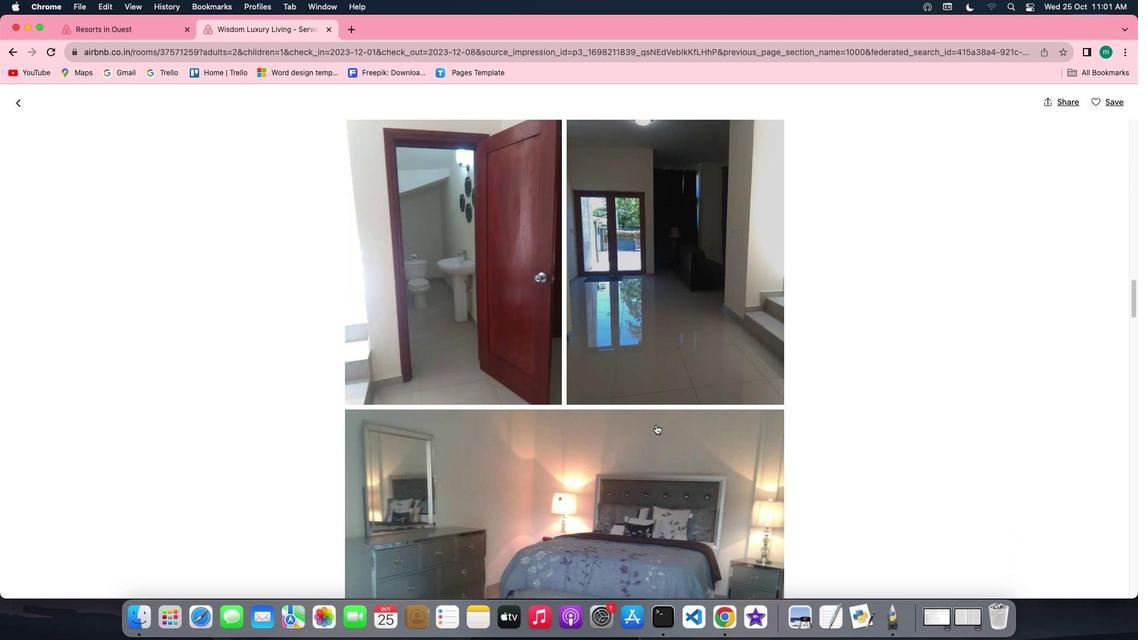 
Action: Mouse scrolled (656, 425) with delta (0, -1)
Screenshot: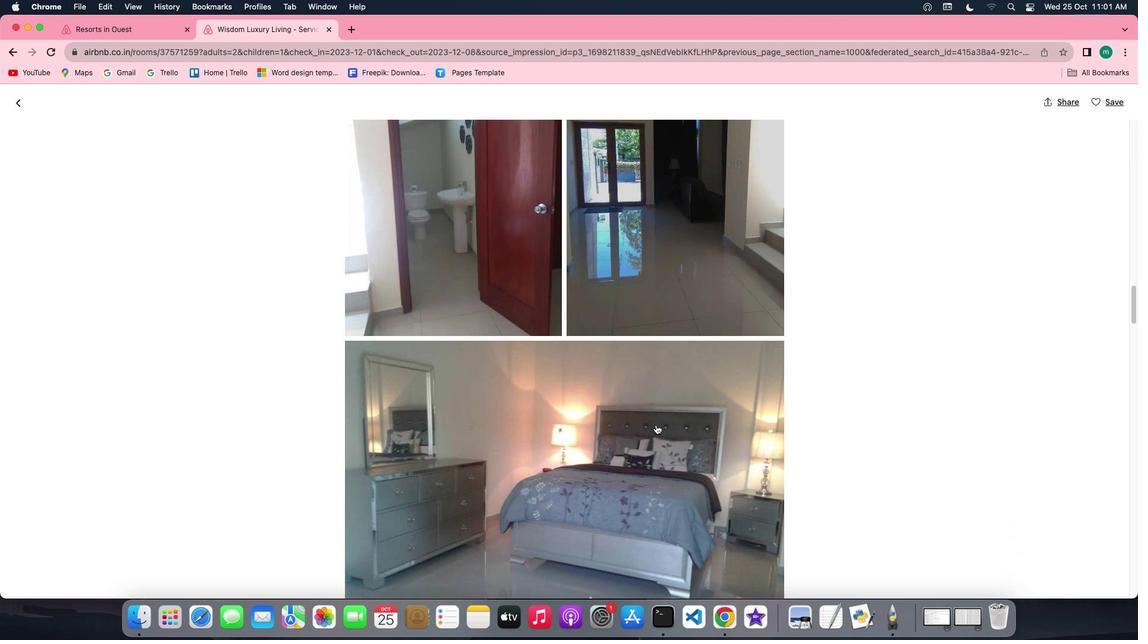 
Action: Mouse scrolled (656, 425) with delta (0, 0)
Screenshot: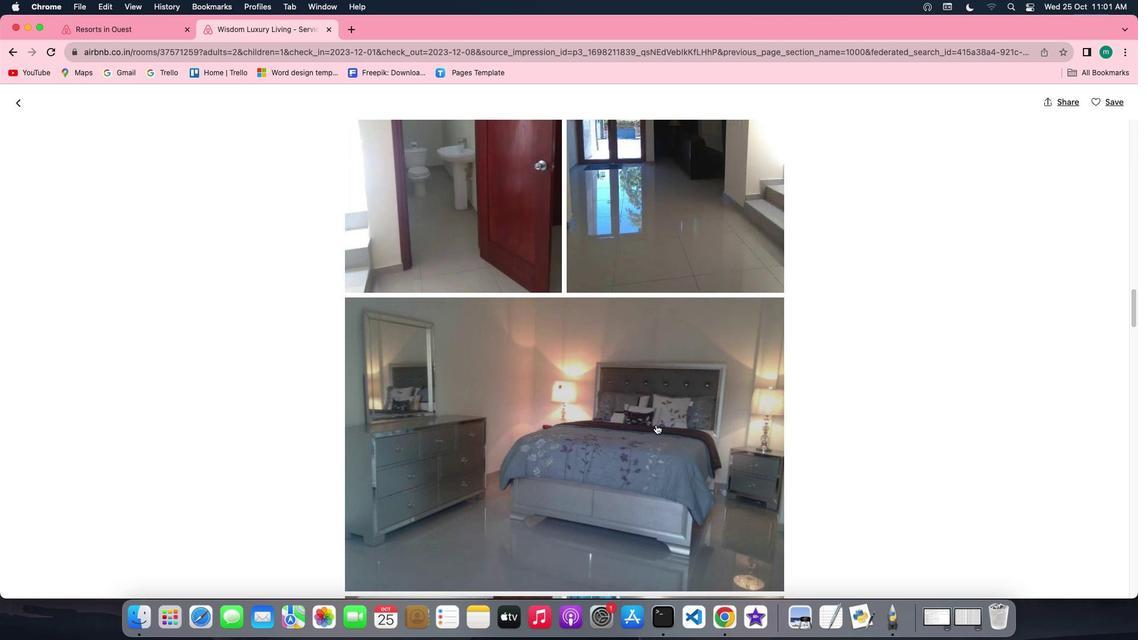 
Action: Mouse scrolled (656, 425) with delta (0, 0)
Screenshot: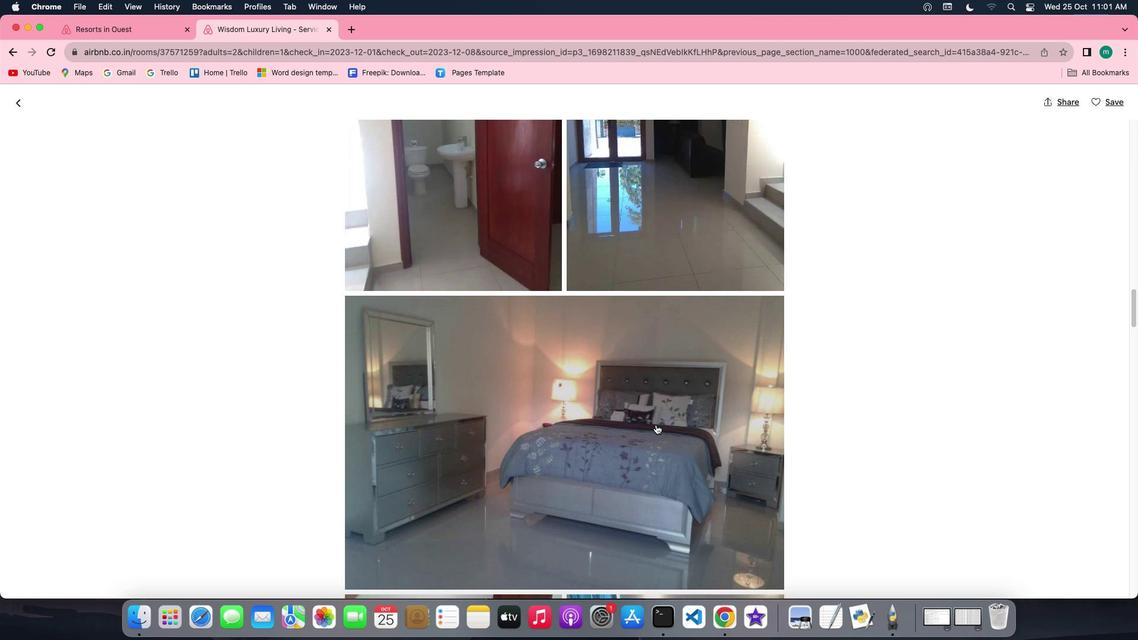 
Action: Mouse scrolled (656, 425) with delta (0, 0)
Screenshot: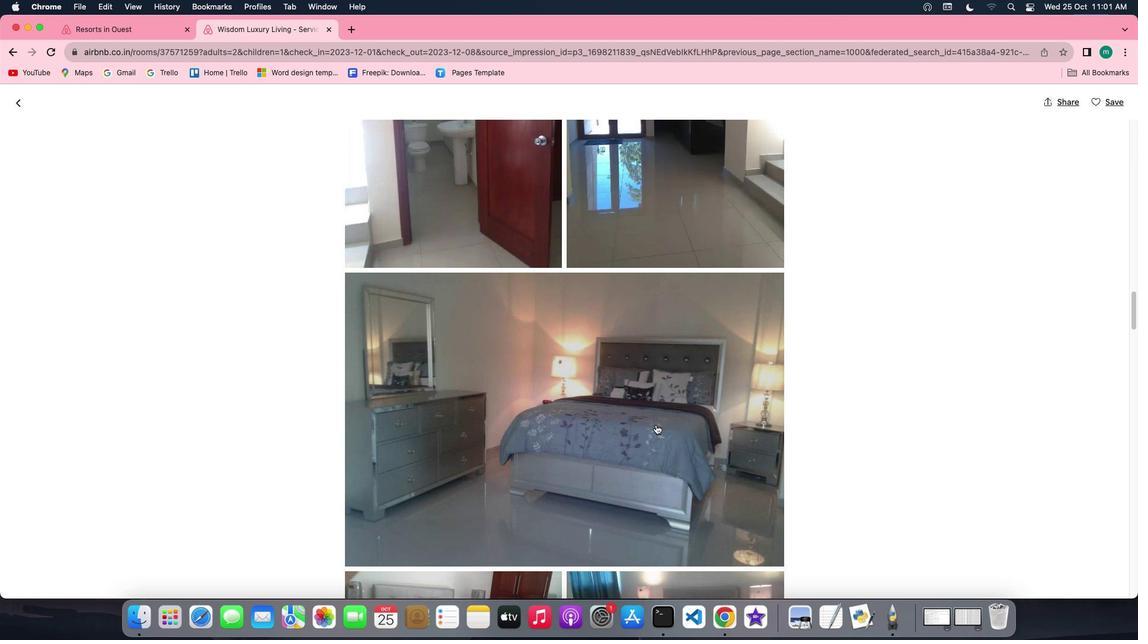 
Action: Mouse scrolled (656, 425) with delta (0, 0)
Screenshot: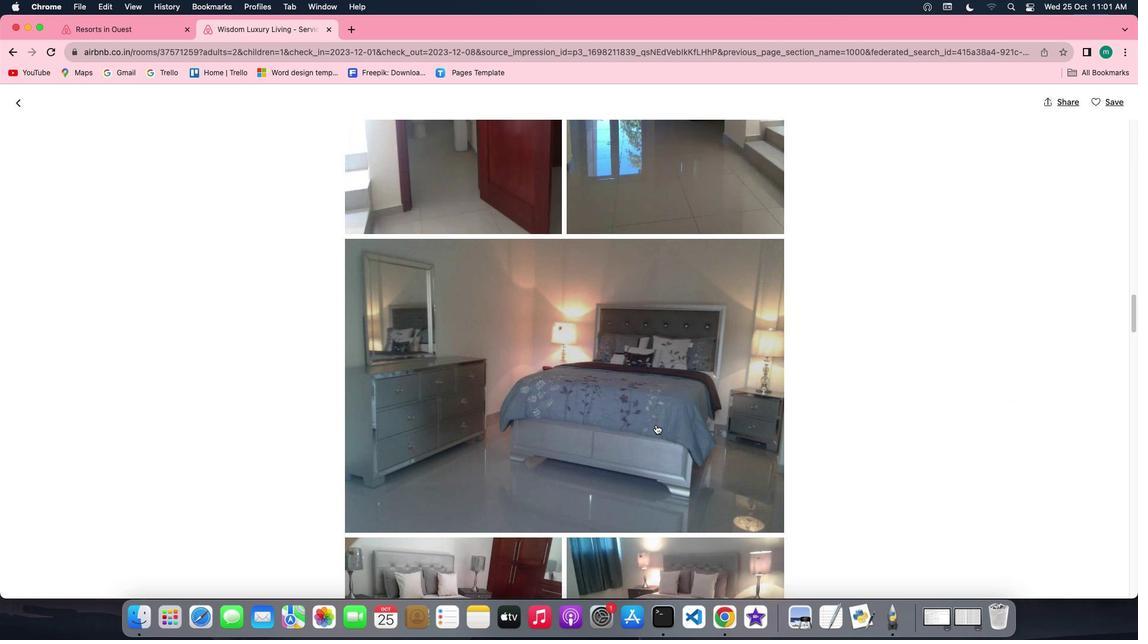
Action: Mouse scrolled (656, 425) with delta (0, 0)
Screenshot: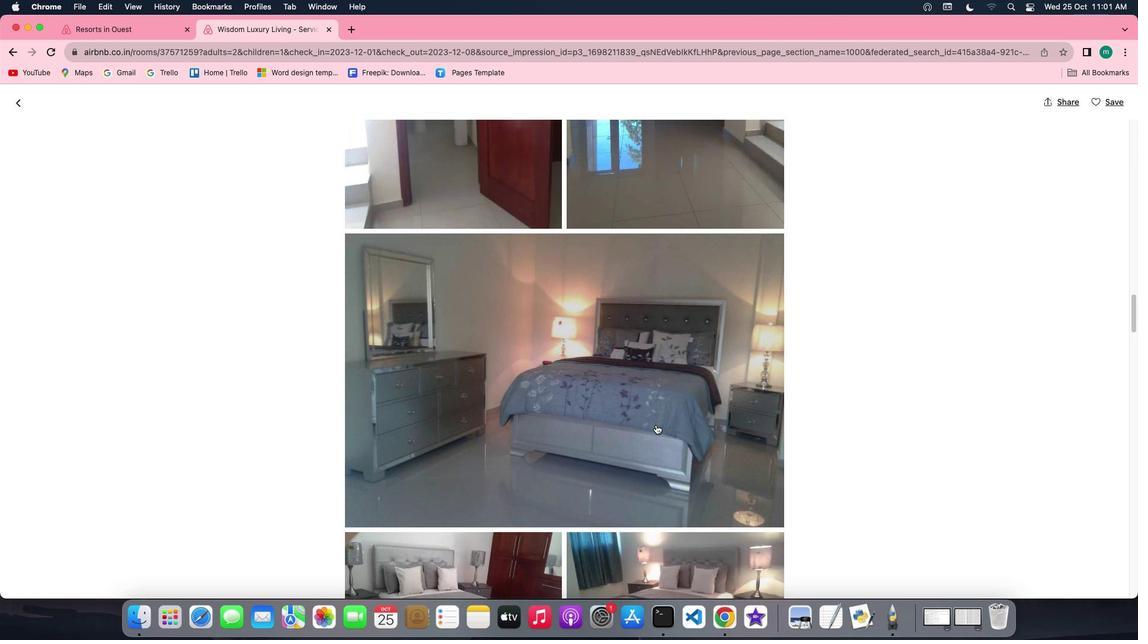 
Action: Mouse scrolled (656, 425) with delta (0, 0)
Screenshot: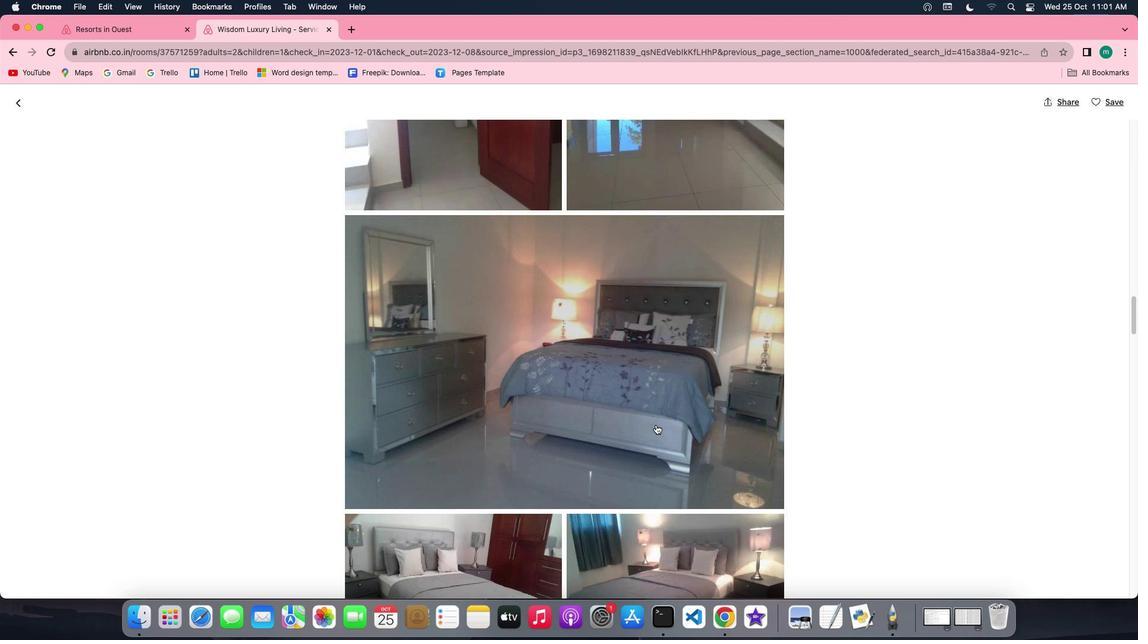 
Action: Mouse scrolled (656, 425) with delta (0, -1)
Screenshot: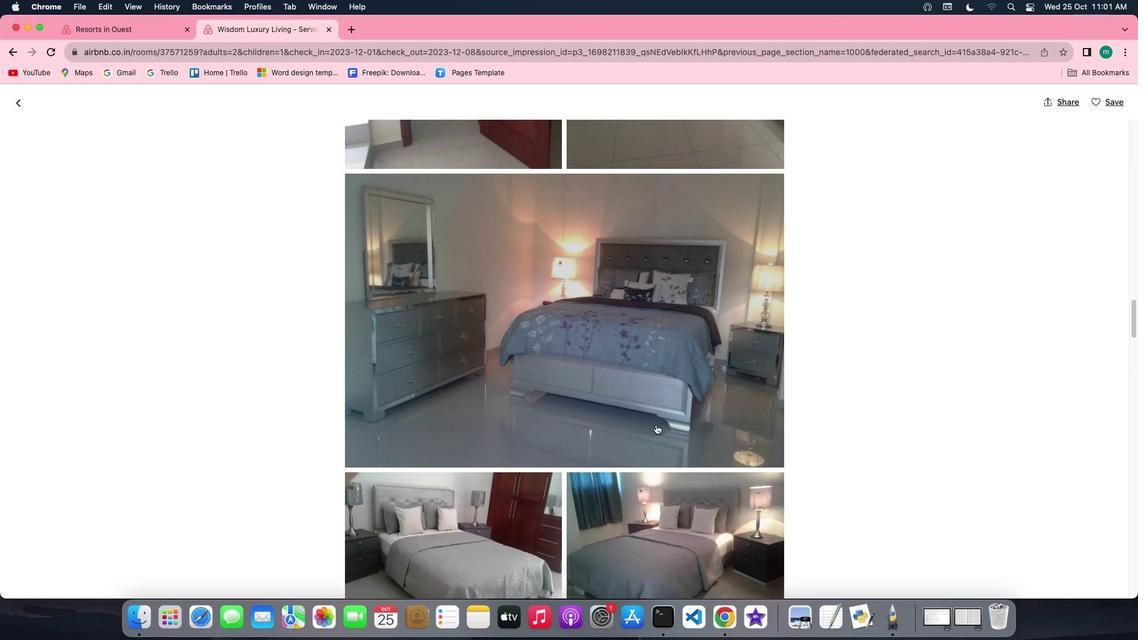 
Action: Mouse scrolled (656, 425) with delta (0, 0)
Screenshot: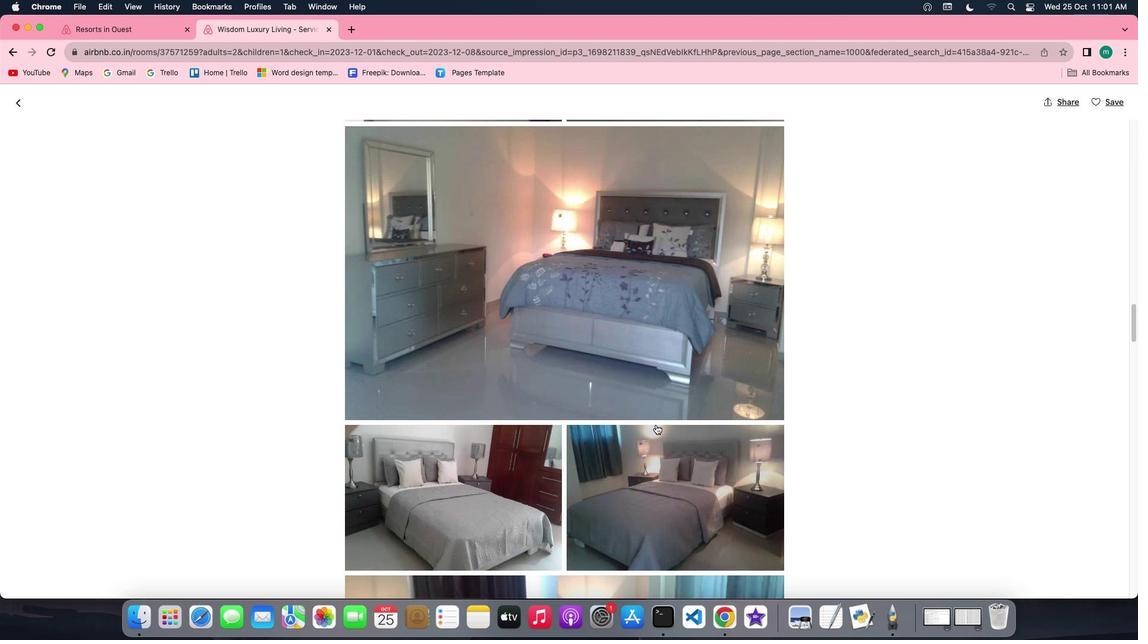 
Action: Mouse scrolled (656, 425) with delta (0, 0)
Screenshot: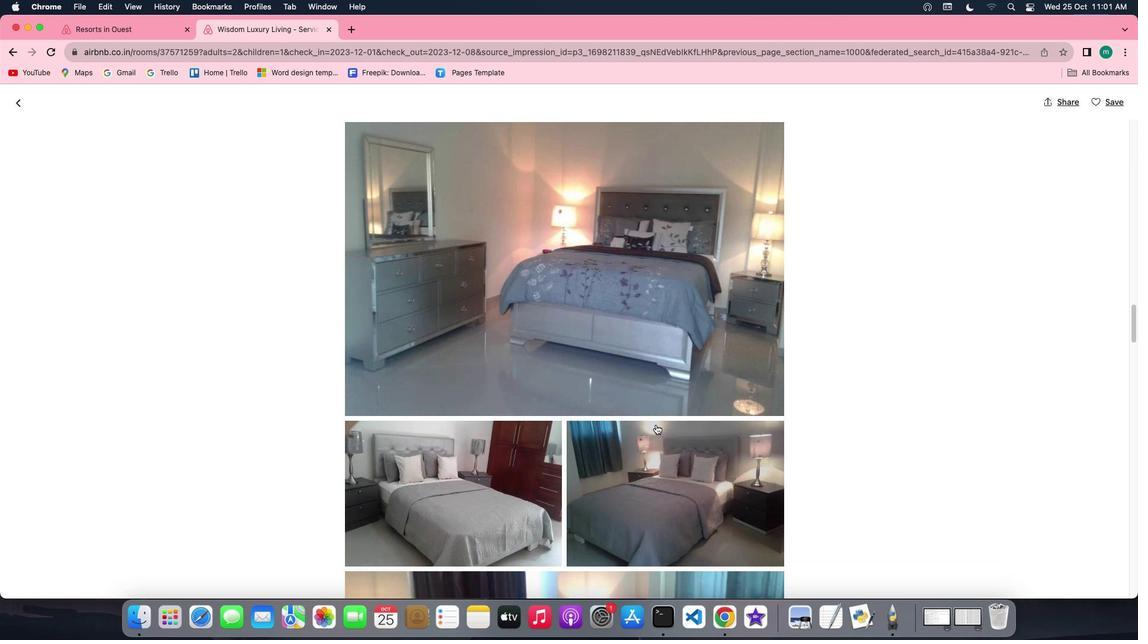 
Action: Mouse scrolled (656, 425) with delta (0, 0)
Screenshot: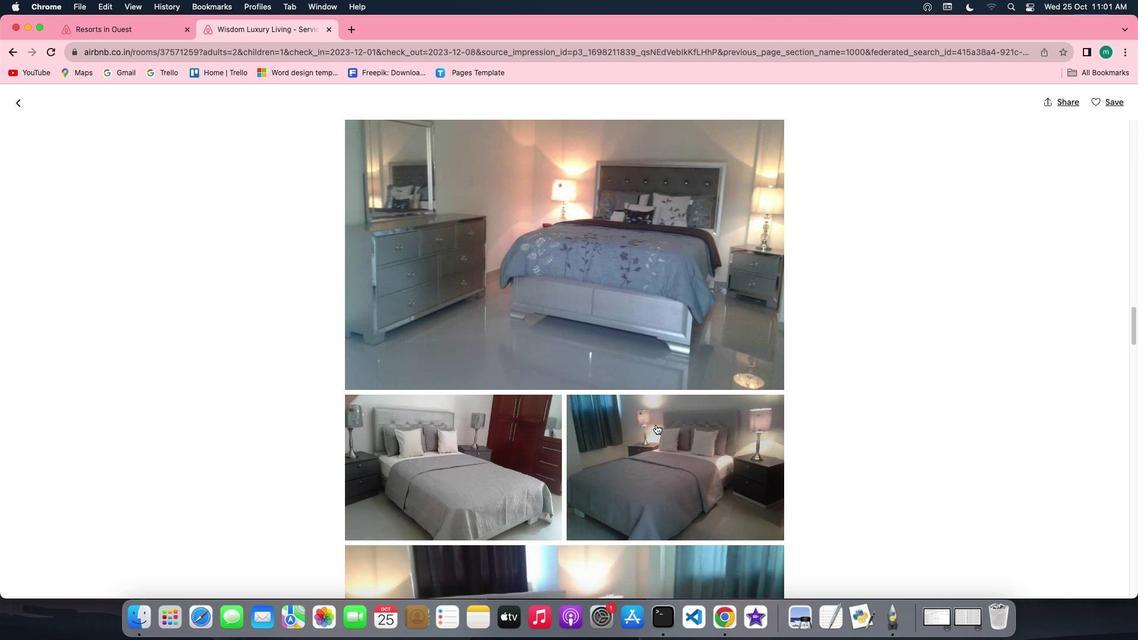 
Action: Mouse scrolled (656, 425) with delta (0, 0)
Screenshot: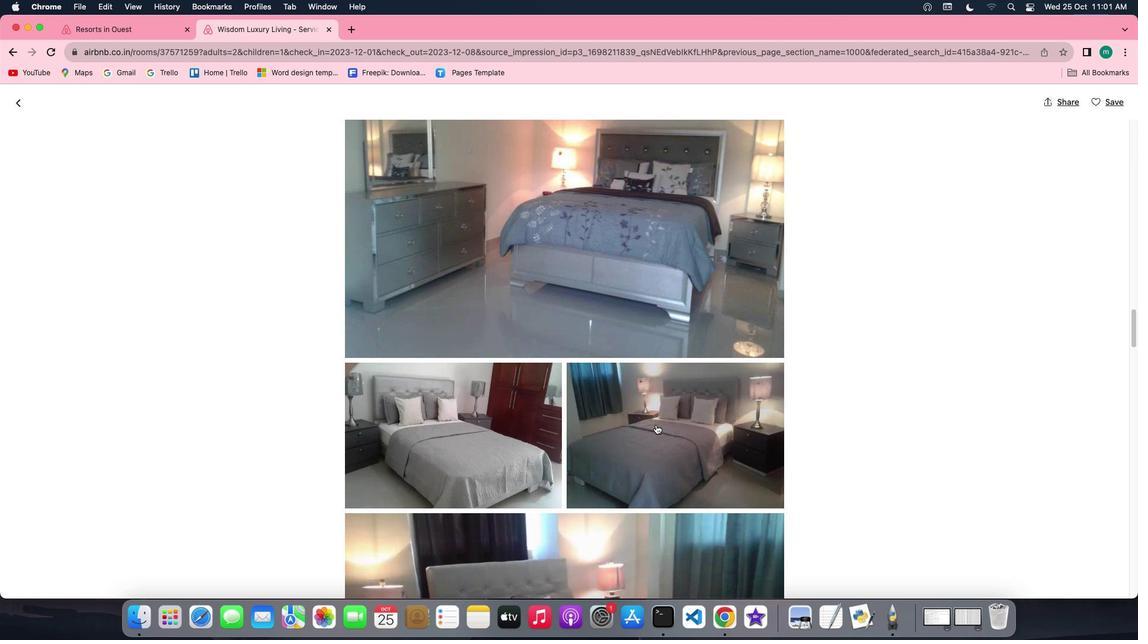 
Action: Mouse scrolled (656, 425) with delta (0, 0)
Screenshot: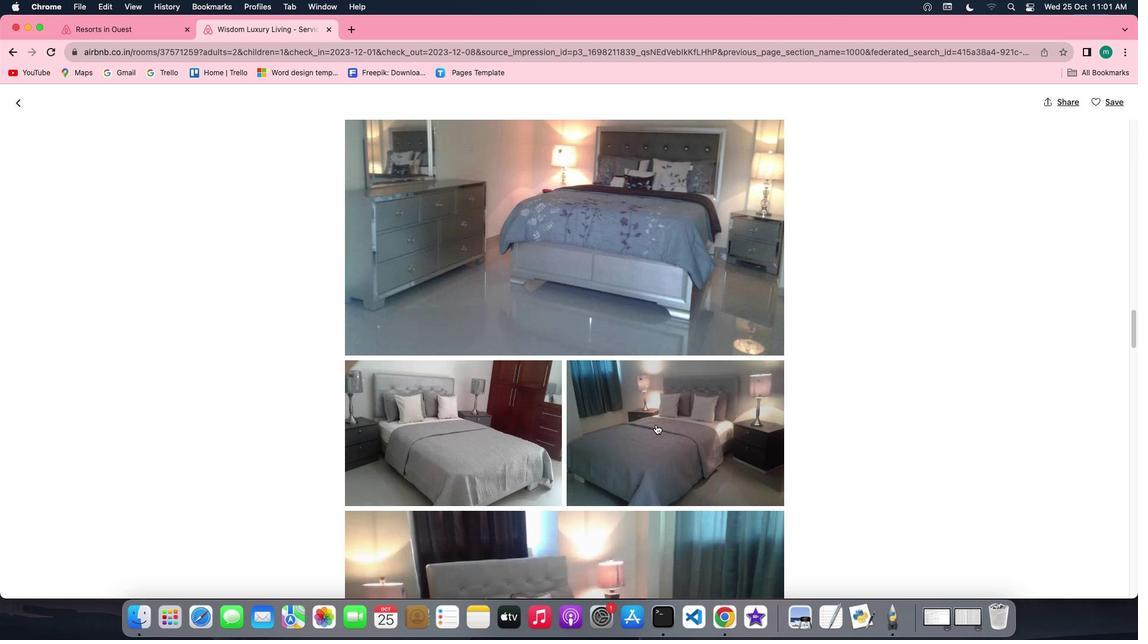 
Action: Mouse scrolled (656, 425) with delta (0, 0)
Screenshot: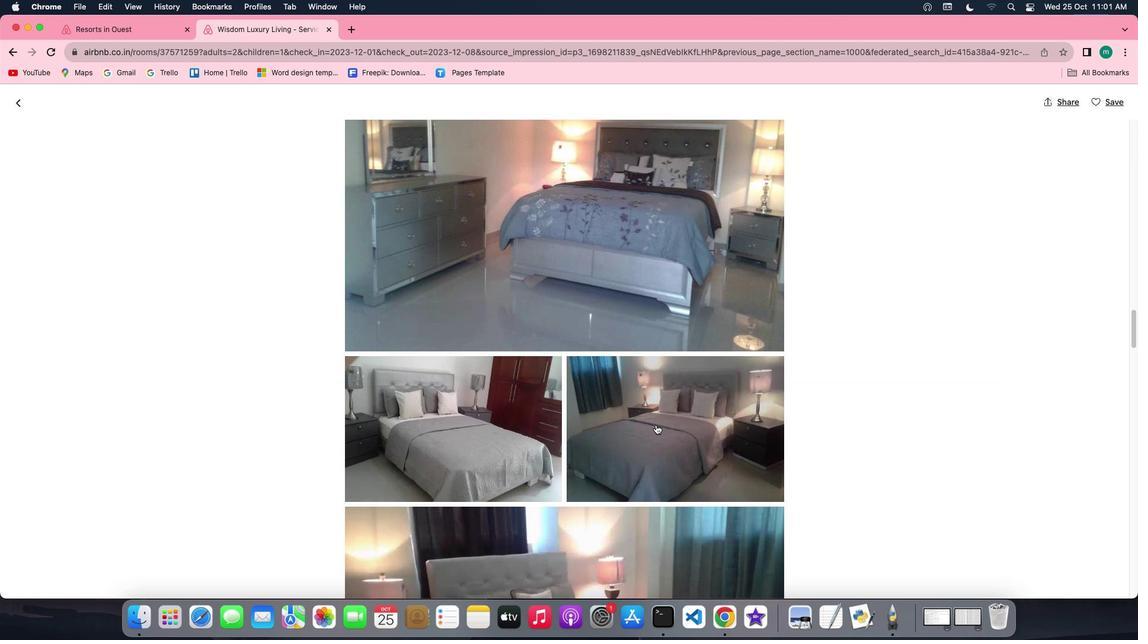 
Action: Mouse scrolled (656, 425) with delta (0, 0)
Screenshot: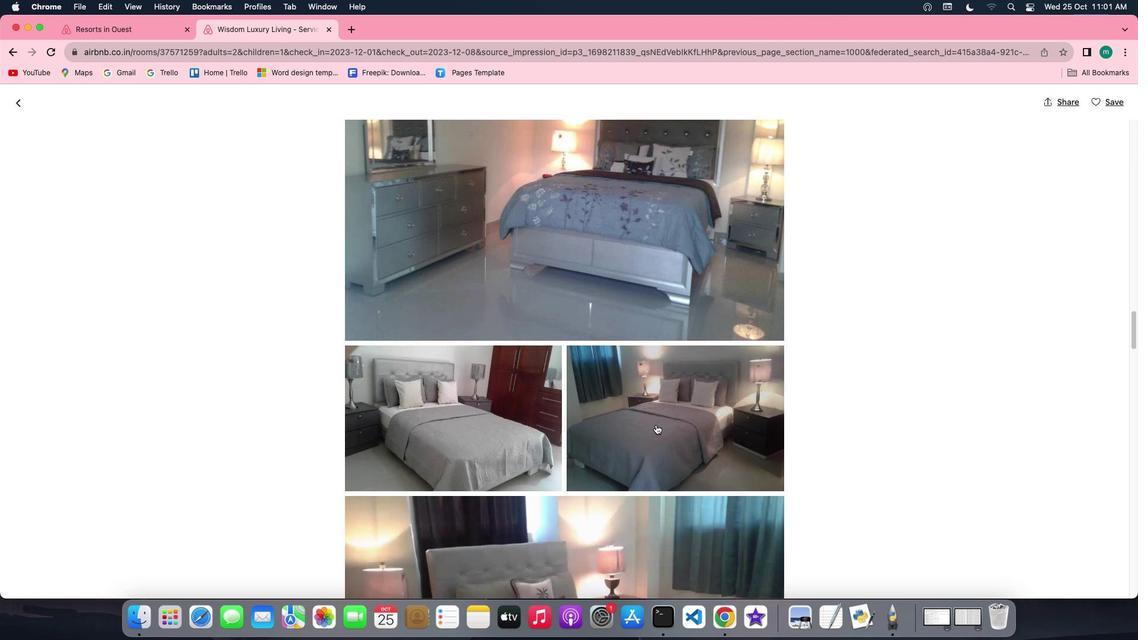 
Action: Mouse scrolled (656, 425) with delta (0, 0)
Screenshot: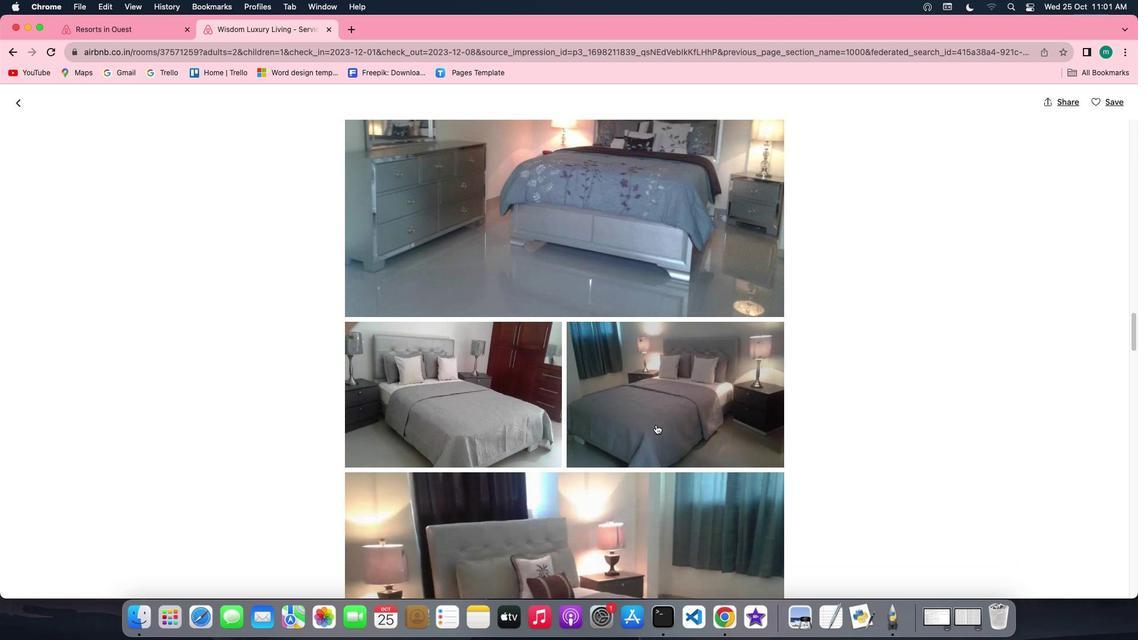 
Action: Mouse scrolled (656, 425) with delta (0, 0)
Screenshot: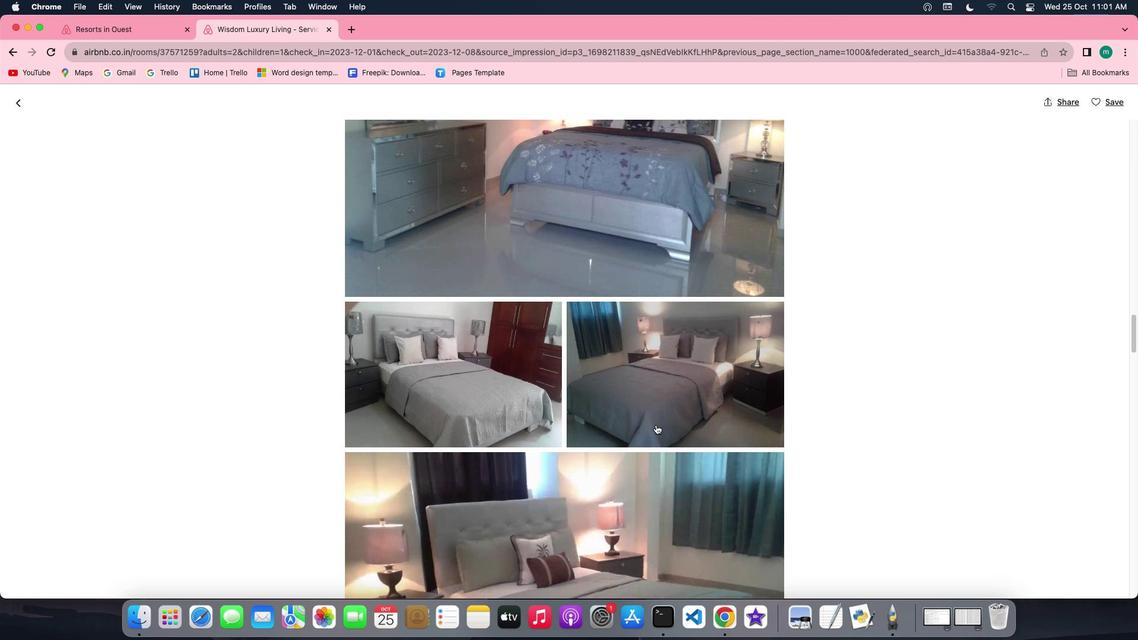 
Action: Mouse scrolled (656, 425) with delta (0, 0)
Screenshot: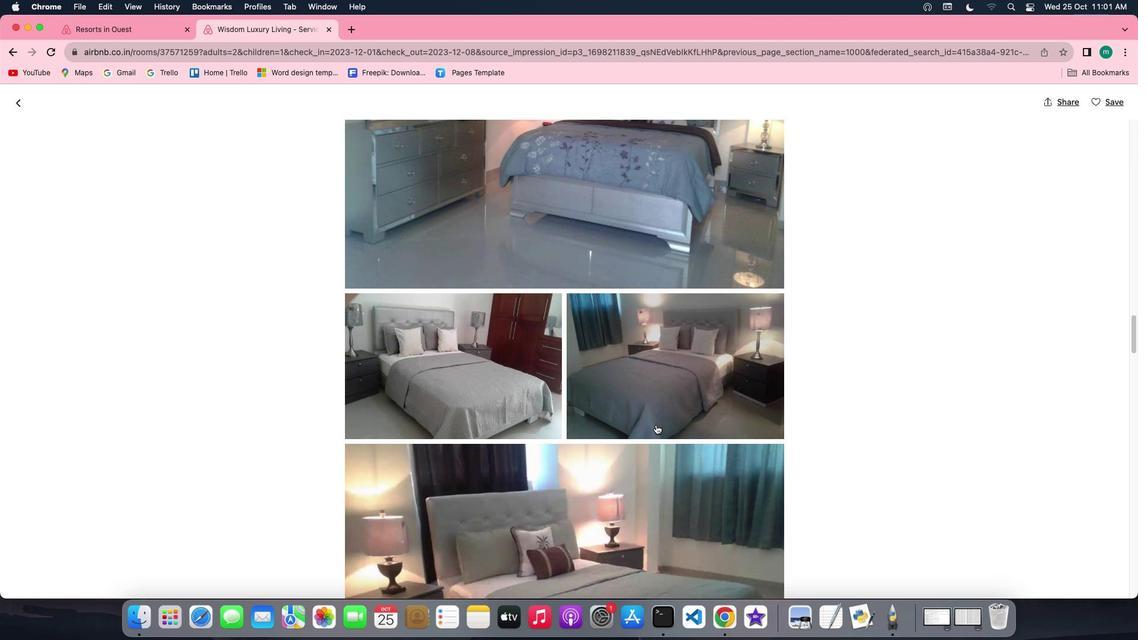 
Action: Mouse scrolled (656, 425) with delta (0, -1)
Screenshot: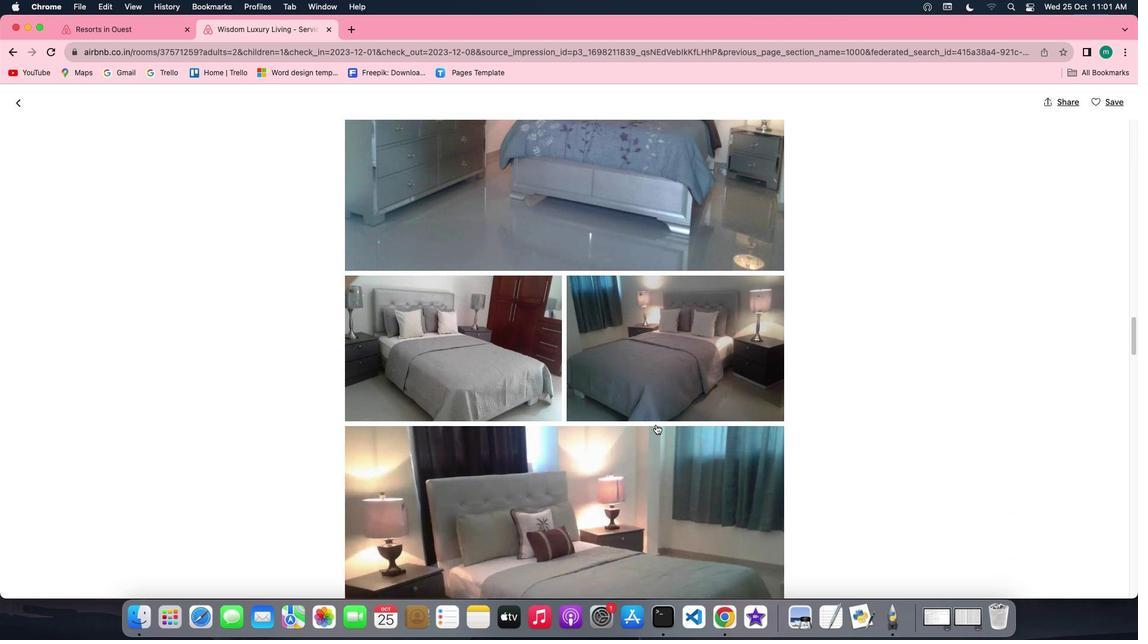 
Action: Mouse scrolled (656, 425) with delta (0, -1)
Screenshot: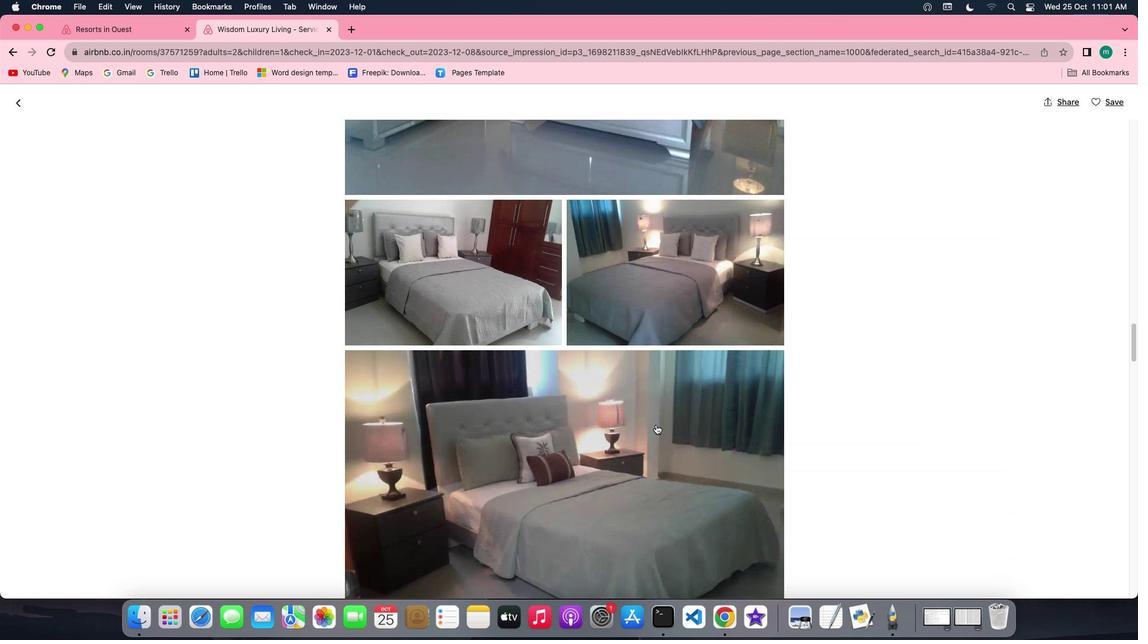 
Action: Mouse scrolled (656, 425) with delta (0, 0)
Screenshot: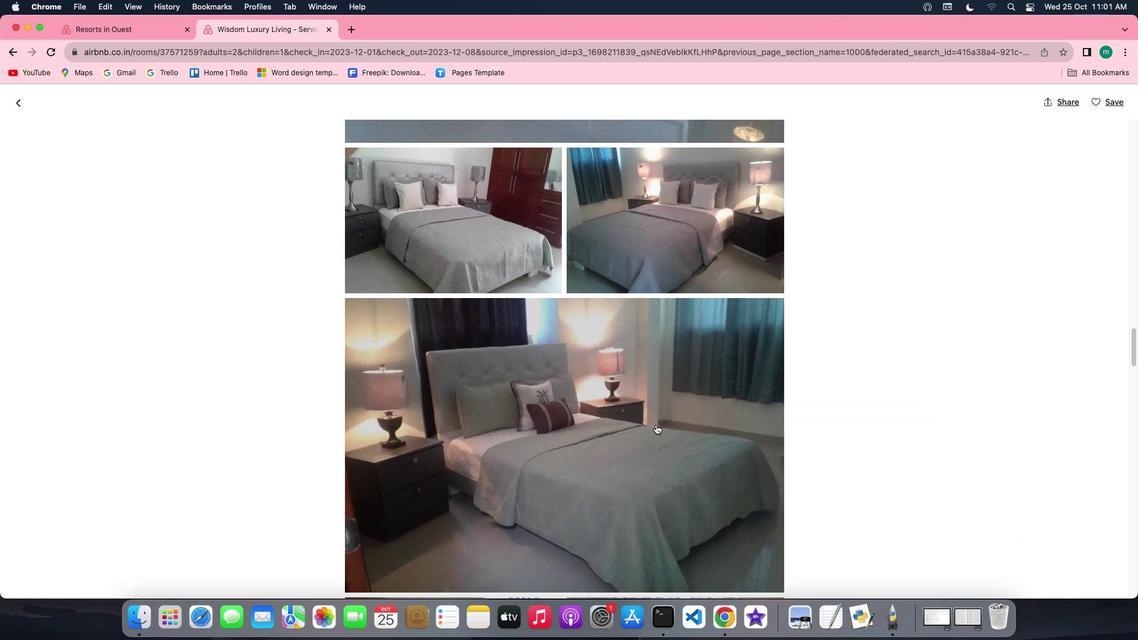 
Action: Mouse scrolled (656, 425) with delta (0, 0)
Screenshot: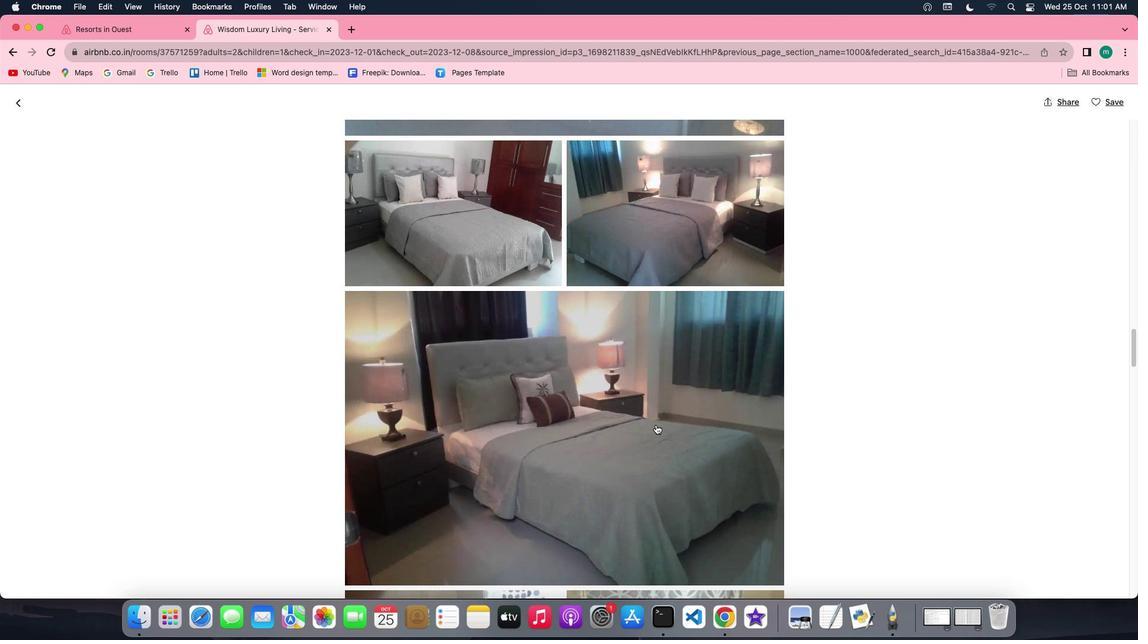 
Action: Mouse scrolled (656, 425) with delta (0, 0)
Screenshot: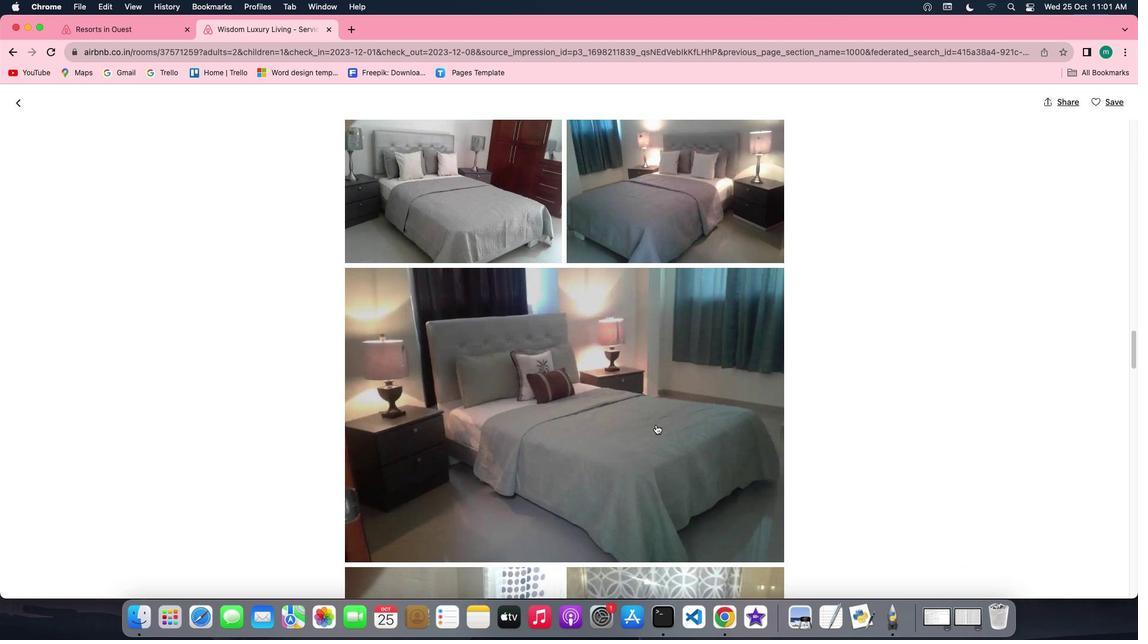
Action: Mouse scrolled (656, 425) with delta (0, -1)
Screenshot: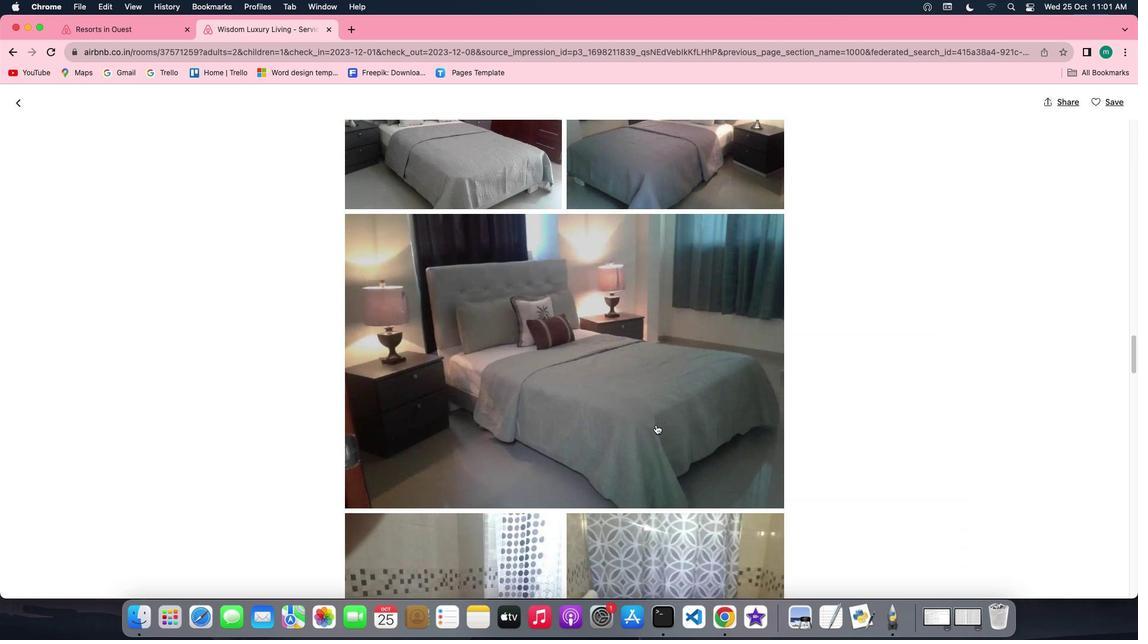
Action: Mouse scrolled (656, 425) with delta (0, 0)
Screenshot: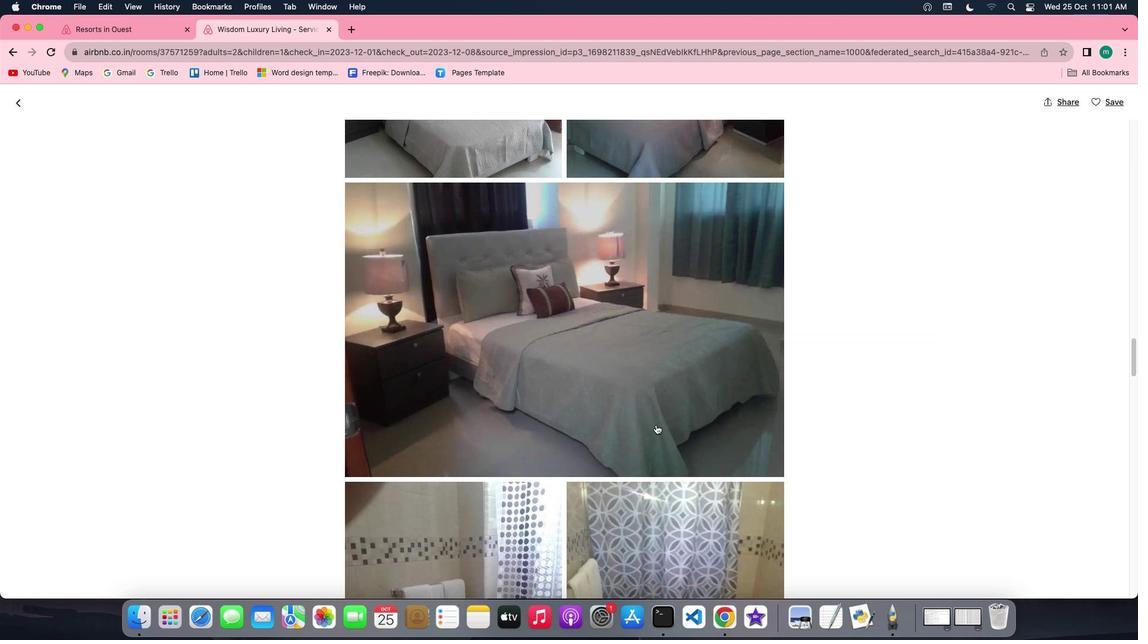 
Action: Mouse scrolled (656, 425) with delta (0, 0)
Screenshot: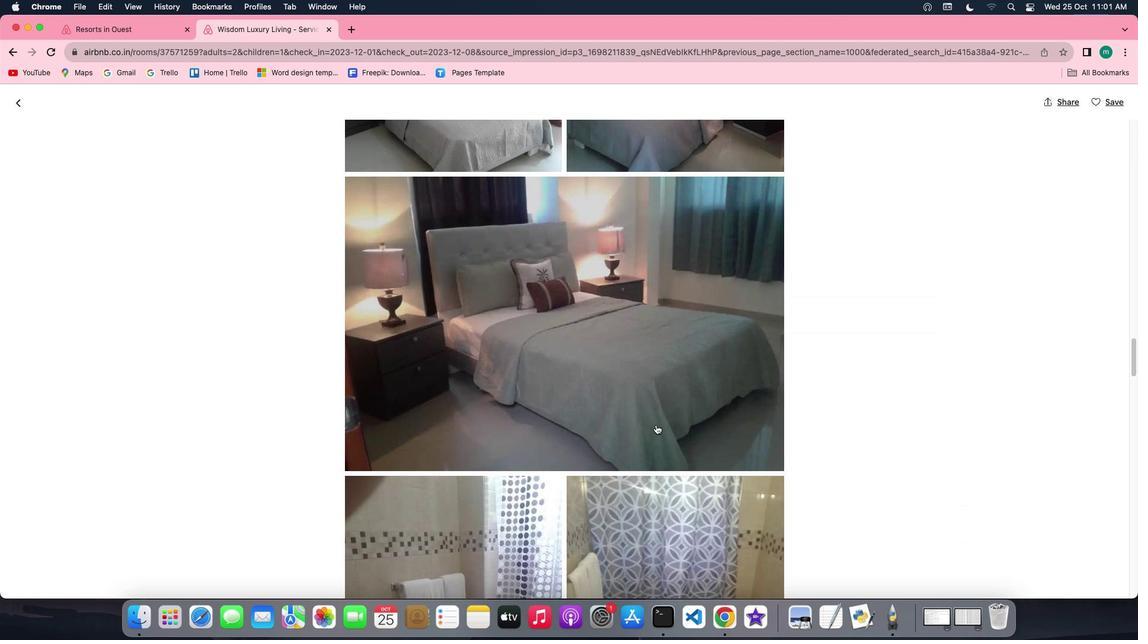 
Action: Mouse scrolled (656, 425) with delta (0, 0)
Screenshot: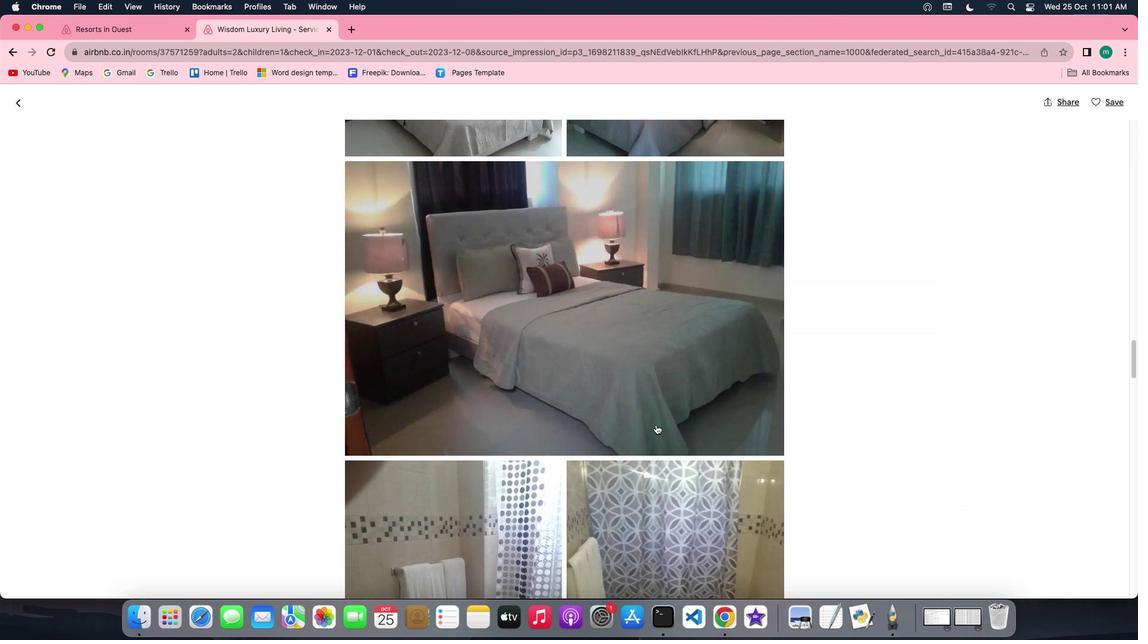 
Action: Mouse scrolled (656, 425) with delta (0, -1)
Screenshot: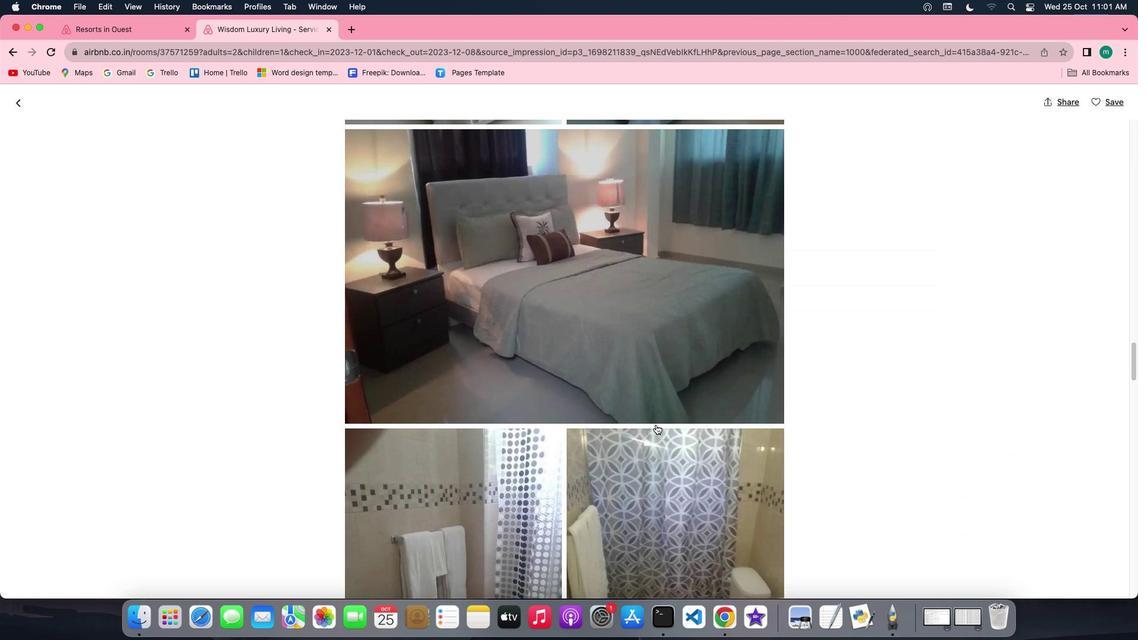 
Action: Mouse scrolled (656, 425) with delta (0, -1)
Screenshot: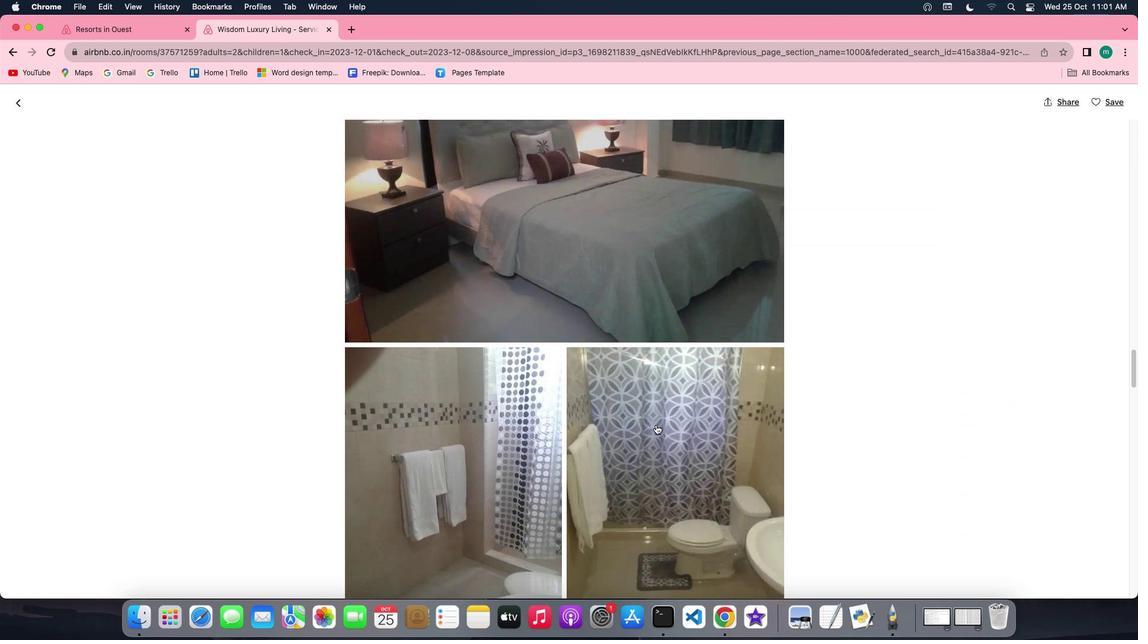 
Action: Mouse scrolled (656, 425) with delta (0, 0)
Screenshot: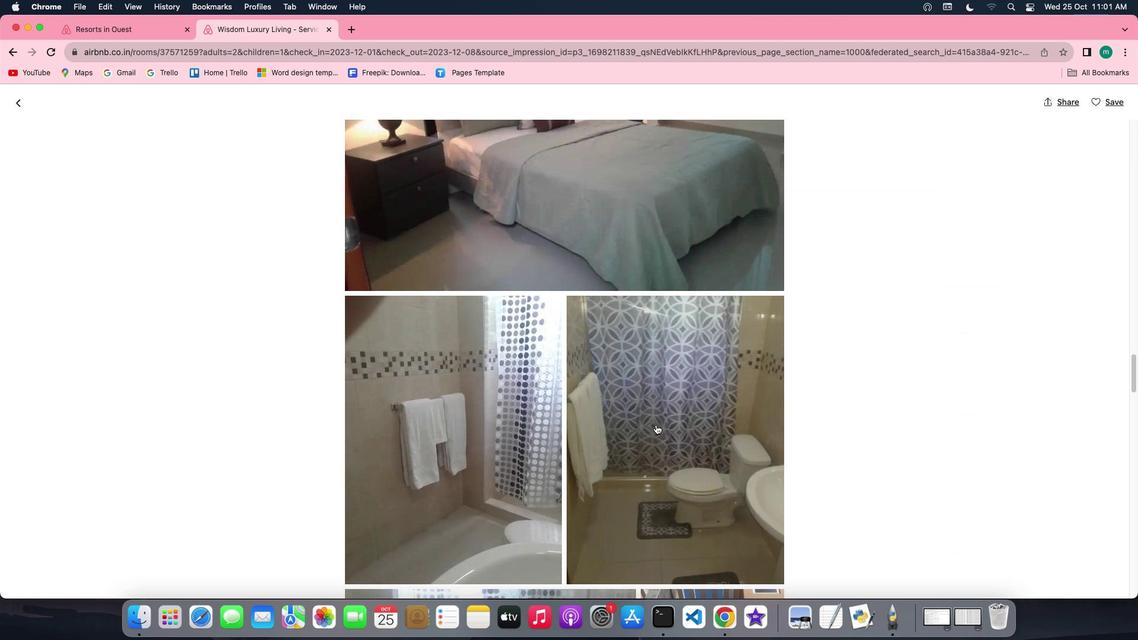 
Action: Mouse scrolled (656, 425) with delta (0, 0)
Screenshot: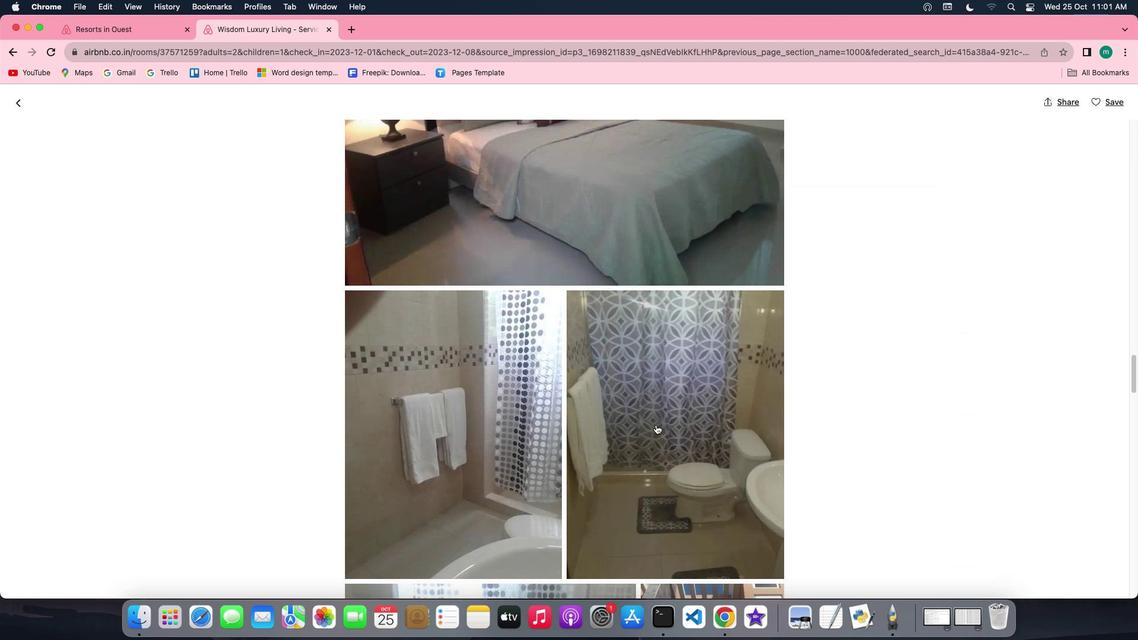 
Action: Mouse scrolled (656, 425) with delta (0, 0)
Screenshot: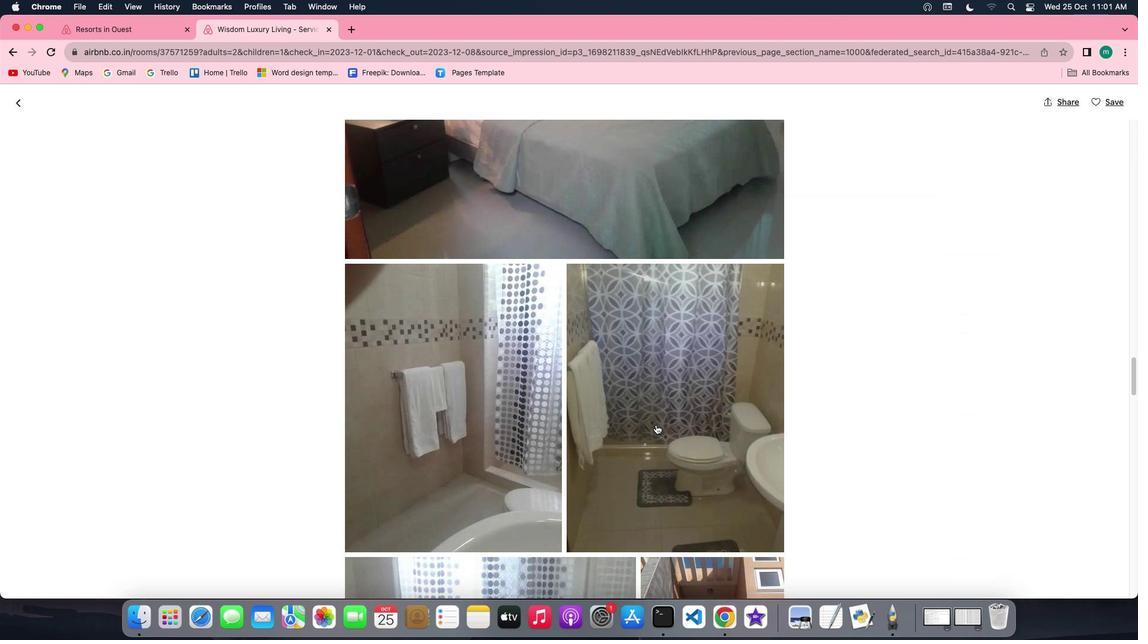 
Action: Mouse scrolled (656, 425) with delta (0, 0)
Screenshot: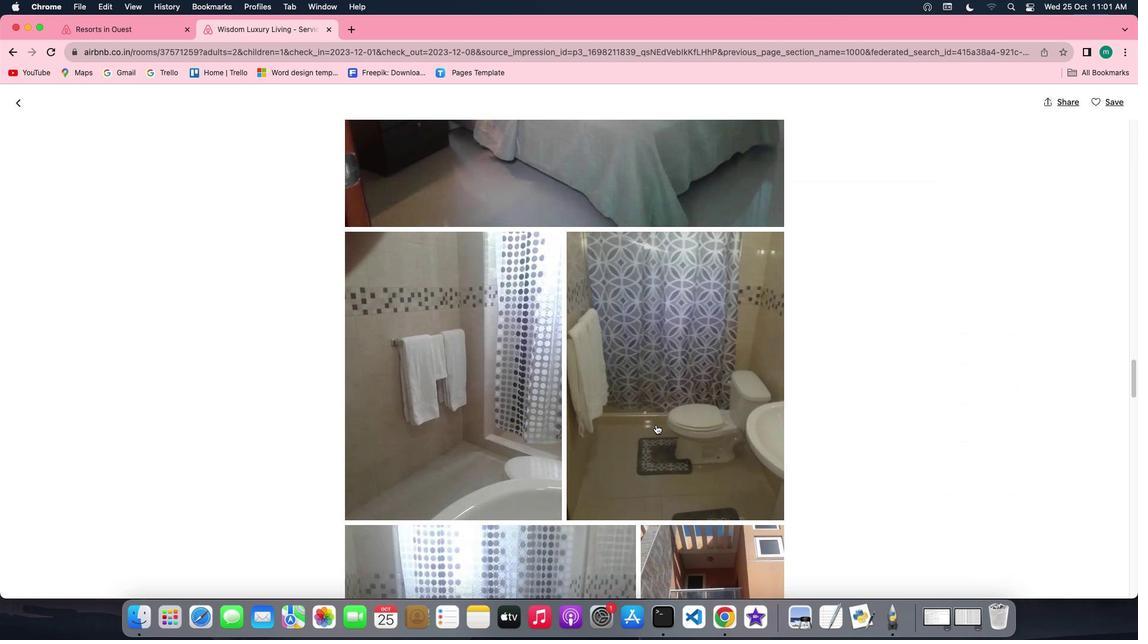 
Action: Mouse scrolled (656, 425) with delta (0, 0)
Screenshot: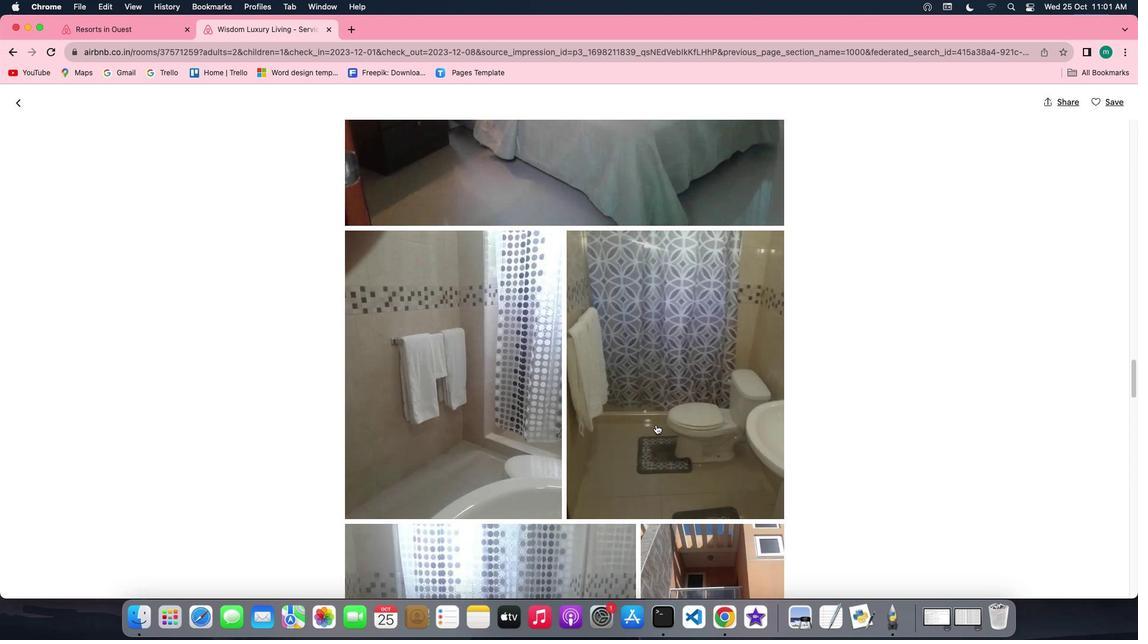 
Action: Mouse scrolled (656, 425) with delta (0, 0)
Screenshot: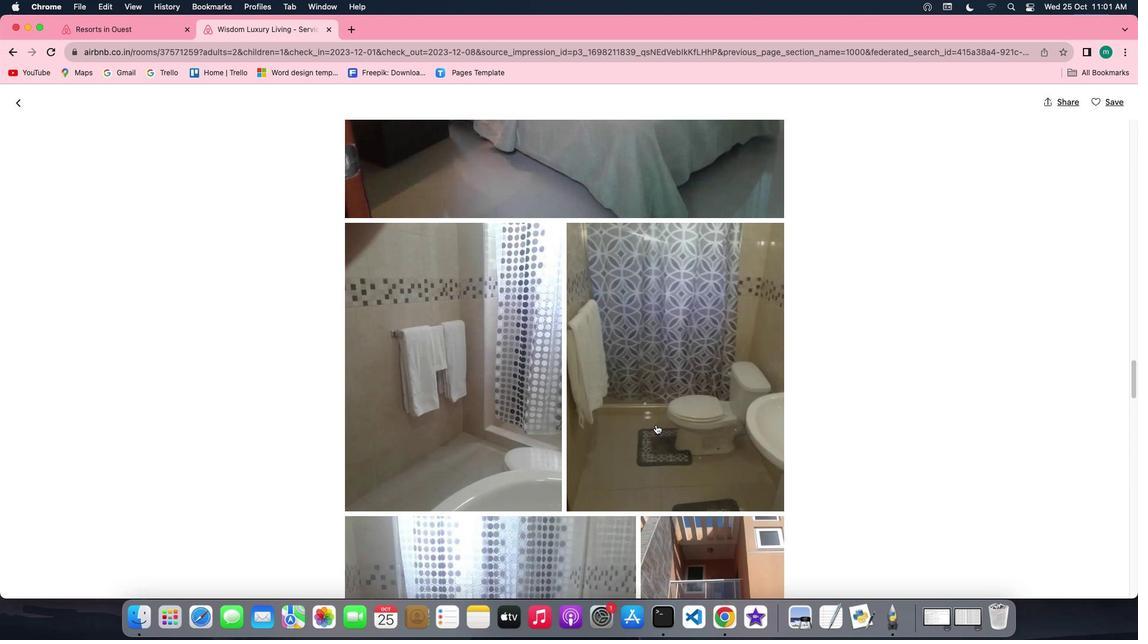 
Action: Mouse scrolled (656, 425) with delta (0, 0)
Screenshot: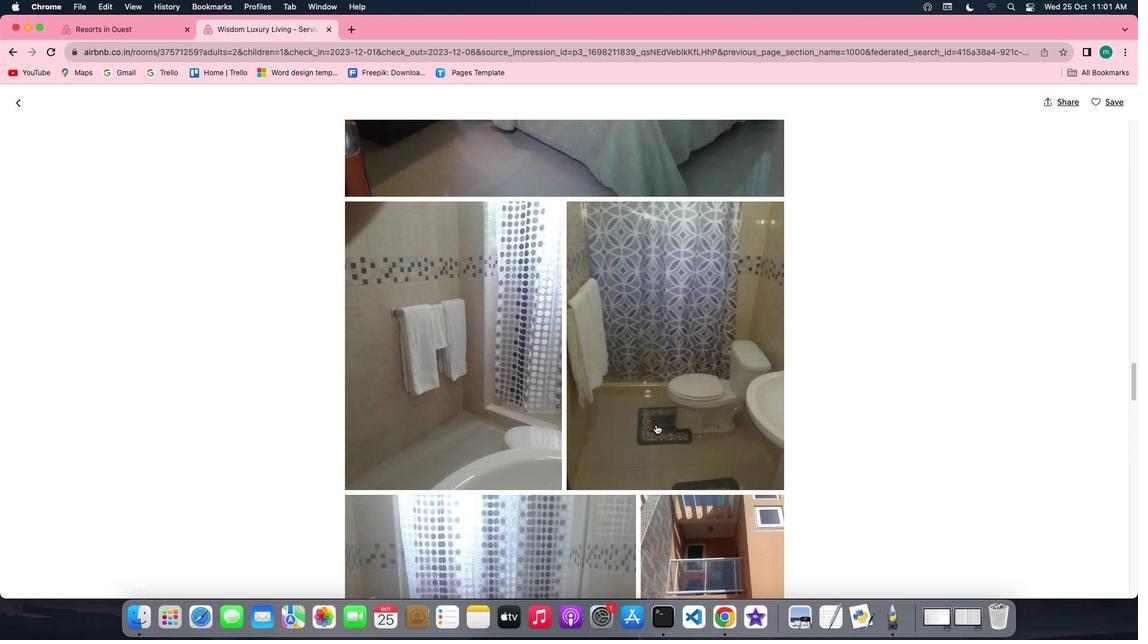
Action: Mouse scrolled (656, 425) with delta (0, 0)
Screenshot: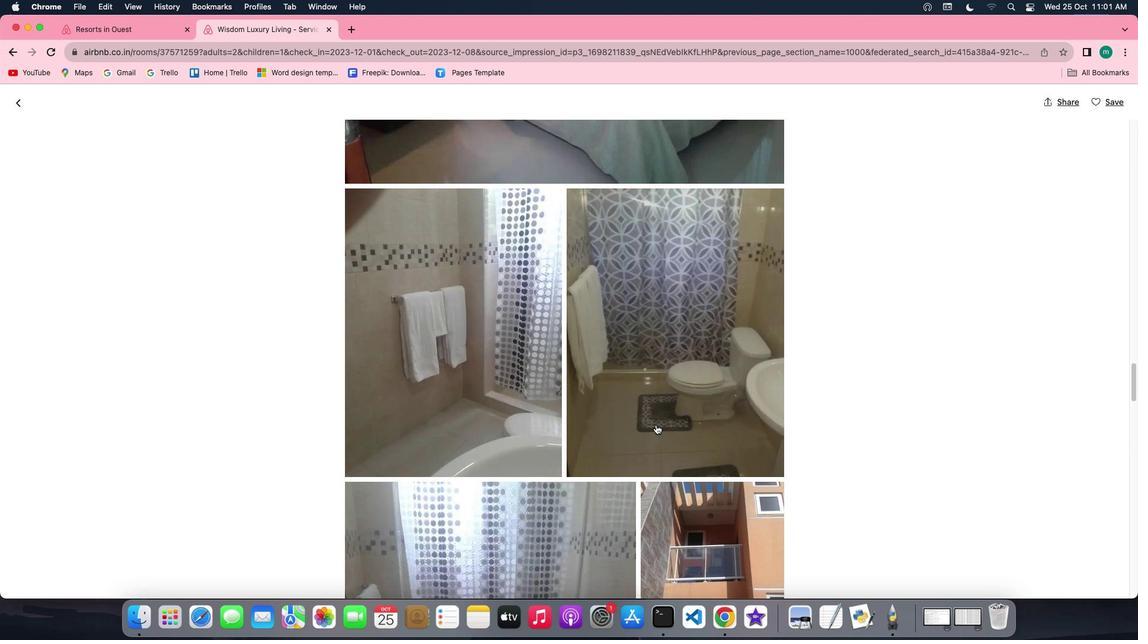 
Action: Mouse scrolled (656, 425) with delta (0, 0)
Screenshot: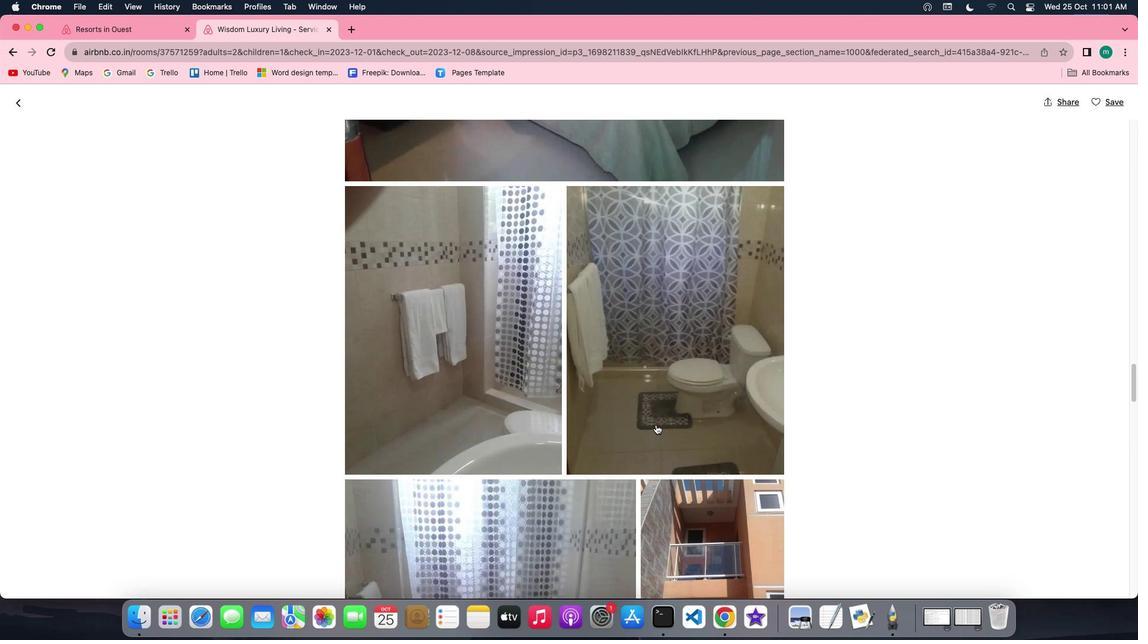 
Action: Mouse scrolled (656, 425) with delta (0, 0)
Screenshot: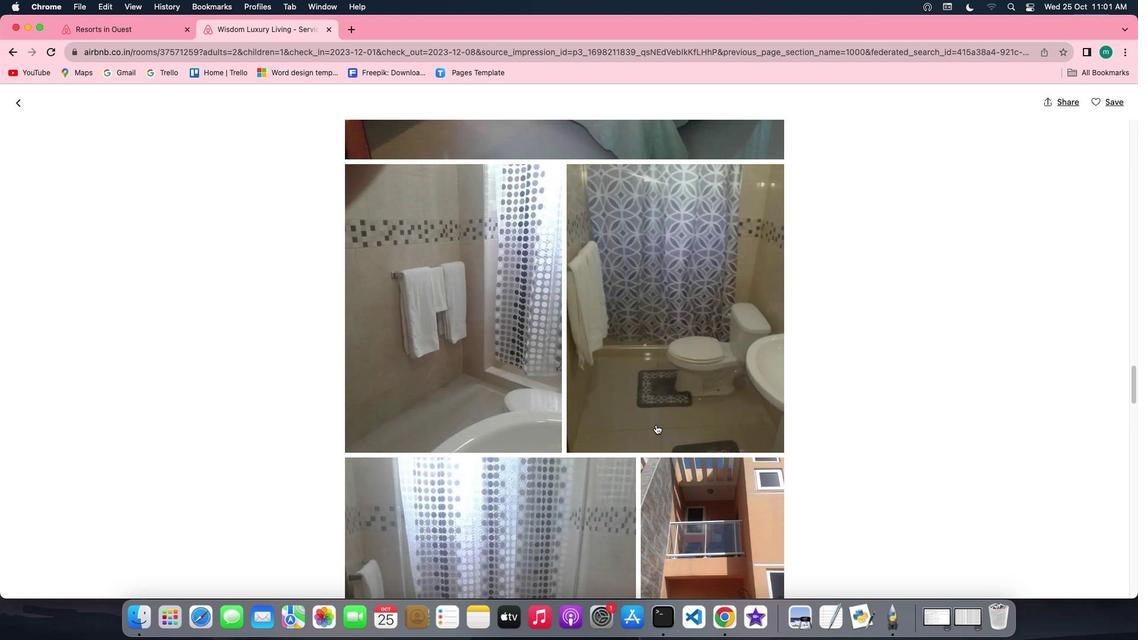 
Action: Mouse scrolled (656, 425) with delta (0, 0)
Screenshot: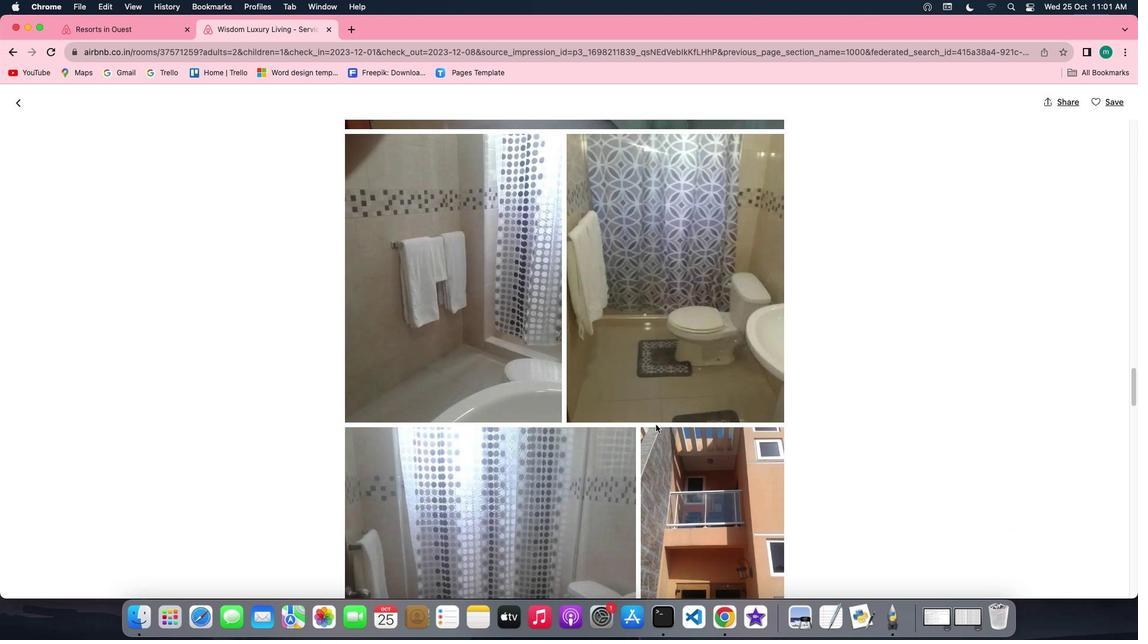 
Action: Mouse scrolled (656, 425) with delta (0, 0)
Screenshot: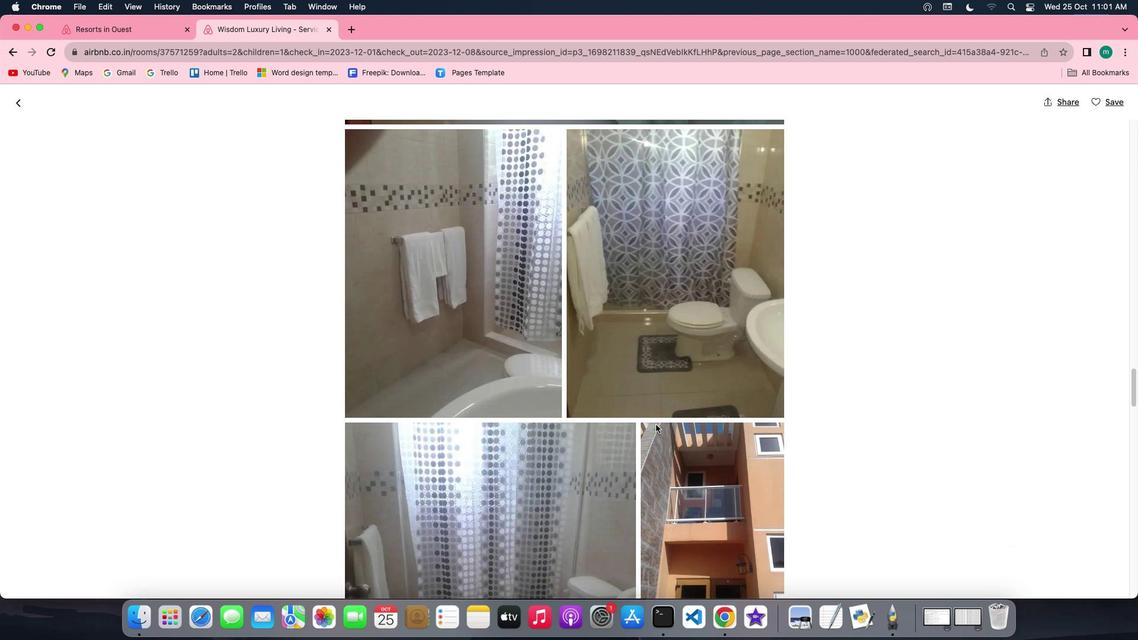 
Action: Mouse scrolled (656, 425) with delta (0, 0)
Screenshot: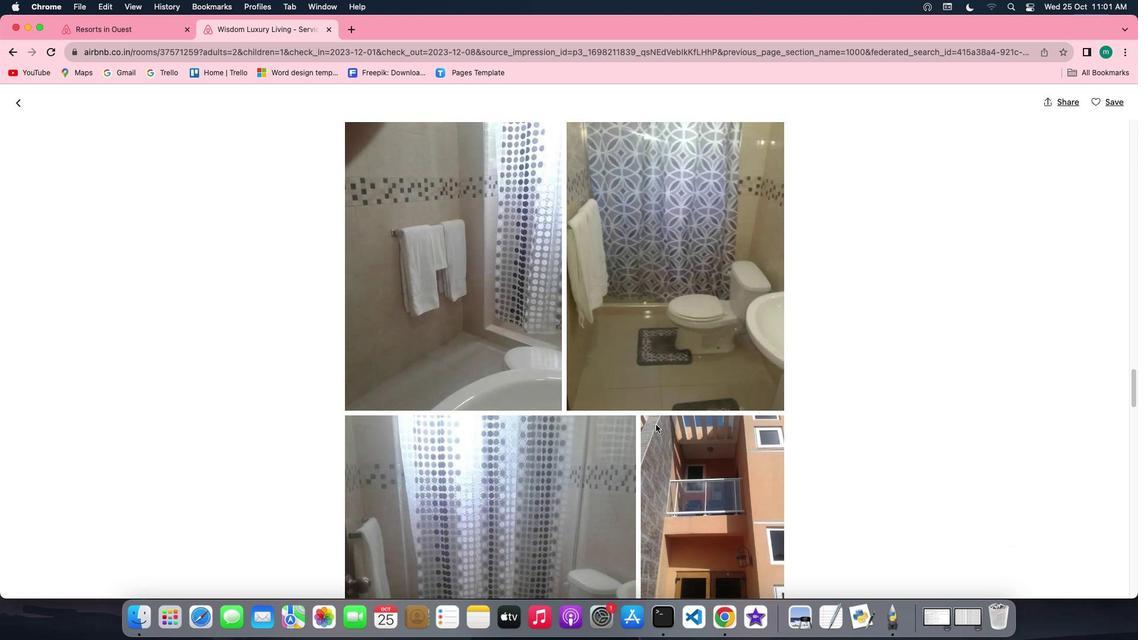 
Action: Mouse scrolled (656, 425) with delta (0, 0)
Screenshot: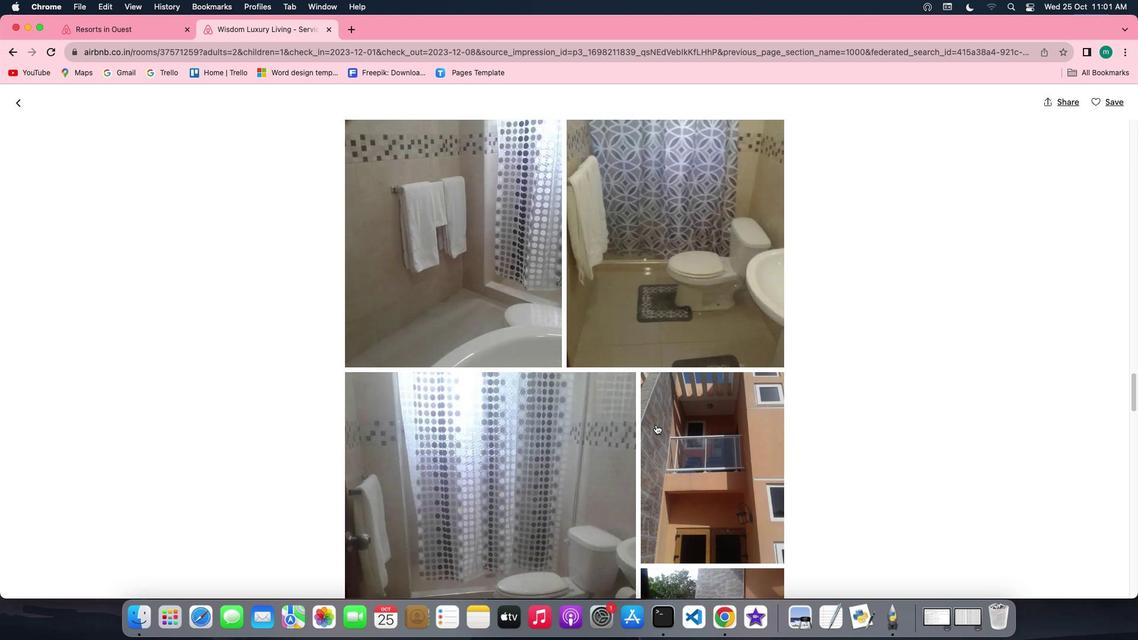 
Action: Mouse scrolled (656, 425) with delta (0, 0)
Screenshot: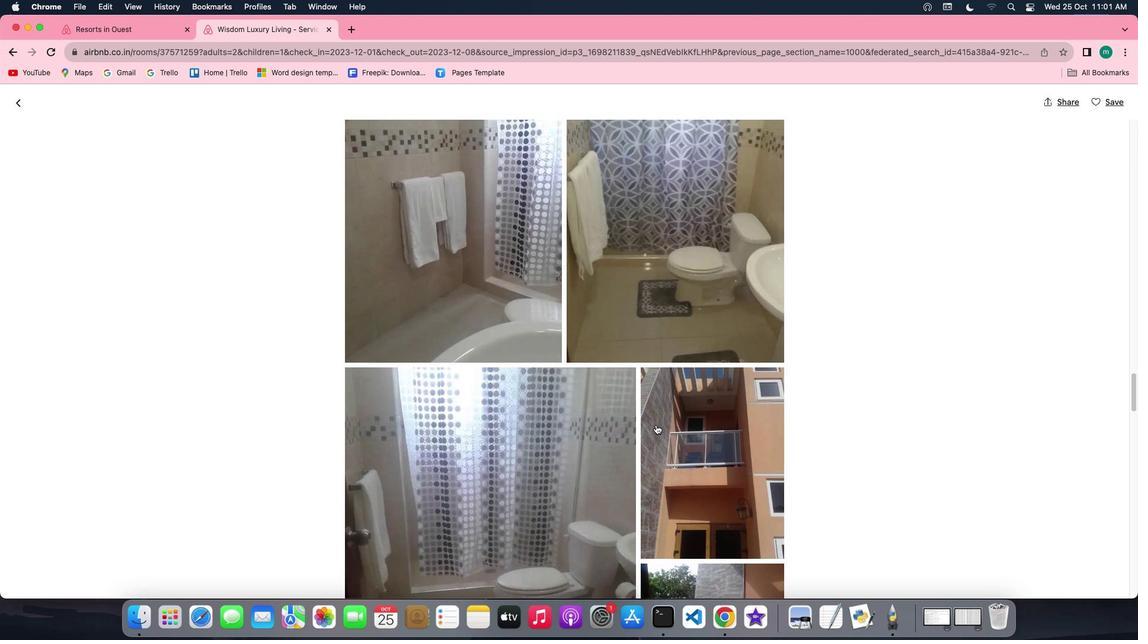
Action: Mouse scrolled (656, 425) with delta (0, 0)
Screenshot: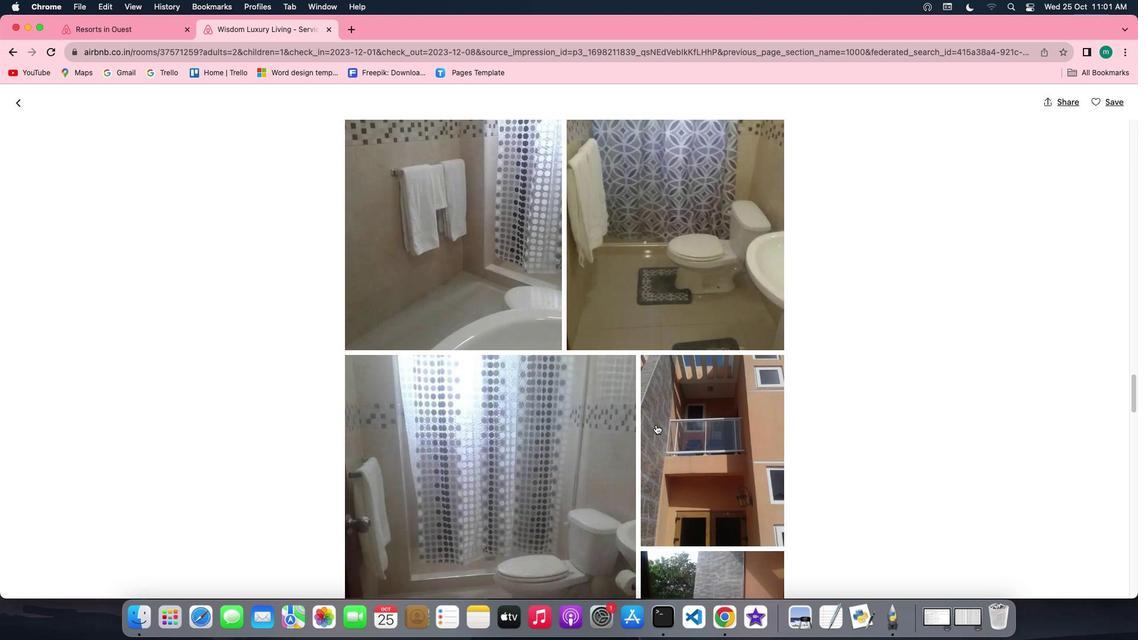 
Action: Mouse scrolled (656, 425) with delta (0, 0)
Screenshot: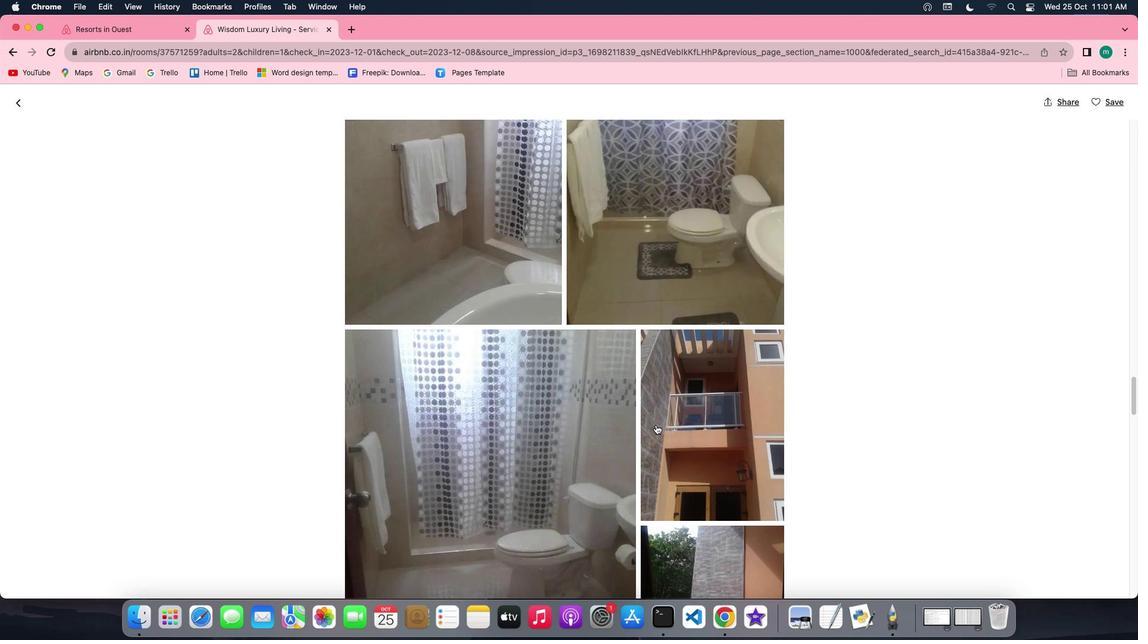 
Action: Mouse scrolled (656, 425) with delta (0, 0)
Screenshot: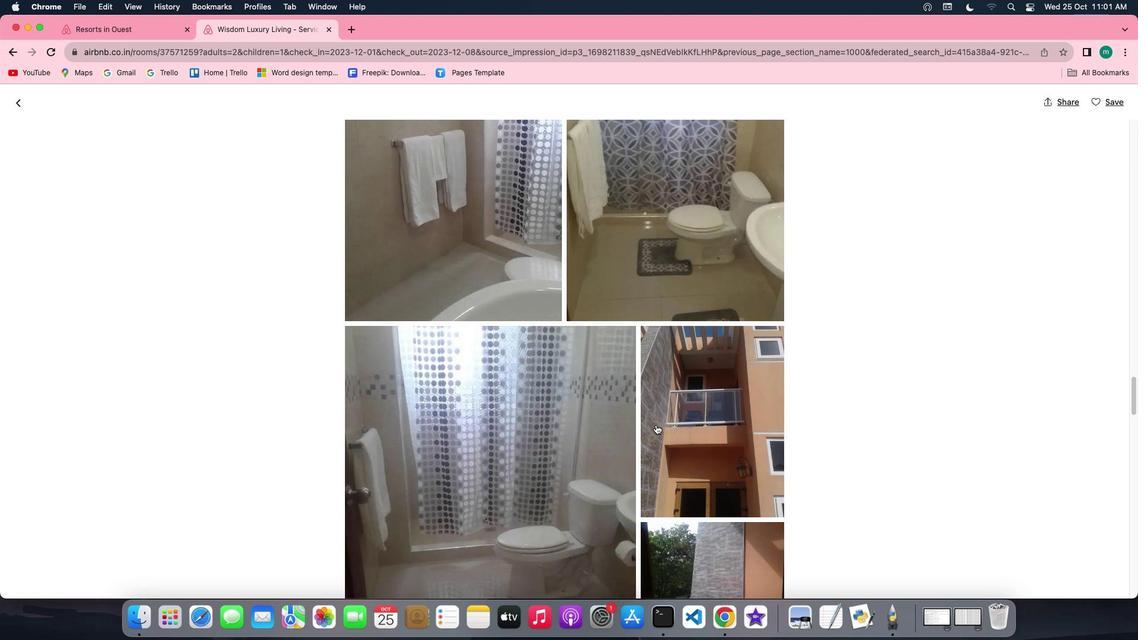 
Action: Mouse scrolled (656, 425) with delta (0, 0)
Screenshot: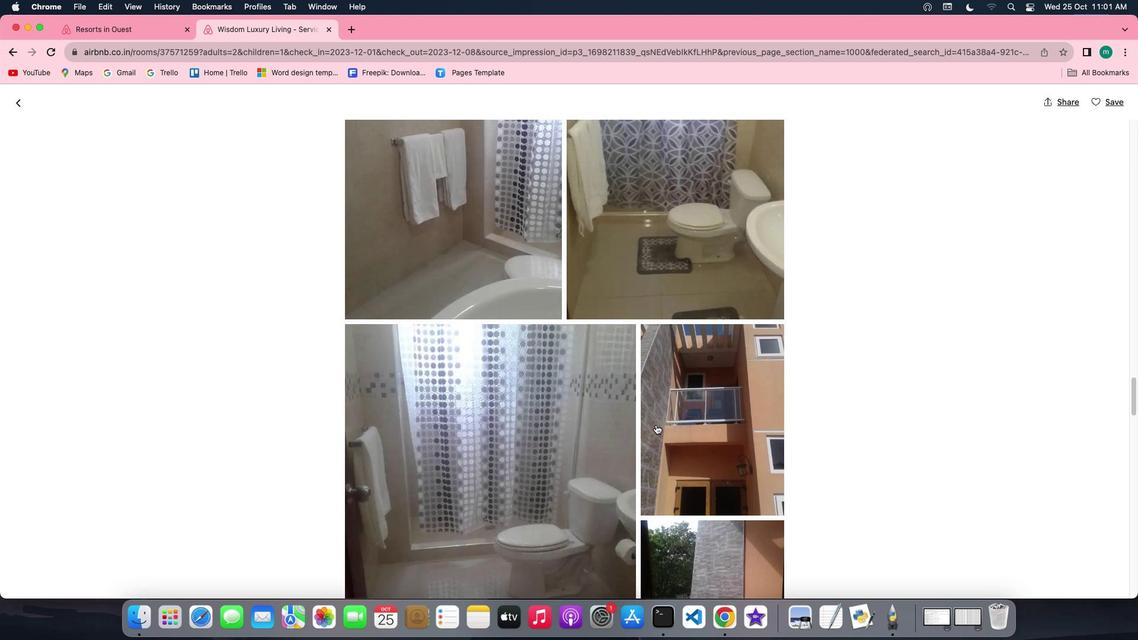 
Action: Mouse scrolled (656, 425) with delta (0, 0)
Screenshot: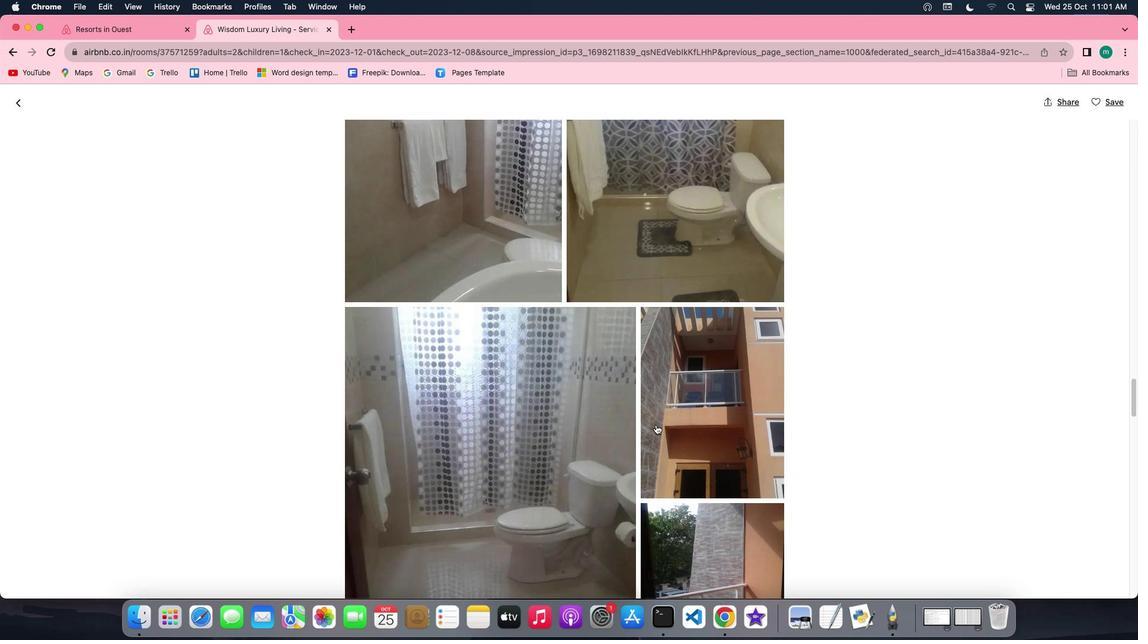 
Action: Mouse scrolled (656, 425) with delta (0, 0)
Screenshot: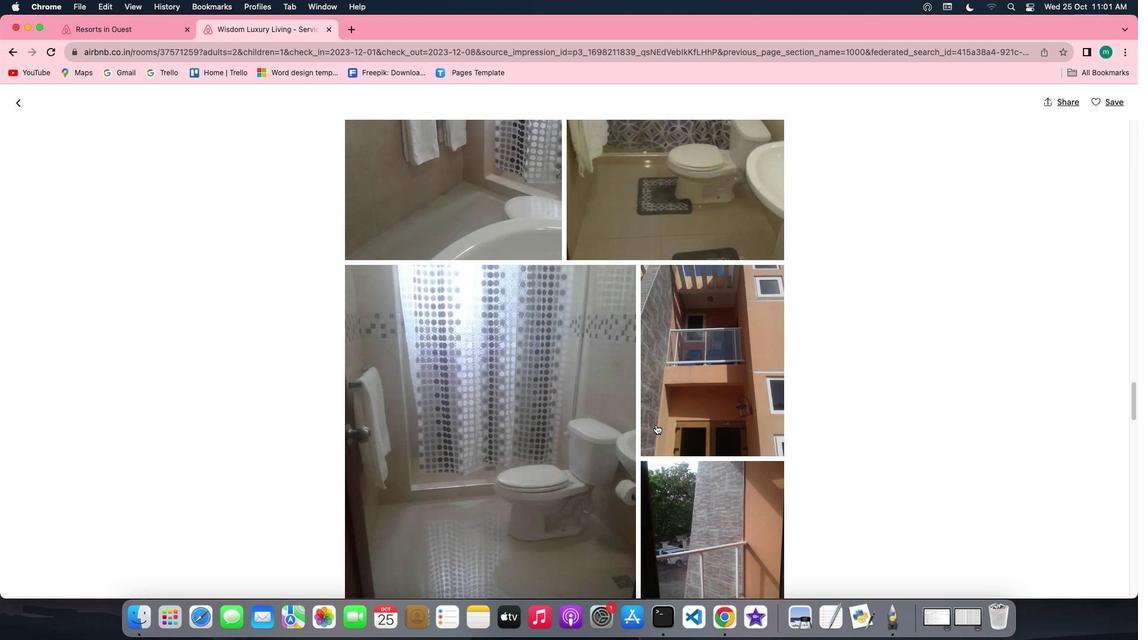 
Action: Mouse scrolled (656, 425) with delta (0, 0)
Screenshot: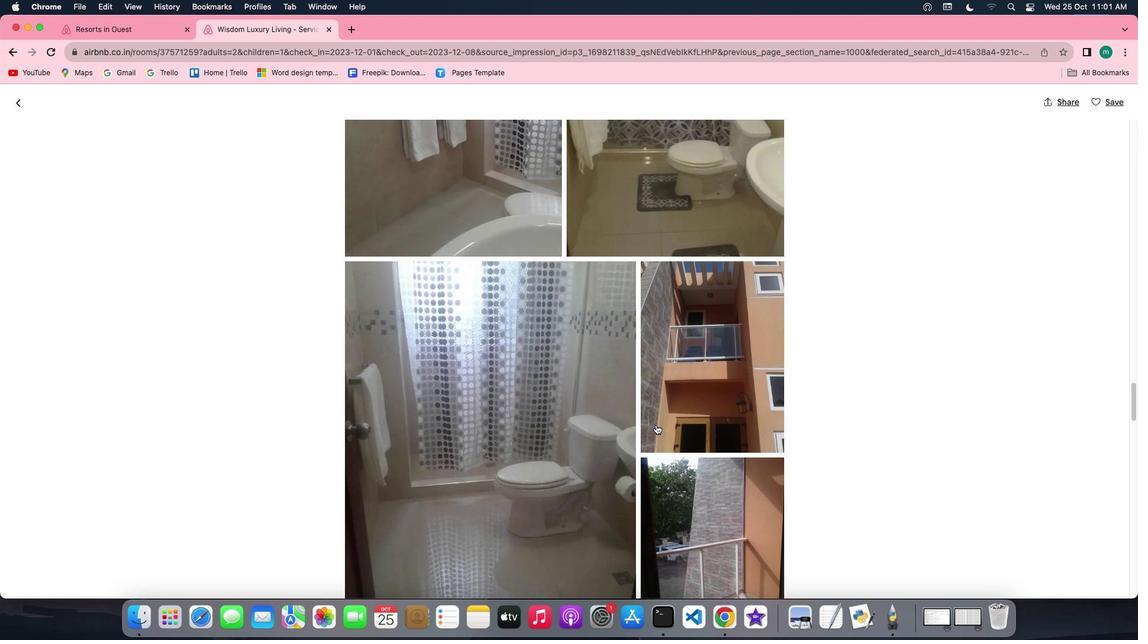 
Action: Mouse scrolled (656, 425) with delta (0, 0)
Screenshot: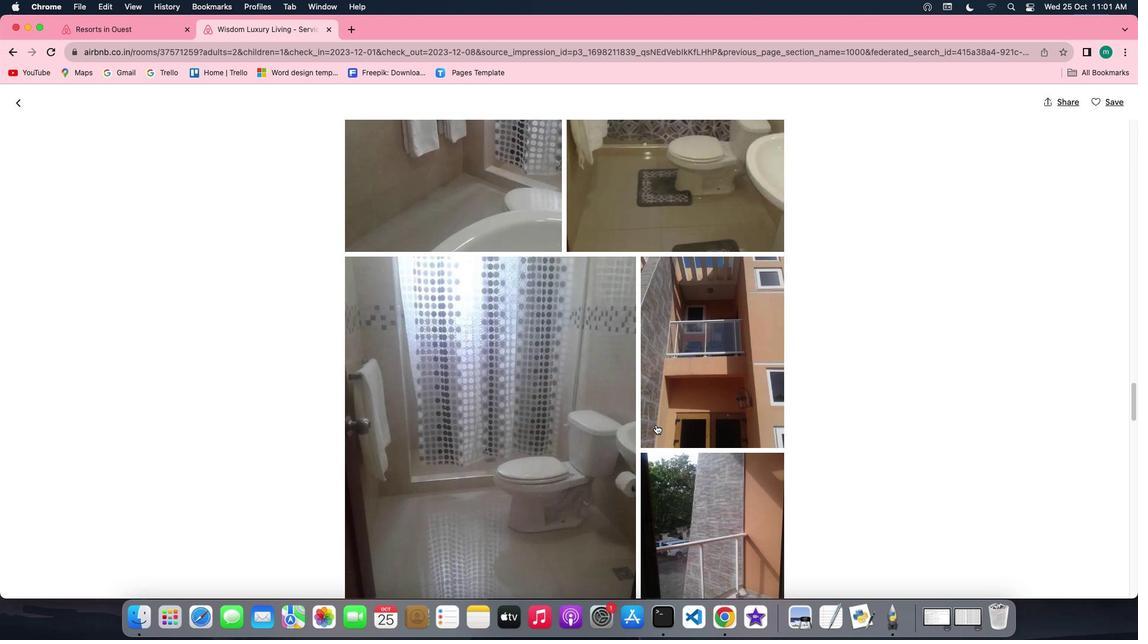 
Action: Mouse scrolled (656, 425) with delta (0, 0)
Screenshot: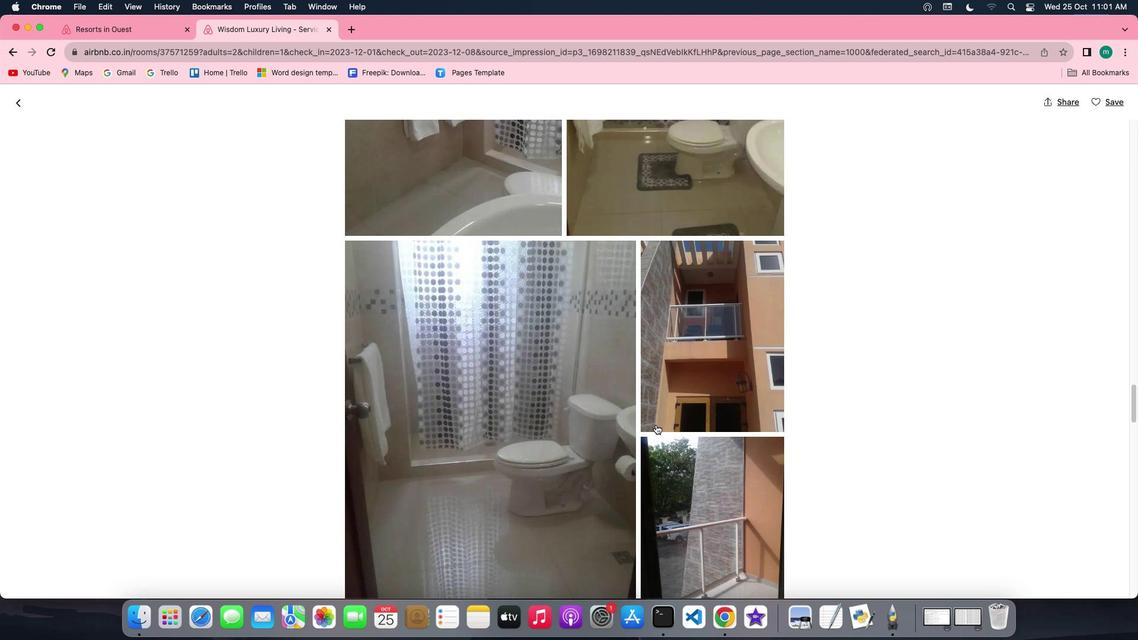 
Action: Mouse scrolled (656, 425) with delta (0, 0)
Screenshot: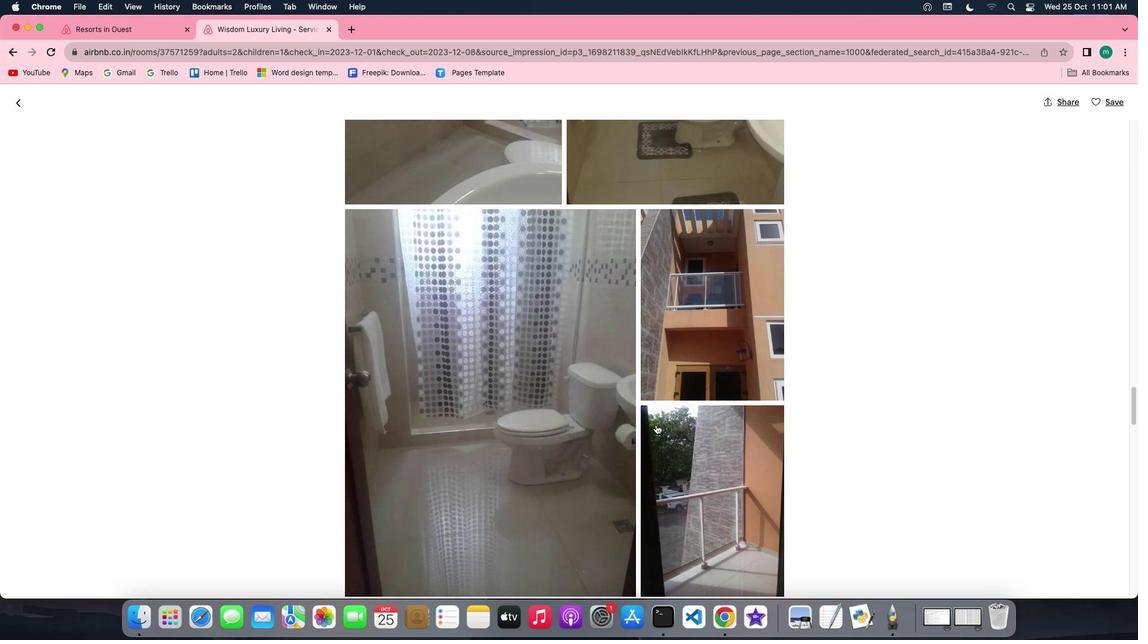 
Action: Mouse scrolled (656, 425) with delta (0, 0)
Screenshot: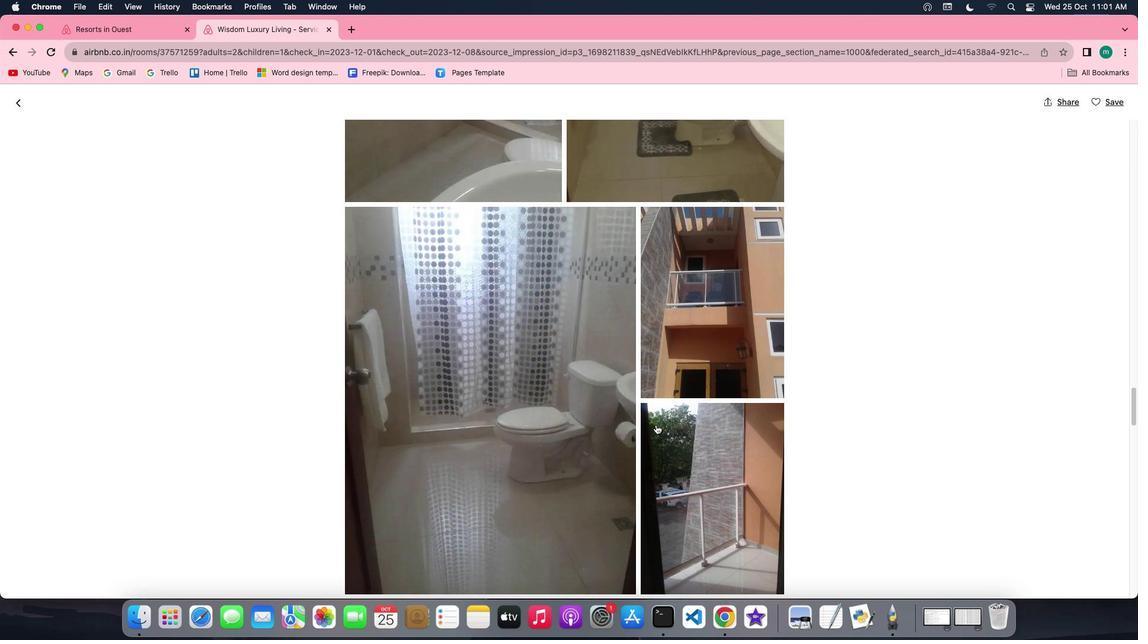 
Action: Mouse scrolled (656, 425) with delta (0, 0)
Screenshot: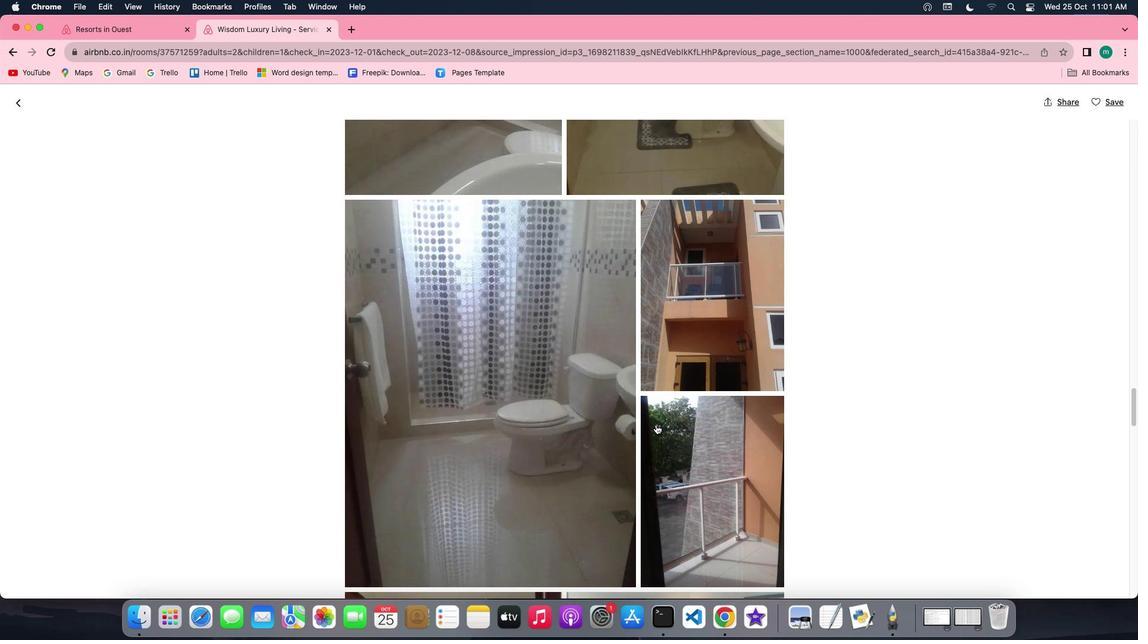 
Action: Mouse scrolled (656, 425) with delta (0, 0)
Screenshot: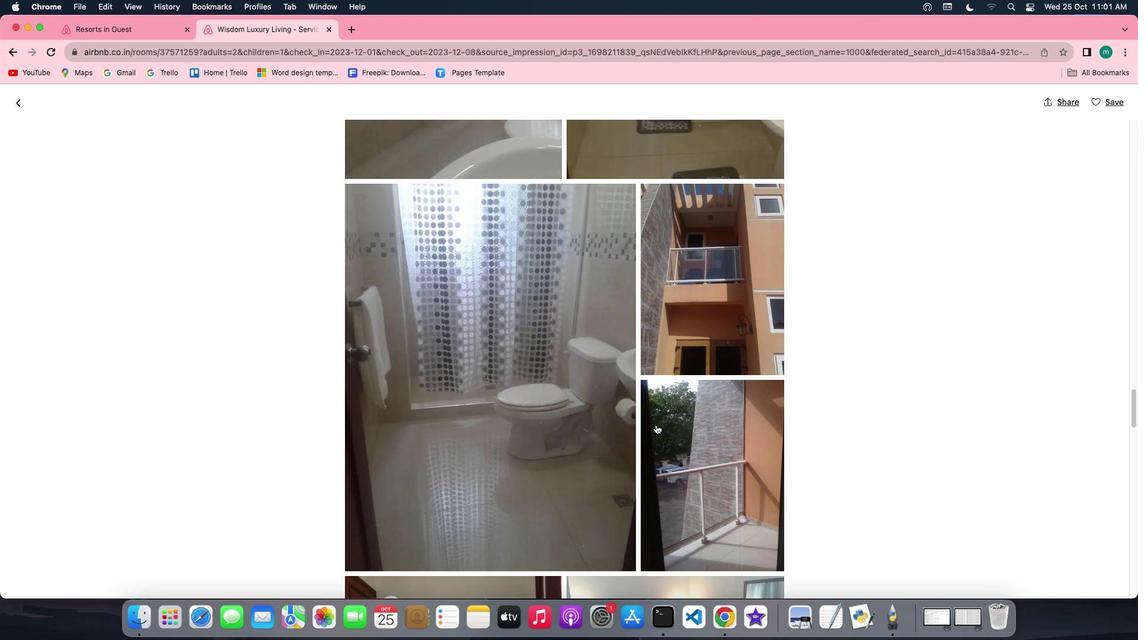 
Action: Mouse scrolled (656, 425) with delta (0, 0)
Screenshot: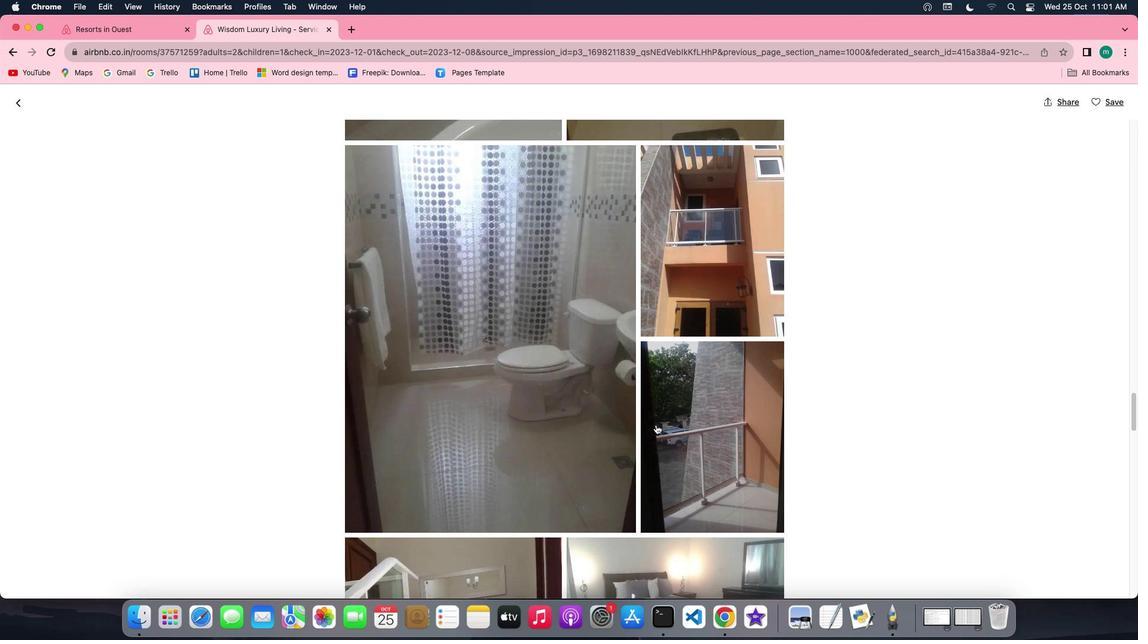 
Action: Mouse scrolled (656, 425) with delta (0, 0)
Screenshot: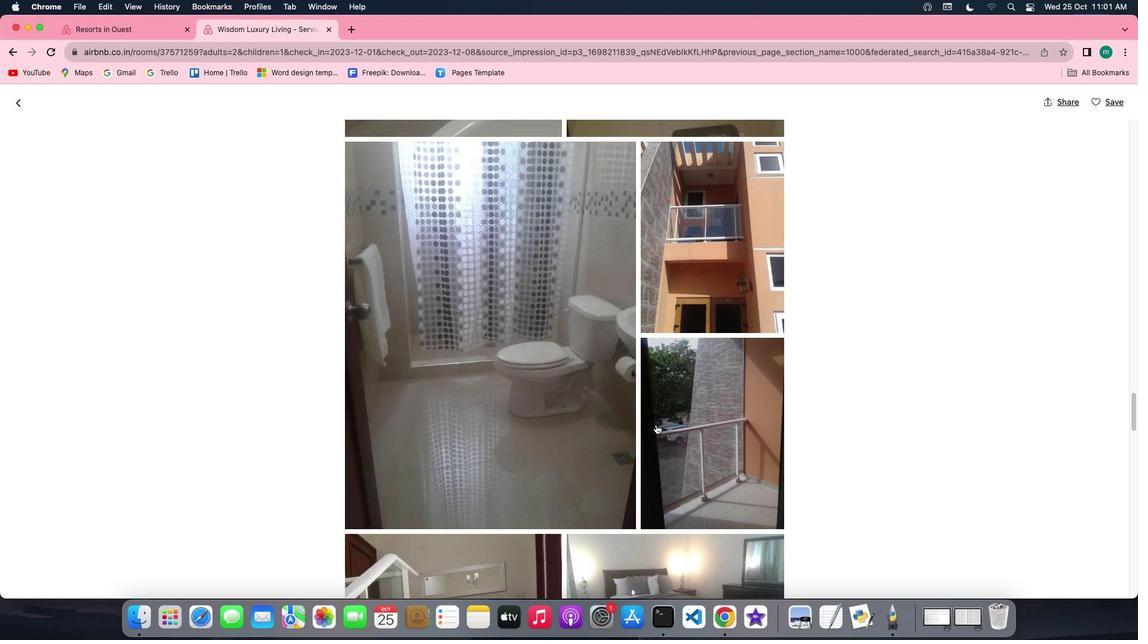 
Action: Mouse scrolled (656, 425) with delta (0, 0)
Screenshot: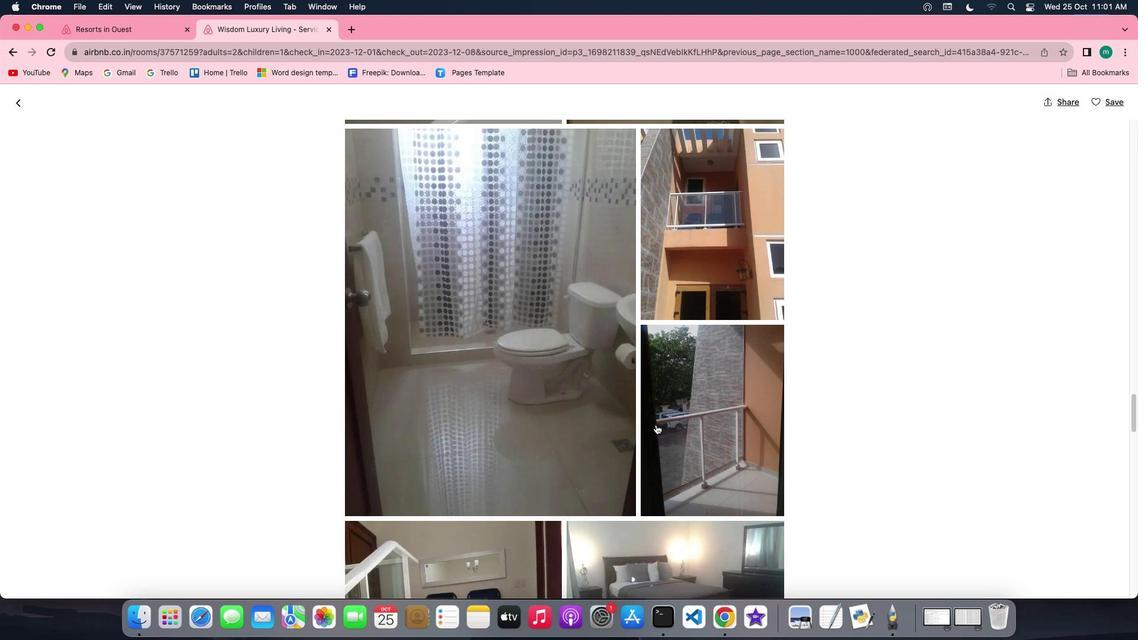 
Action: Mouse scrolled (656, 425) with delta (0, 0)
Screenshot: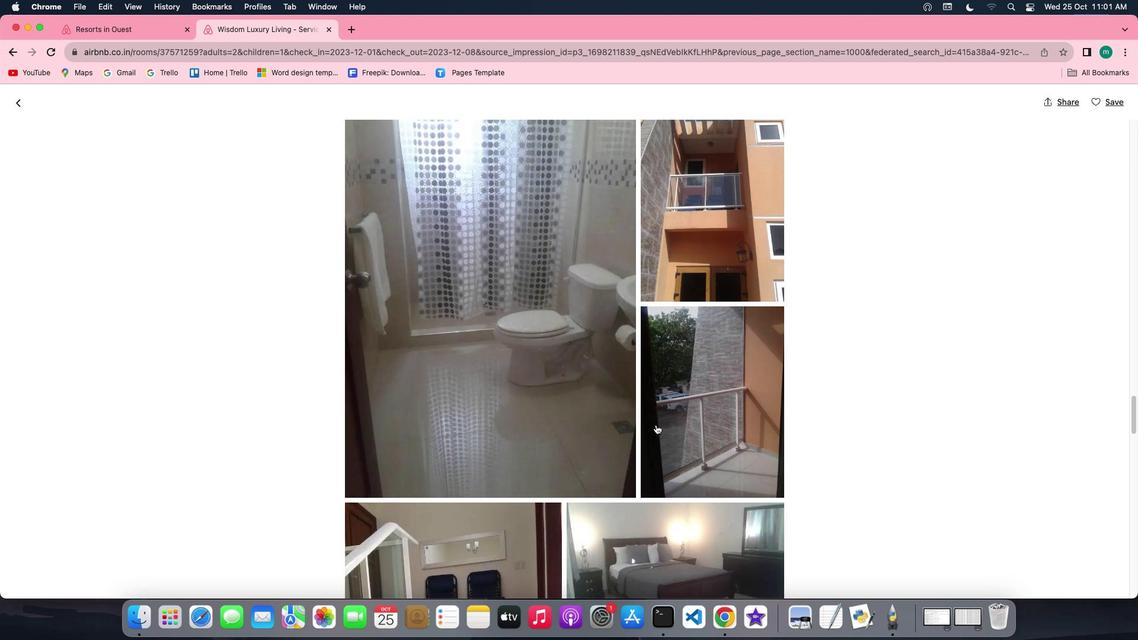 
Action: Mouse scrolled (656, 425) with delta (0, 0)
Screenshot: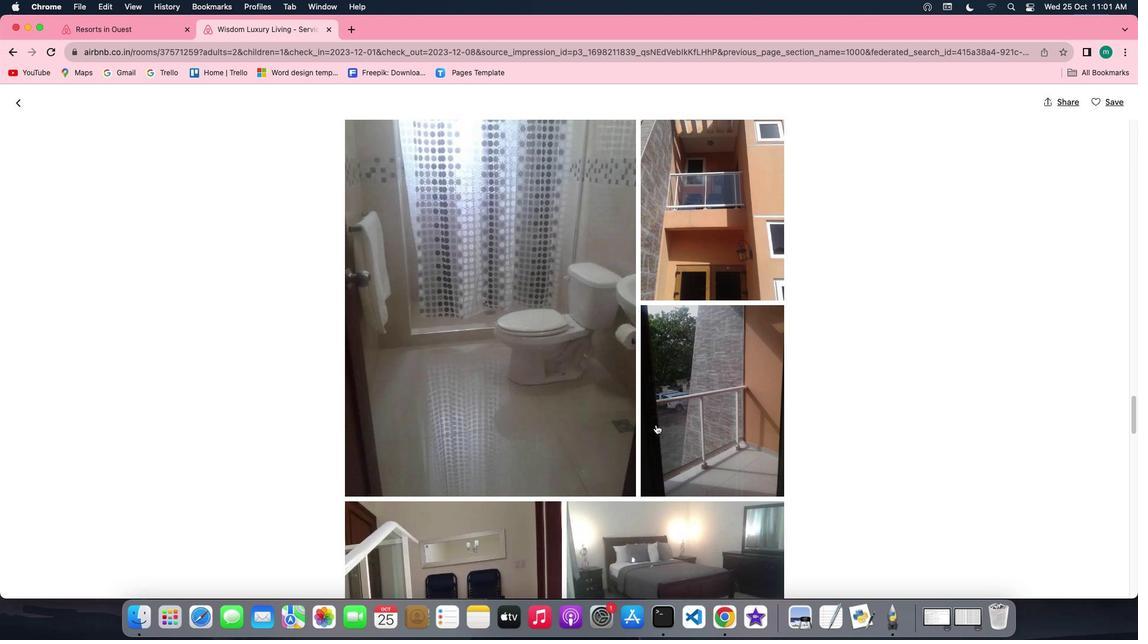 
Action: Mouse scrolled (656, 425) with delta (0, 0)
